 Task: Develop a series of animated typographic GIFs.
Action: Mouse moved to (46, 116)
Screenshot: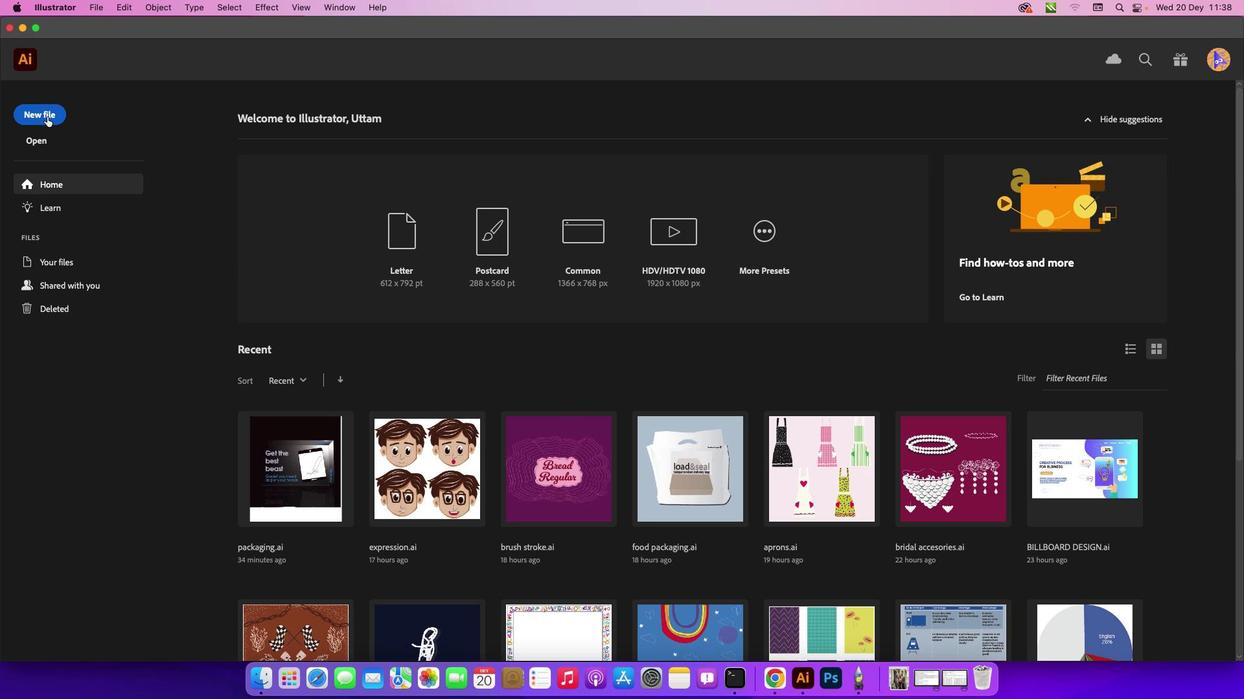 
Action: Mouse pressed left at (46, 116)
Screenshot: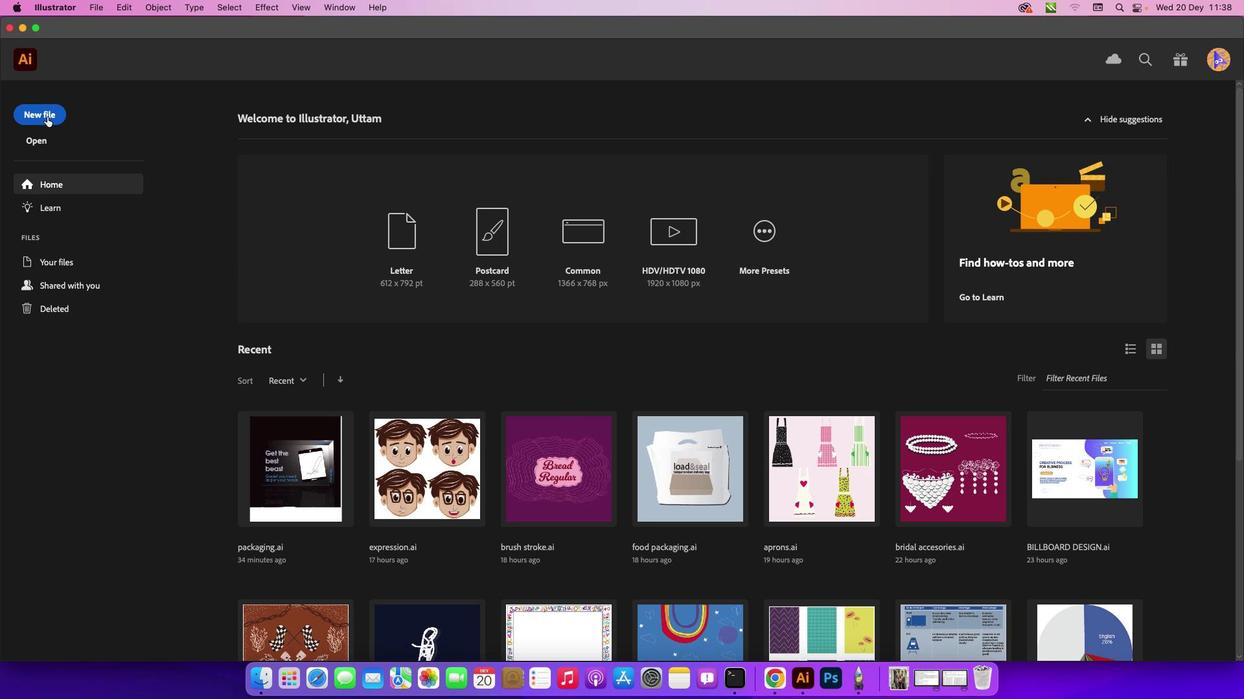
Action: Mouse pressed left at (46, 116)
Screenshot: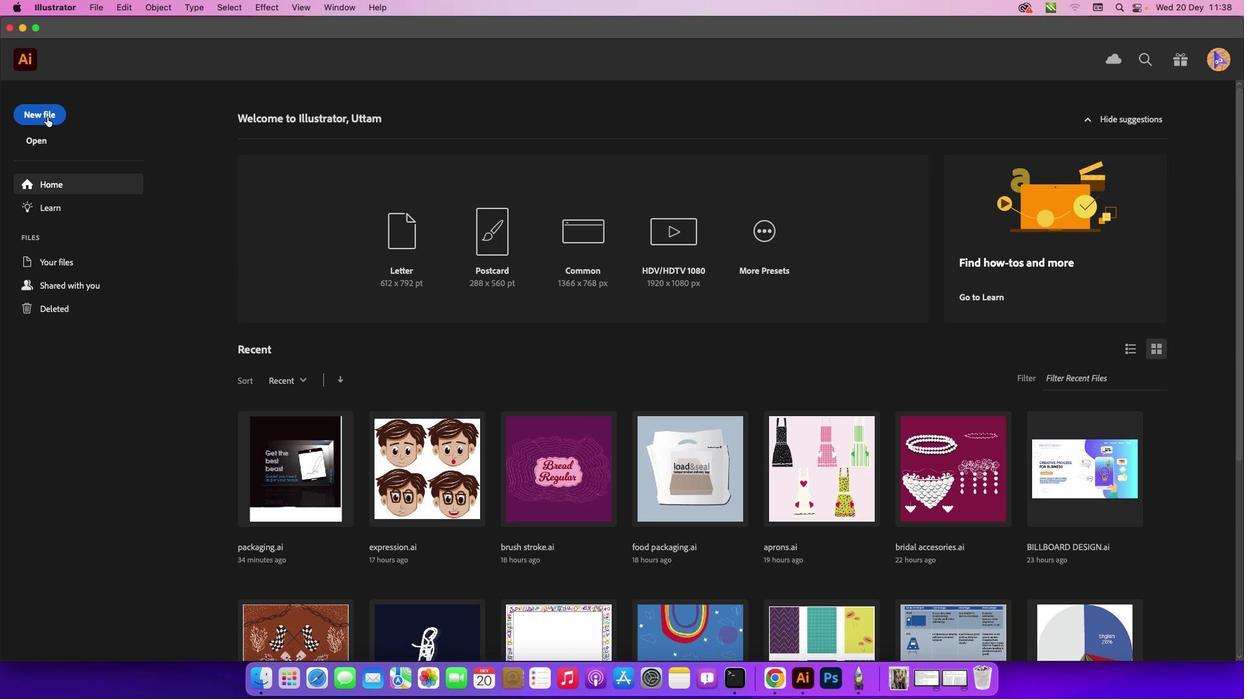 
Action: Mouse moved to (876, 263)
Screenshot: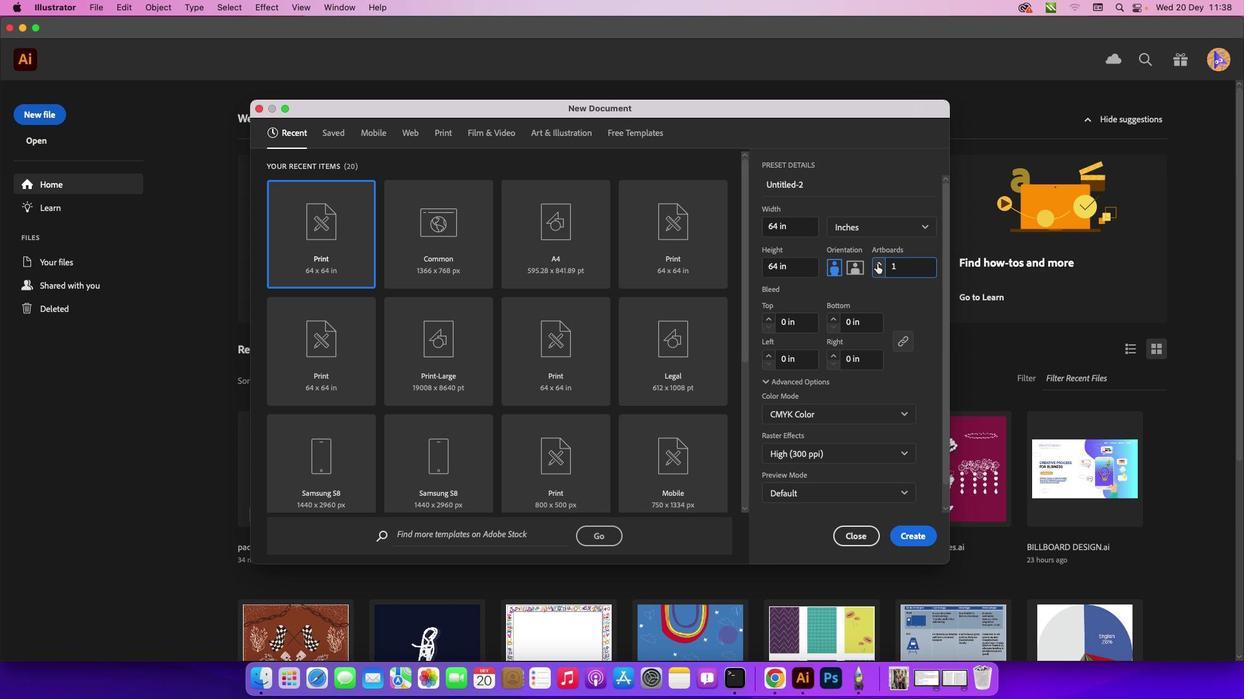 
Action: Mouse pressed left at (876, 263)
Screenshot: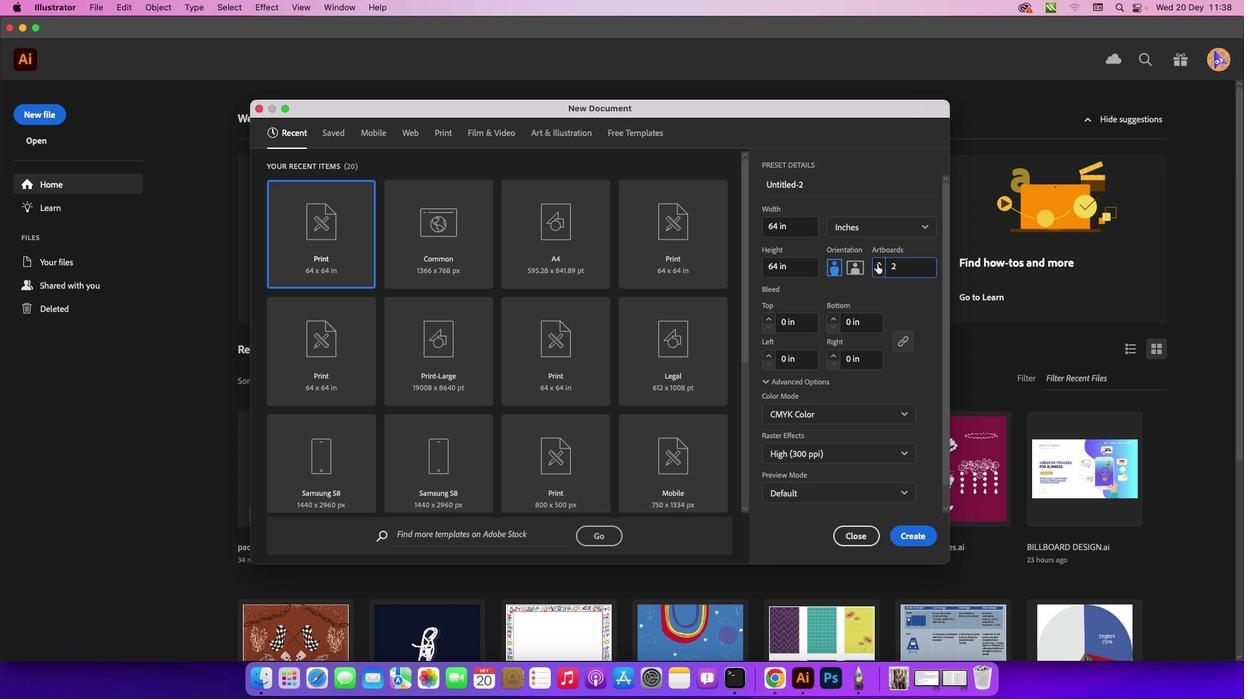 
Action: Mouse pressed left at (876, 263)
Screenshot: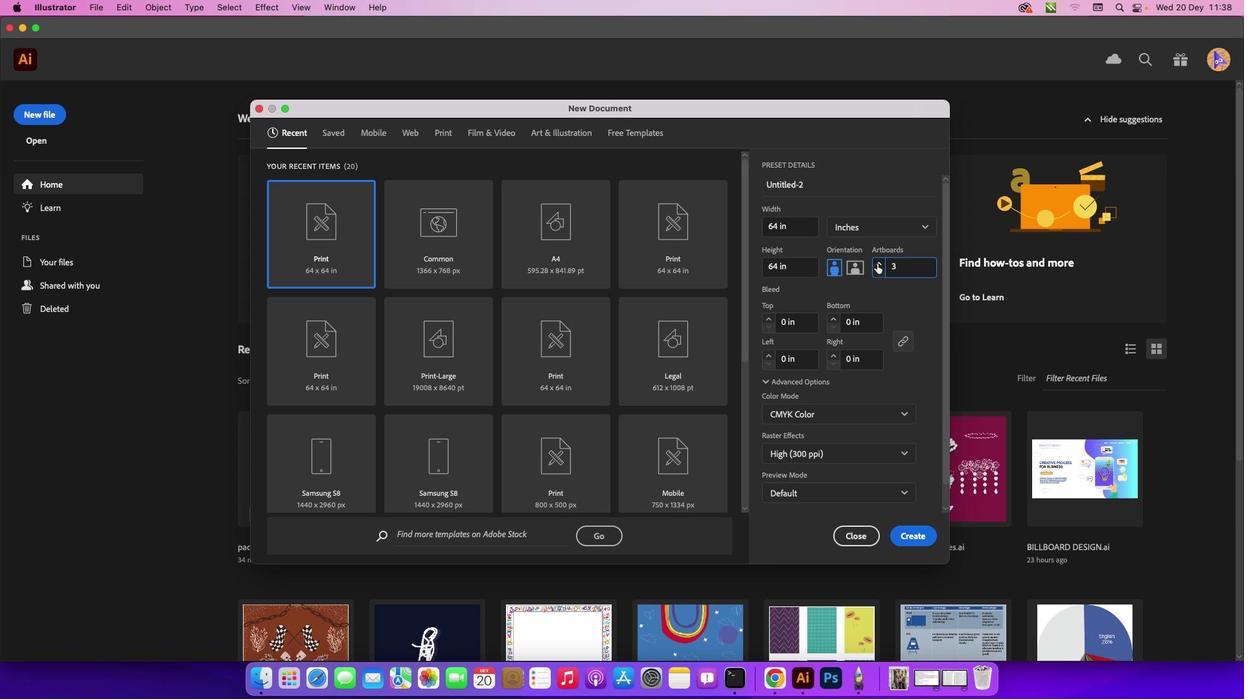 
Action: Mouse pressed left at (876, 263)
Screenshot: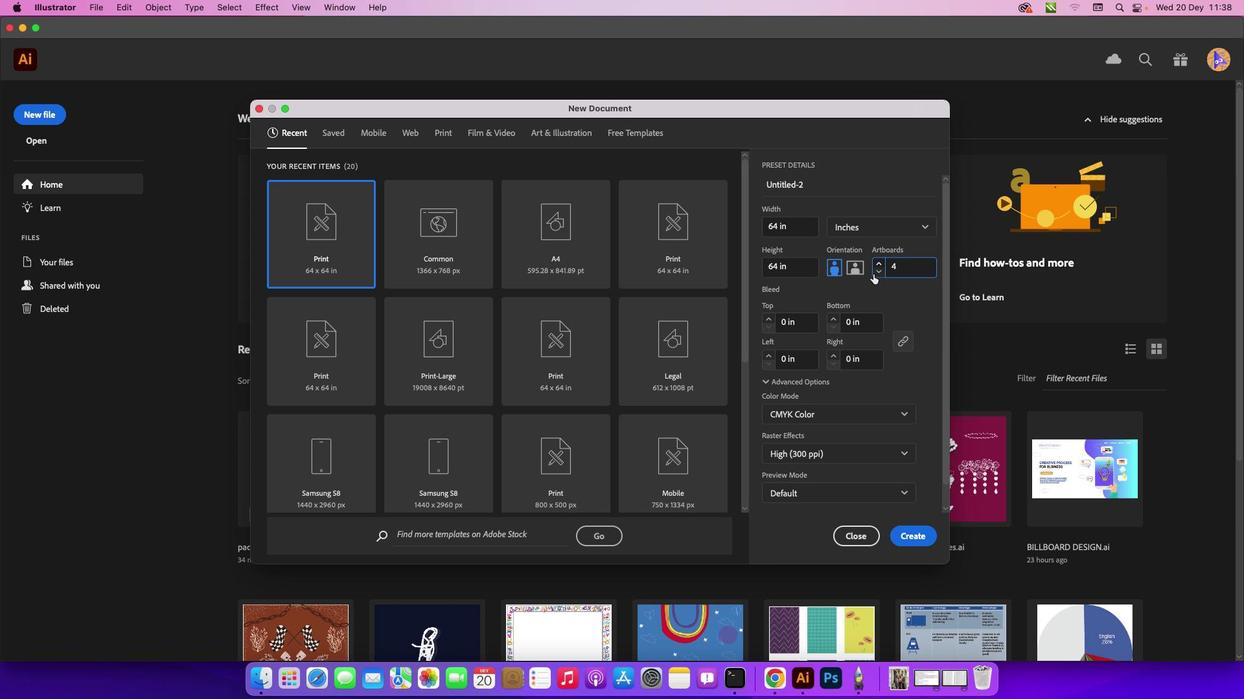 
Action: Mouse moved to (924, 534)
Screenshot: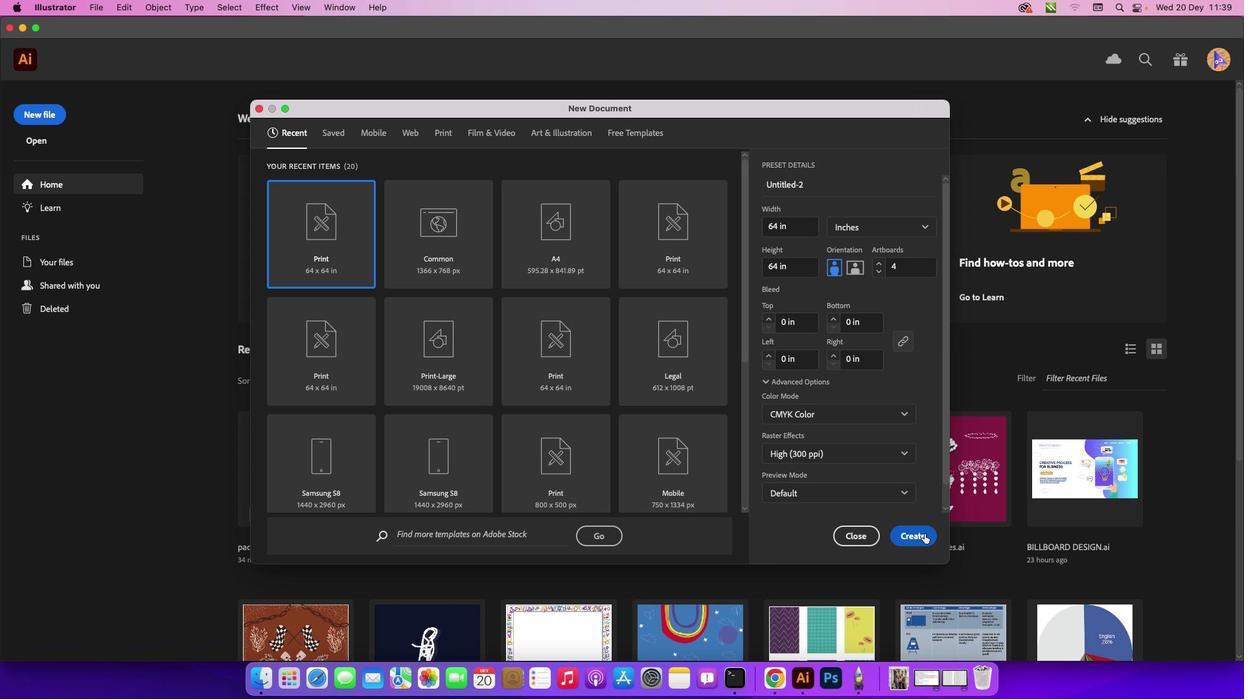 
Action: Mouse pressed left at (924, 534)
Screenshot: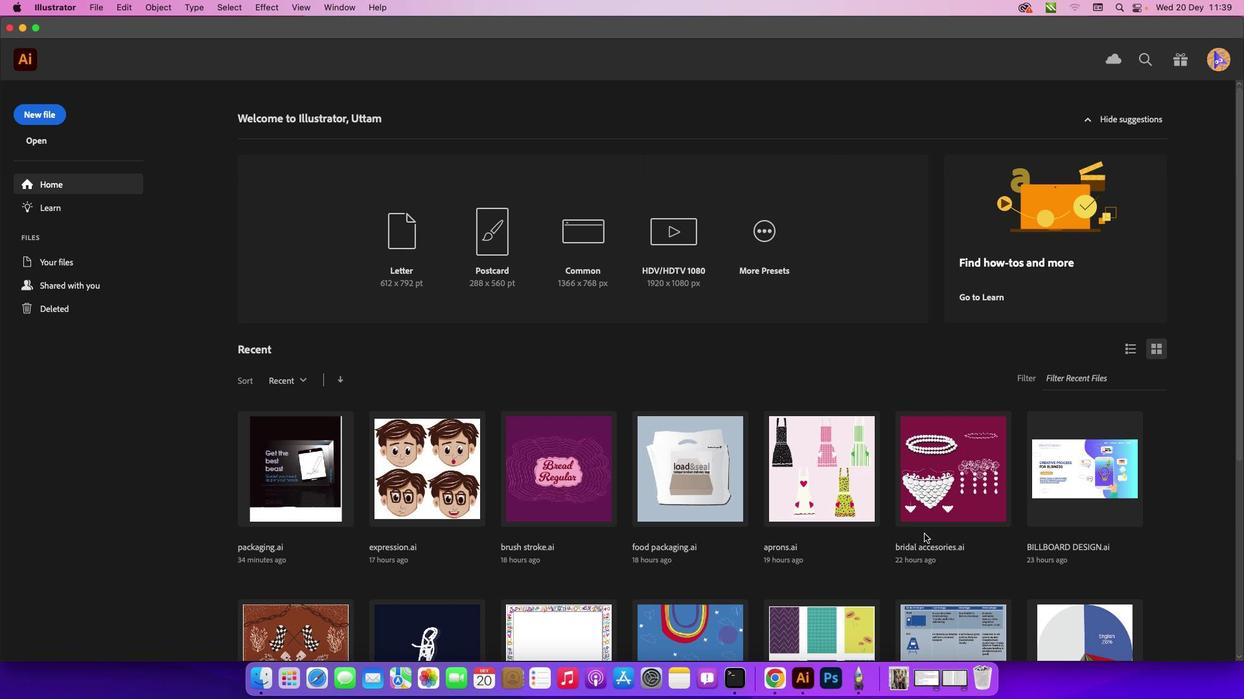 
Action: Mouse moved to (9, 149)
Screenshot: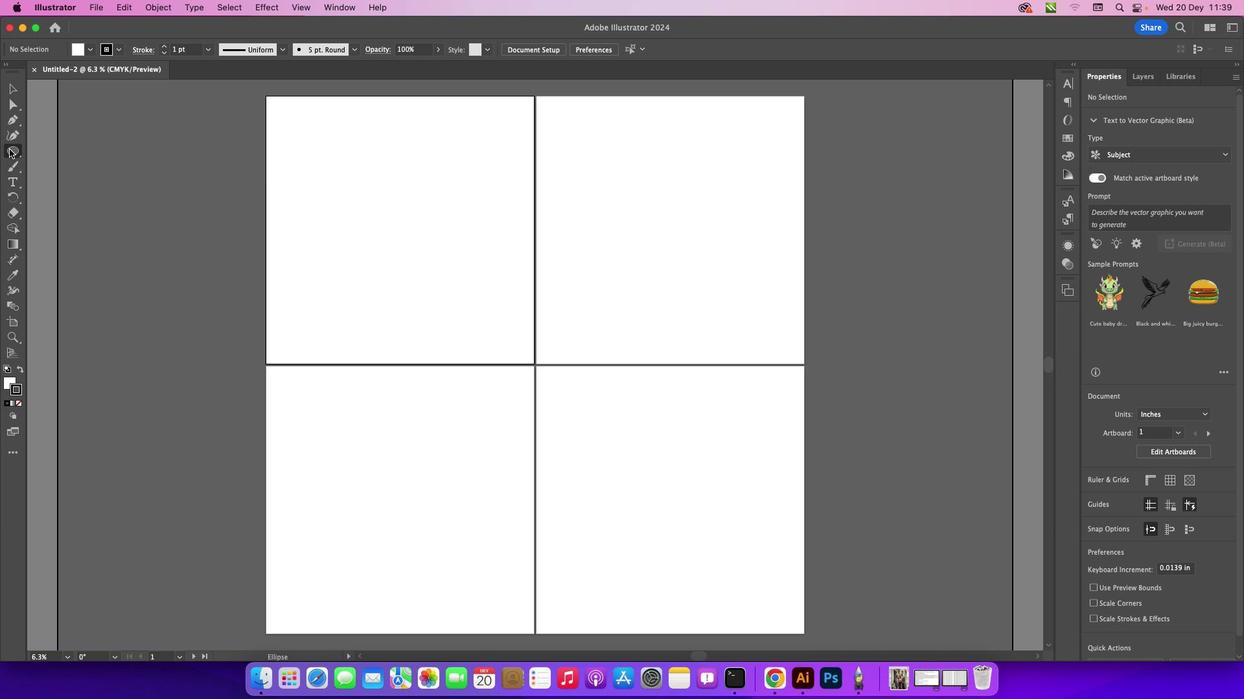 
Action: Mouse pressed left at (9, 149)
Screenshot: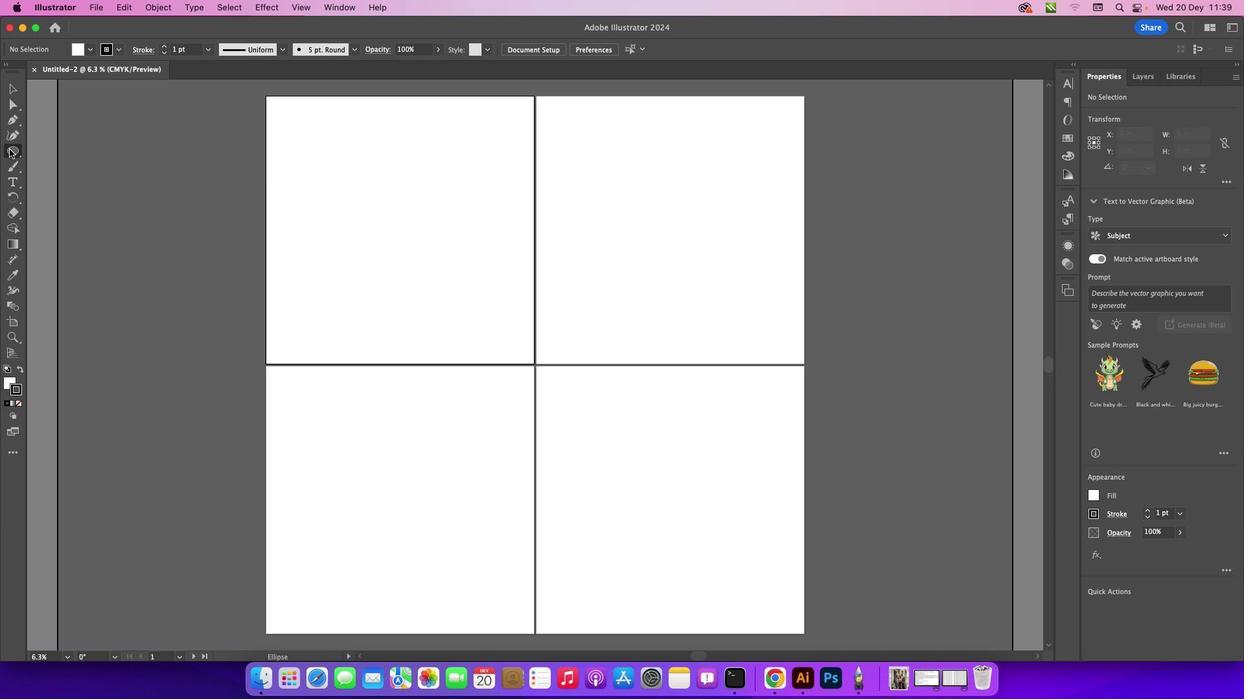 
Action: Mouse moved to (46, 151)
Screenshot: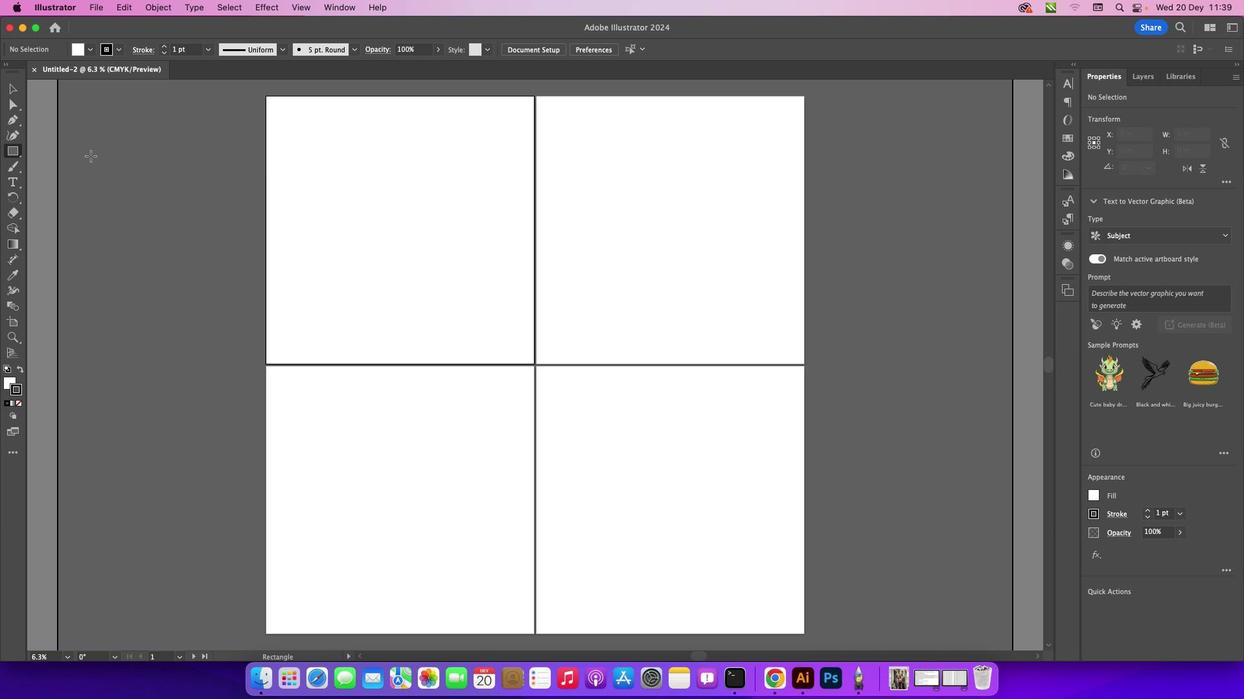 
Action: Mouse pressed left at (46, 151)
Screenshot: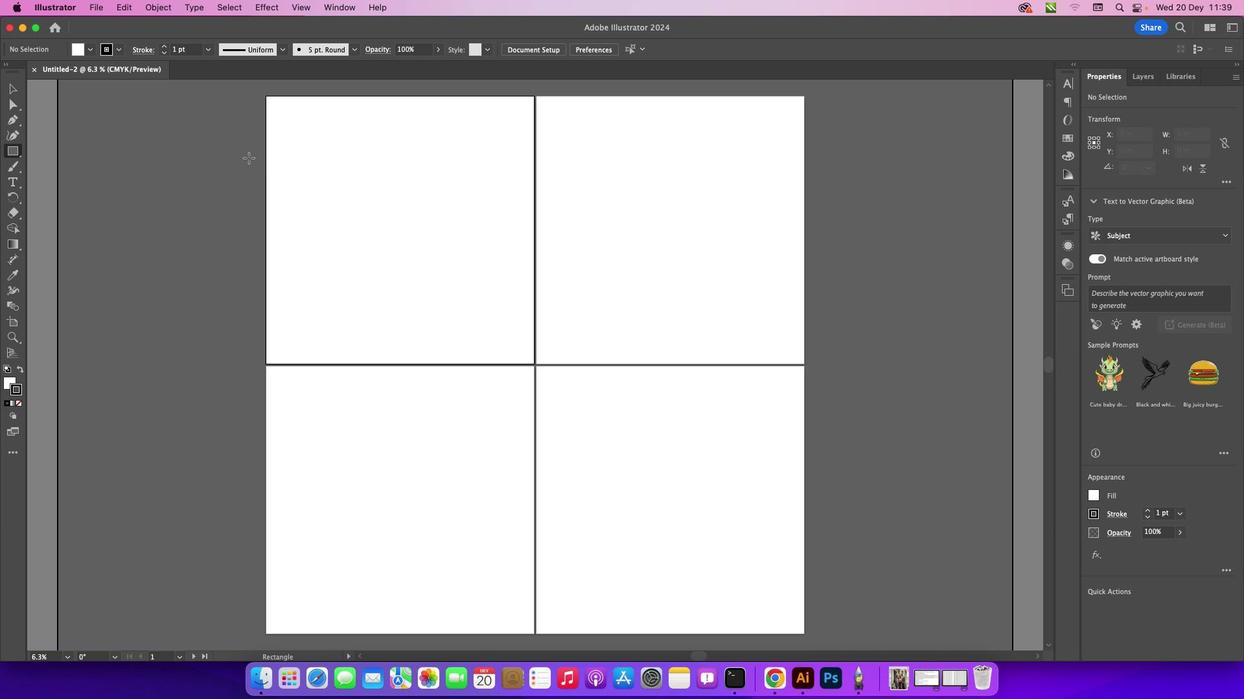 
Action: Mouse moved to (264, 95)
Screenshot: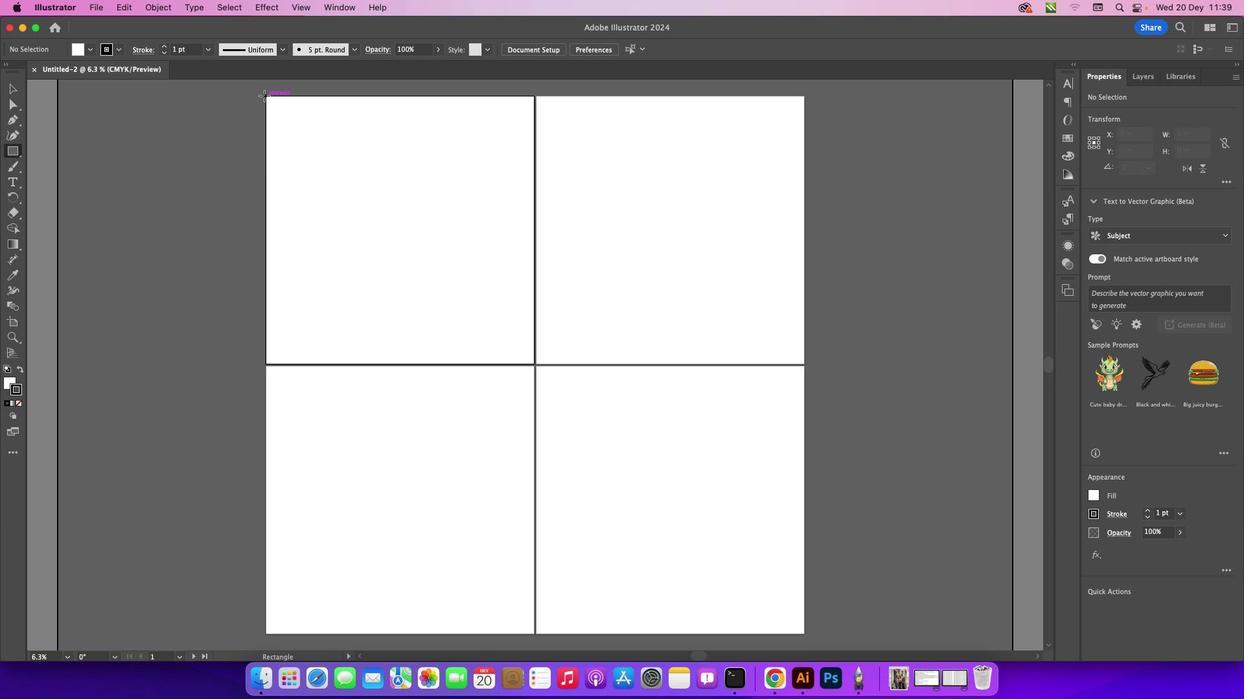 
Action: Mouse pressed left at (264, 95)
Screenshot: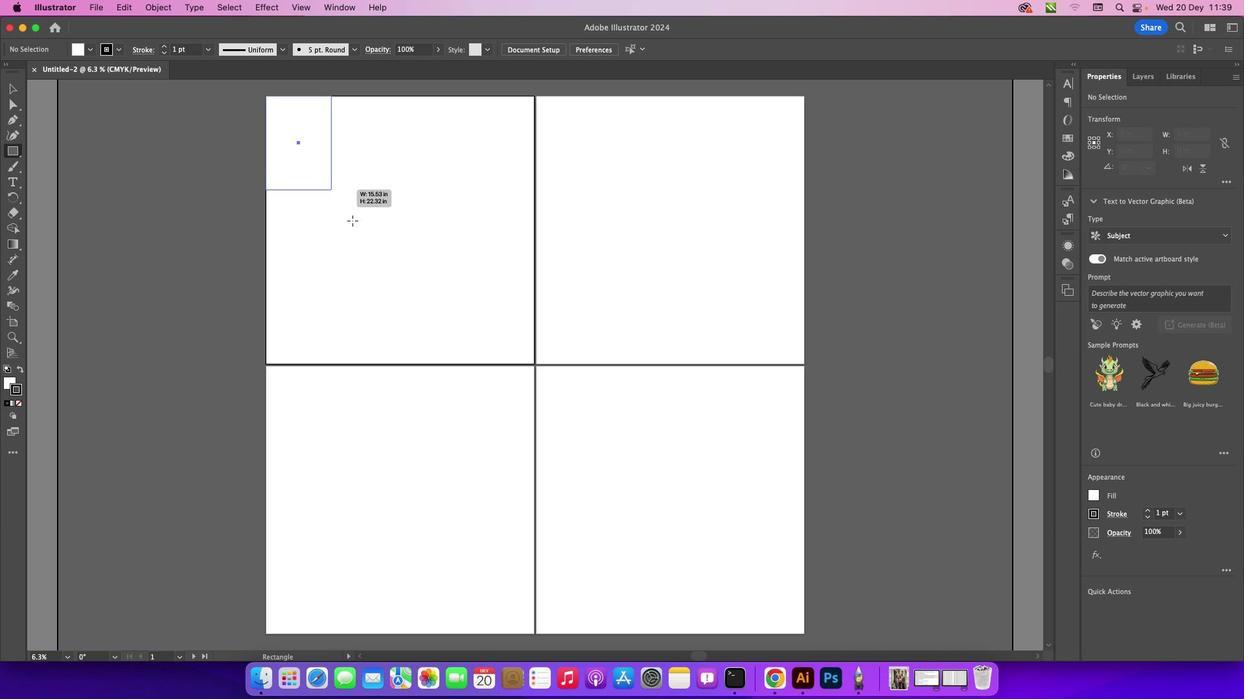 
Action: Mouse moved to (5, 383)
Screenshot: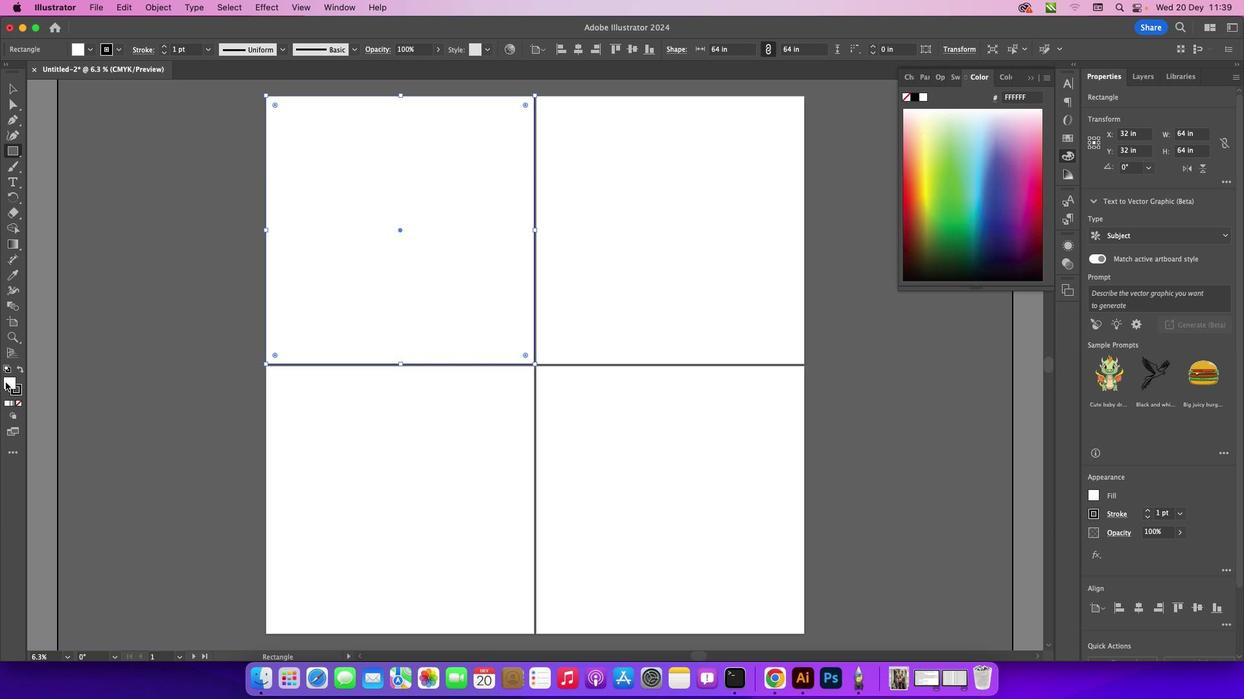 
Action: Mouse pressed left at (5, 383)
Screenshot: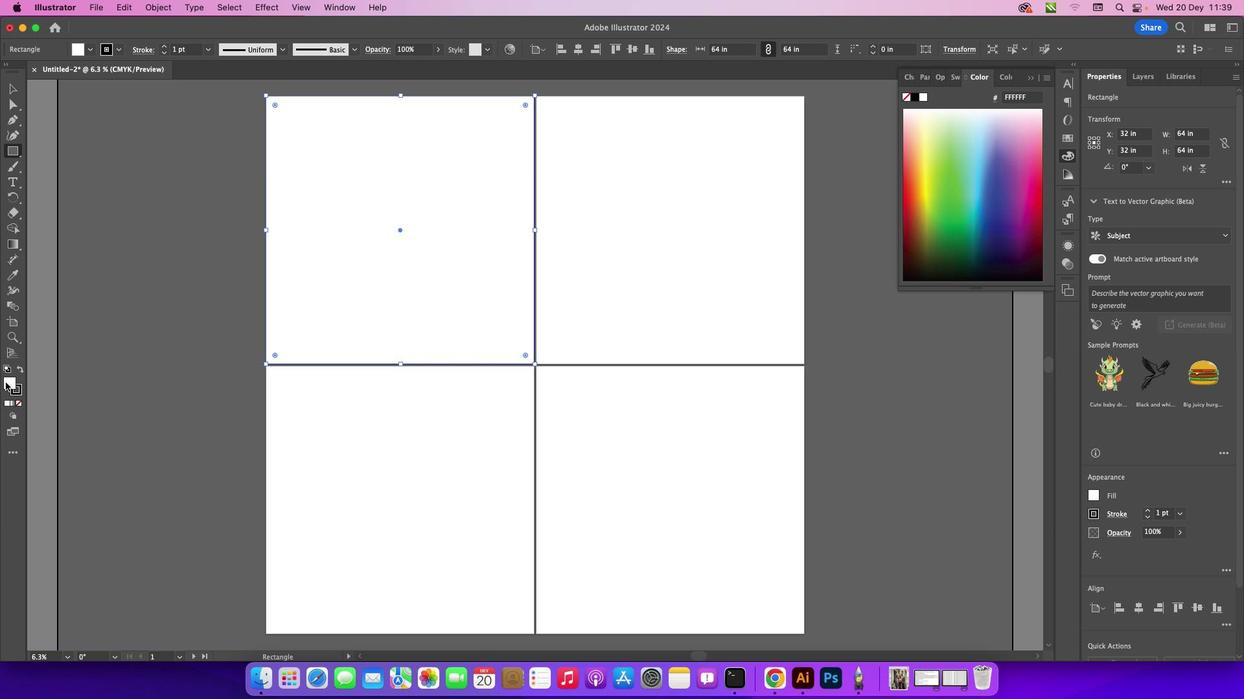 
Action: Mouse moved to (11, 381)
Screenshot: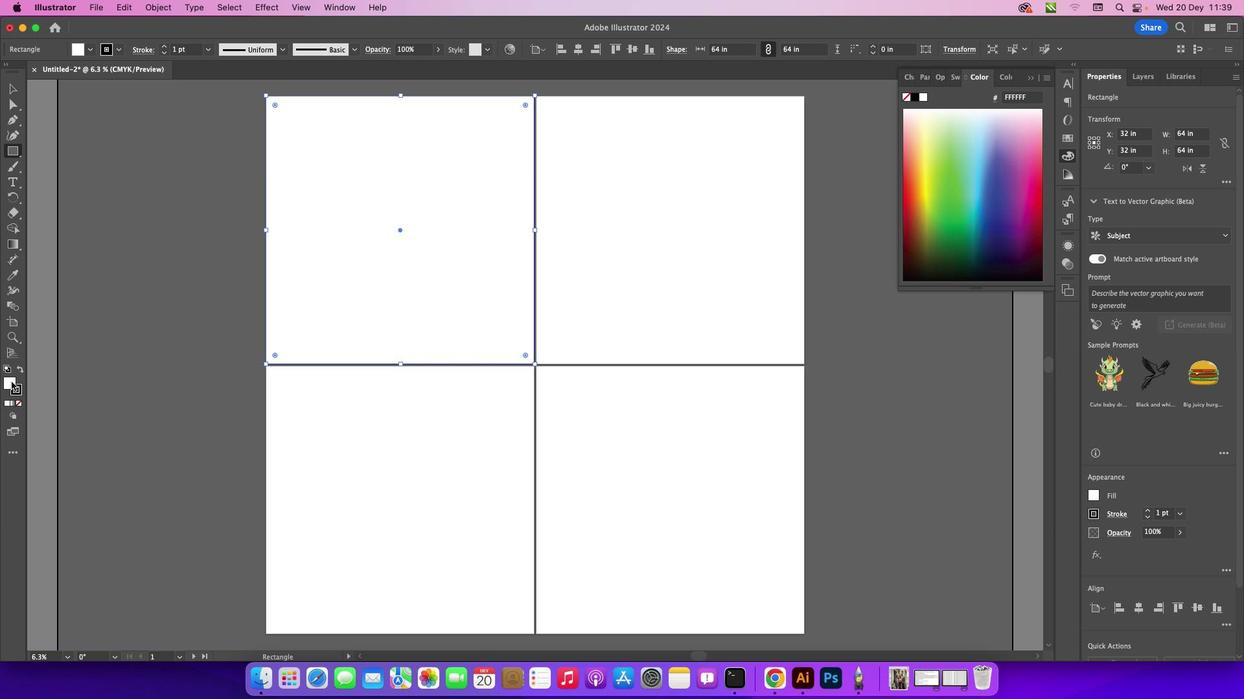 
Action: Mouse pressed left at (11, 381)
Screenshot: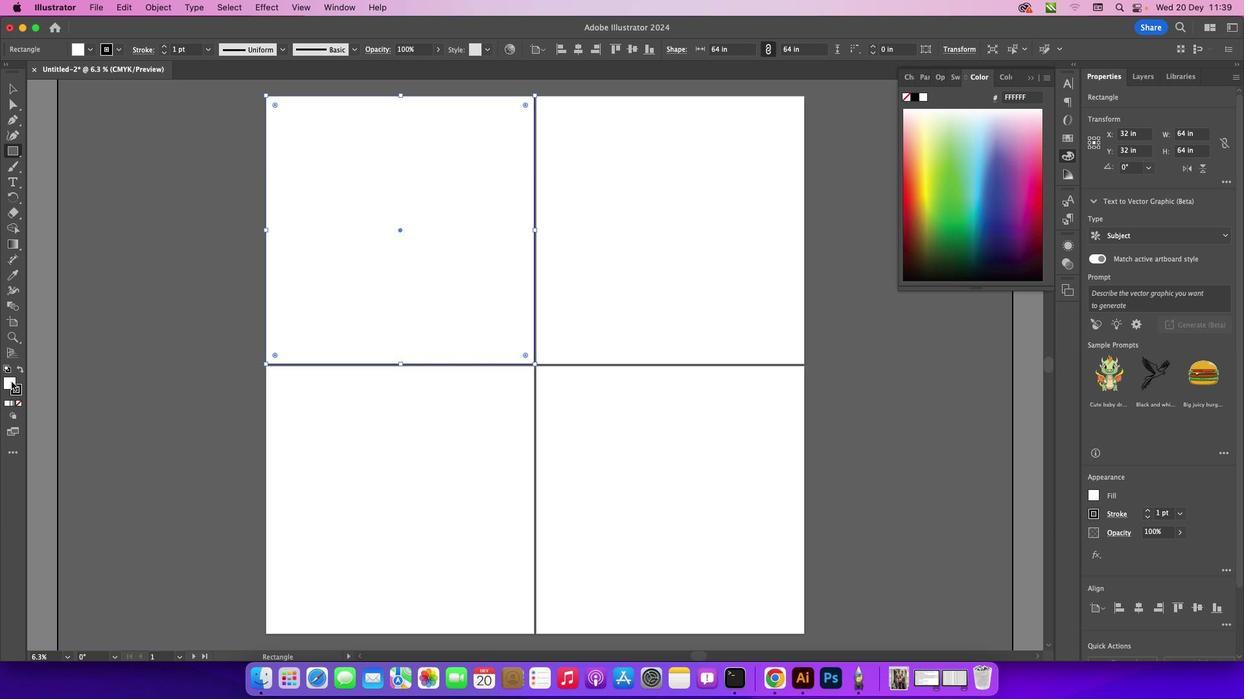 
Action: Mouse pressed left at (11, 381)
Screenshot: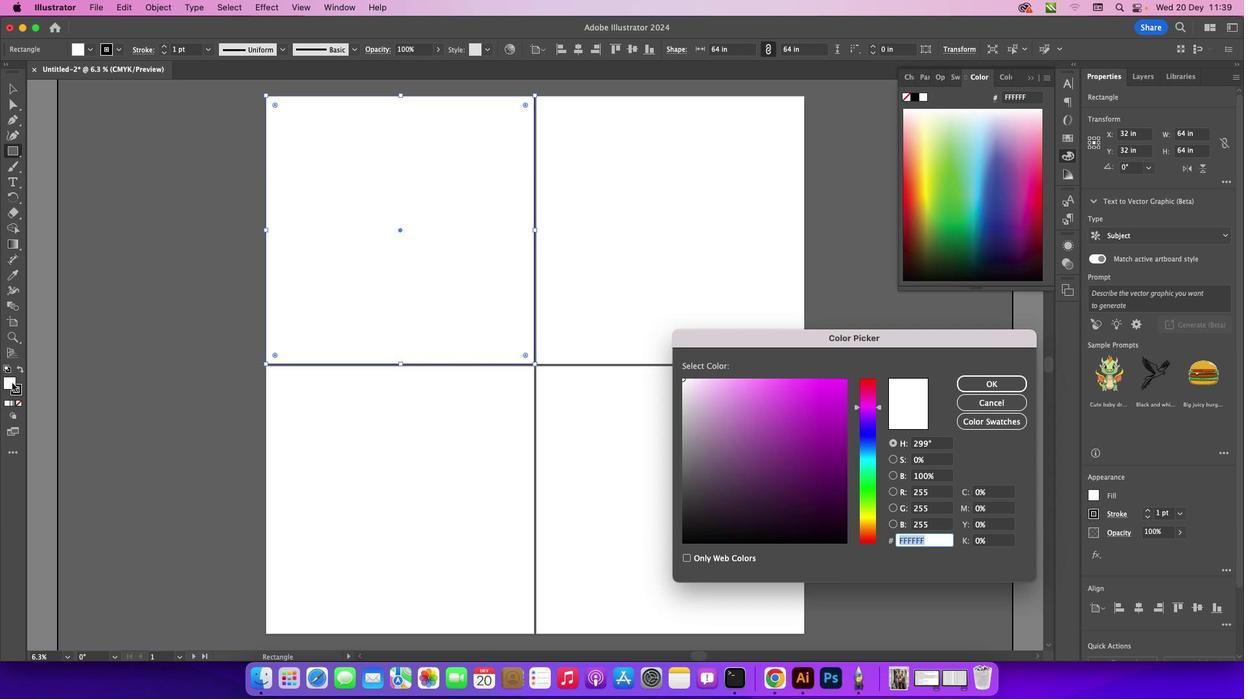 
Action: Mouse moved to (684, 406)
Screenshot: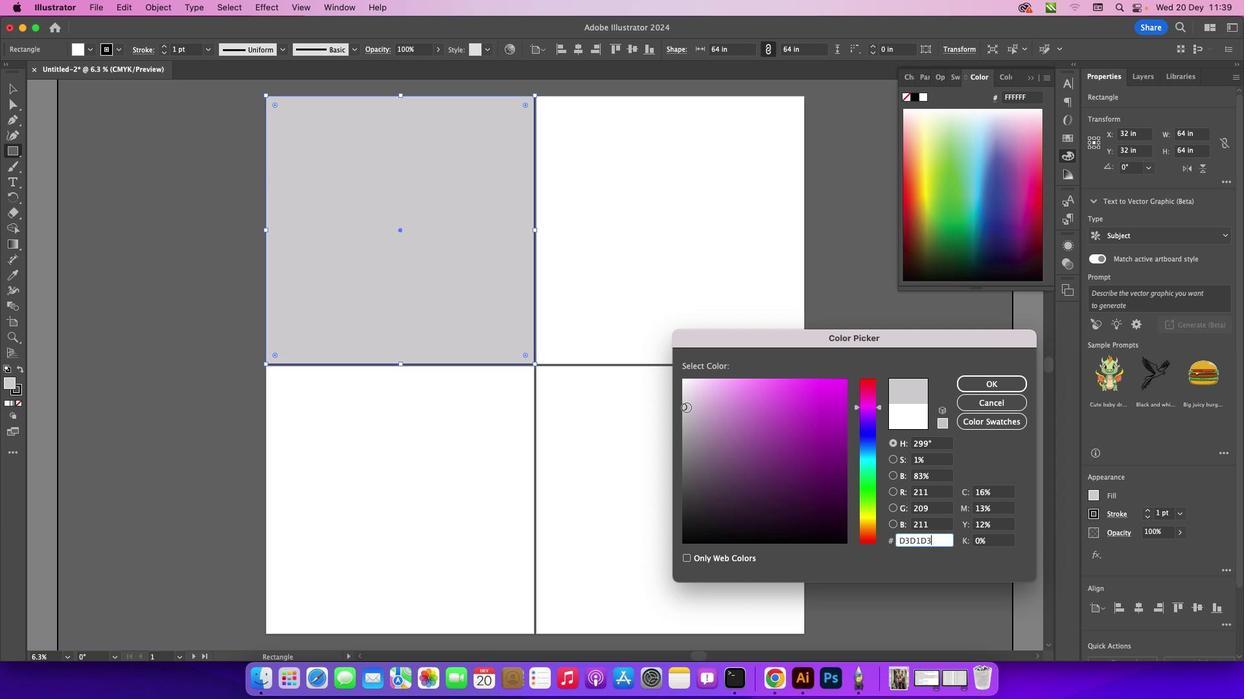 
Action: Mouse pressed left at (684, 406)
Screenshot: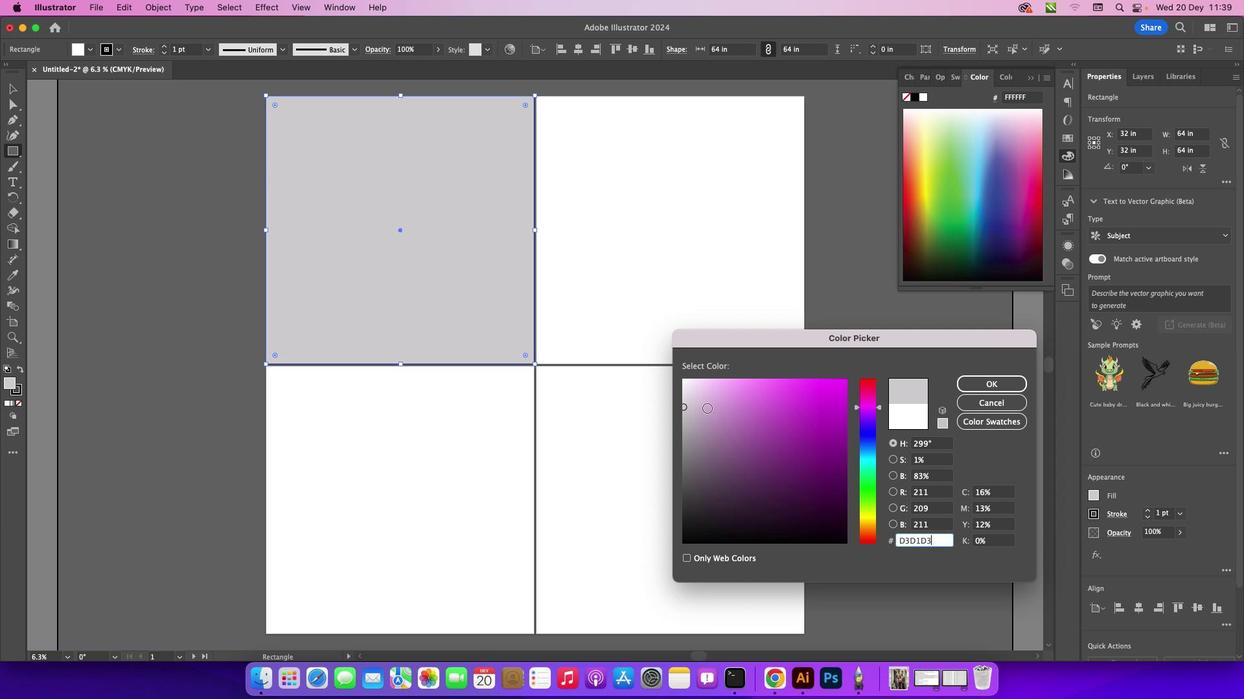 
Action: Mouse moved to (969, 375)
Screenshot: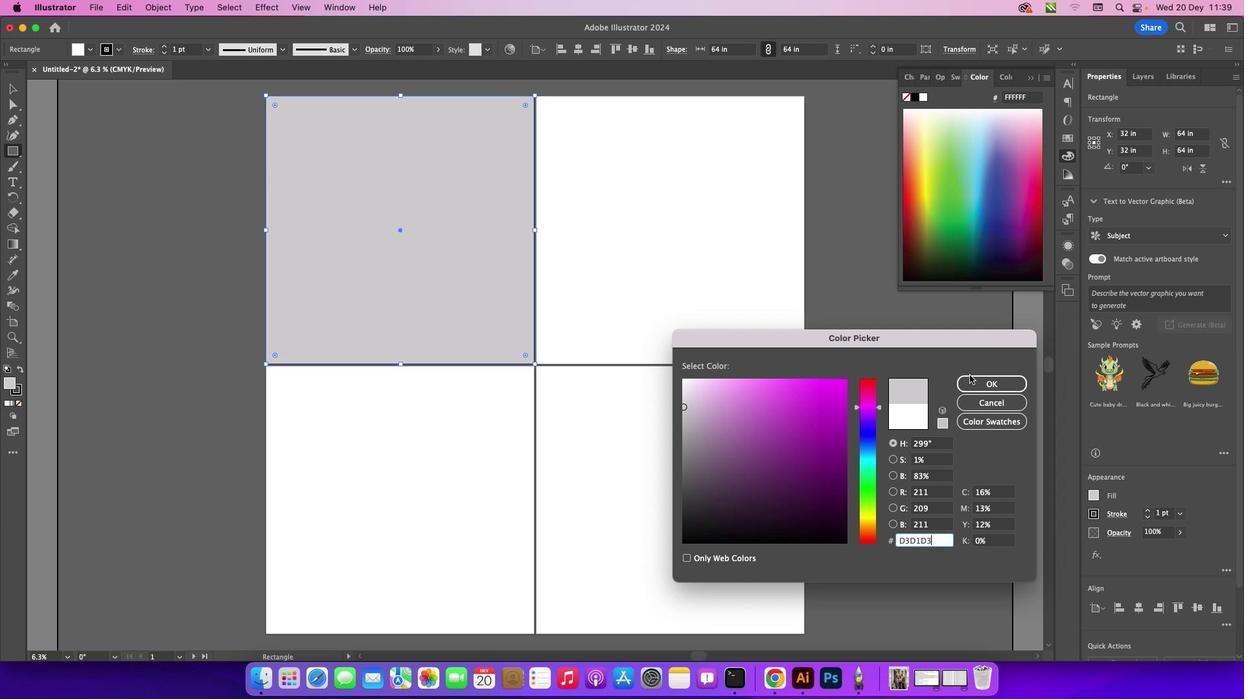 
Action: Mouse pressed left at (969, 375)
Screenshot: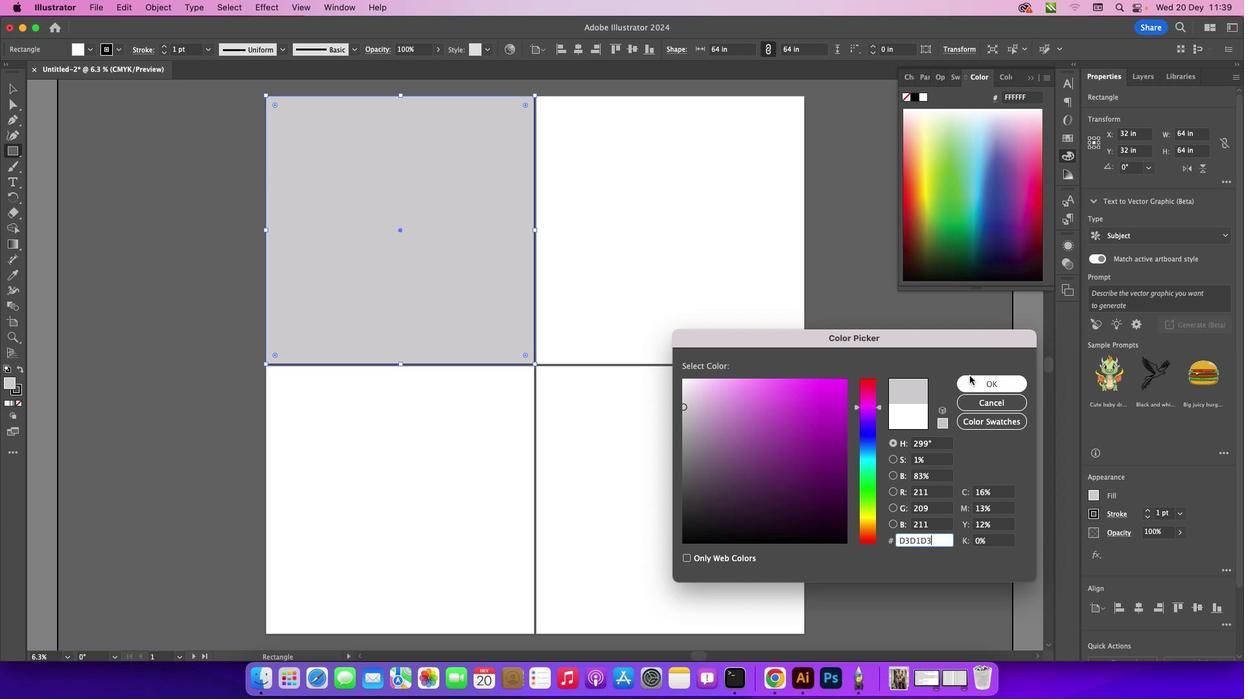 
Action: Mouse moved to (974, 381)
Screenshot: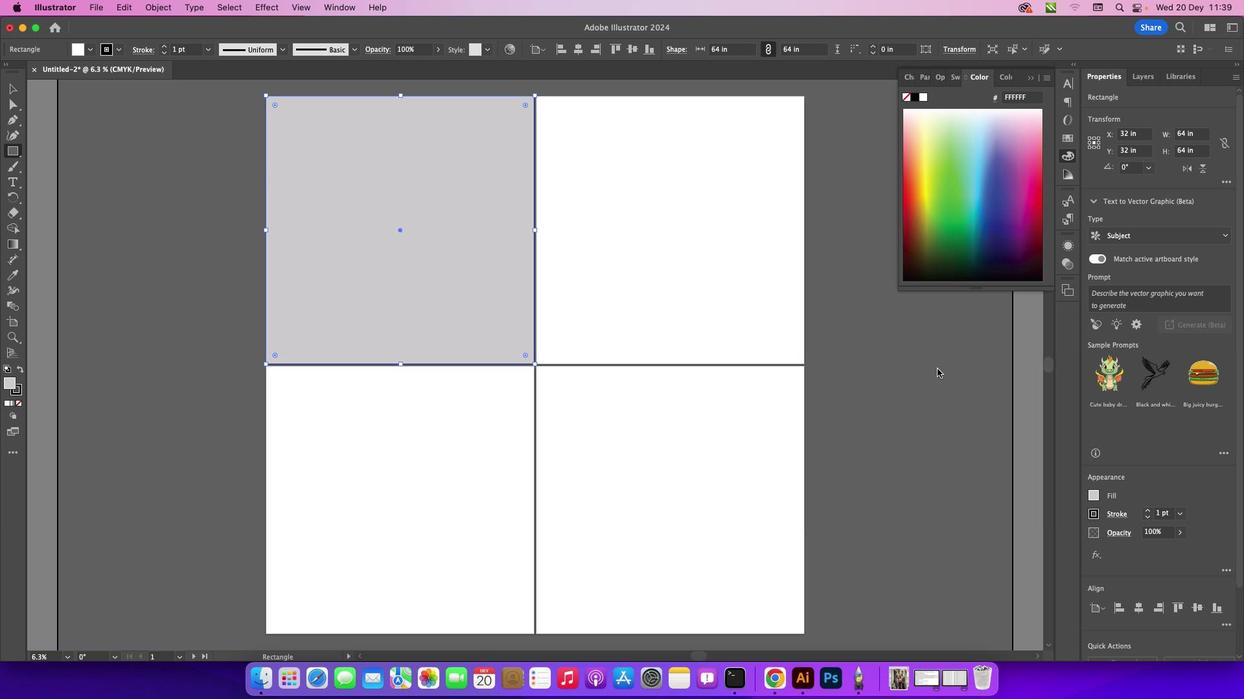 
Action: Mouse pressed left at (974, 381)
Screenshot: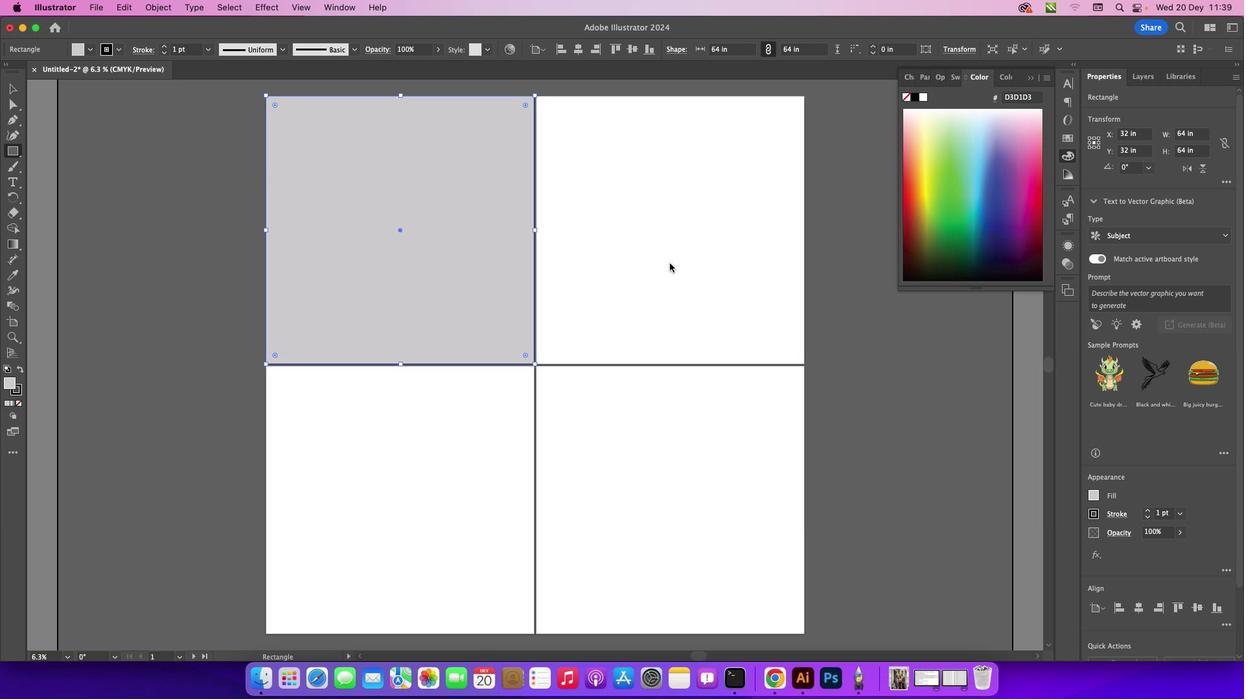 
Action: Mouse moved to (16, 90)
Screenshot: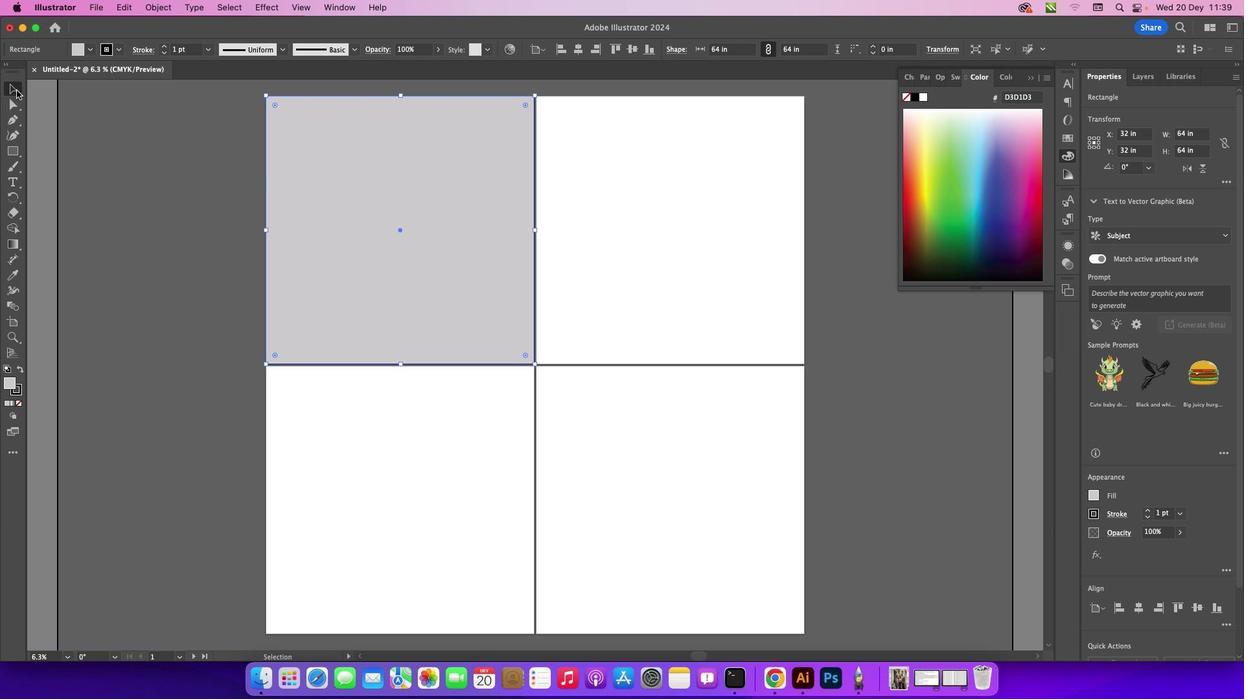 
Action: Mouse pressed left at (16, 90)
Screenshot: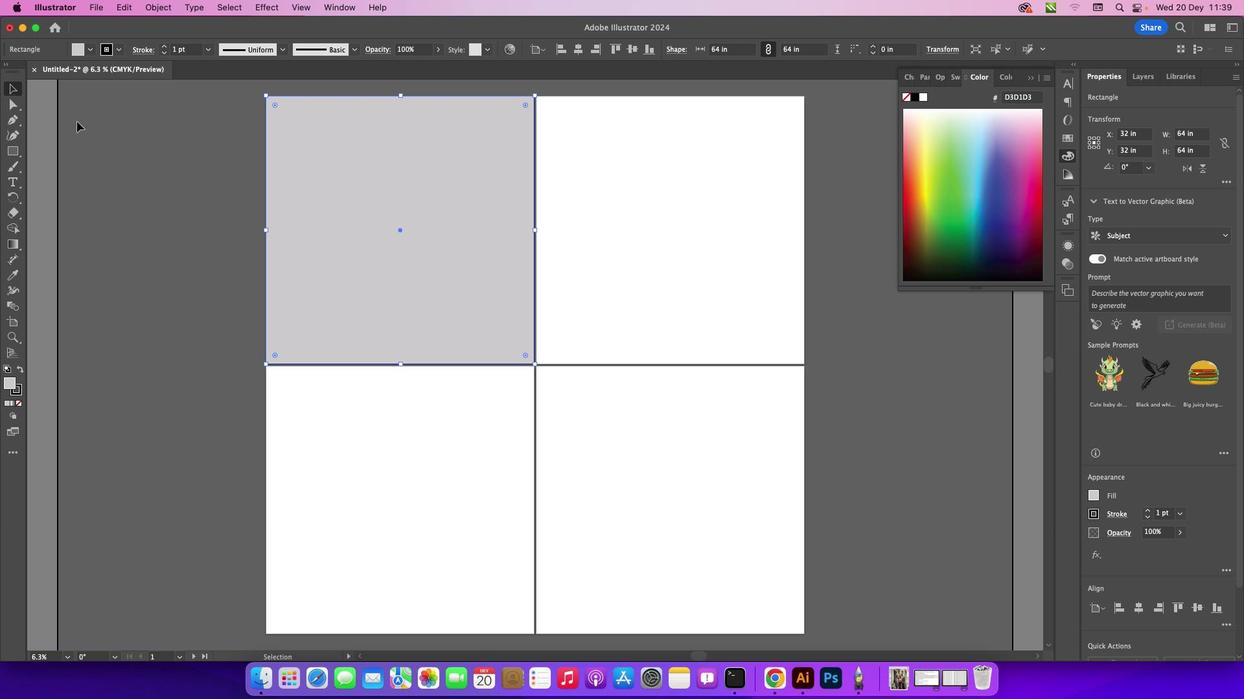 
Action: Mouse moved to (332, 279)
Screenshot: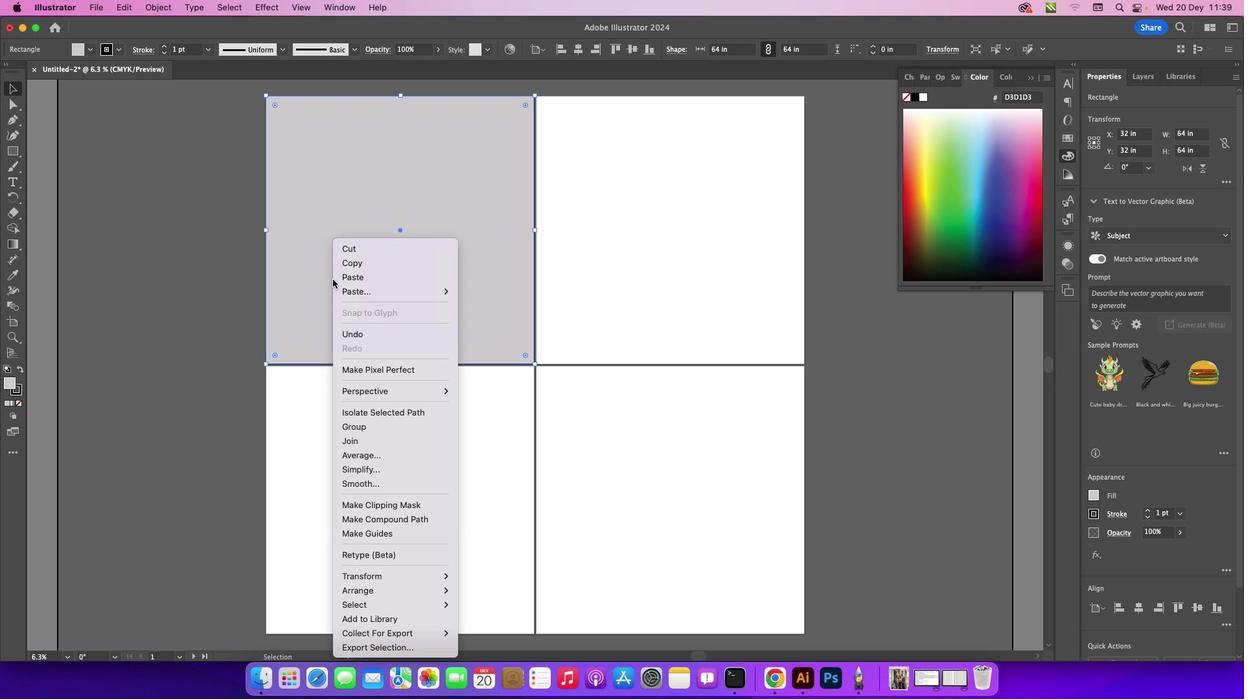 
Action: Mouse pressed right at (332, 279)
Screenshot: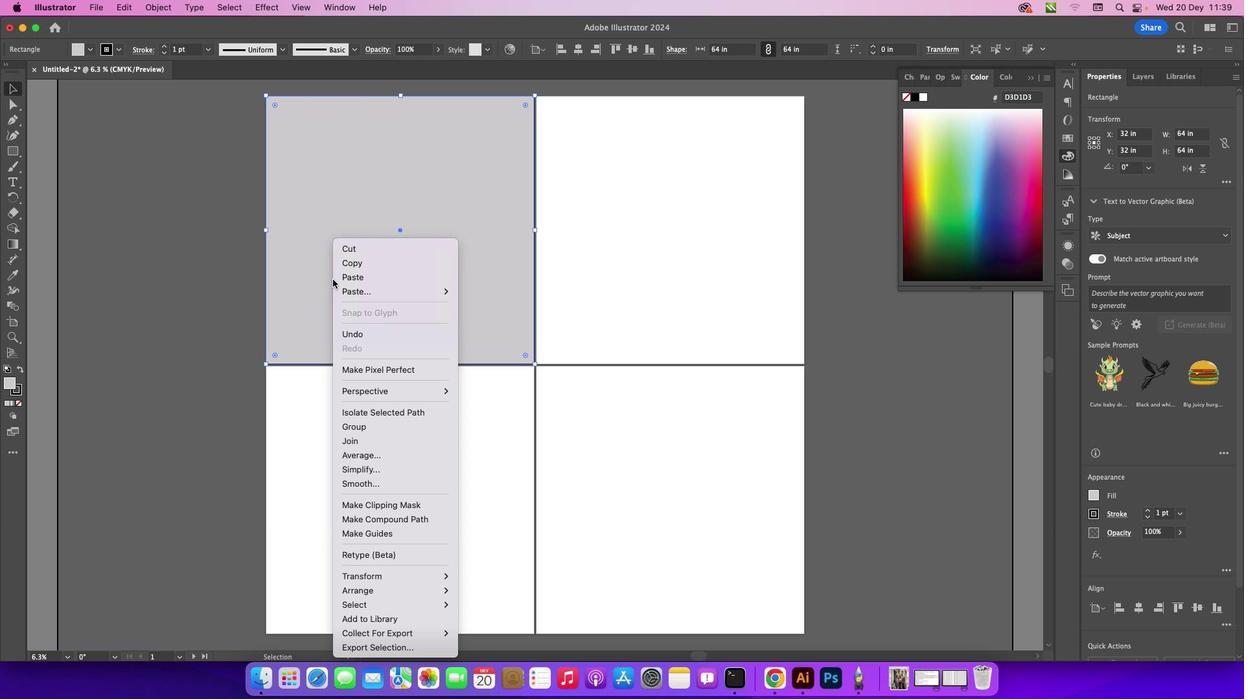 
Action: Mouse moved to (371, 263)
Screenshot: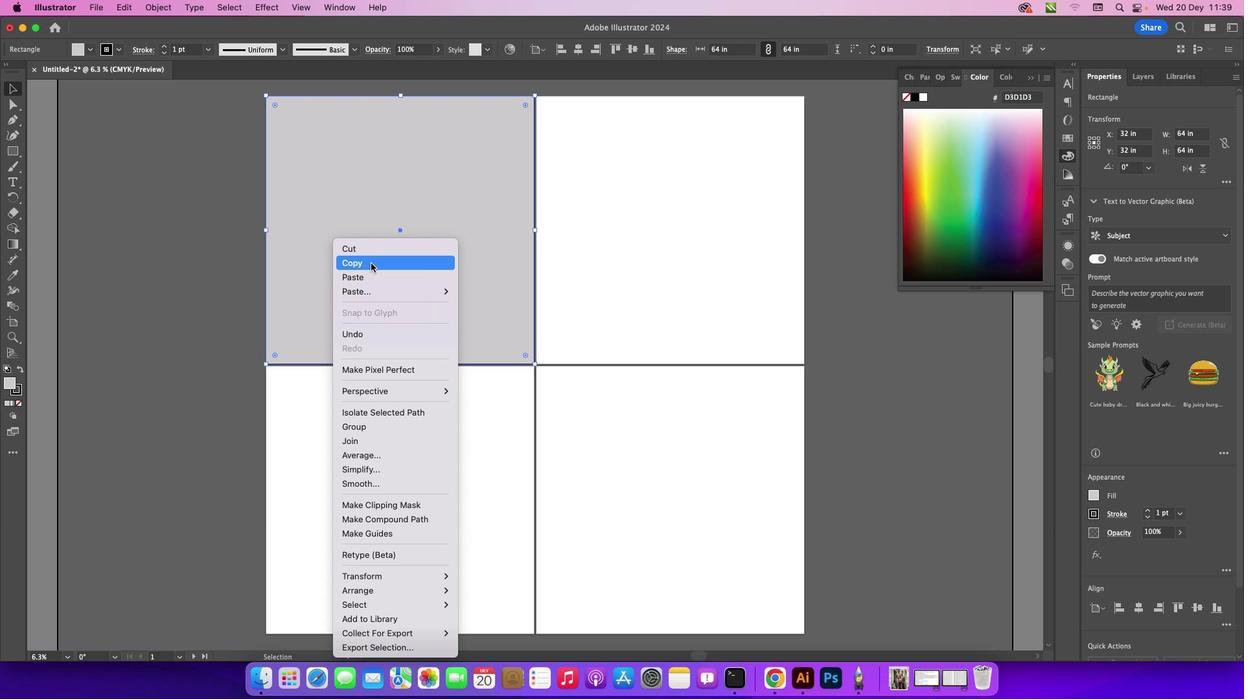 
Action: Mouse pressed left at (371, 263)
Screenshot: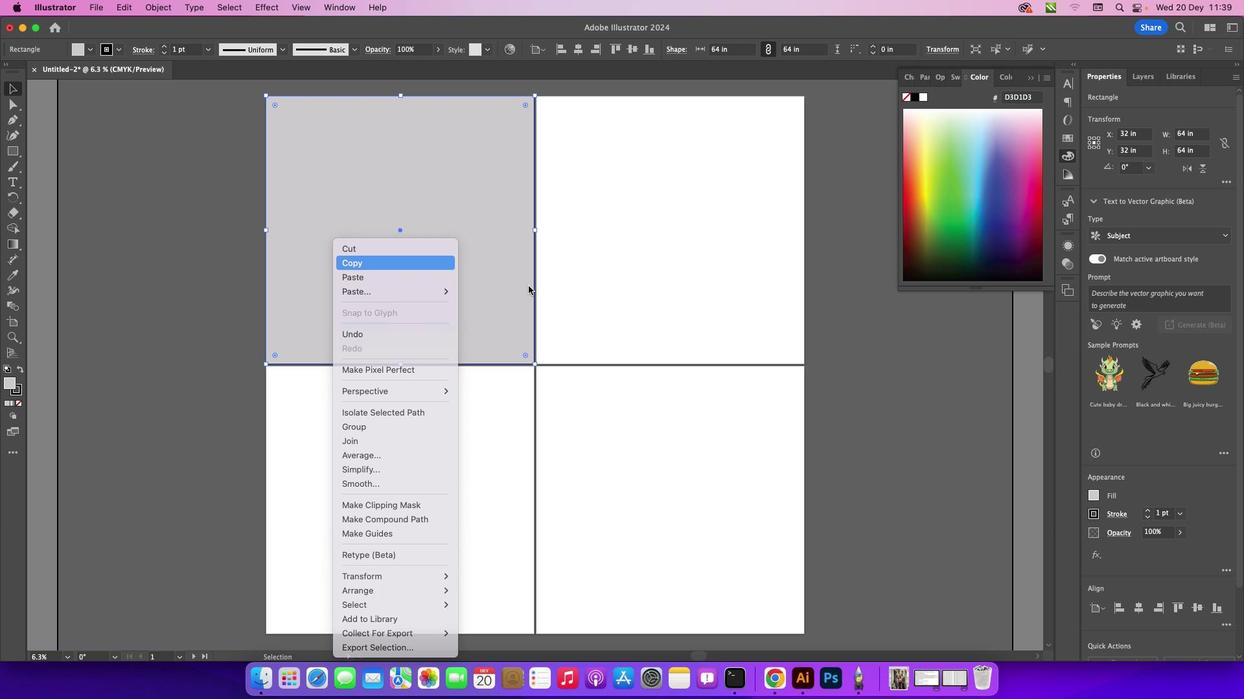 
Action: Mouse moved to (638, 276)
Screenshot: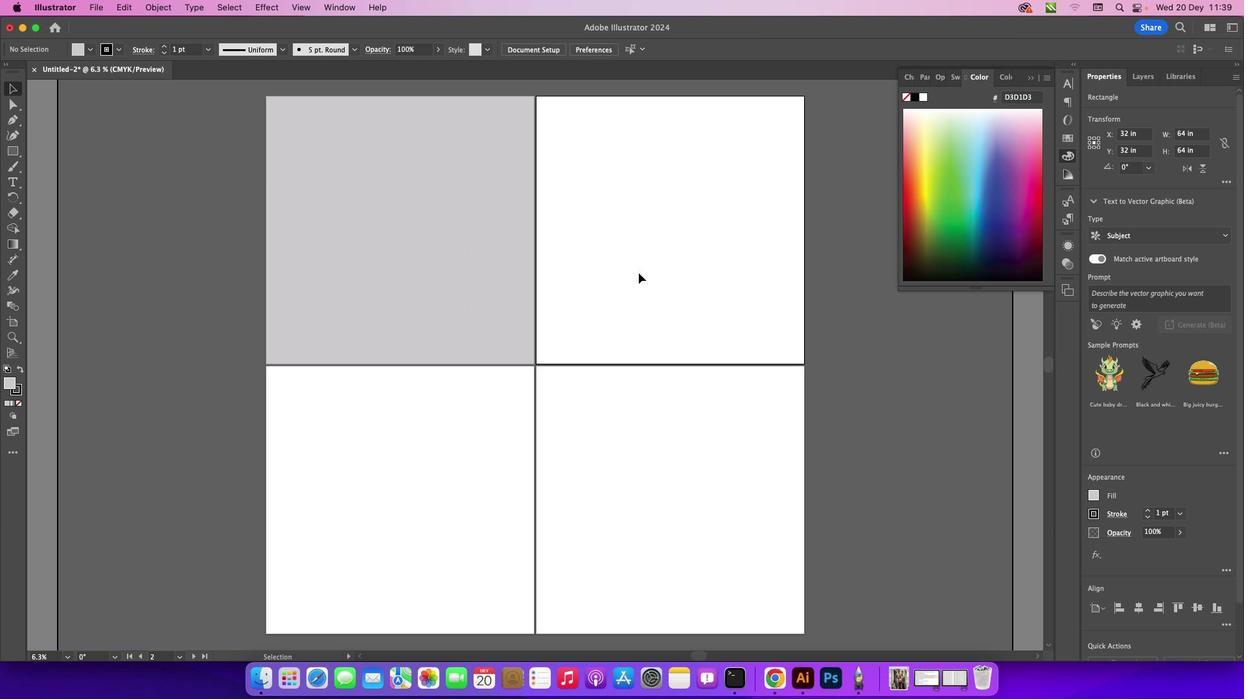 
Action: Mouse pressed left at (638, 276)
Screenshot: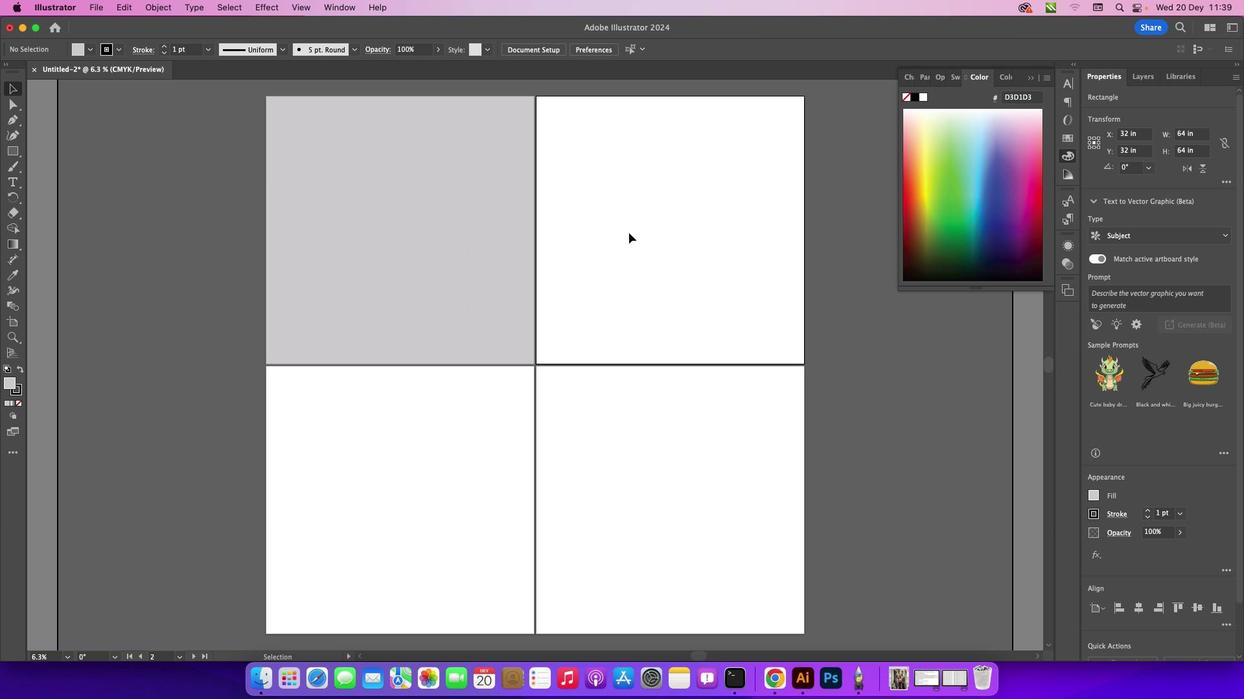 
Action: Mouse moved to (626, 213)
Screenshot: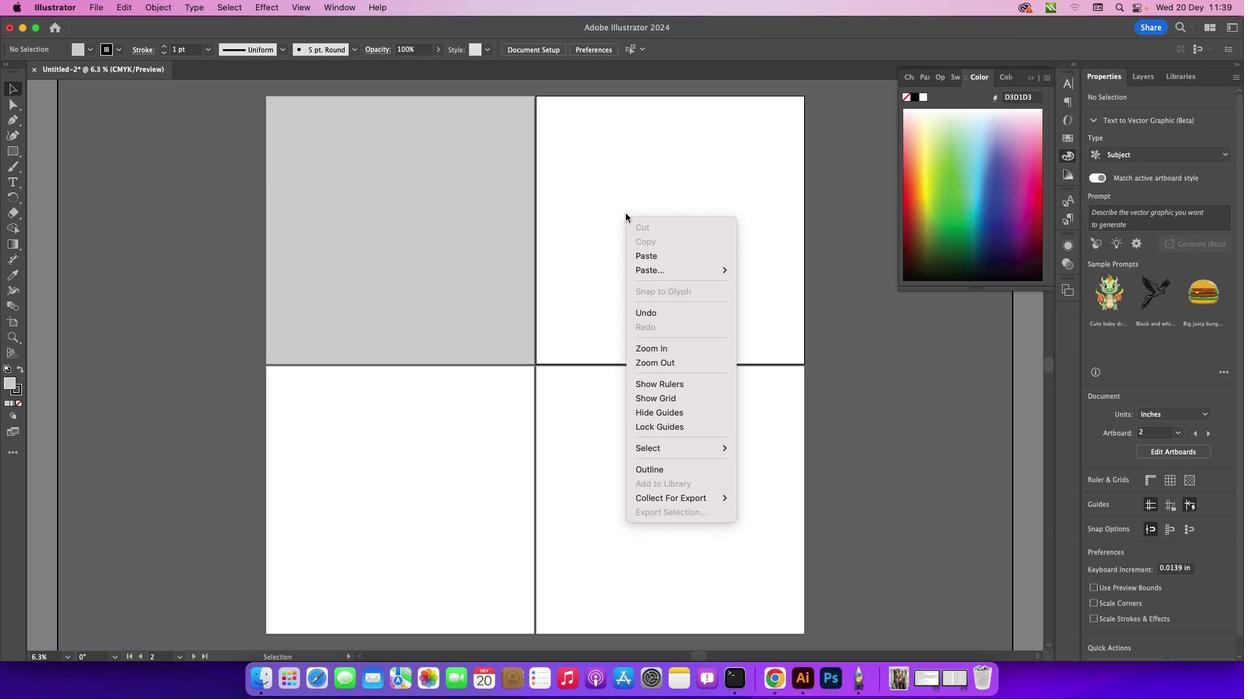 
Action: Mouse pressed right at (626, 213)
Screenshot: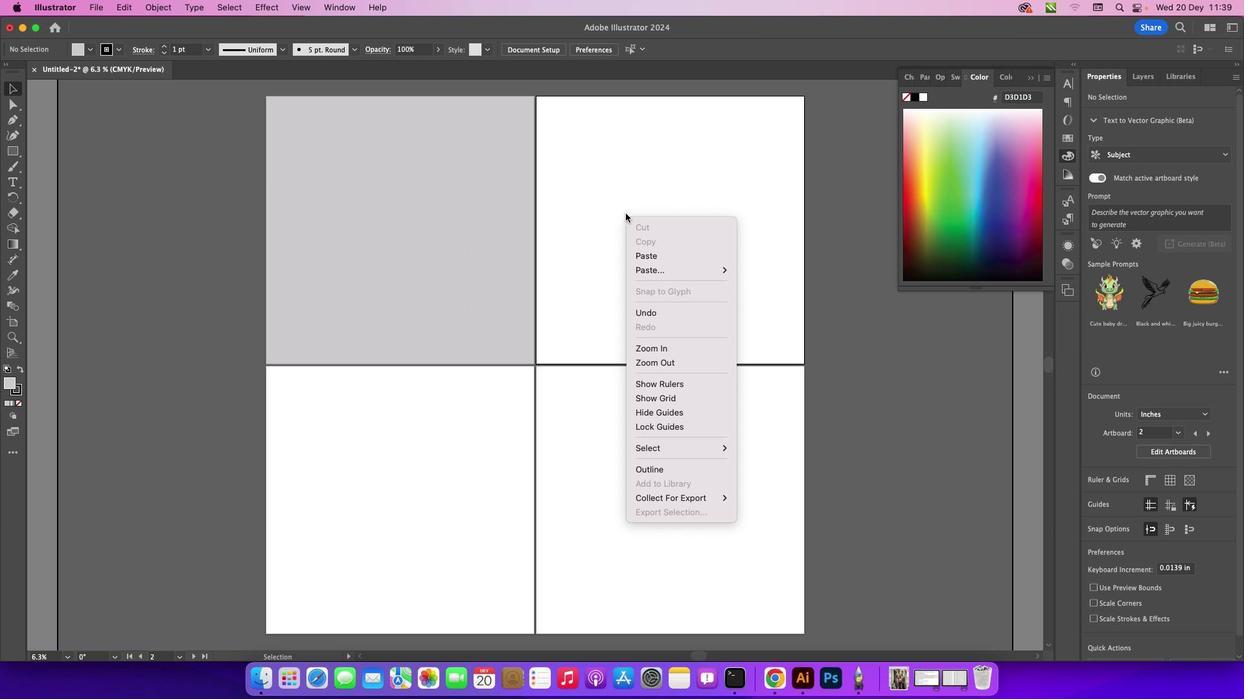 
Action: Mouse moved to (638, 250)
Screenshot: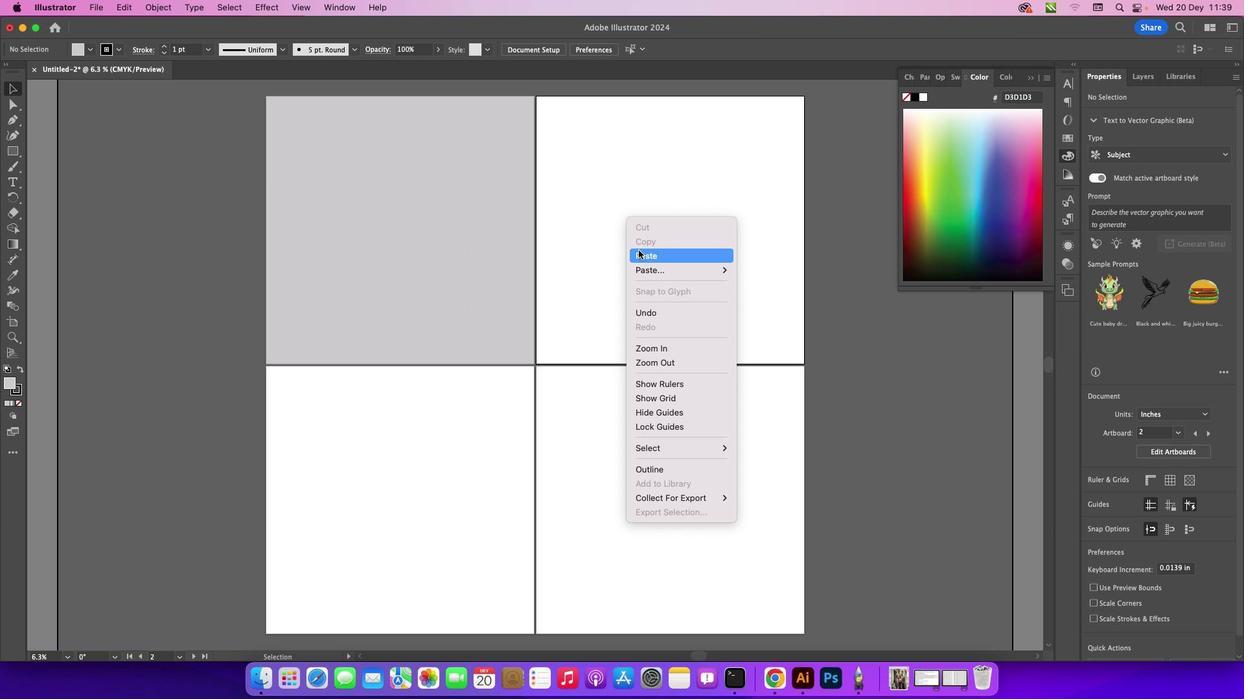 
Action: Mouse pressed left at (638, 250)
Screenshot: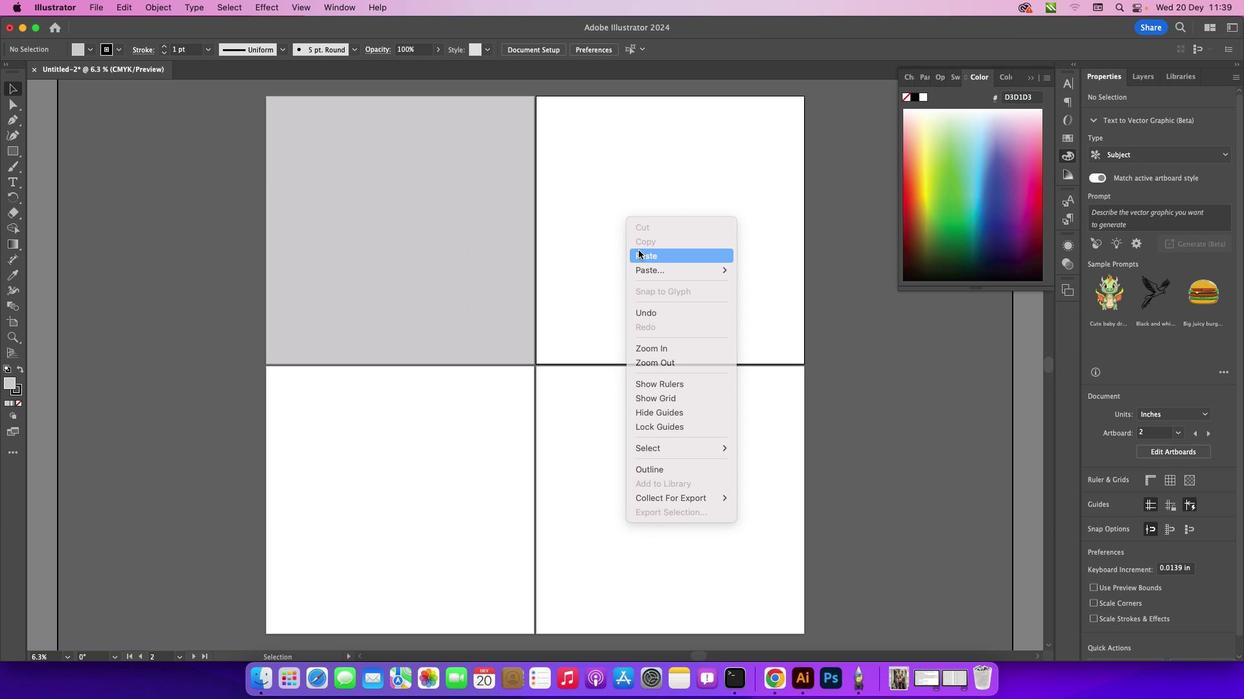 
Action: Mouse moved to (513, 345)
Screenshot: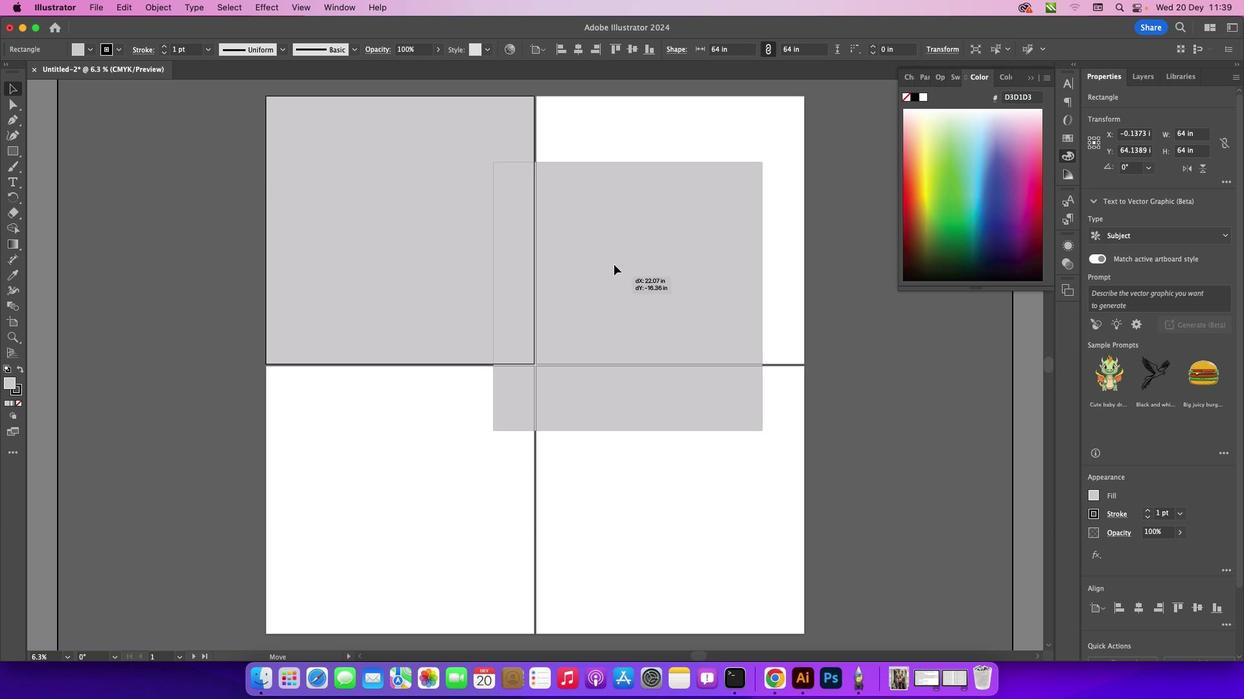 
Action: Mouse pressed left at (513, 345)
Screenshot: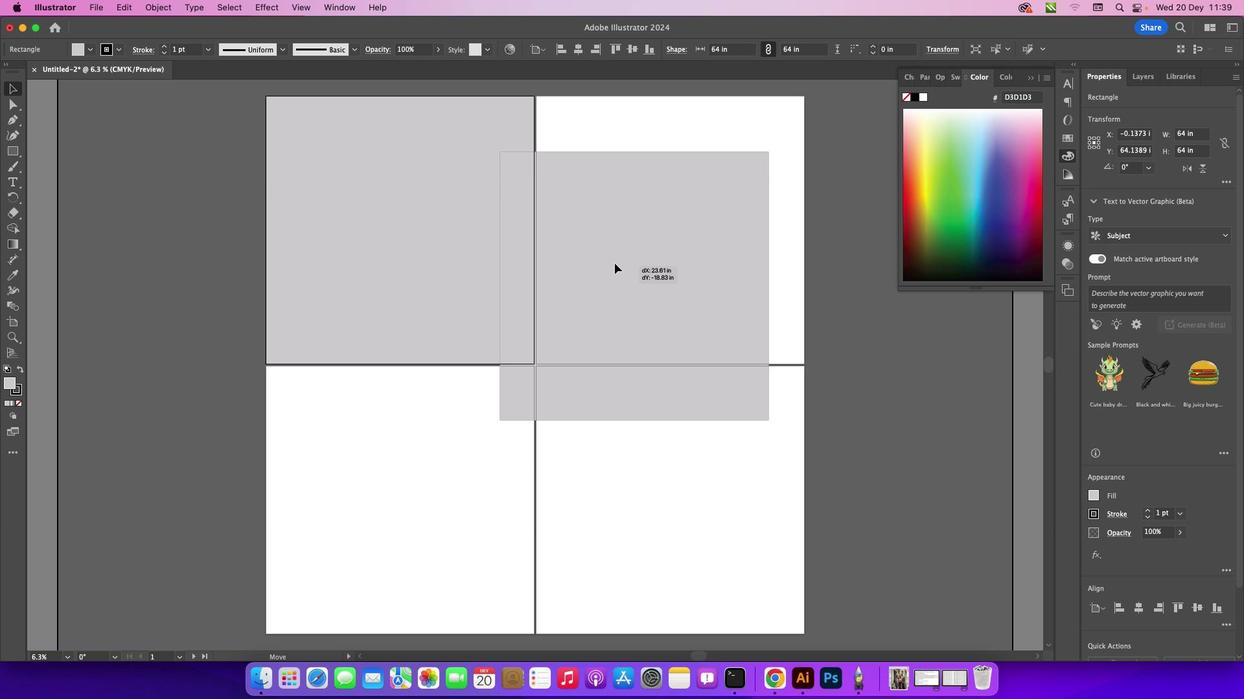 
Action: Mouse moved to (465, 239)
Screenshot: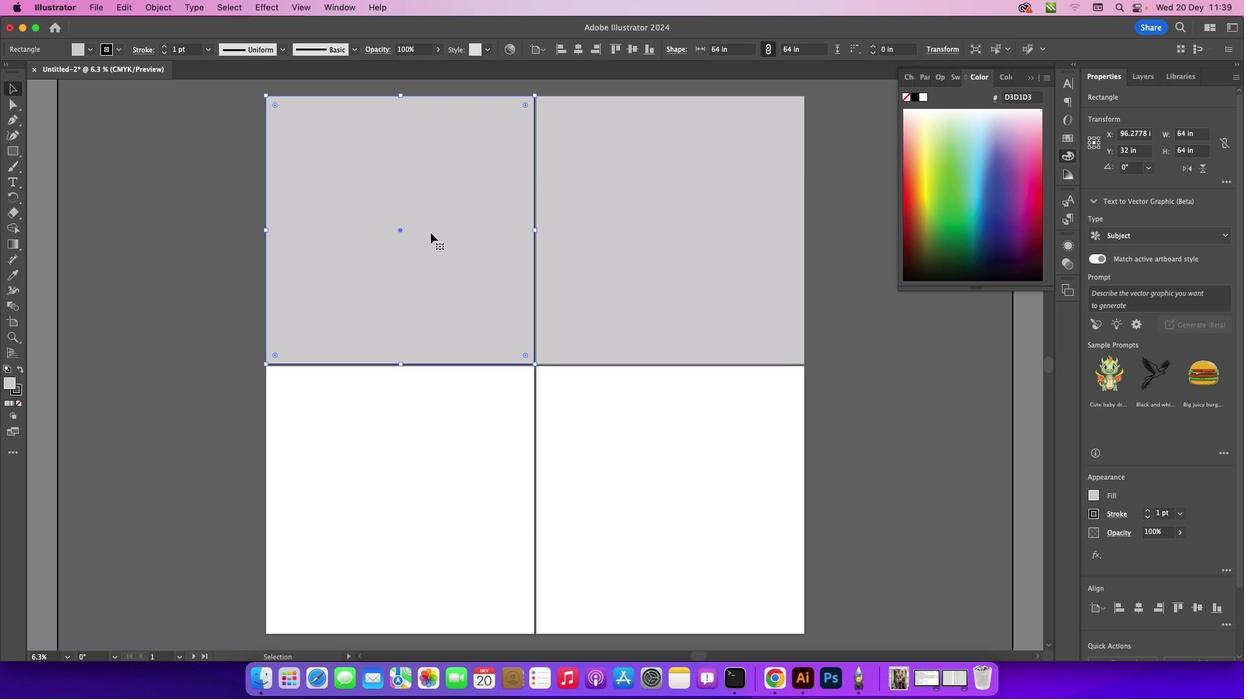 
Action: Mouse pressed left at (465, 239)
Screenshot: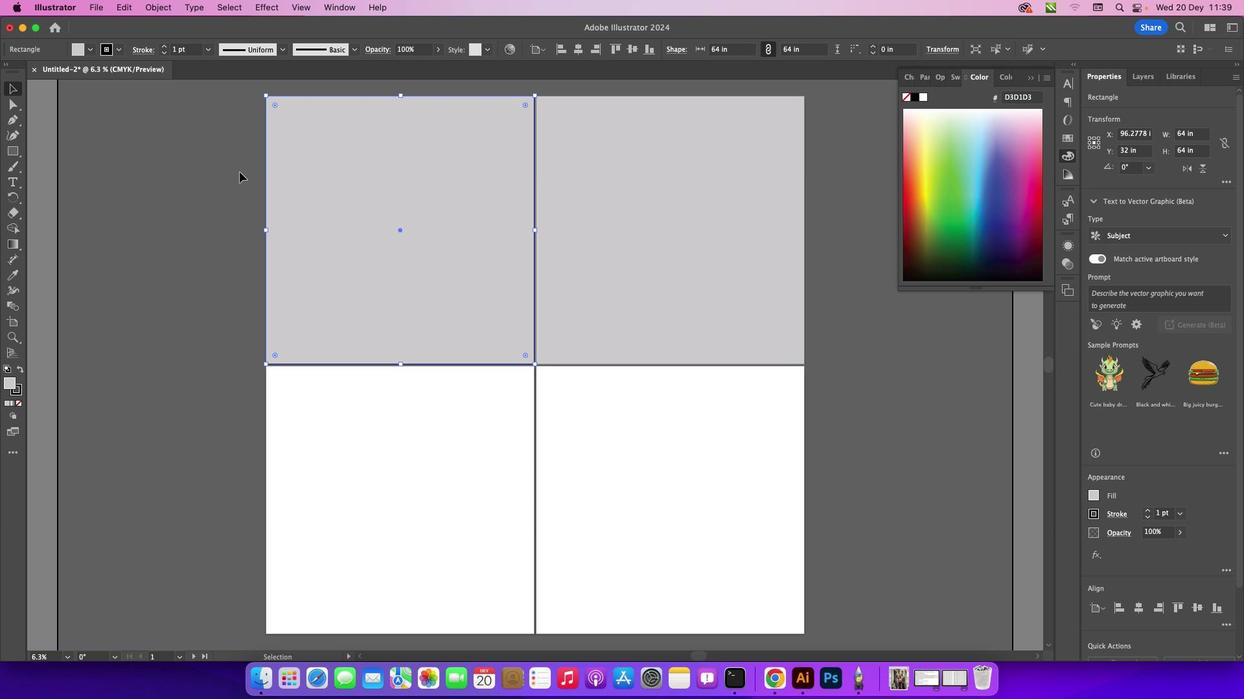 
Action: Mouse moved to (352, 209)
Screenshot: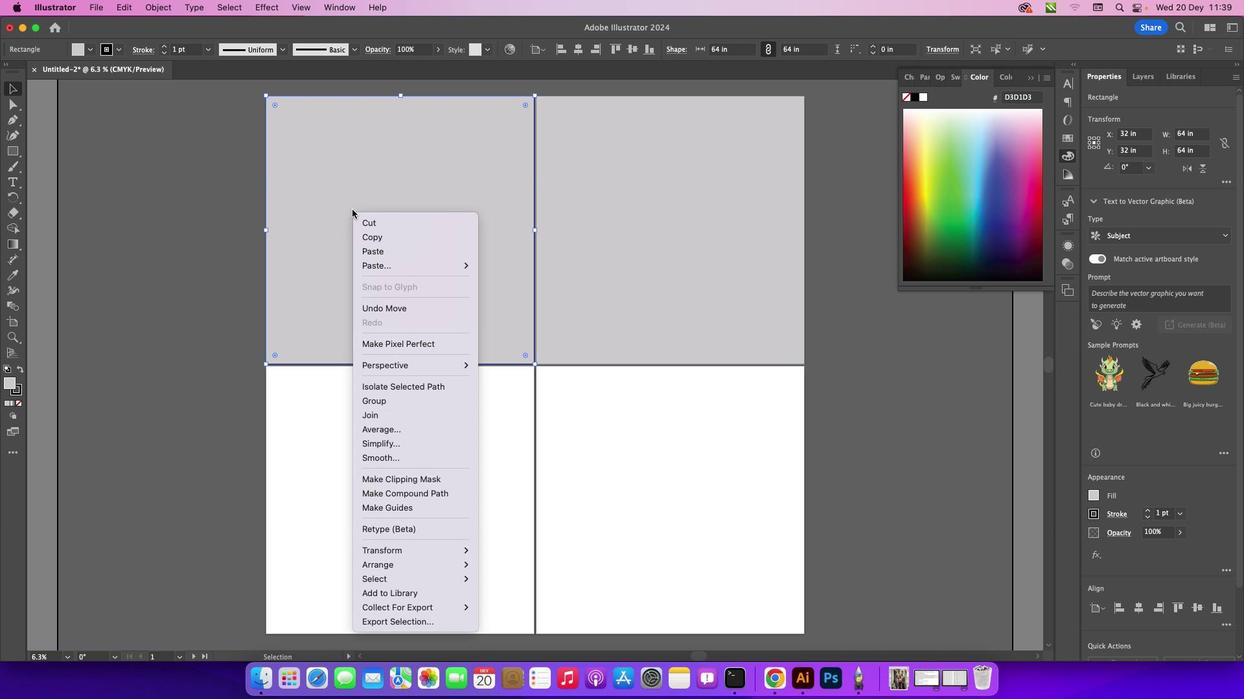 
Action: Mouse pressed right at (352, 209)
Screenshot: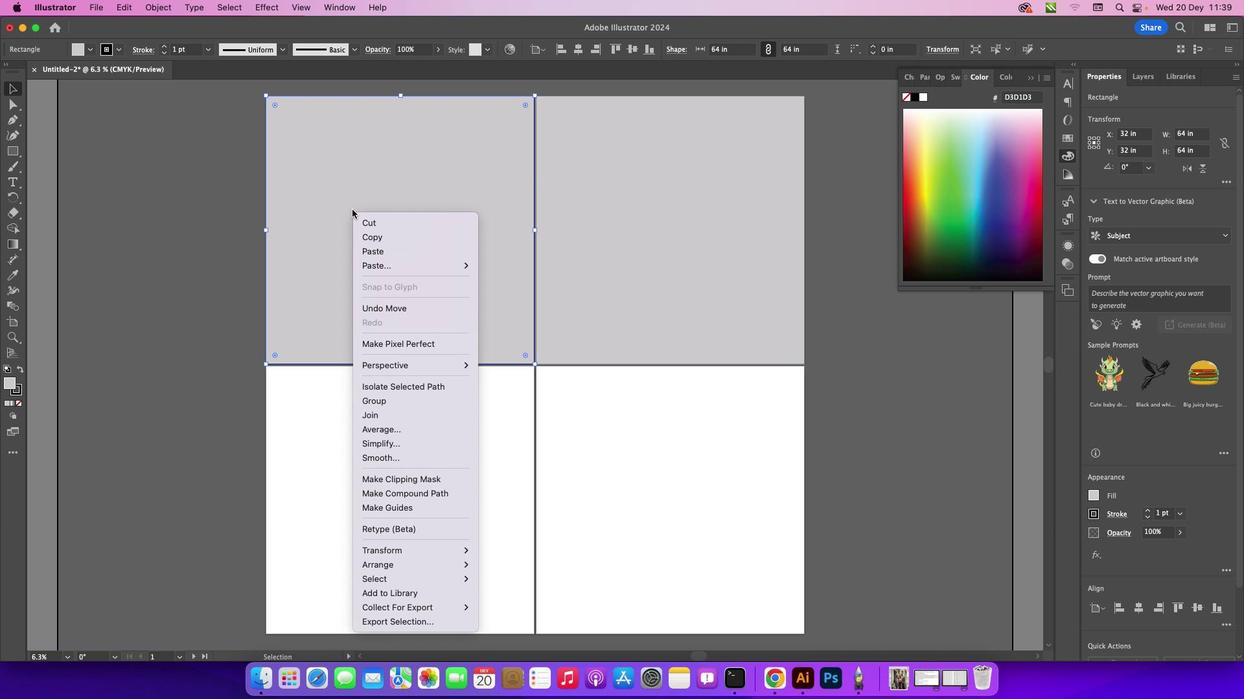 
Action: Mouse moved to (379, 233)
Screenshot: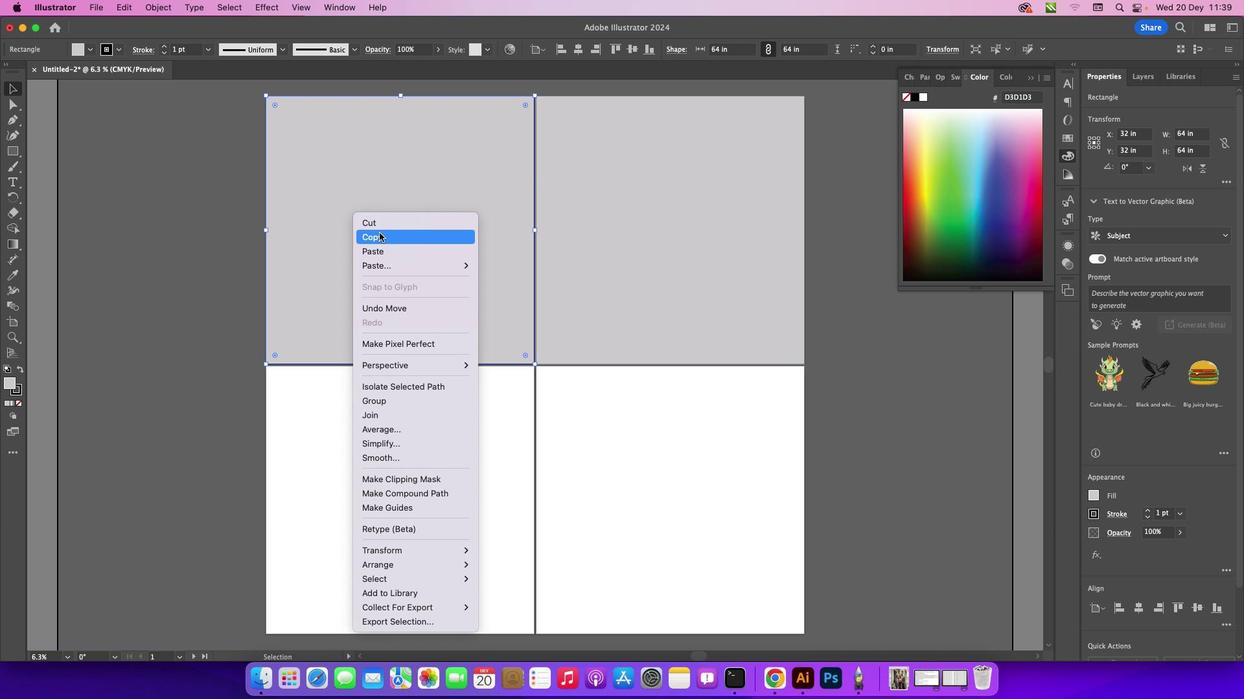 
Action: Mouse pressed left at (379, 233)
Screenshot: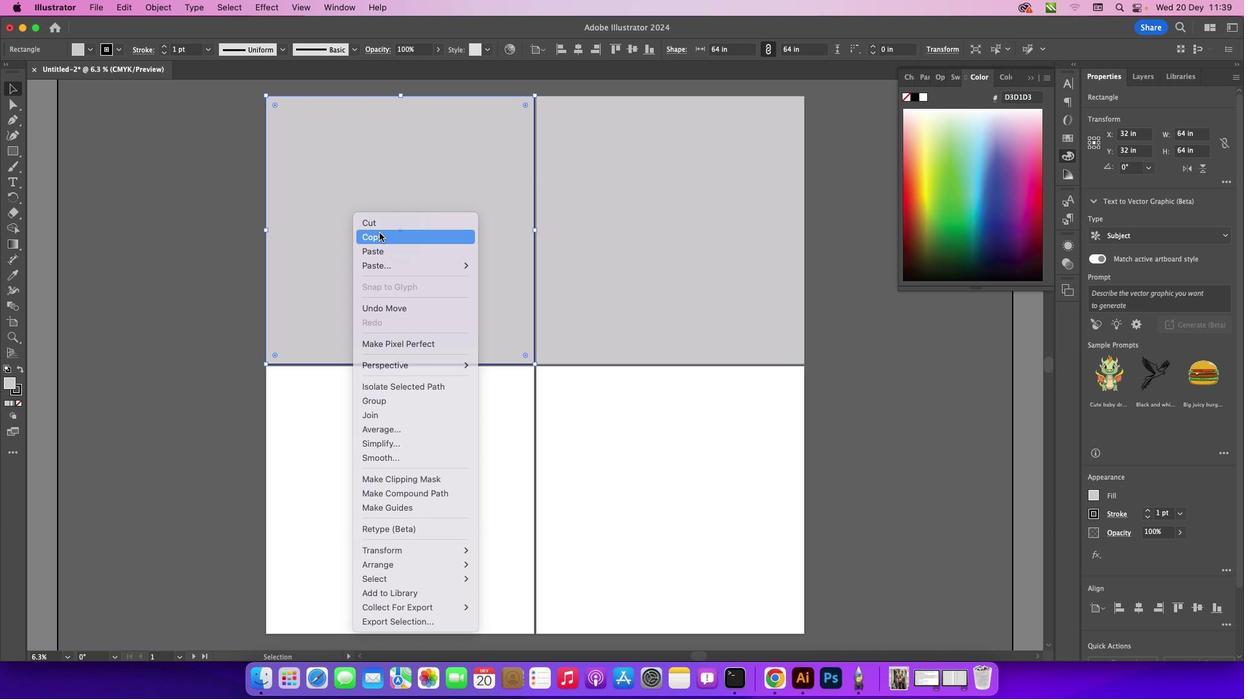 
Action: Mouse moved to (371, 436)
Screenshot: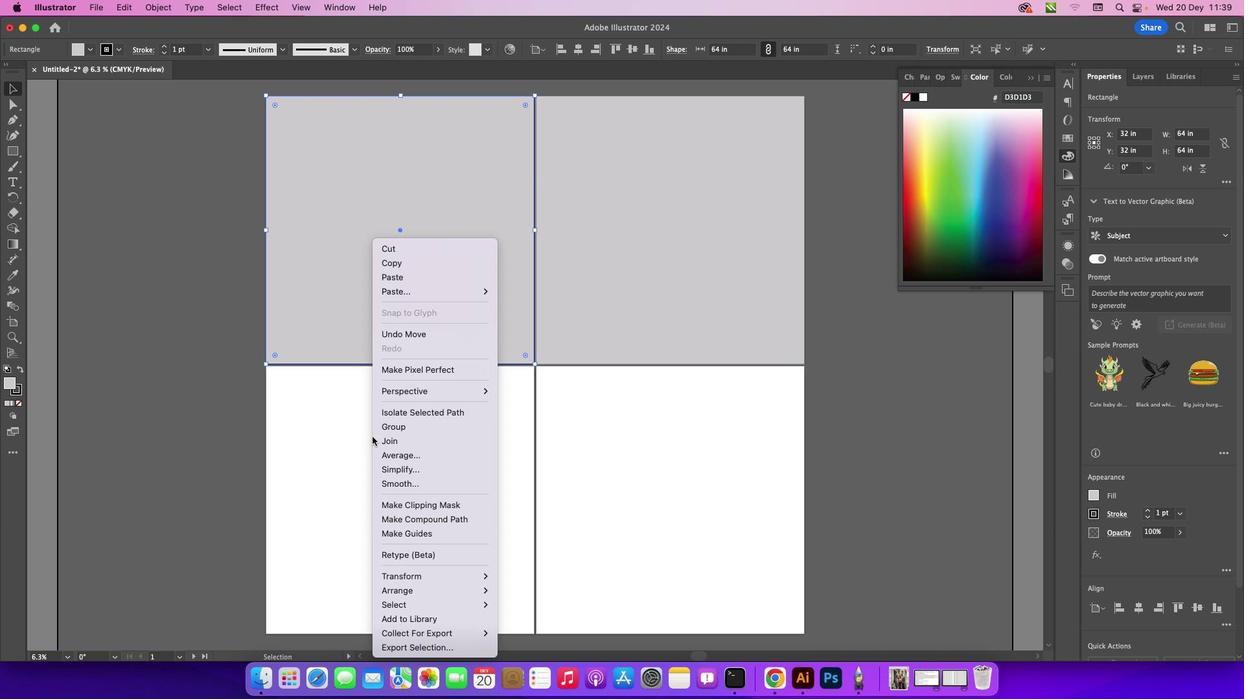 
Action: Mouse pressed right at (371, 436)
Screenshot: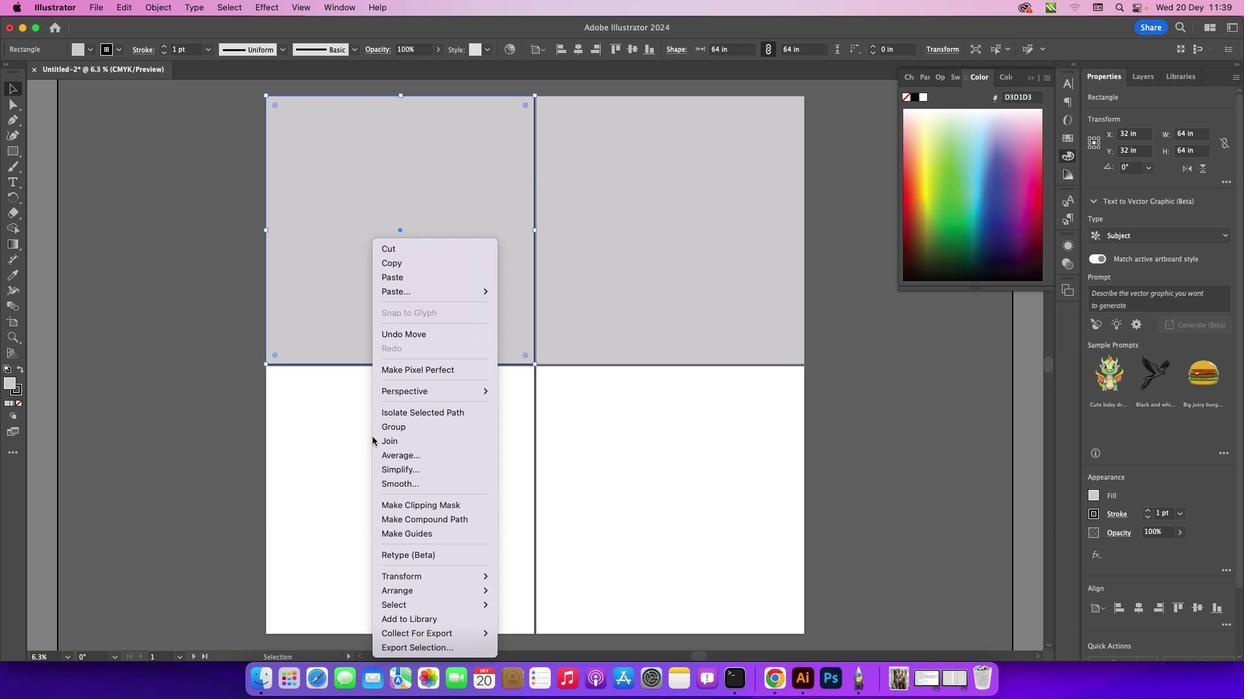 
Action: Mouse moved to (321, 466)
Screenshot: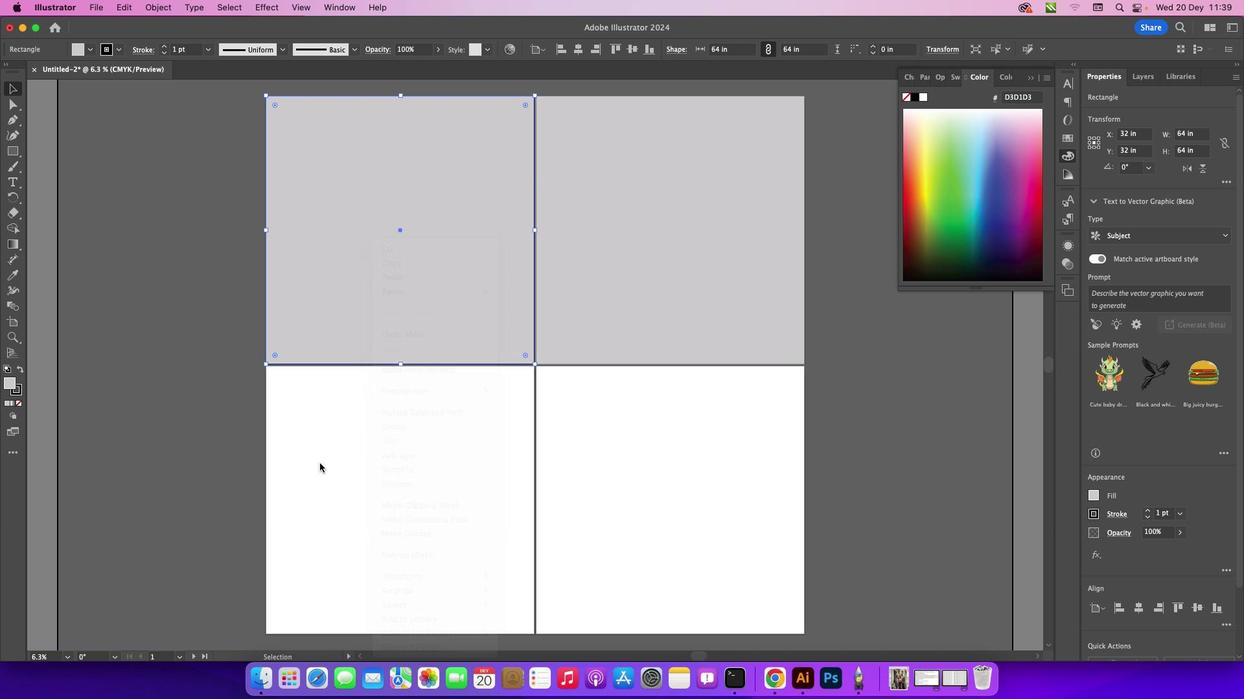
Action: Mouse pressed left at (321, 466)
Screenshot: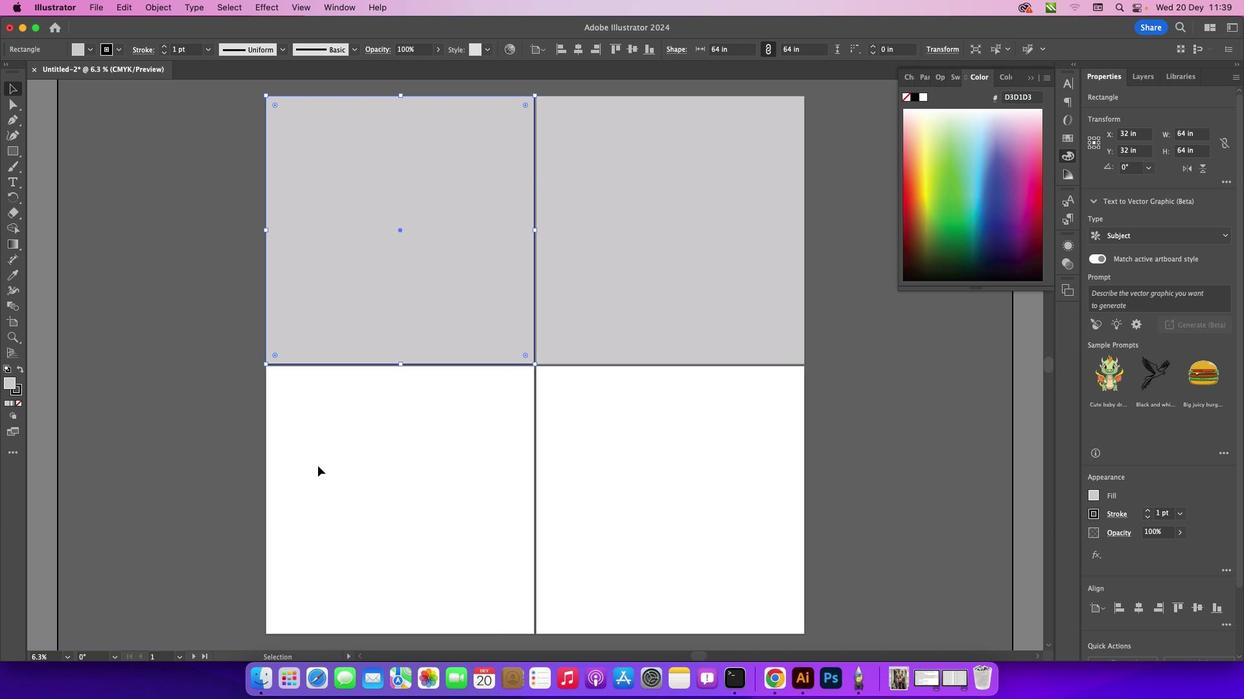 
Action: Mouse moved to (315, 471)
Screenshot: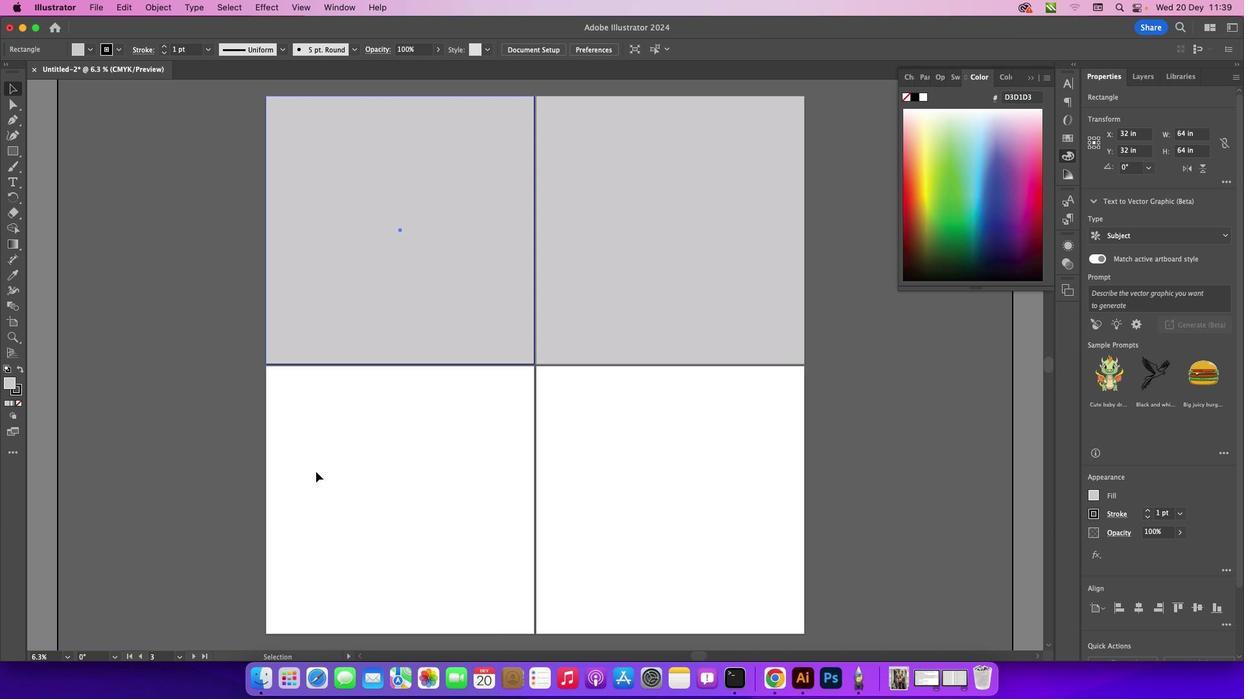 
Action: Mouse pressed left at (315, 471)
Screenshot: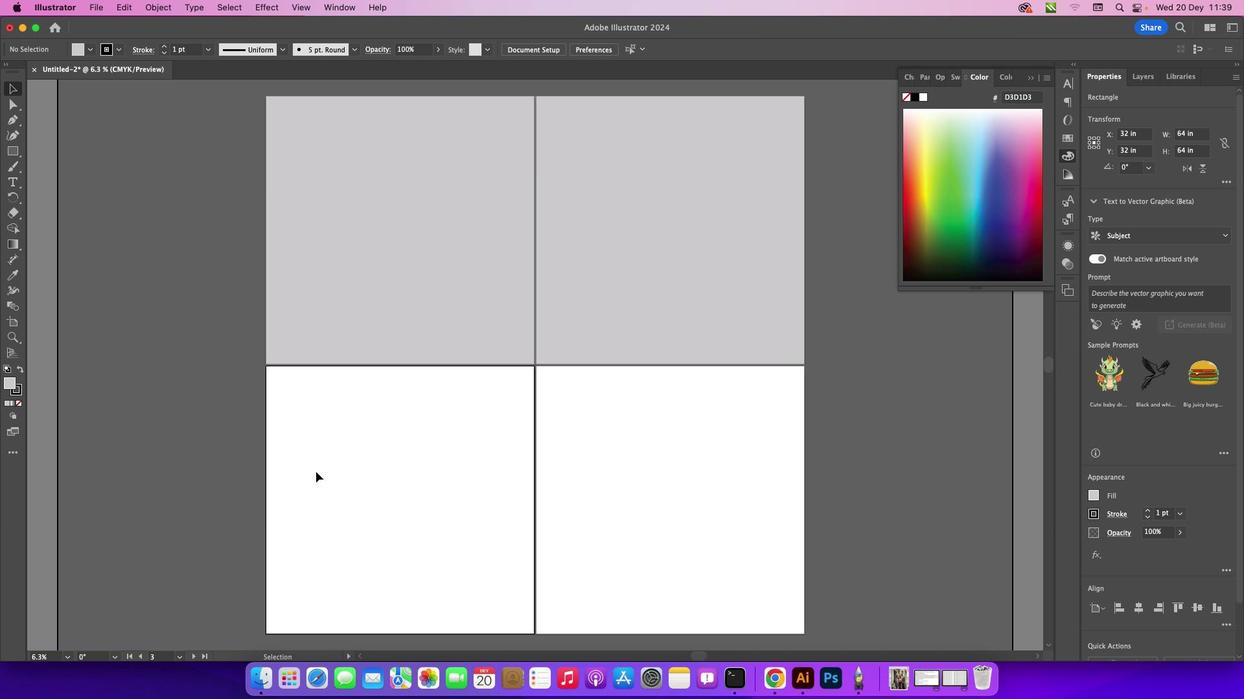 
Action: Mouse pressed right at (315, 471)
Screenshot: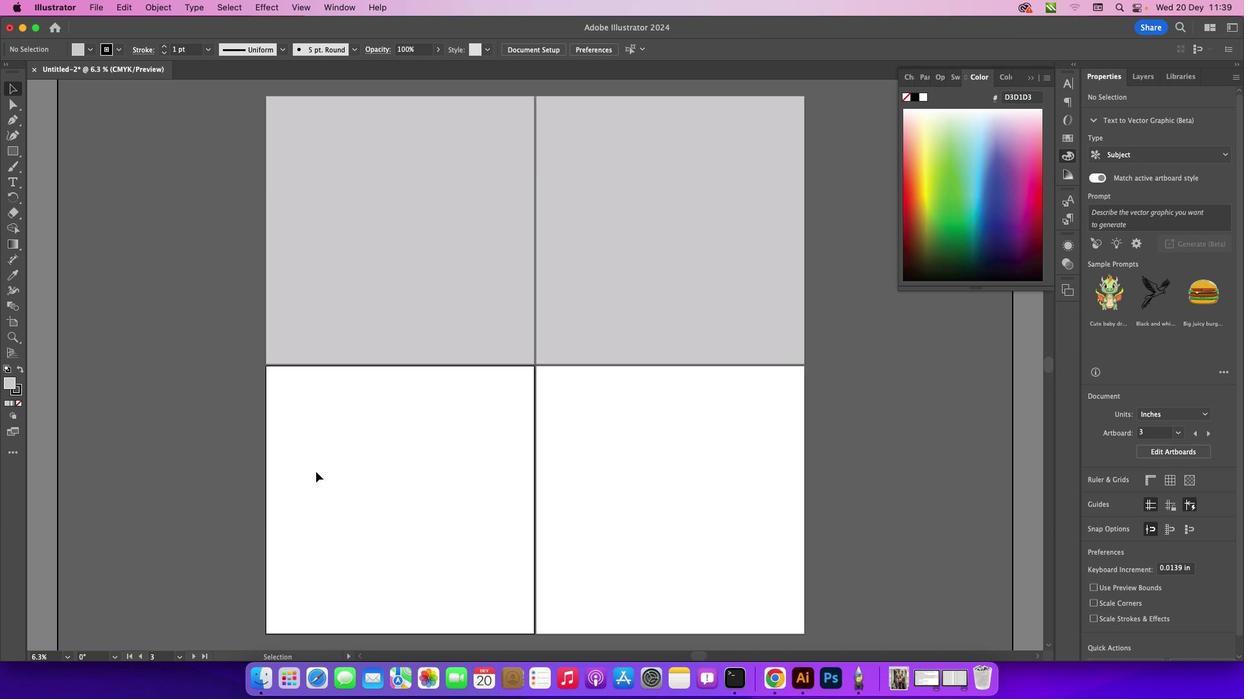 
Action: Mouse pressed right at (315, 471)
Screenshot: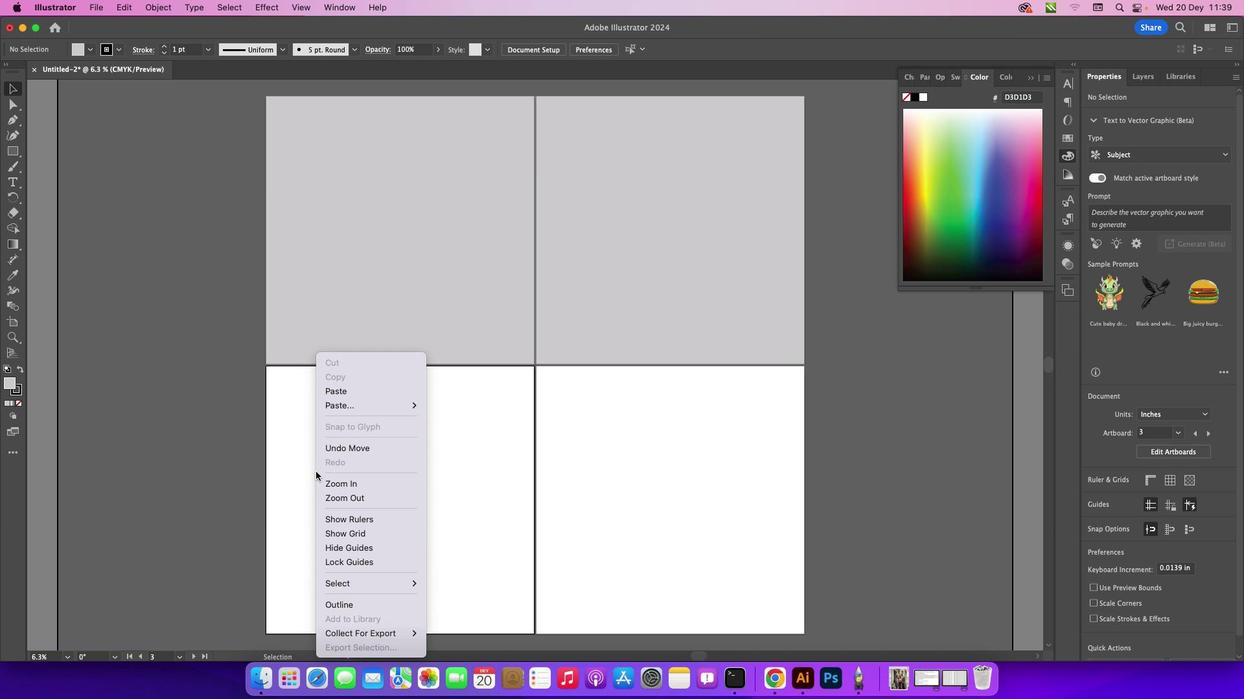 
Action: Mouse moved to (343, 390)
Screenshot: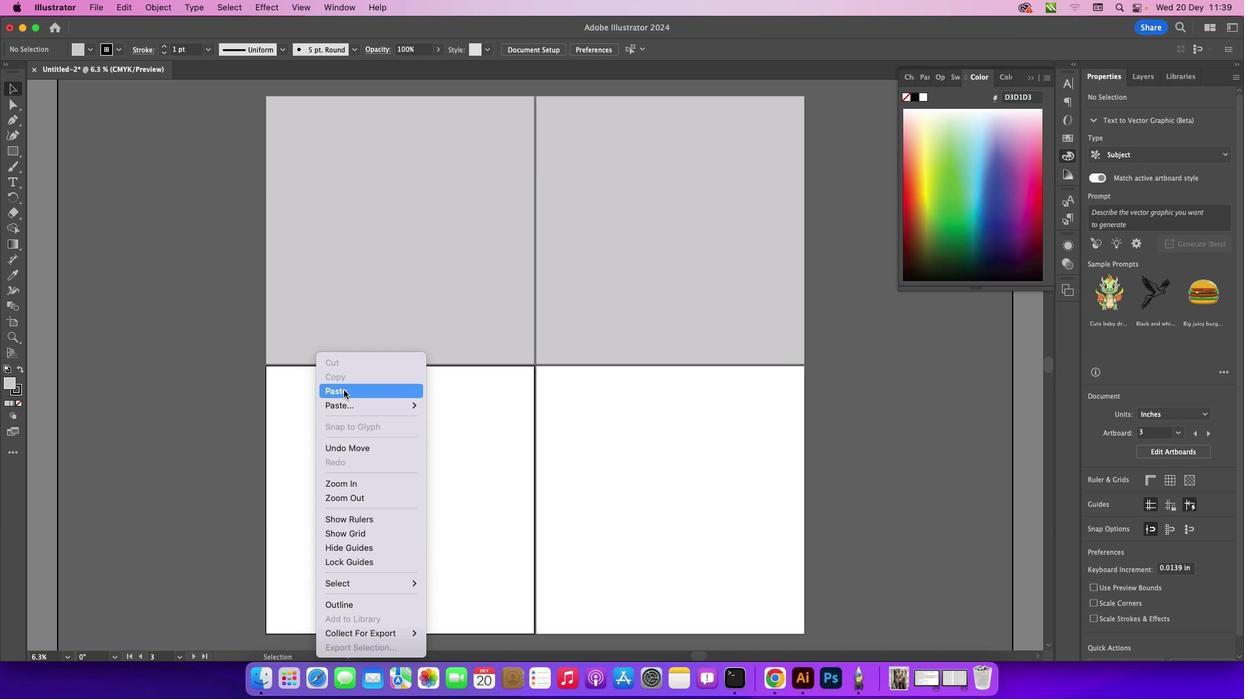 
Action: Mouse pressed left at (343, 390)
Screenshot: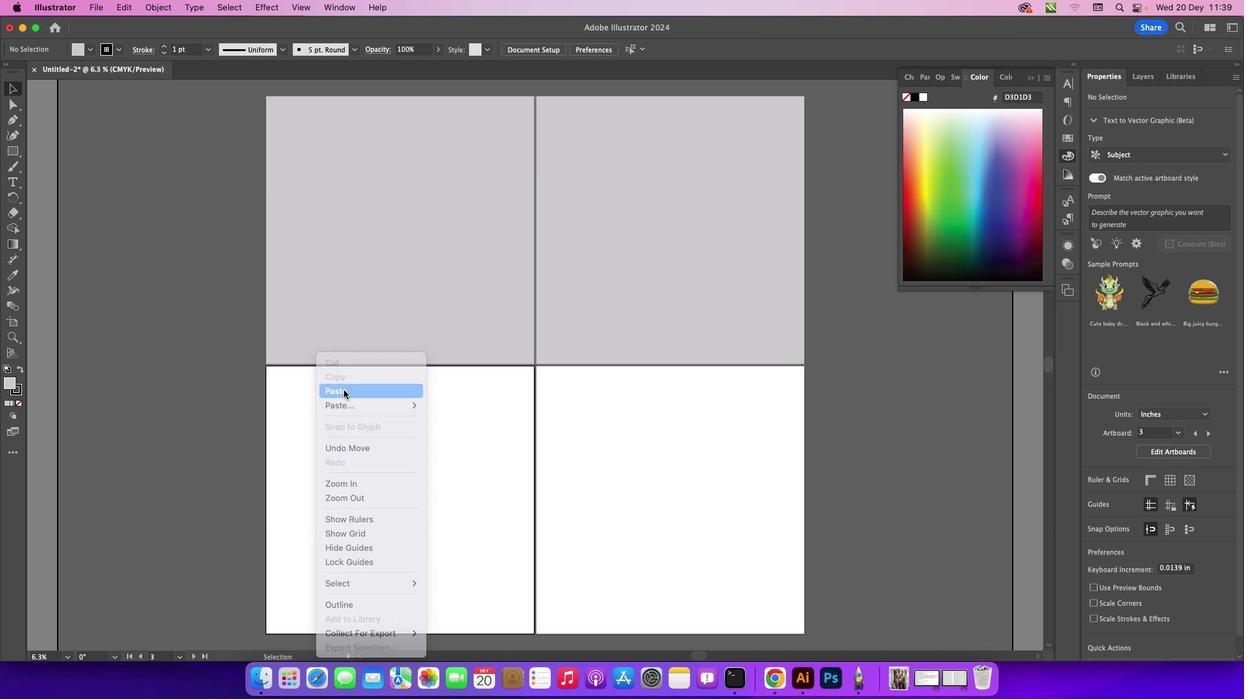 
Action: Mouse moved to (513, 416)
Screenshot: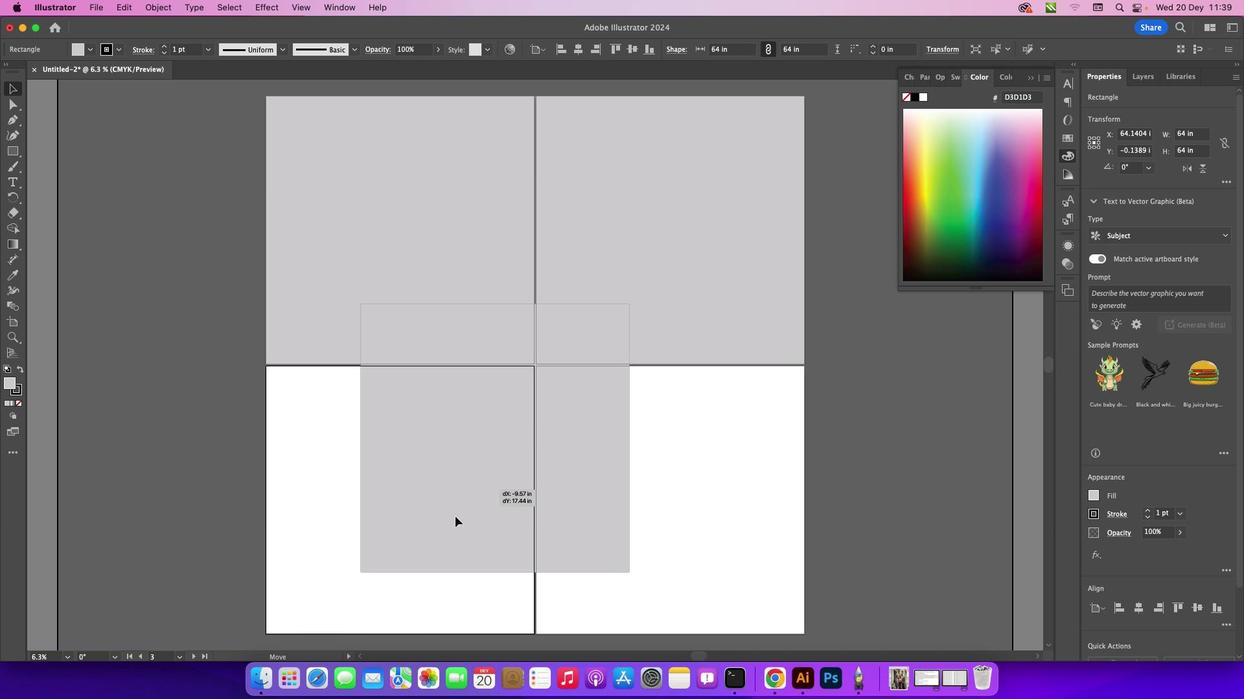 
Action: Mouse pressed left at (513, 416)
Screenshot: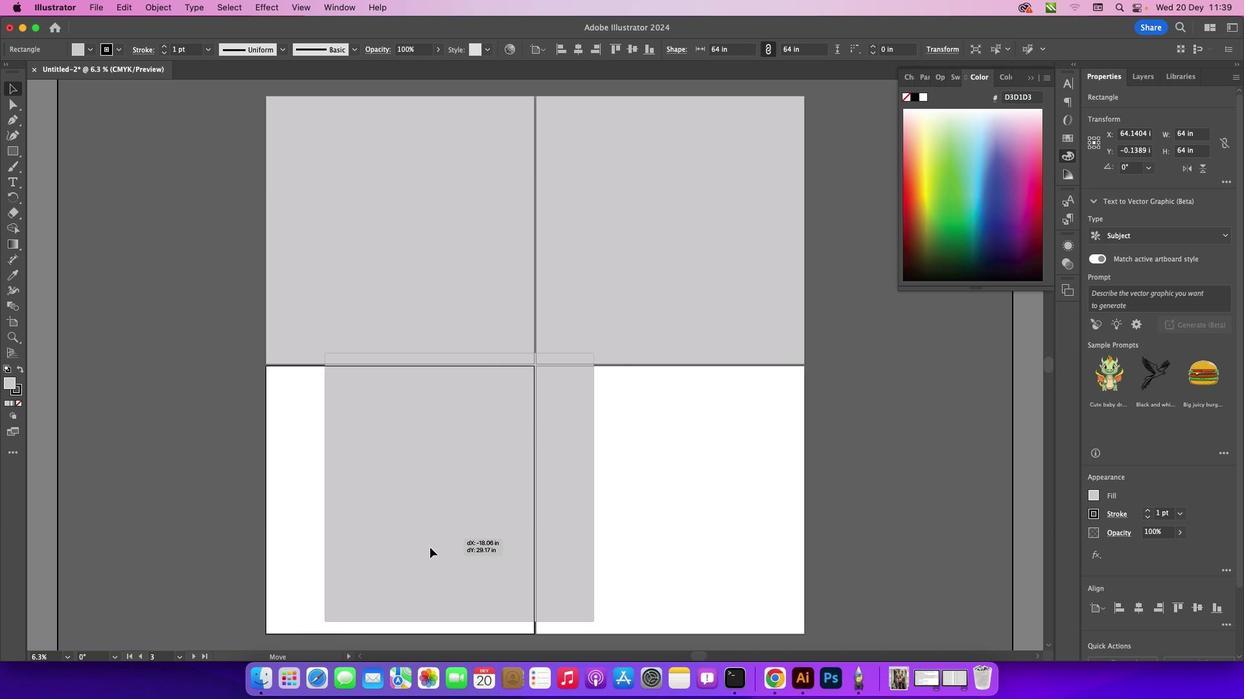 
Action: Mouse moved to (384, 508)
Screenshot: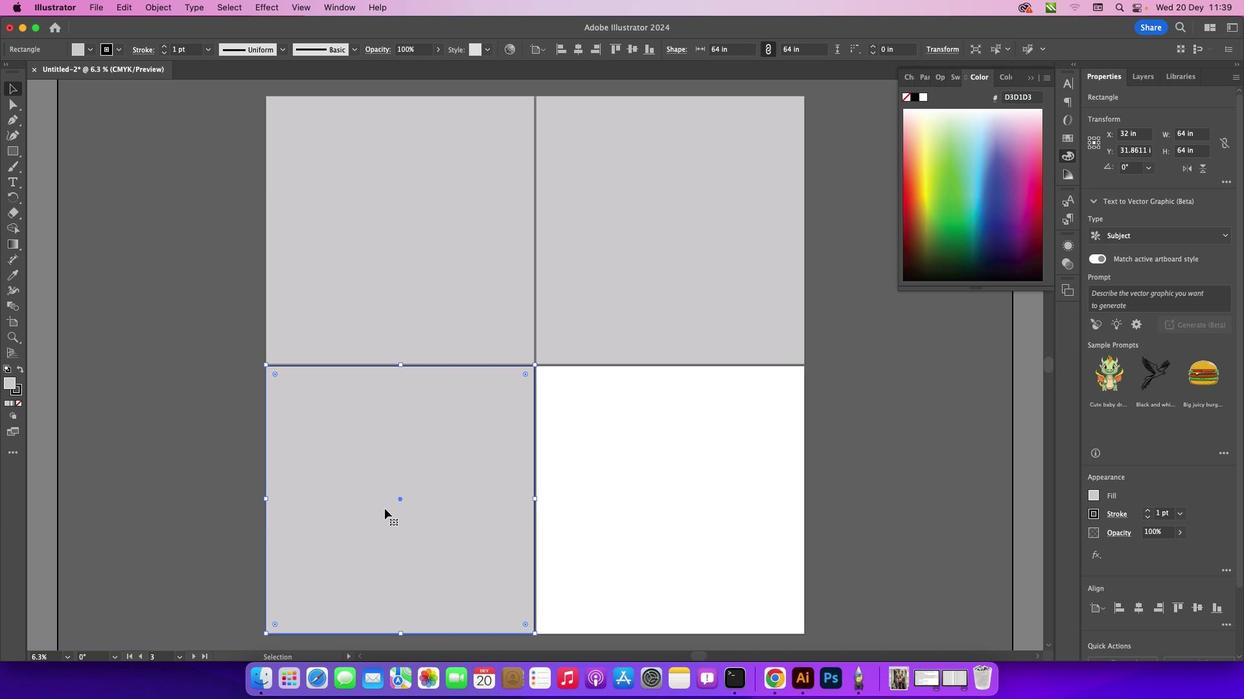 
Action: Key pressed Key.alt
Screenshot: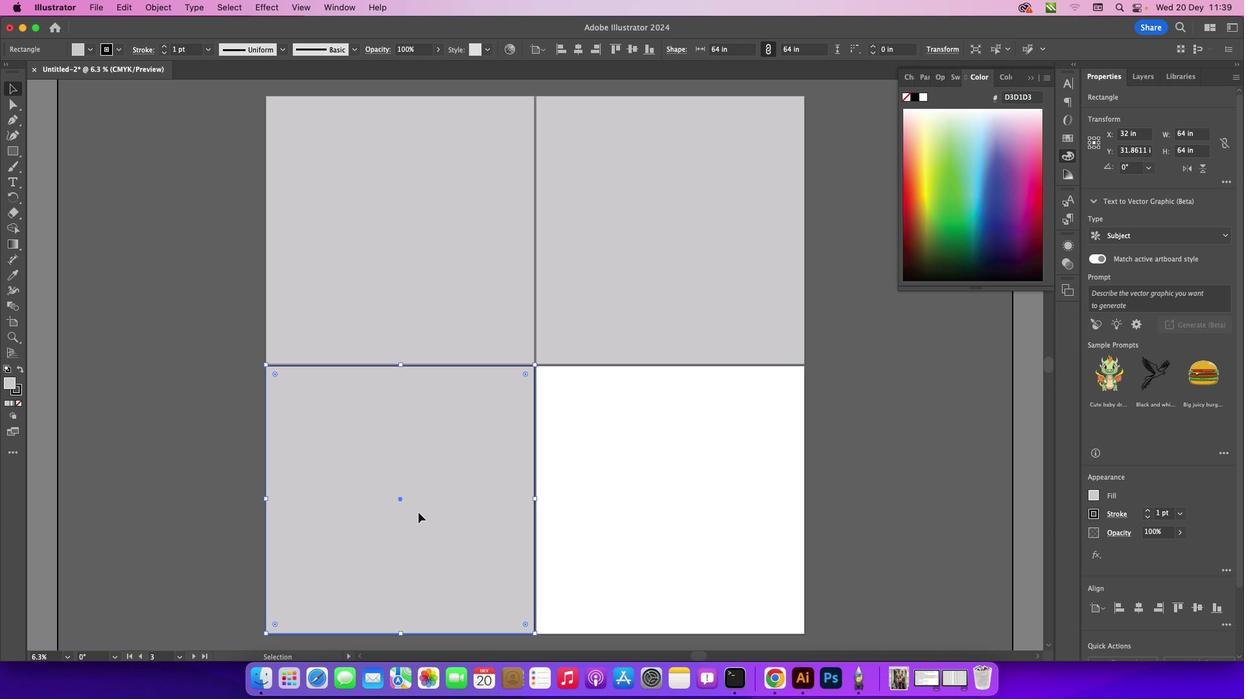 
Action: Mouse pressed left at (384, 508)
Screenshot: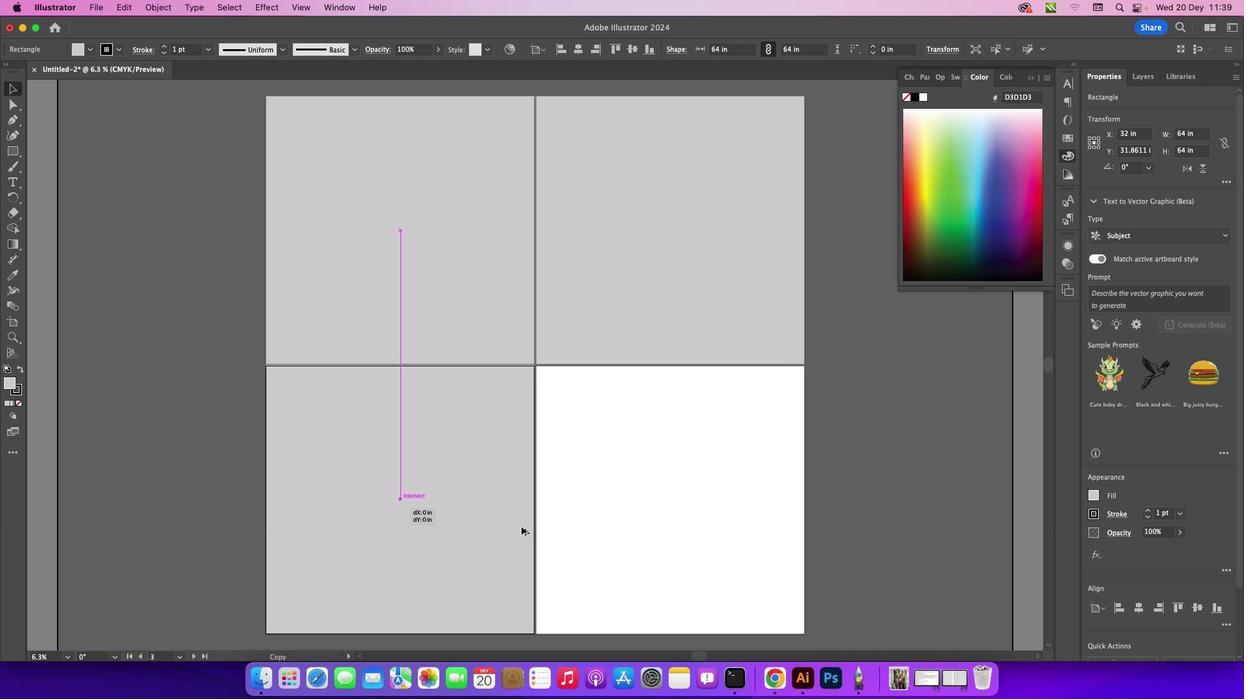
Action: Mouse moved to (850, 478)
Screenshot: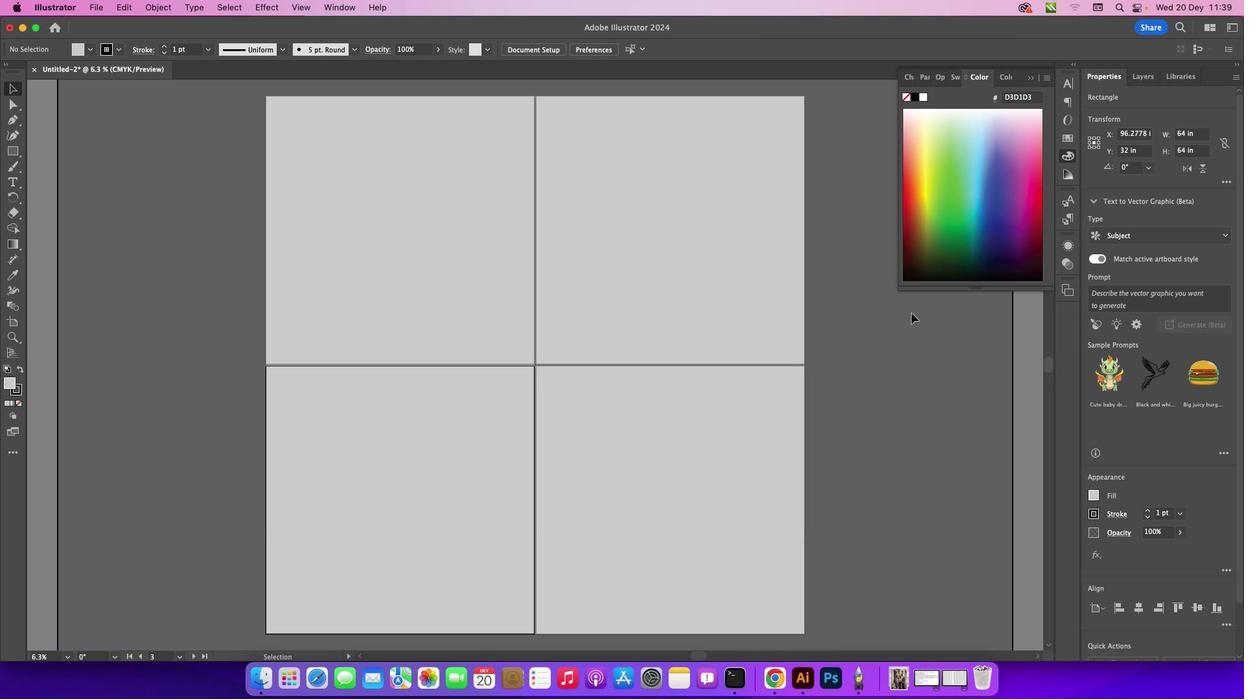 
Action: Mouse pressed left at (850, 478)
Screenshot: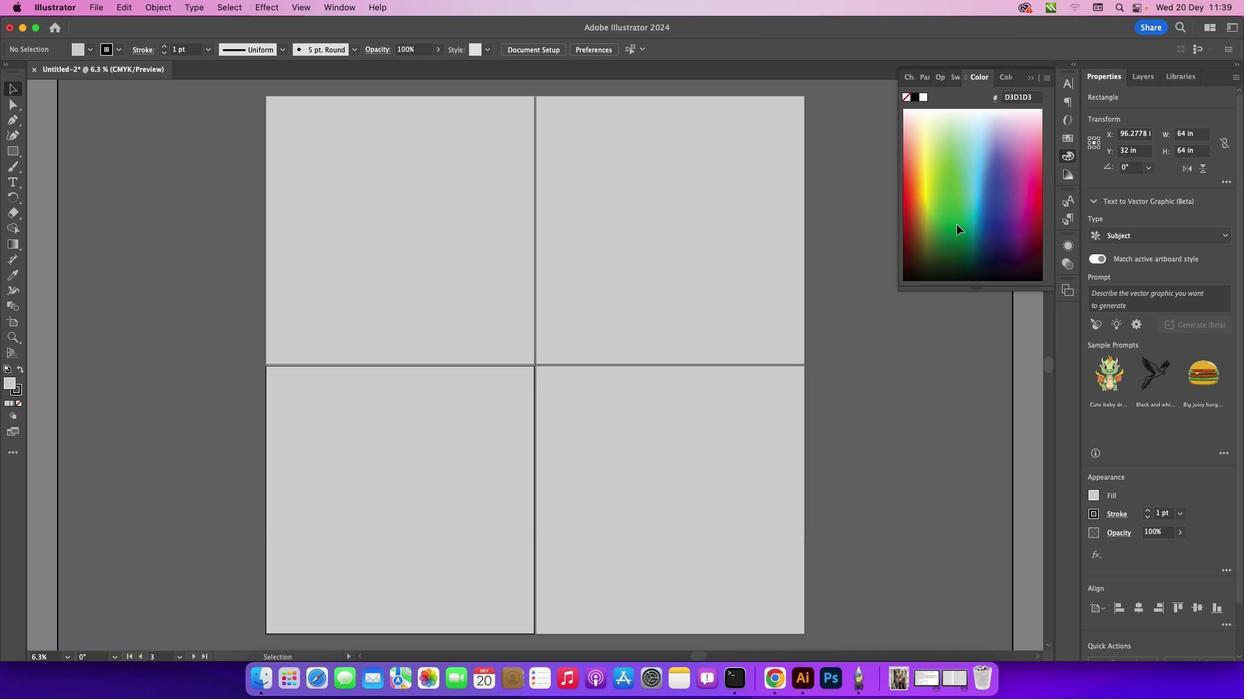 
Action: Mouse moved to (1031, 75)
Screenshot: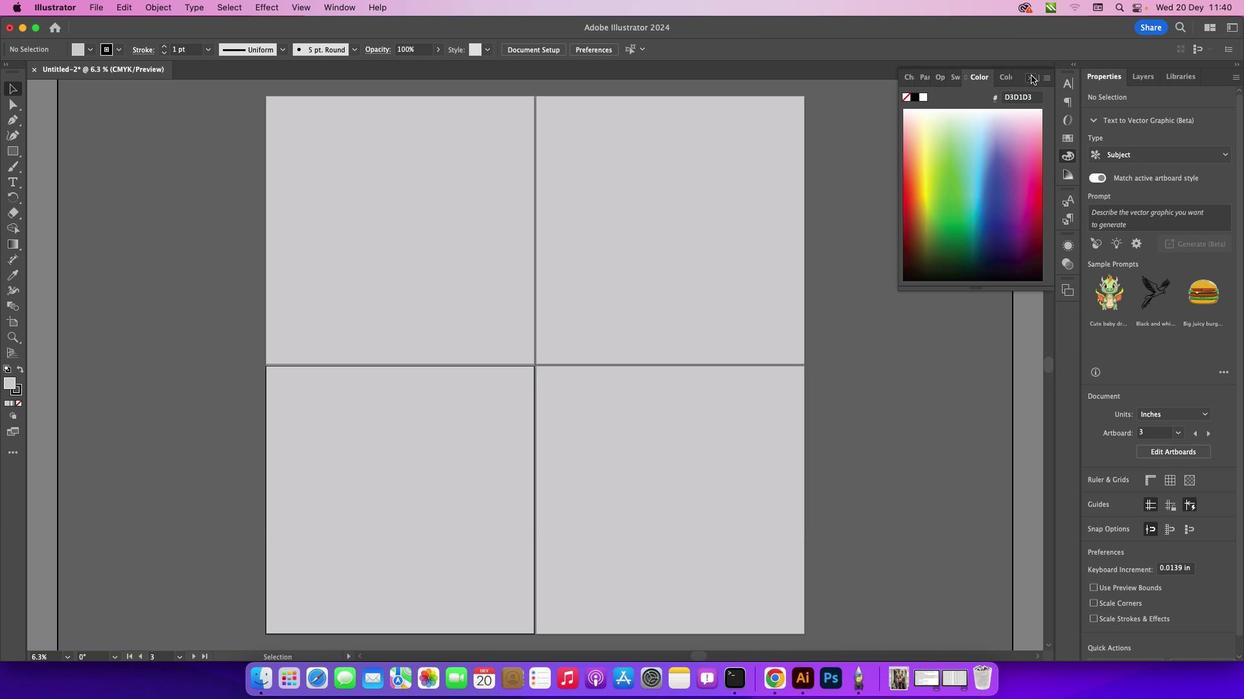 
Action: Mouse pressed left at (1031, 75)
Screenshot: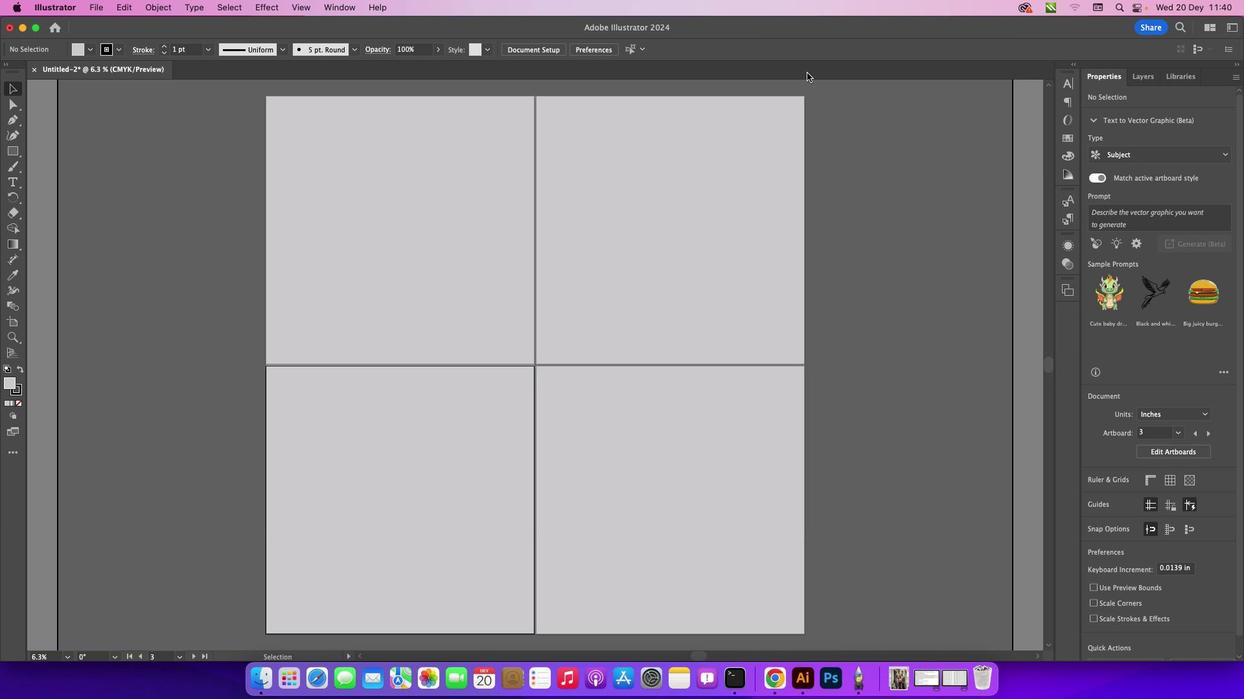 
Action: Mouse moved to (16, 184)
Screenshot: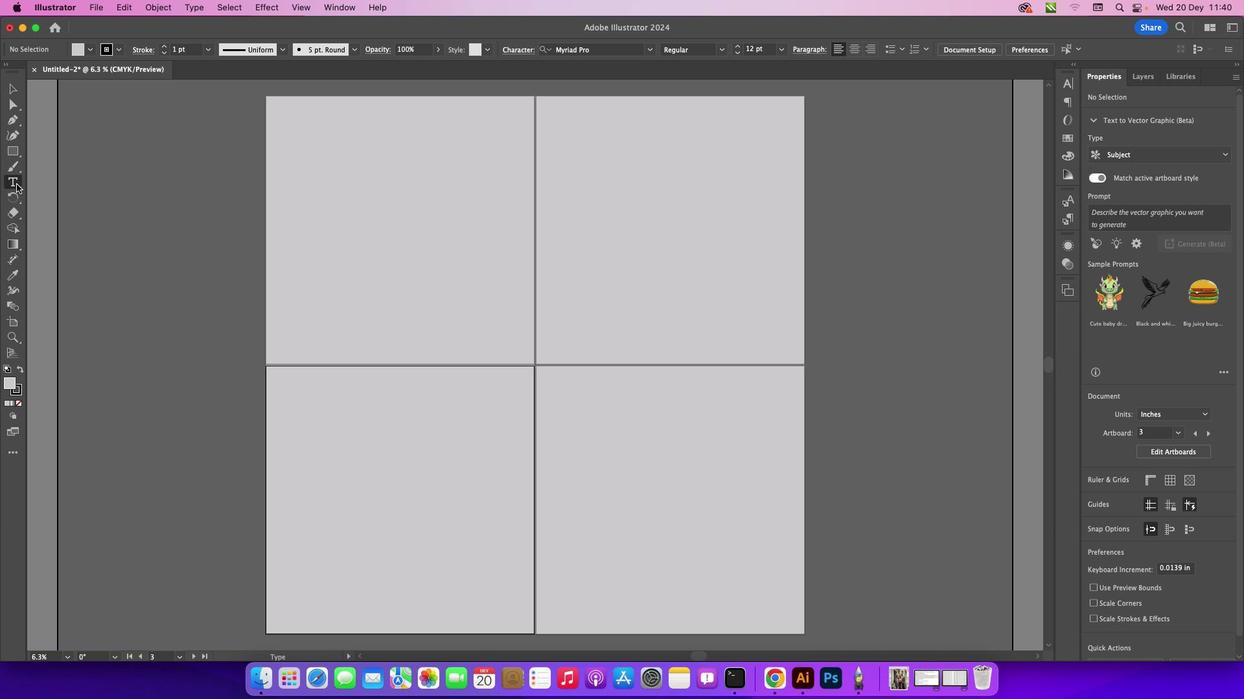 
Action: Mouse pressed left at (16, 184)
Screenshot: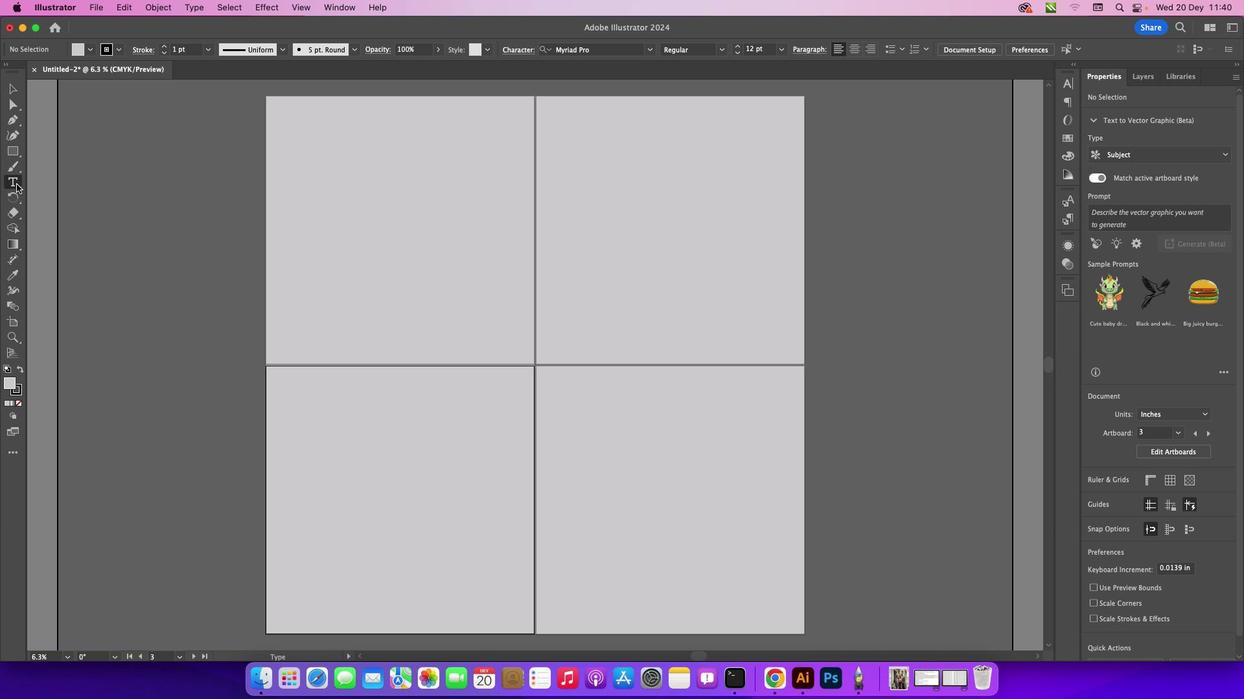 
Action: Mouse moved to (376, 242)
Screenshot: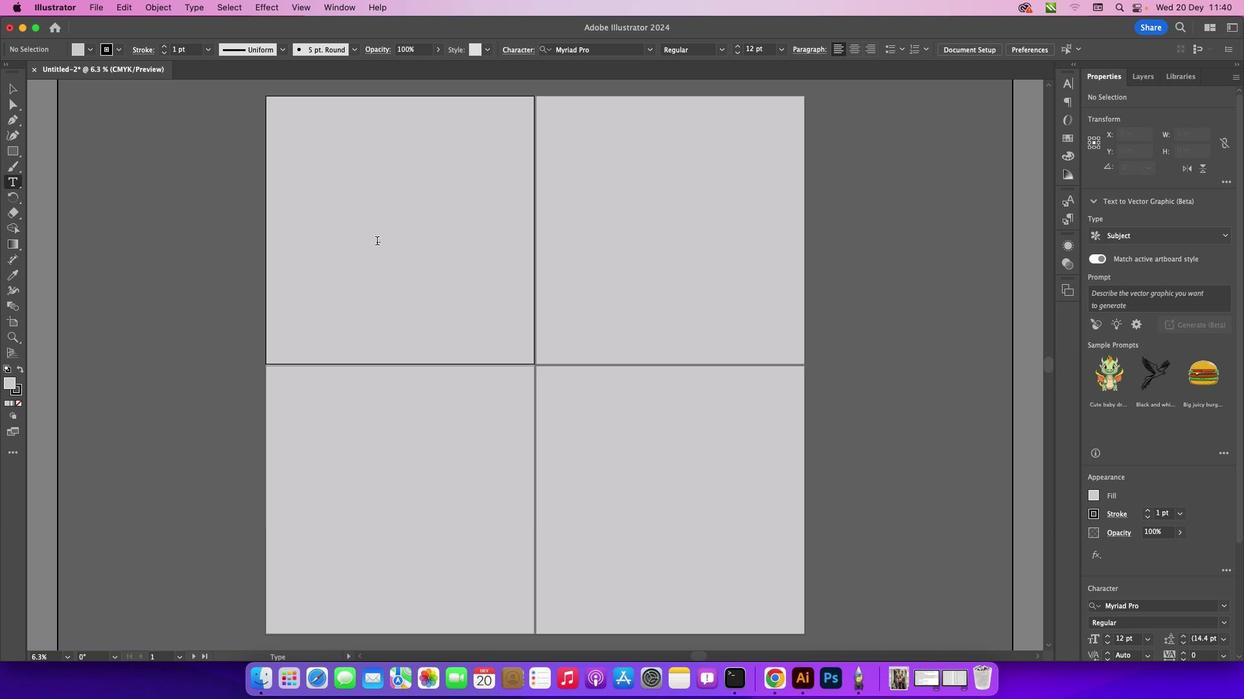 
Action: Mouse pressed left at (376, 242)
Screenshot: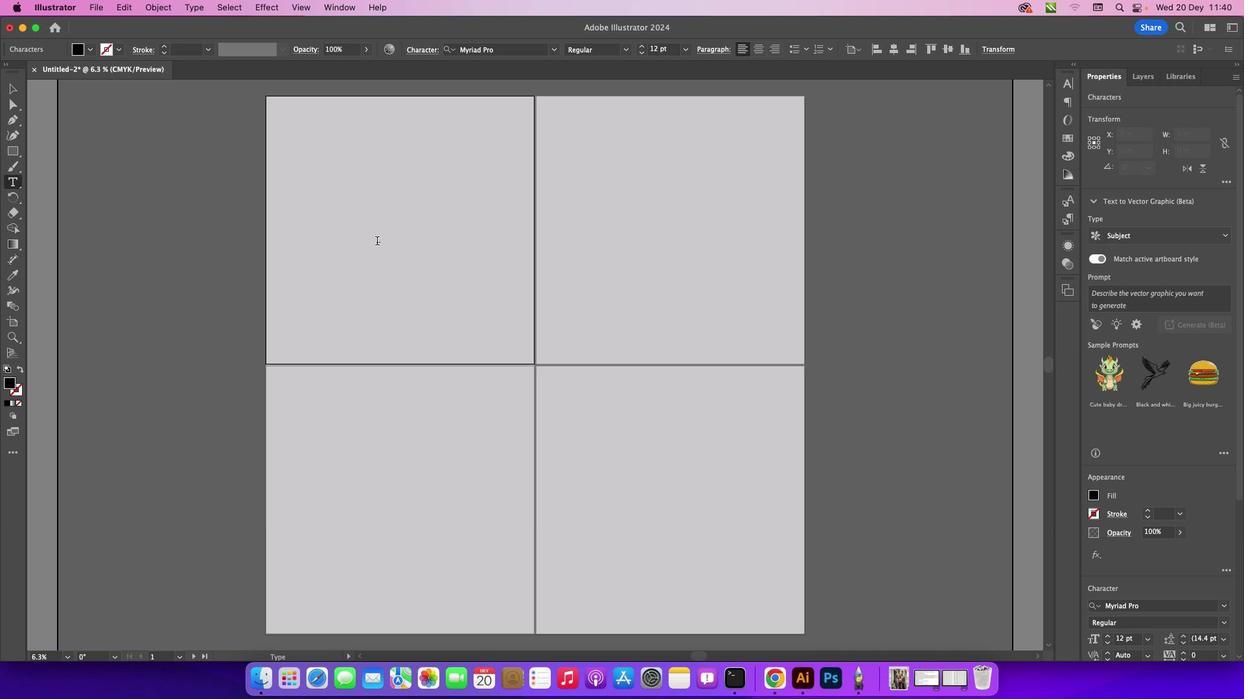 
Action: Mouse moved to (320, 223)
Screenshot: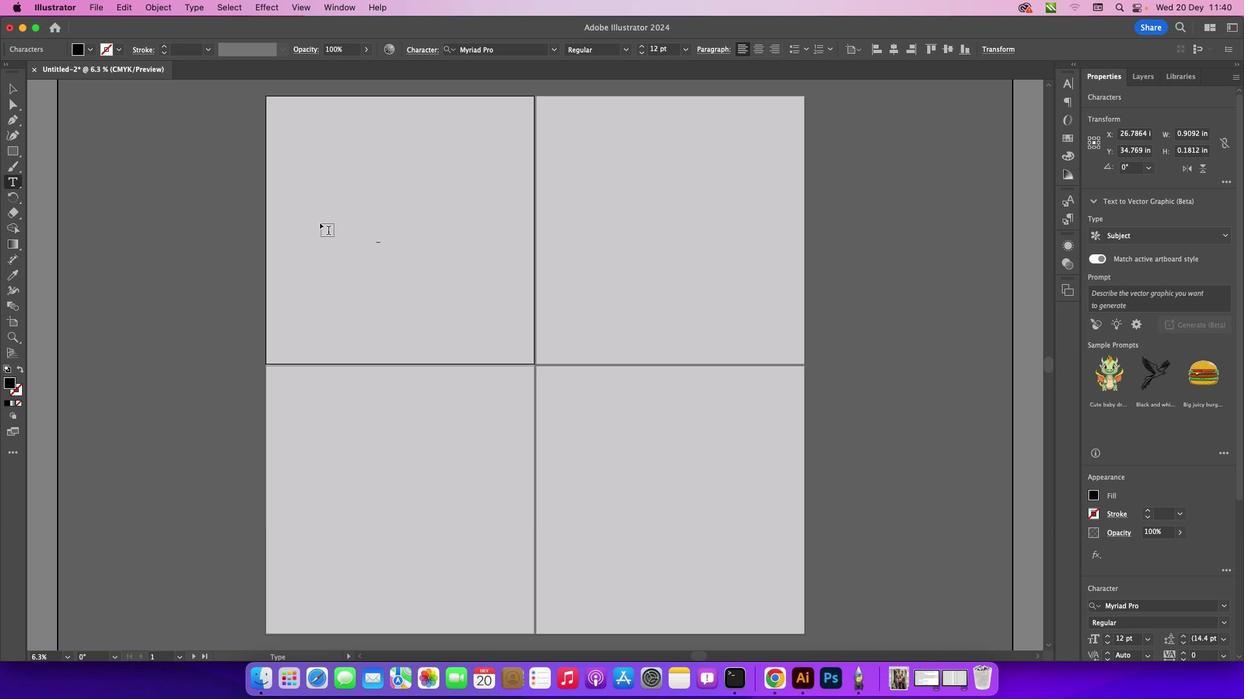 
Action: Key pressed Key.backspaceKey.caps_lockKey.caps_lock'E'Key.caps_lock'a''s''y'
Screenshot: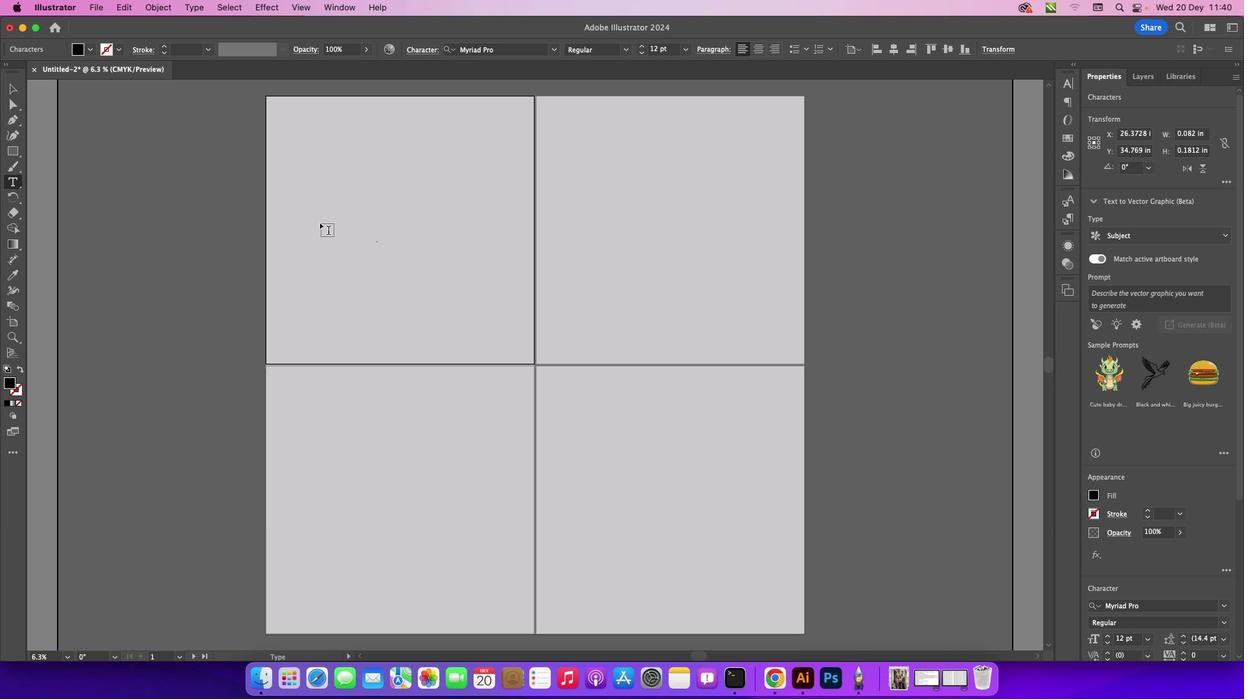 
Action: Mouse moved to (4, 86)
Screenshot: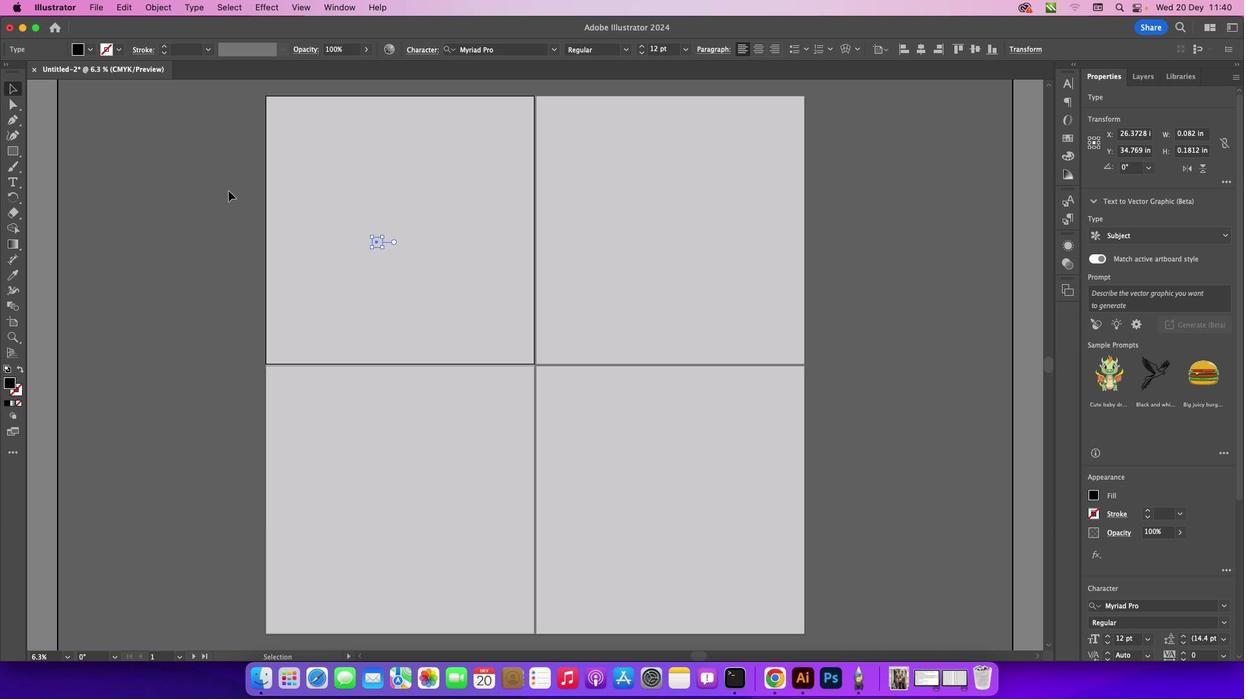 
Action: Mouse pressed left at (4, 86)
Screenshot: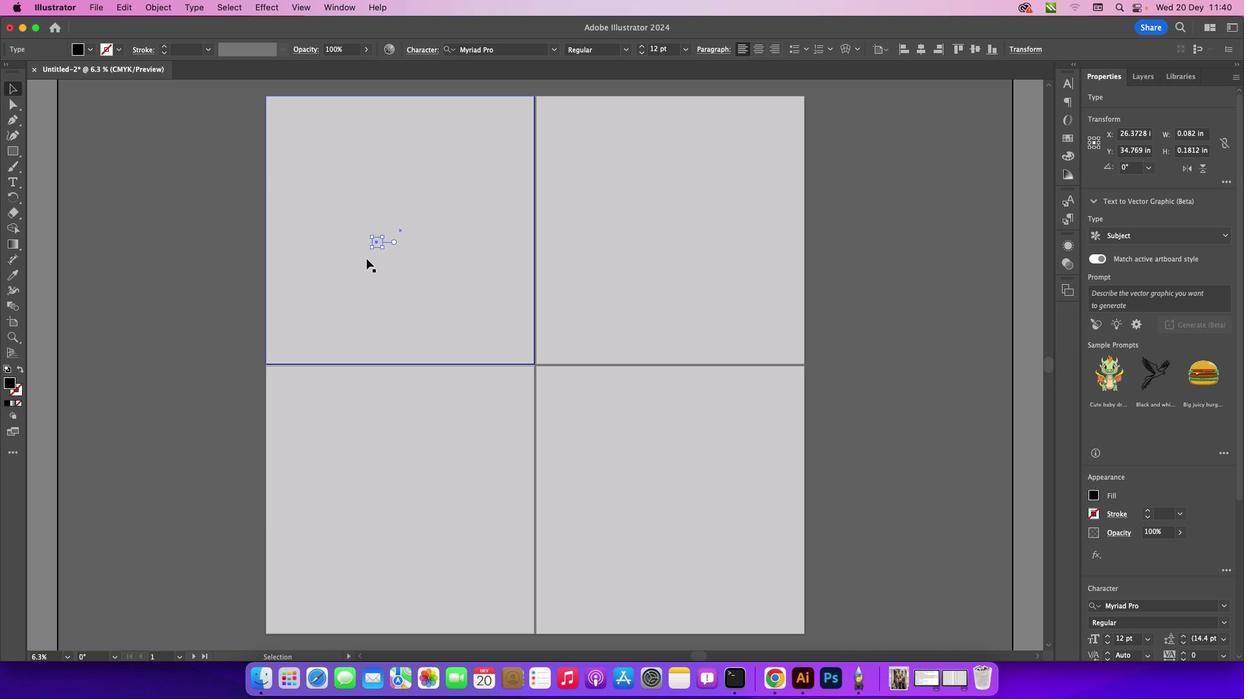 
Action: Mouse moved to (1068, 79)
Screenshot: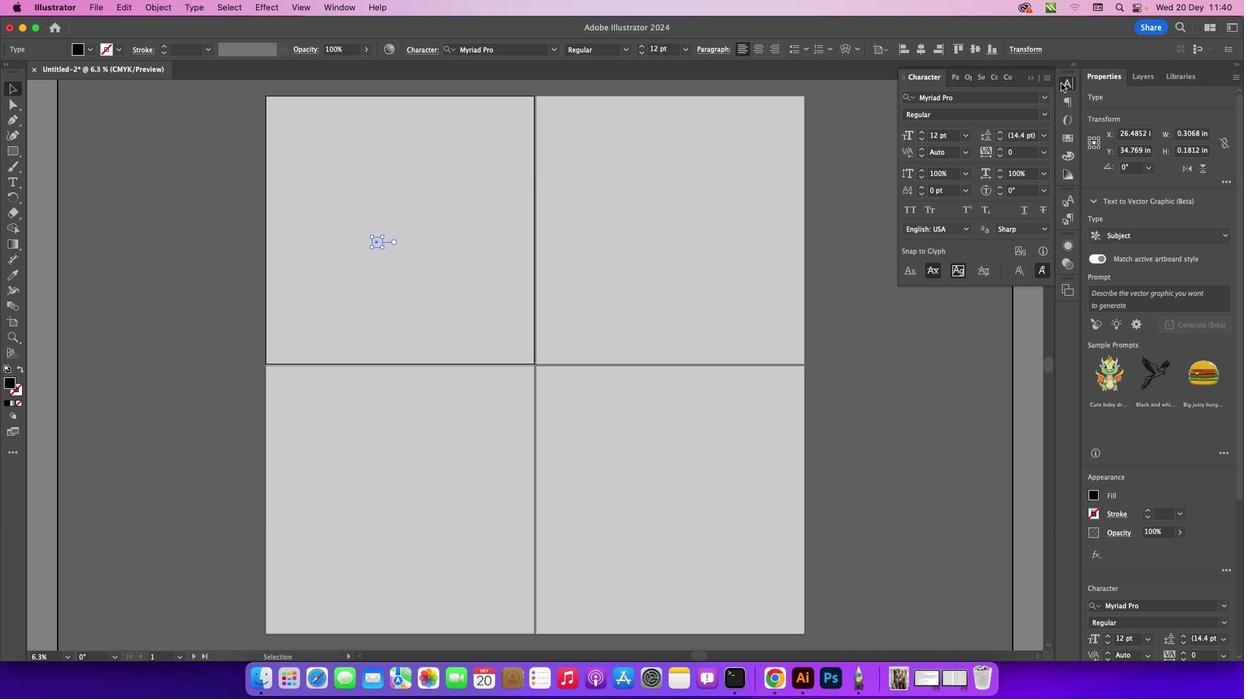 
Action: Mouse pressed left at (1068, 79)
Screenshot: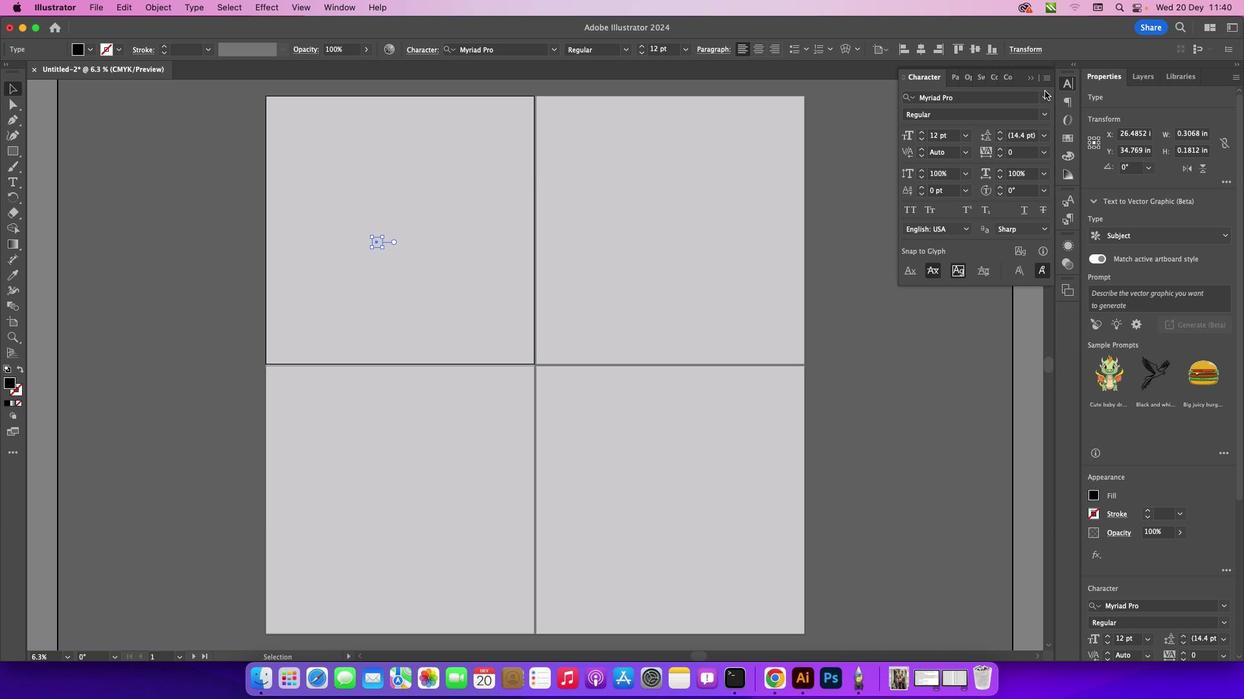 
Action: Mouse moved to (922, 132)
Screenshot: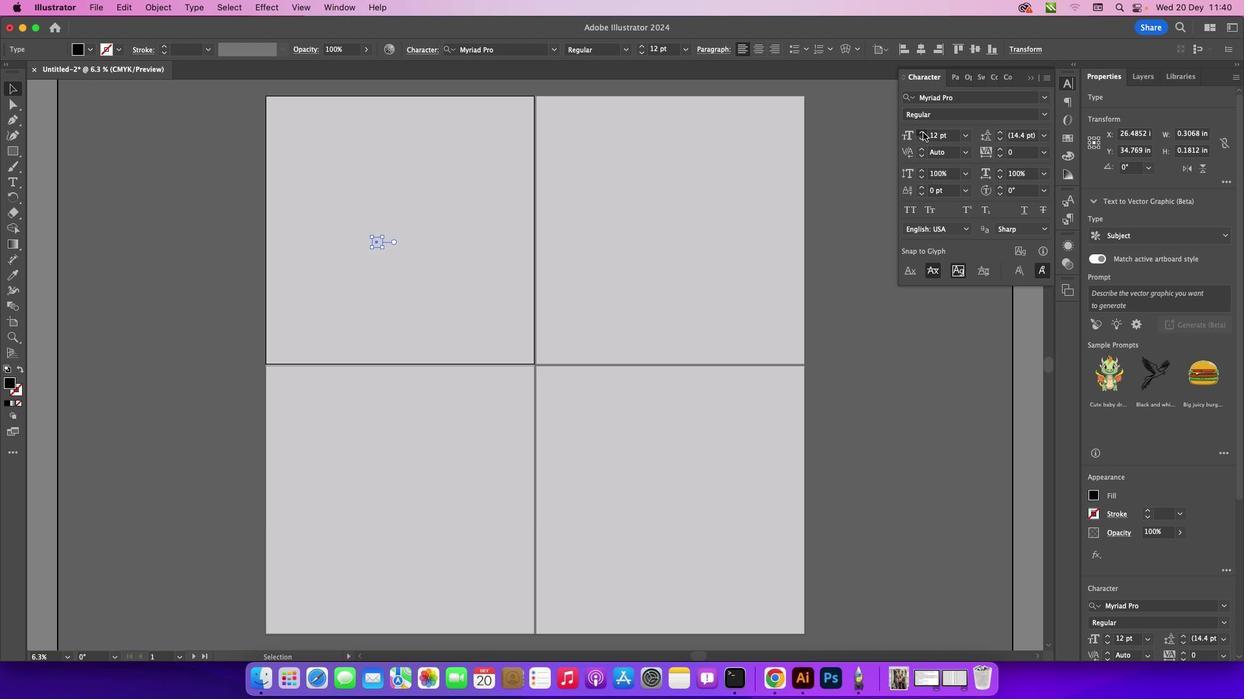 
Action: Mouse pressed left at (922, 132)
Screenshot: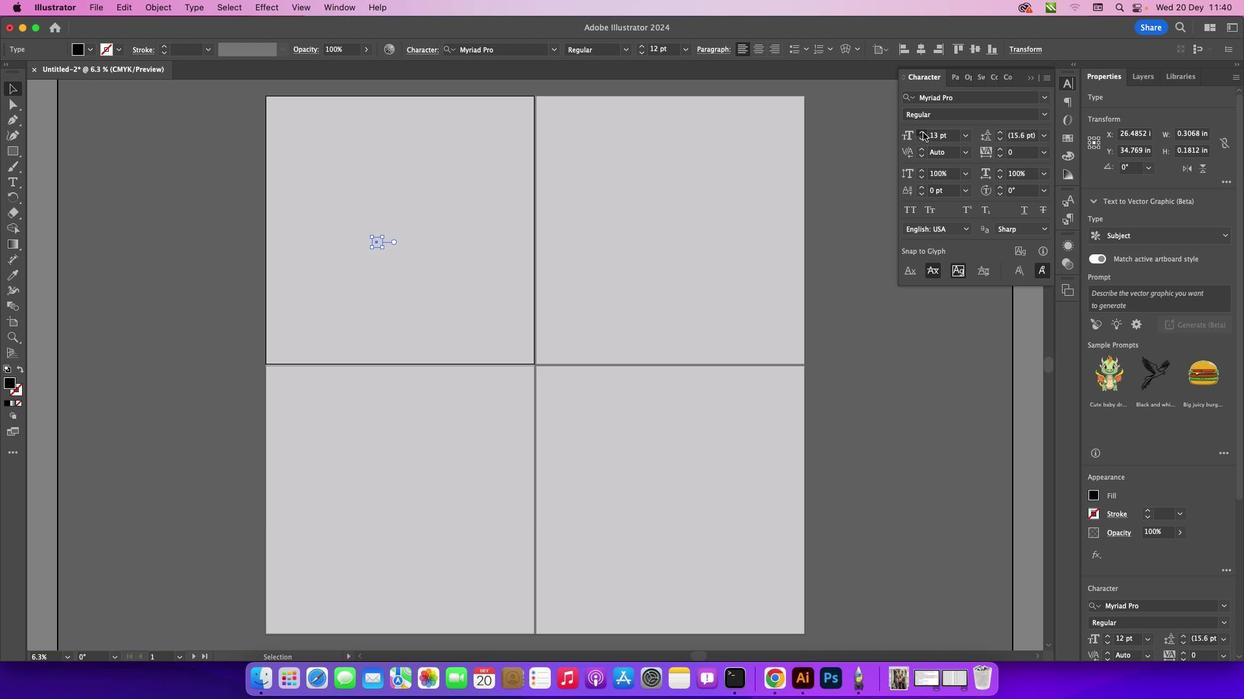 
Action: Mouse pressed left at (922, 132)
Screenshot: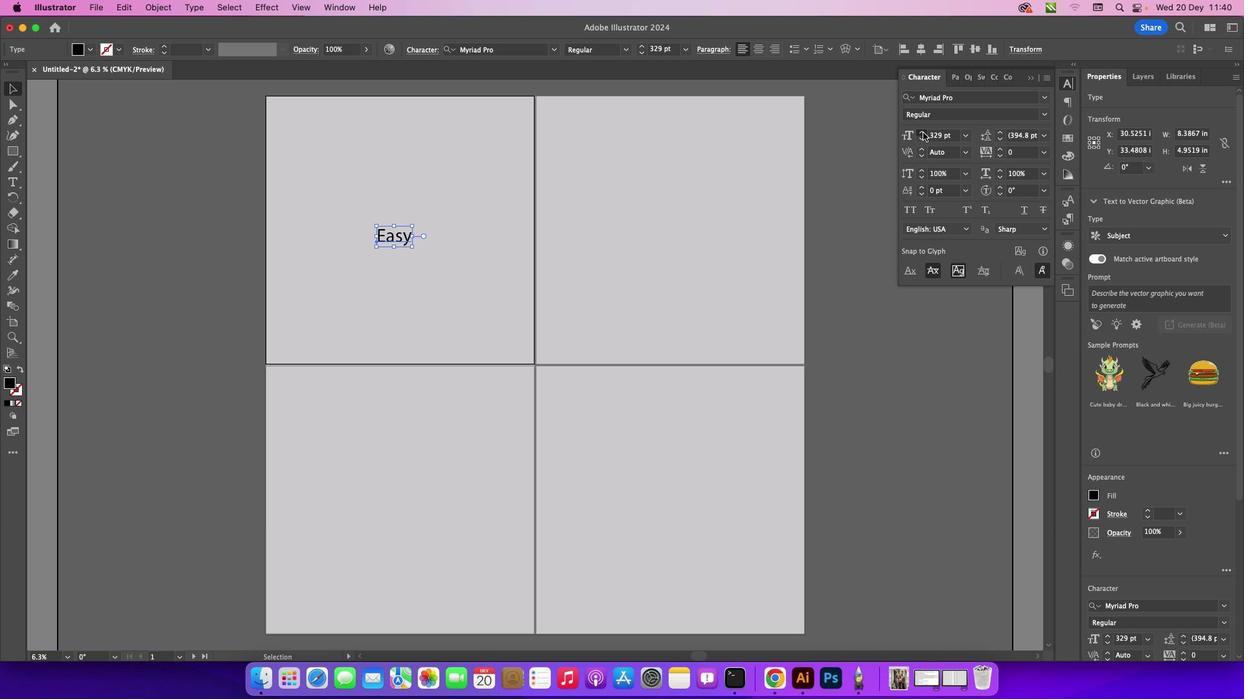 
Action: Mouse pressed left at (922, 132)
Screenshot: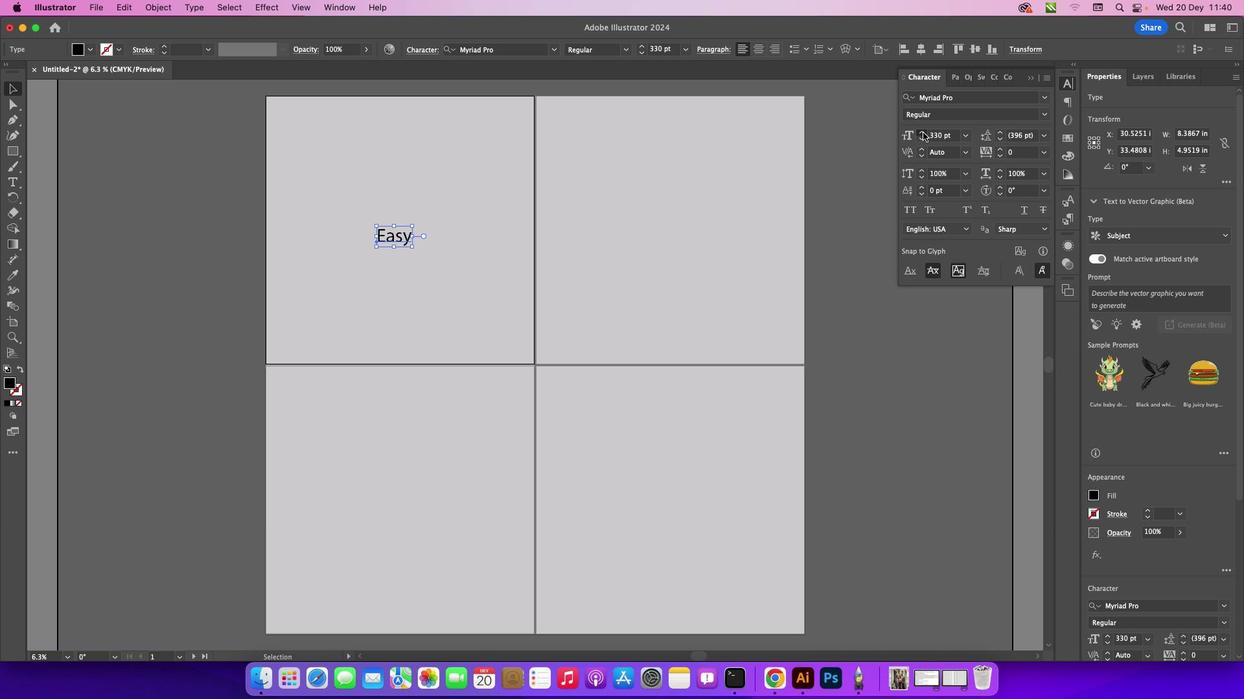 
Action: Mouse pressed left at (922, 132)
Screenshot: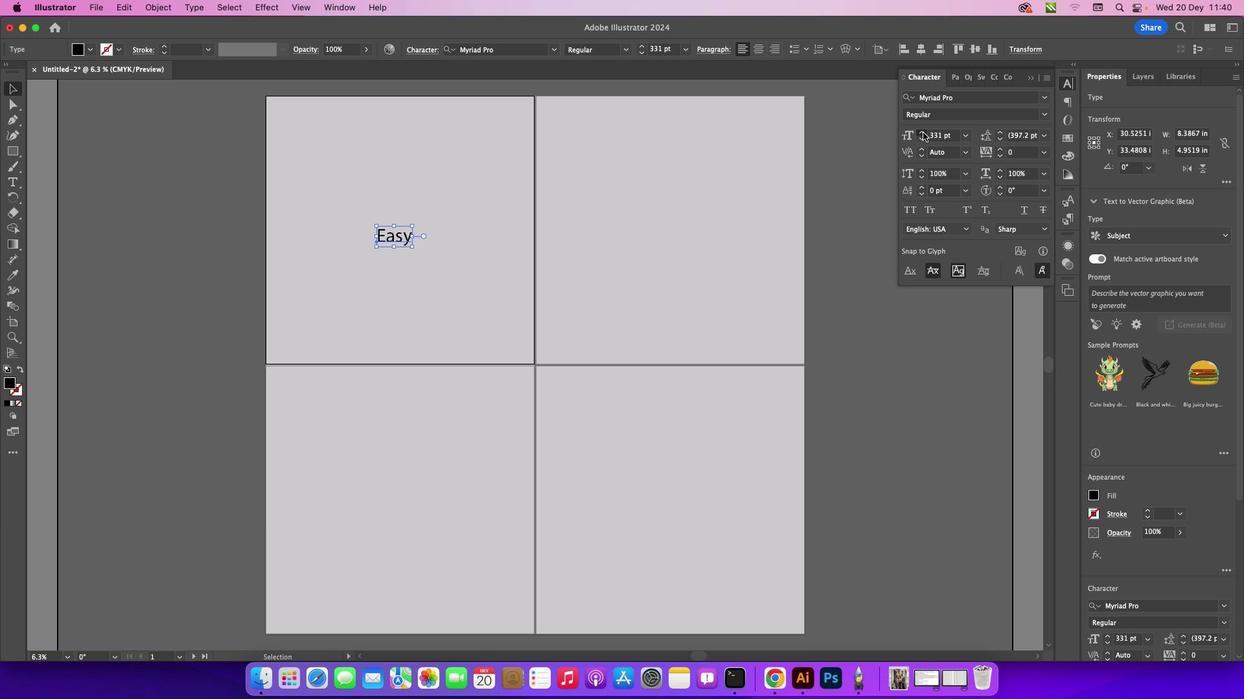 
Action: Mouse pressed left at (922, 132)
Screenshot: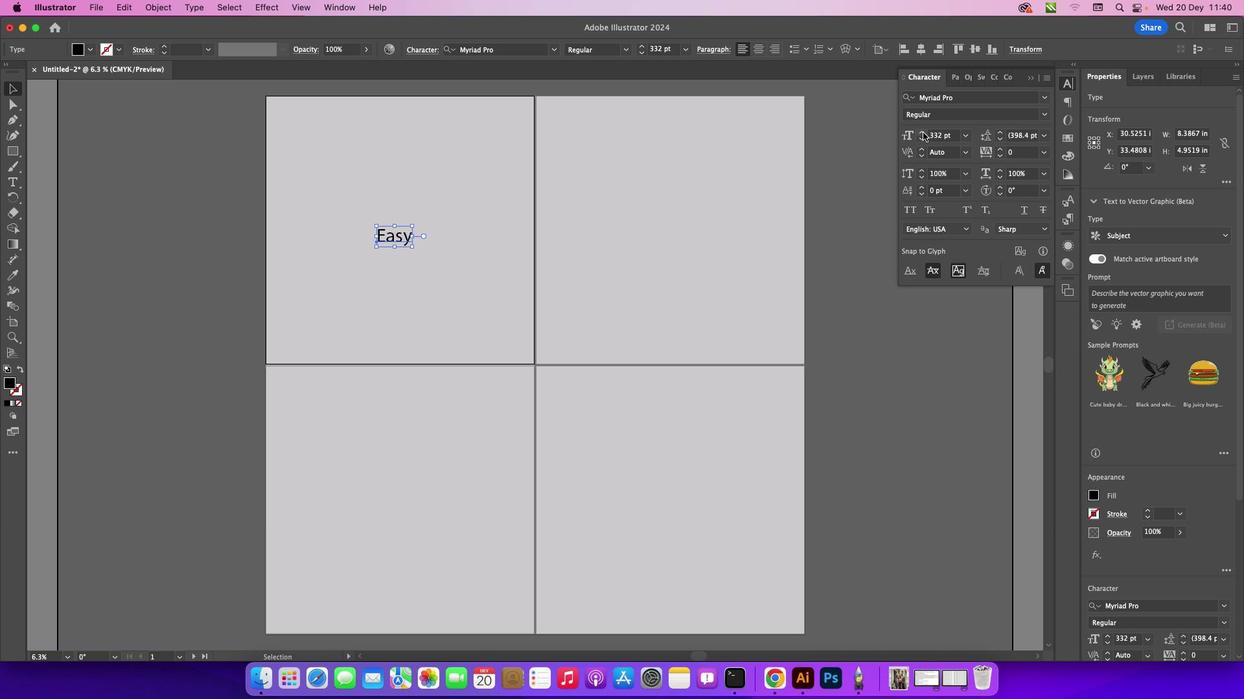 
Action: Mouse pressed left at (922, 132)
Screenshot: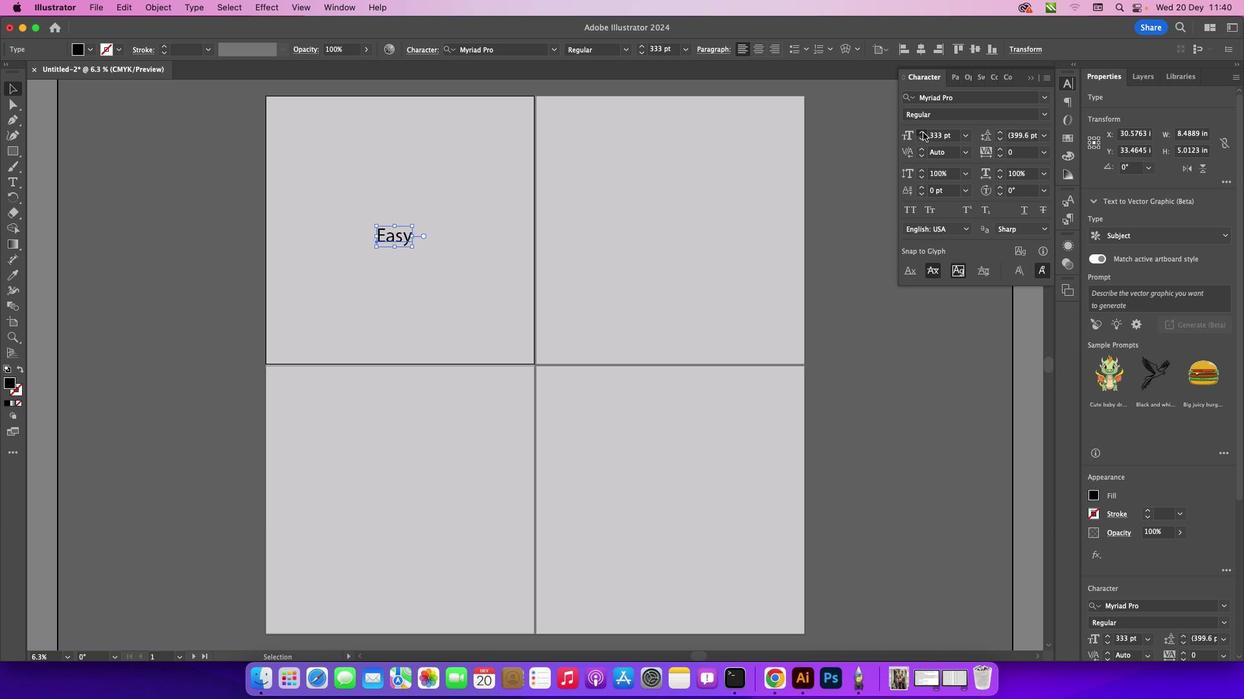 
Action: Mouse pressed left at (922, 132)
Screenshot: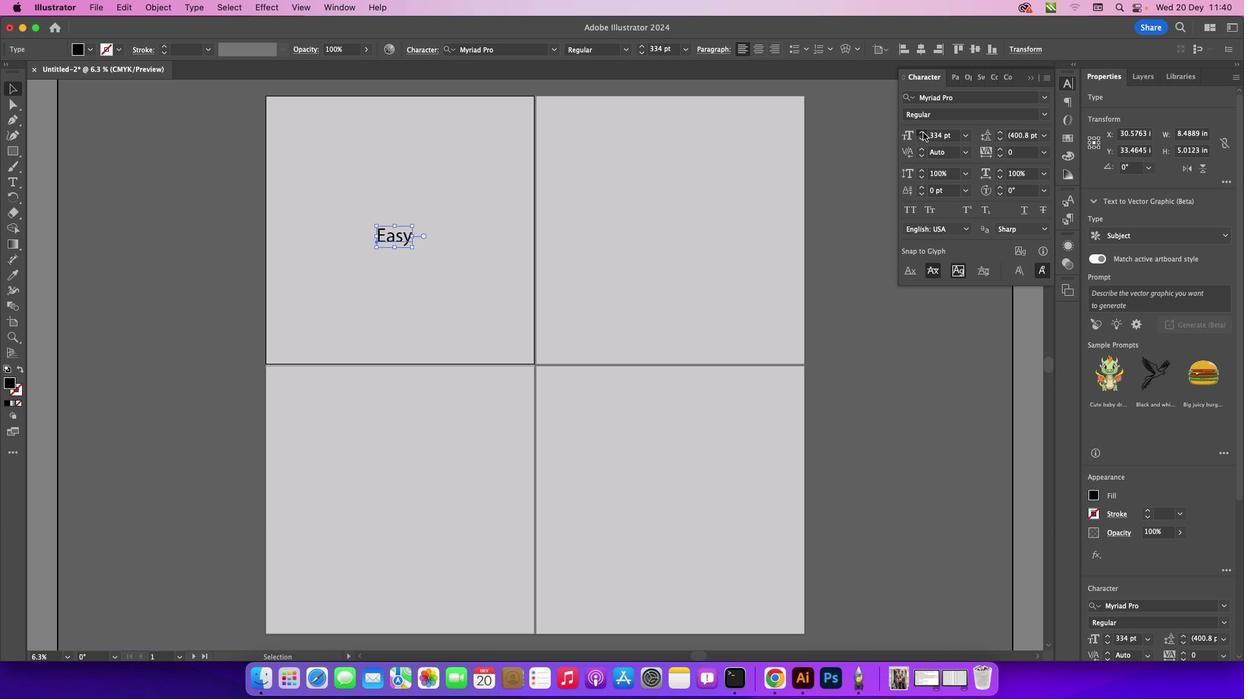 
Action: Mouse pressed left at (922, 132)
Screenshot: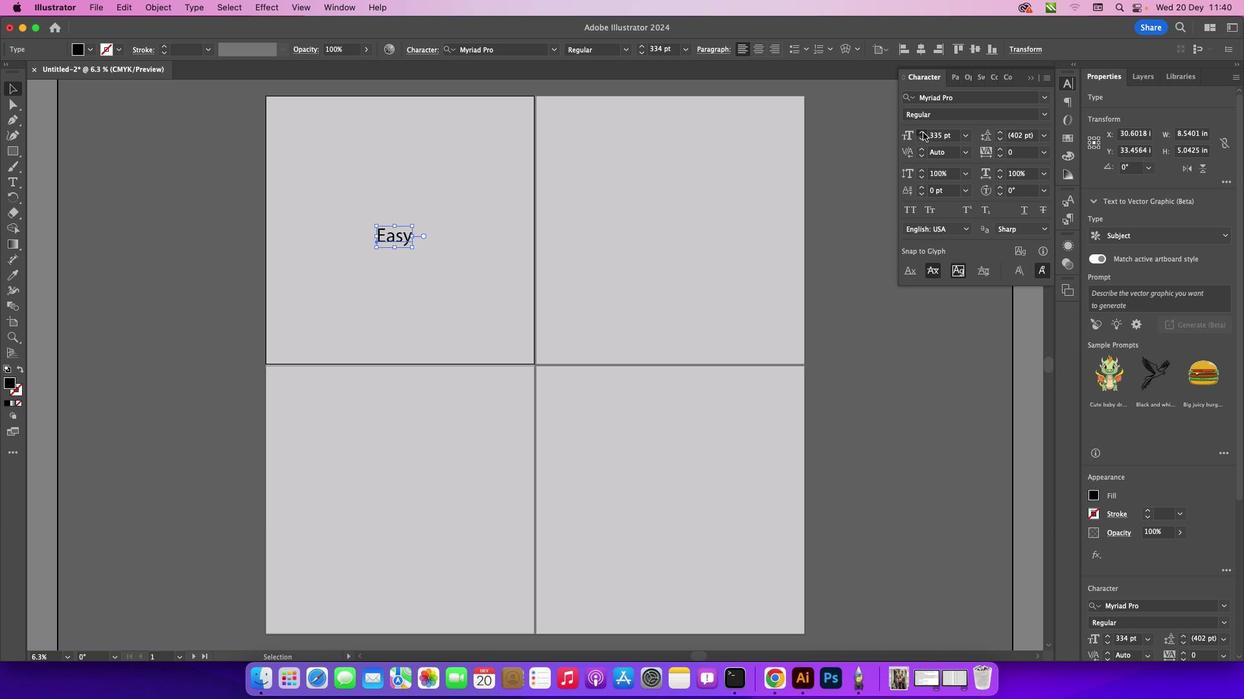
Action: Mouse pressed left at (922, 132)
Screenshot: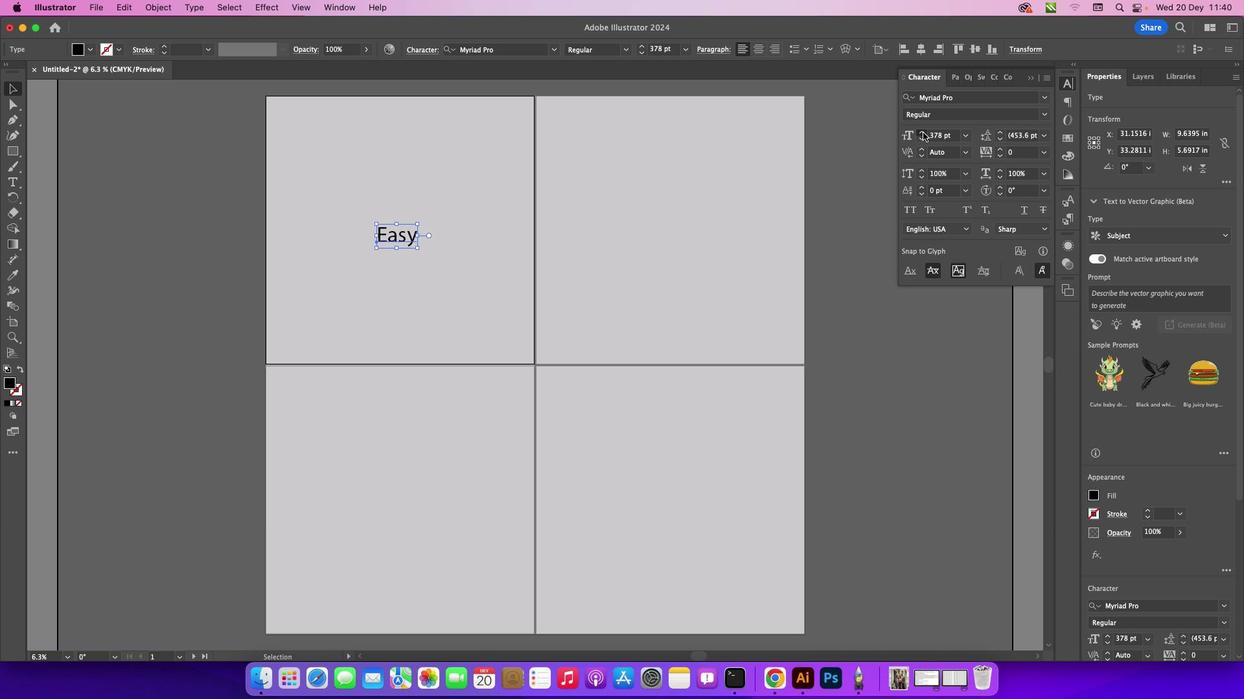 
Action: Mouse pressed left at (922, 132)
Screenshot: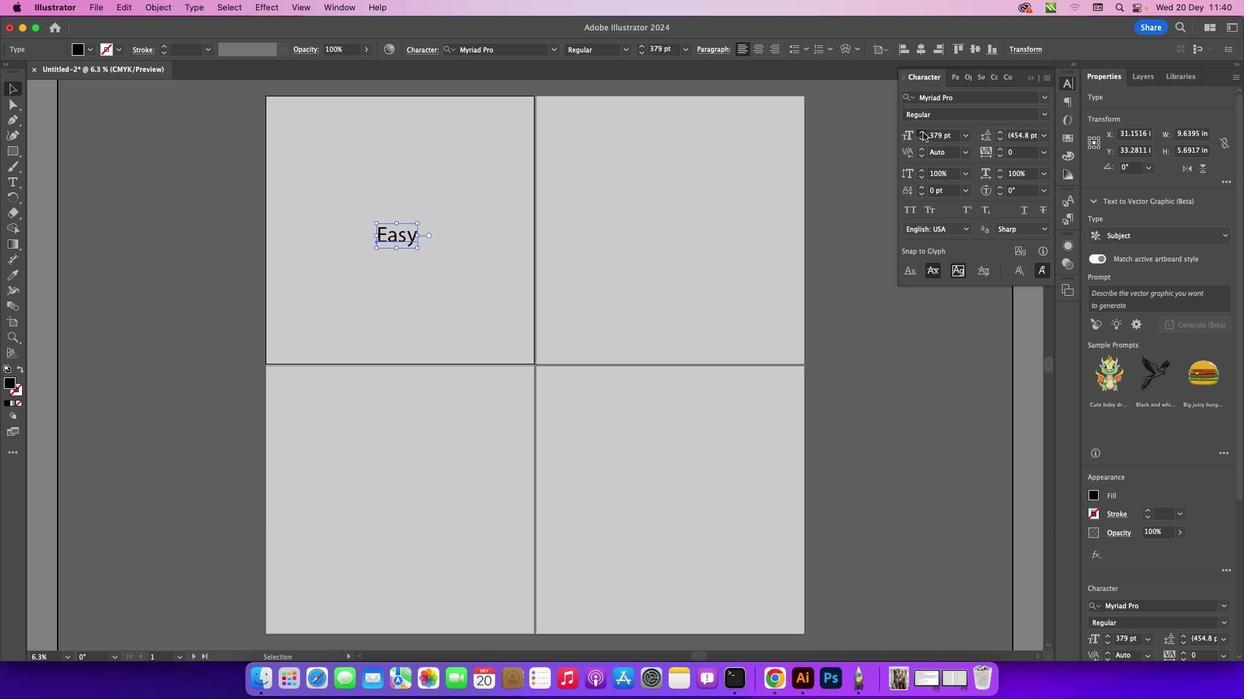 
Action: Mouse pressed left at (922, 132)
Screenshot: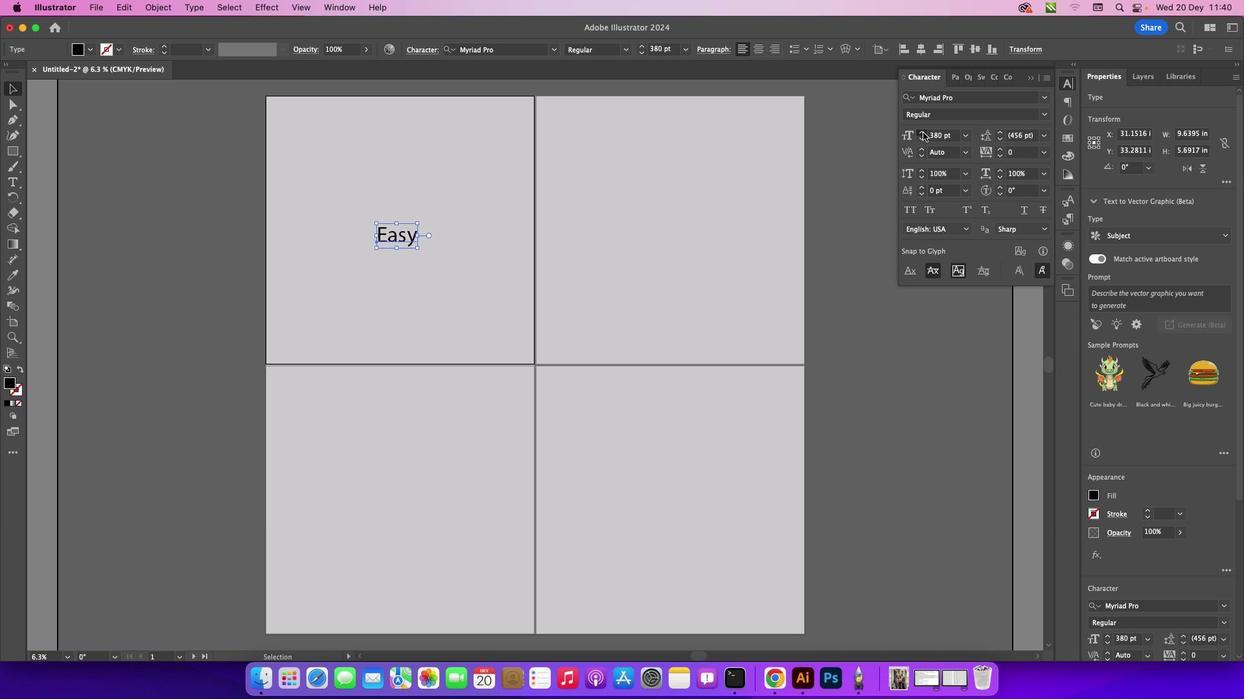 
Action: Mouse pressed left at (922, 132)
Screenshot: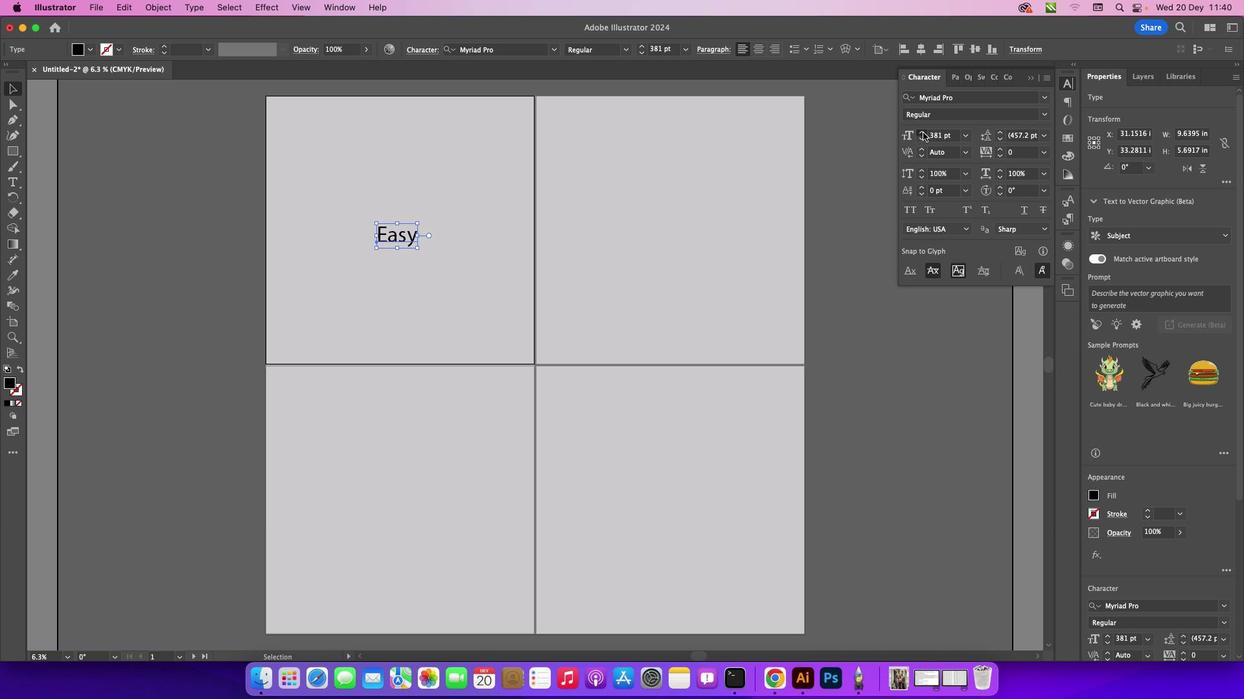 
Action: Mouse pressed left at (922, 132)
Screenshot: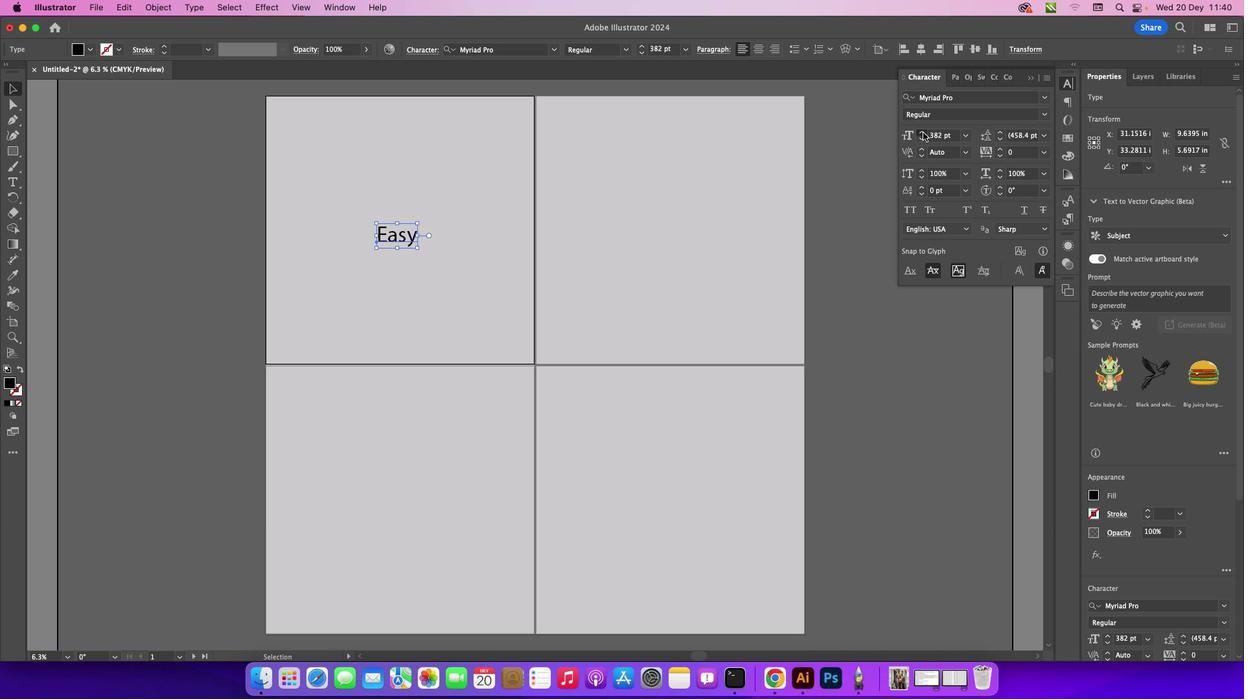 
Action: Mouse pressed left at (922, 132)
Screenshot: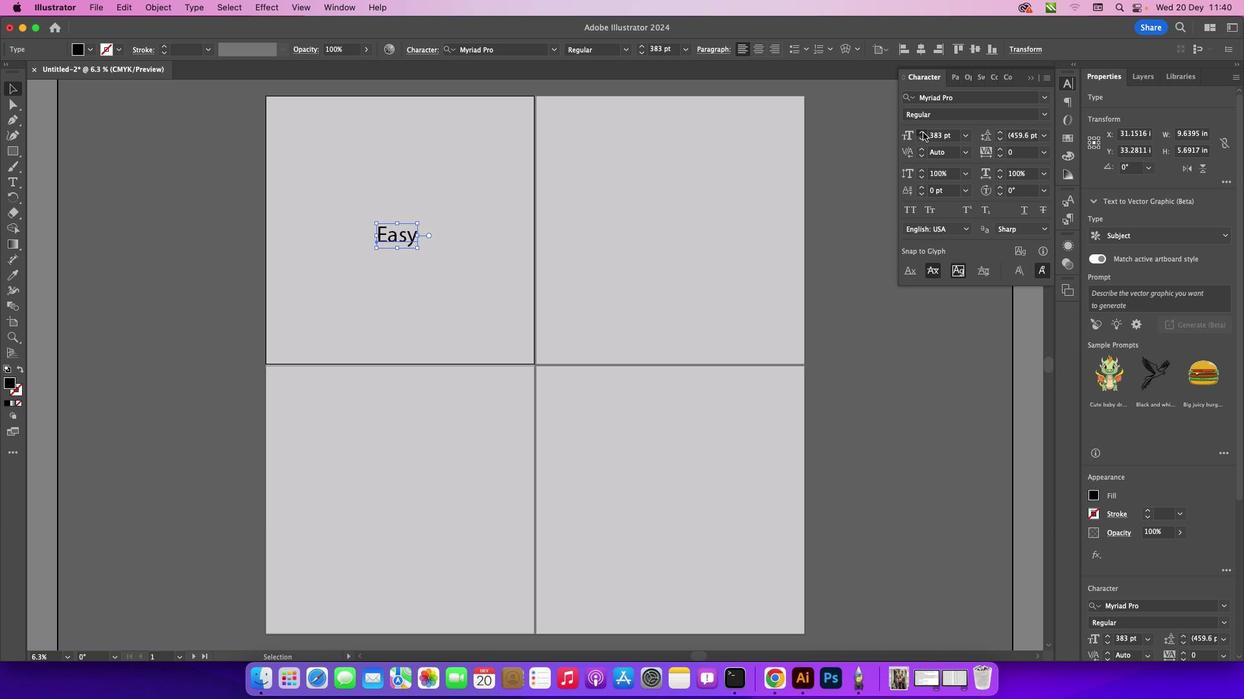 
Action: Mouse pressed left at (922, 132)
Screenshot: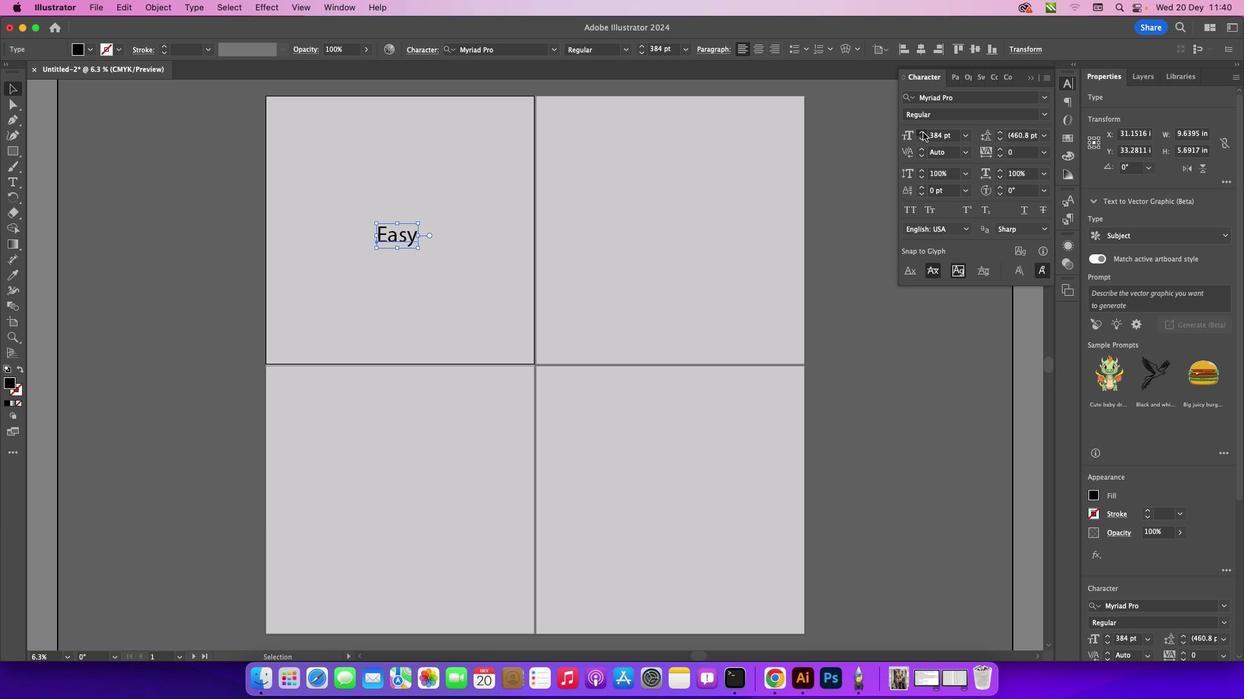 
Action: Mouse pressed left at (922, 132)
Screenshot: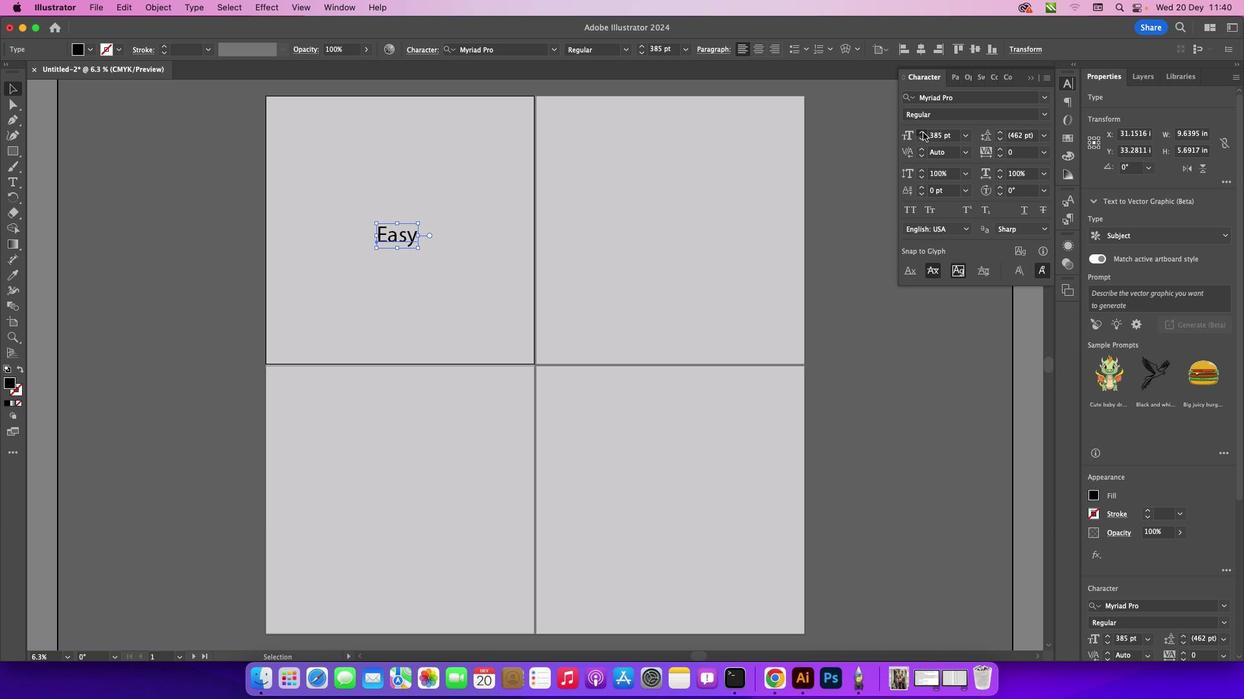 
Action: Mouse pressed left at (922, 132)
Screenshot: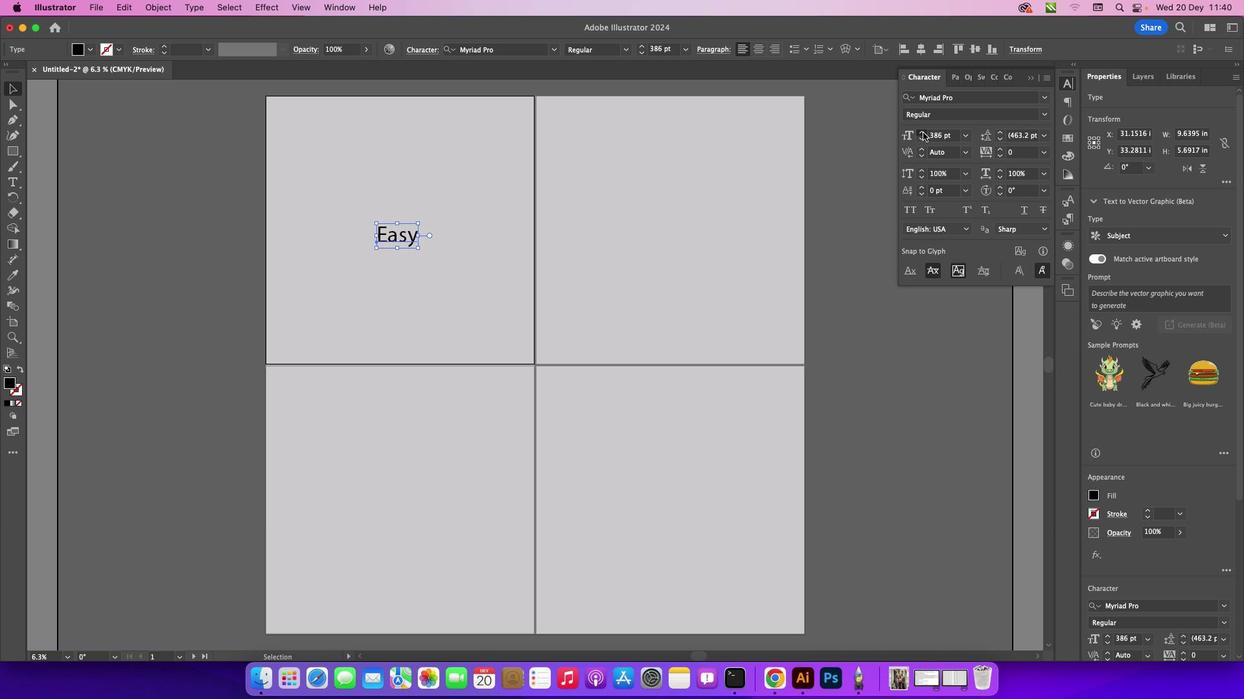 
Action: Mouse pressed left at (922, 132)
Screenshot: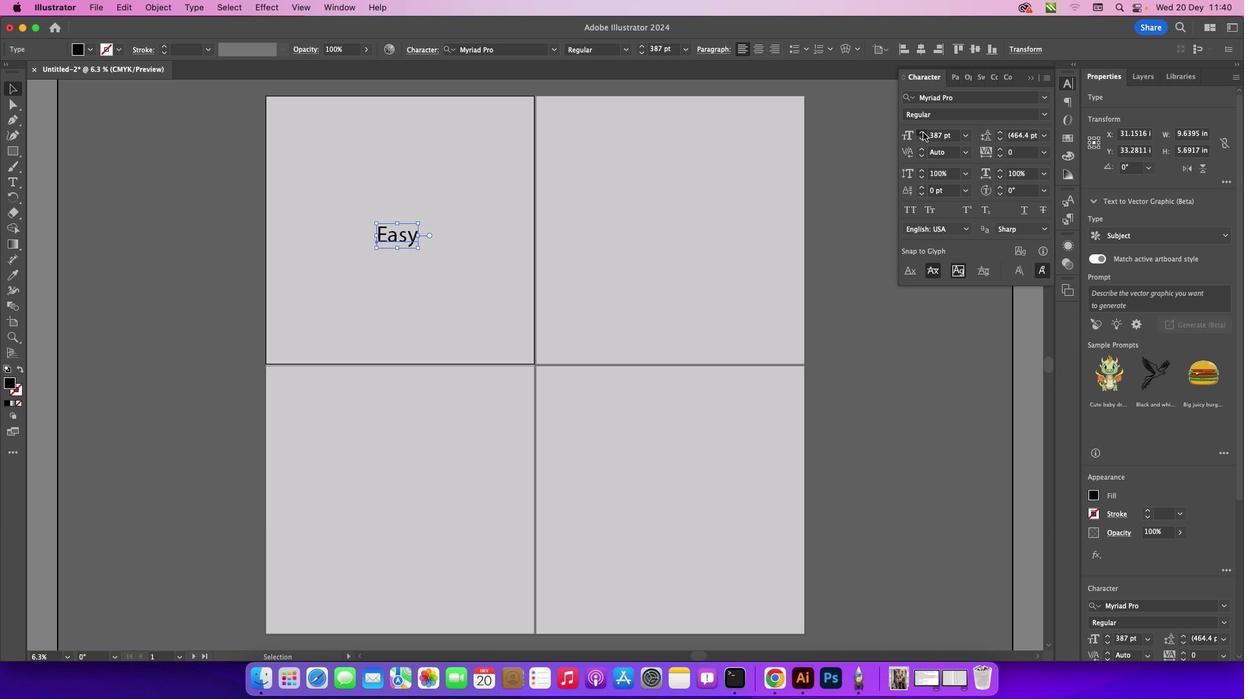 
Action: Mouse pressed left at (922, 132)
Screenshot: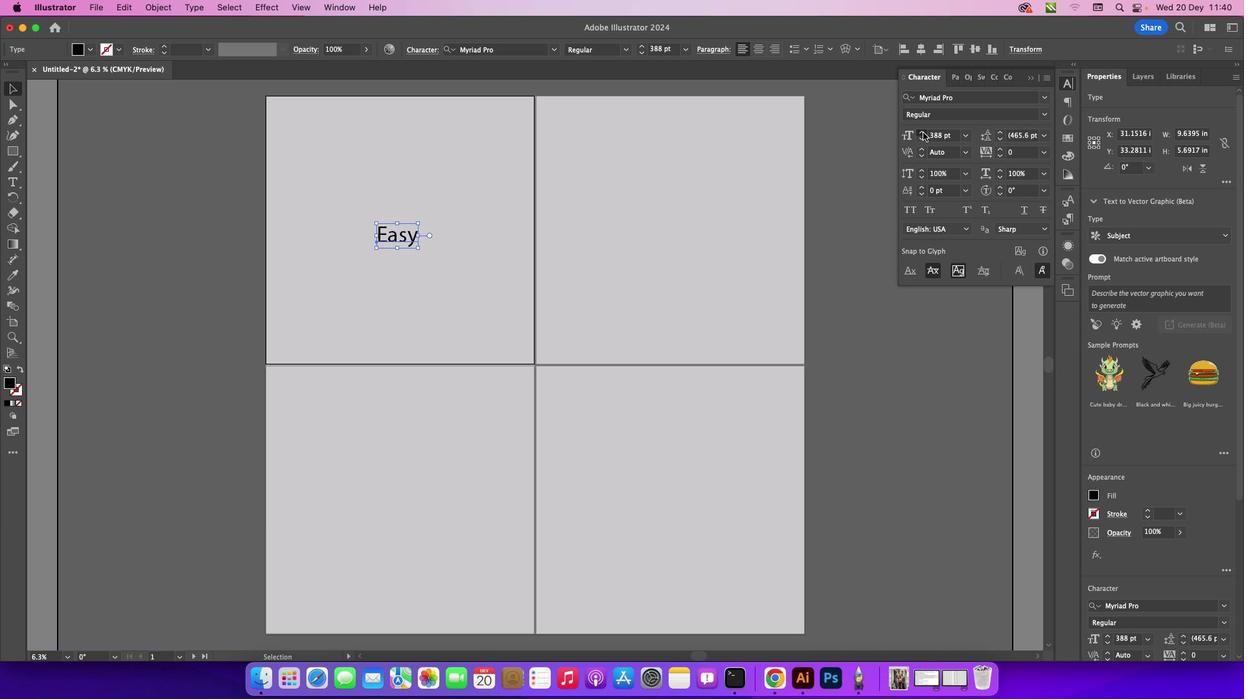 
Action: Mouse pressed left at (922, 132)
Screenshot: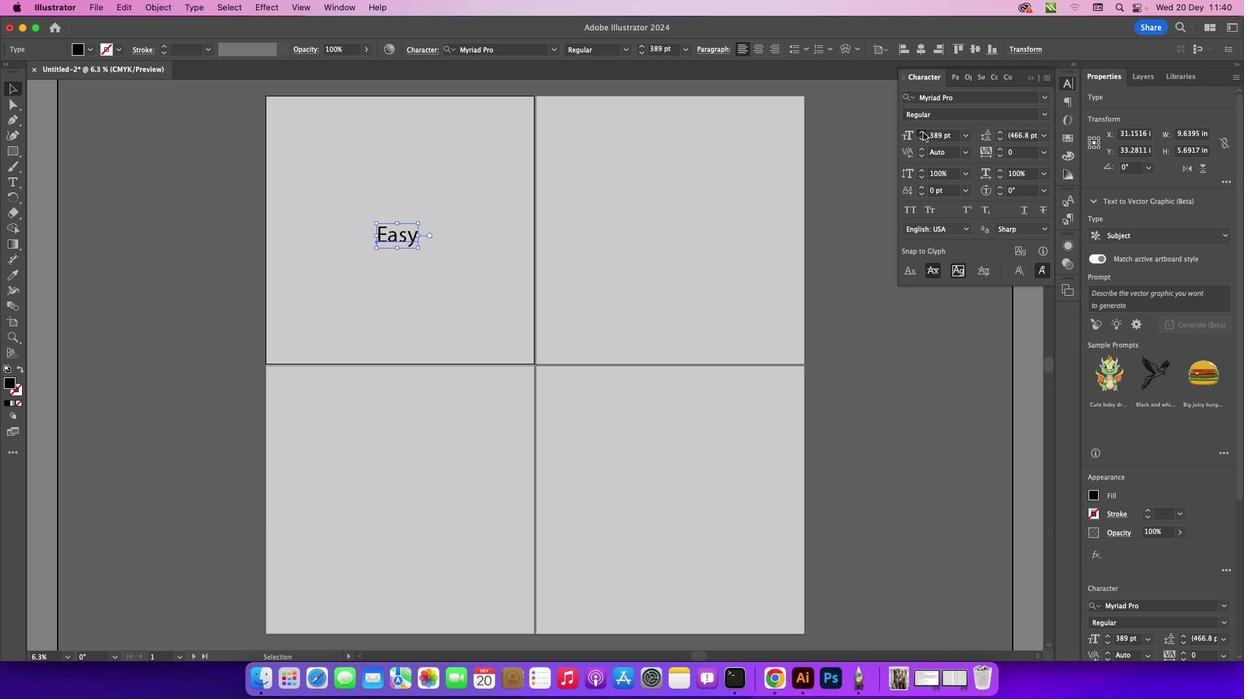 
Action: Mouse pressed left at (922, 132)
Screenshot: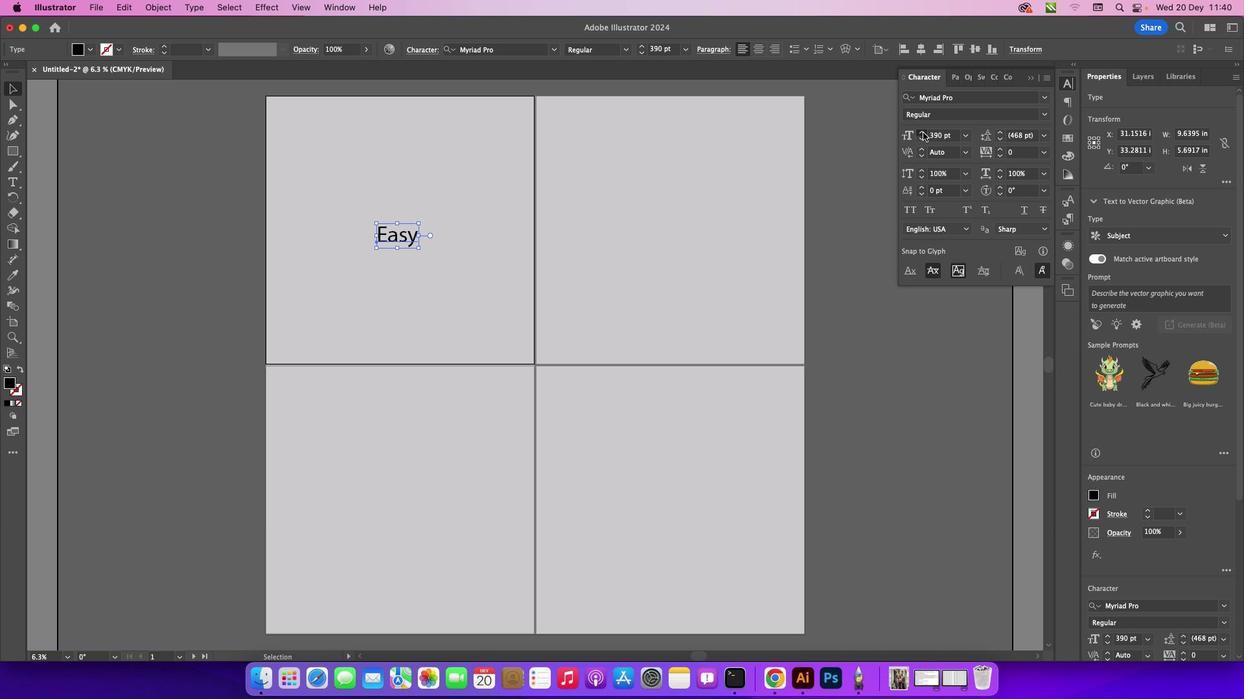 
Action: Mouse pressed left at (922, 132)
Screenshot: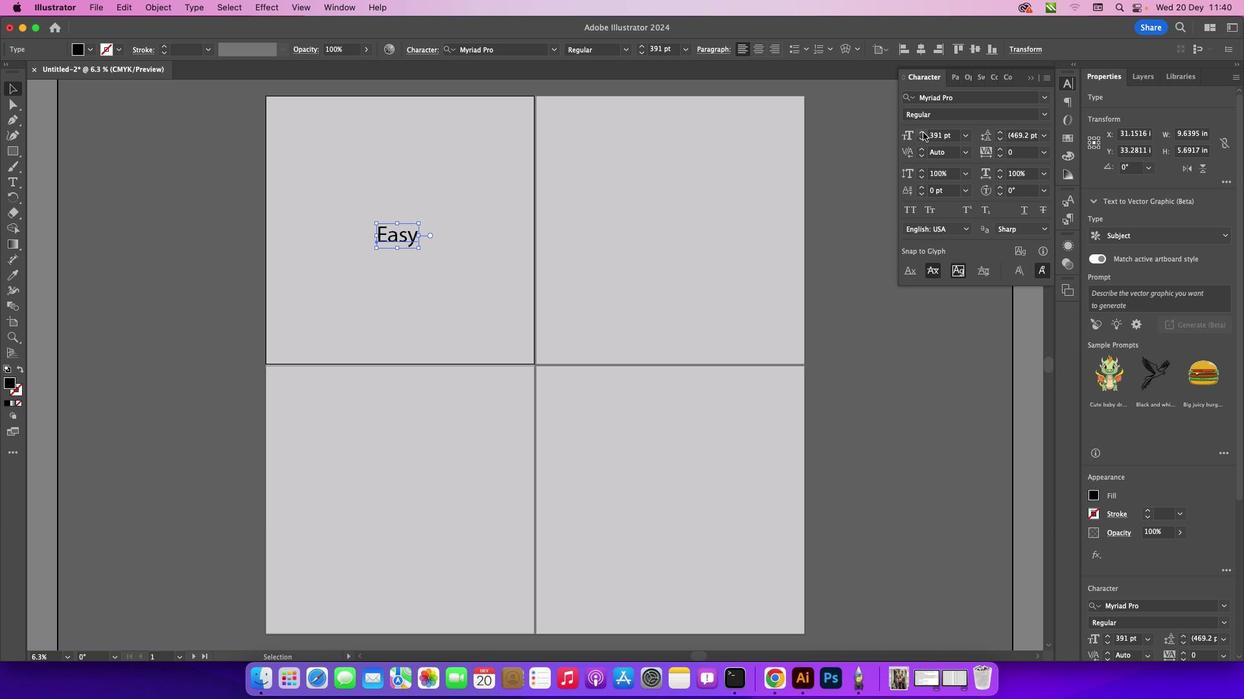 
Action: Mouse pressed left at (922, 132)
Screenshot: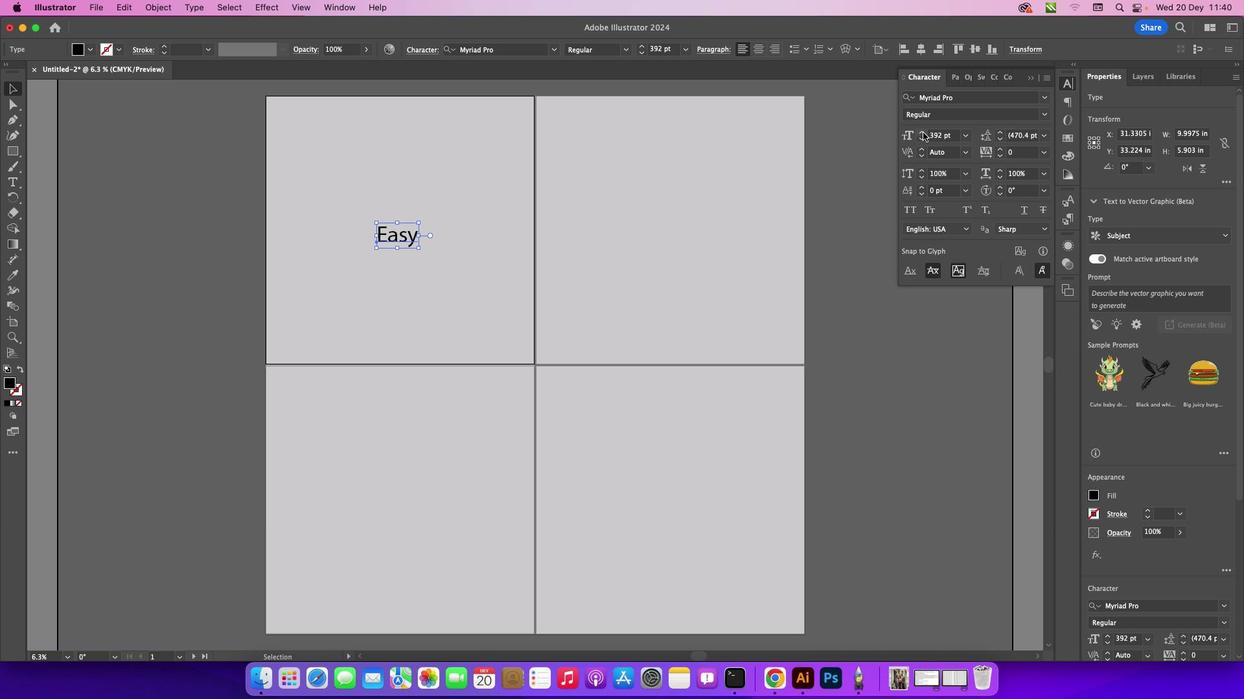 
Action: Mouse moved to (922, 132)
Screenshot: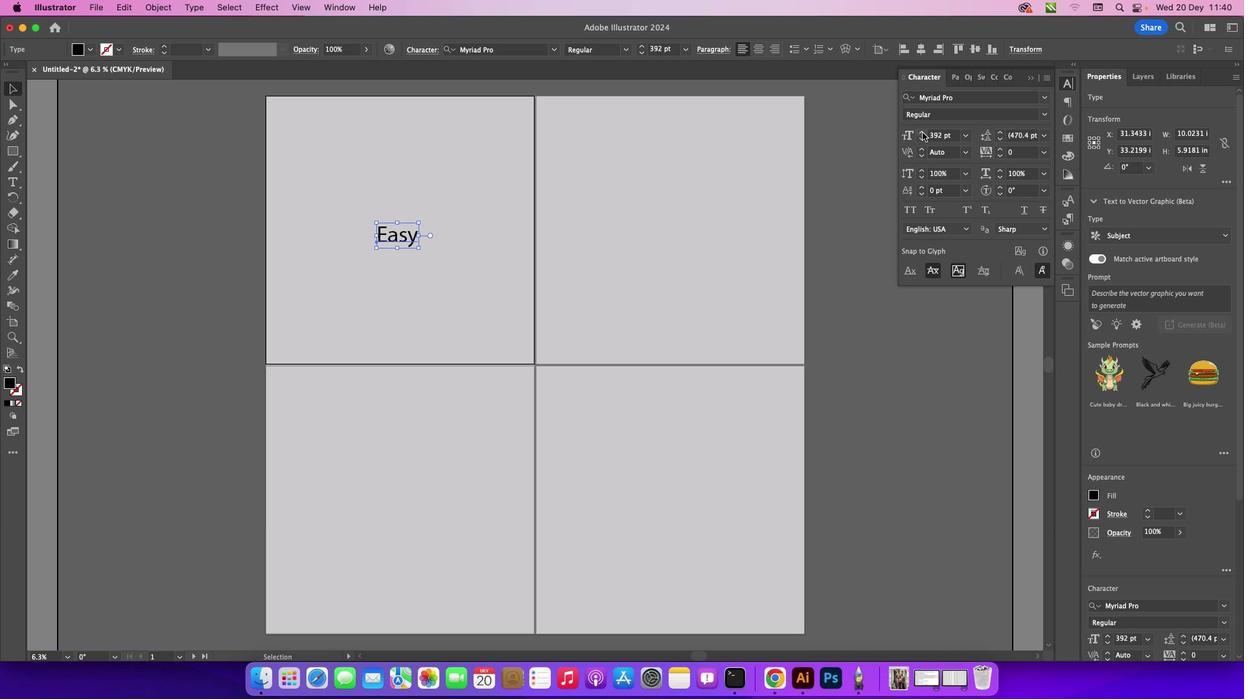 
Action: Mouse pressed left at (922, 132)
Screenshot: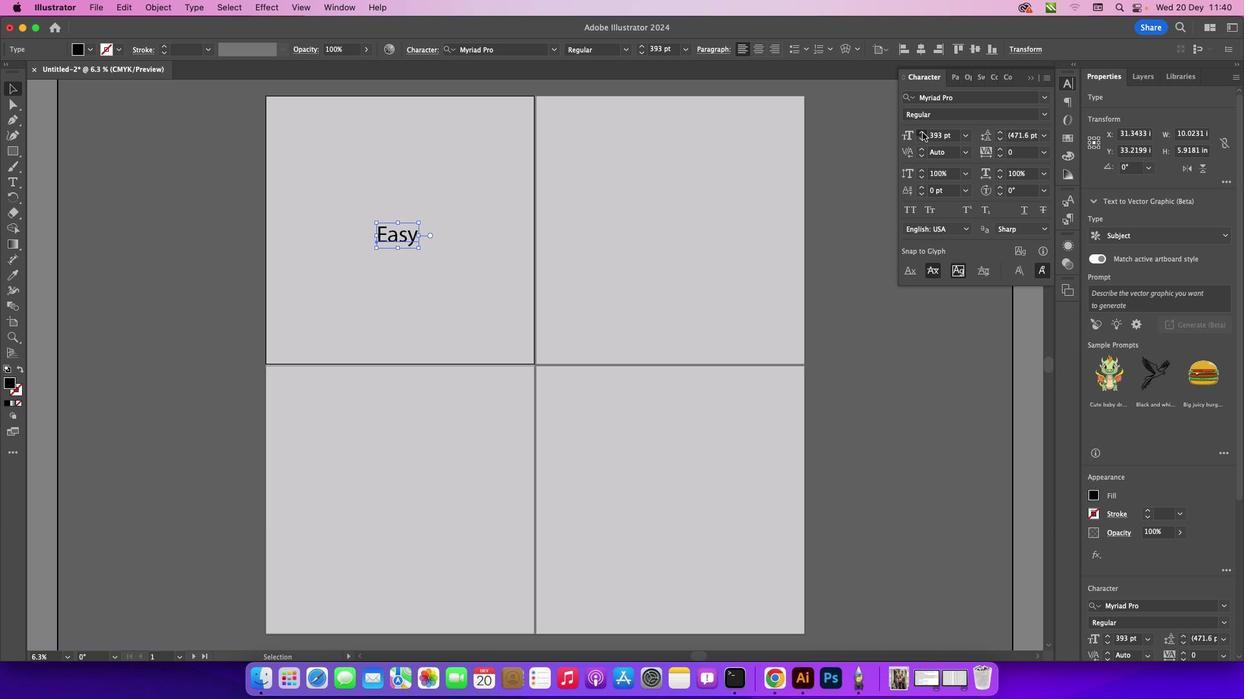 
Action: Mouse pressed left at (922, 132)
Screenshot: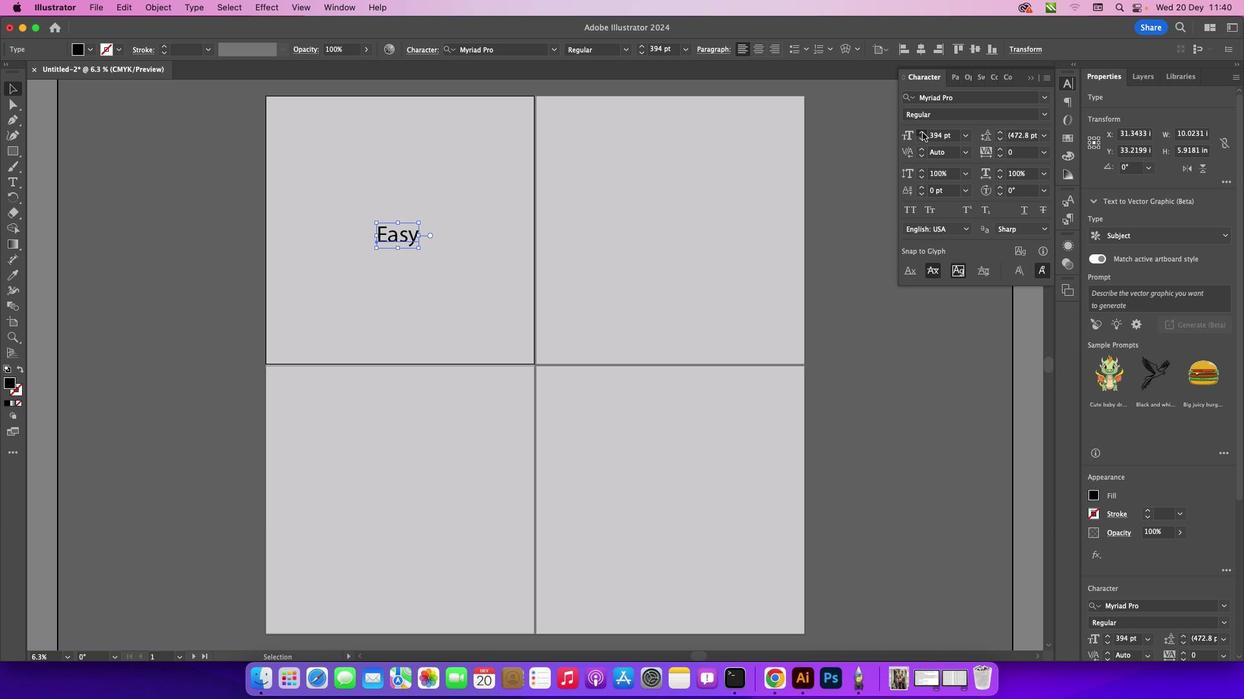
Action: Mouse pressed left at (922, 132)
Screenshot: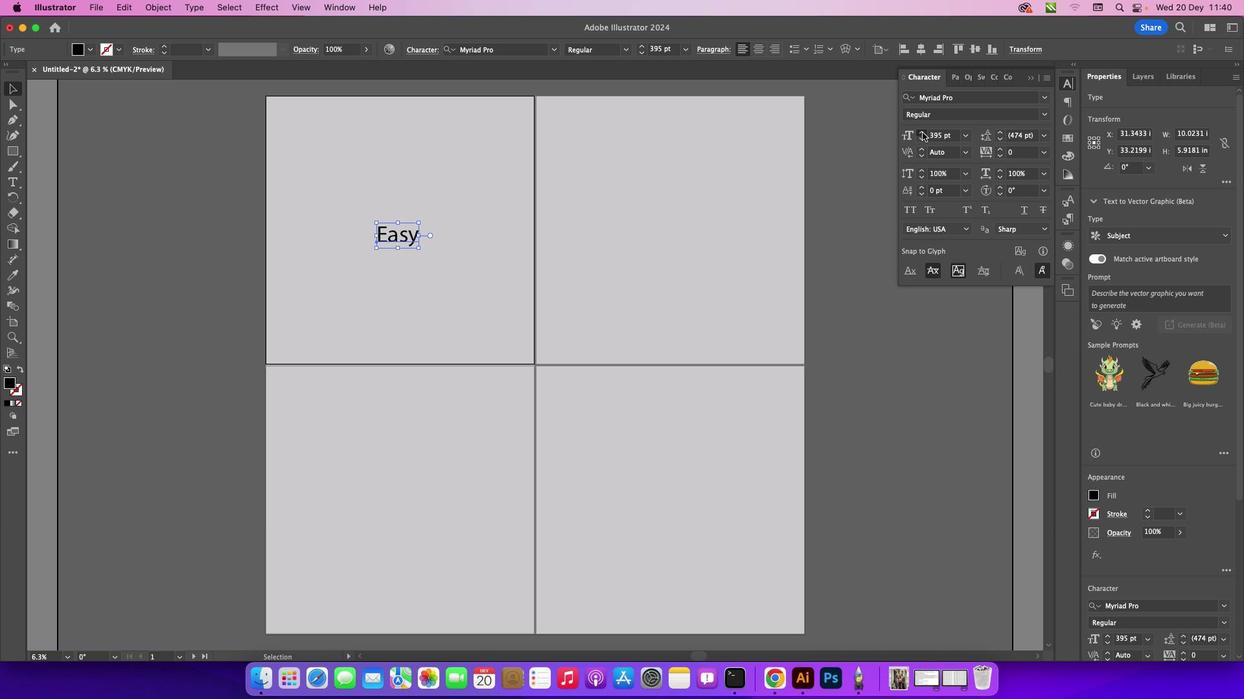 
Action: Mouse pressed left at (922, 132)
Screenshot: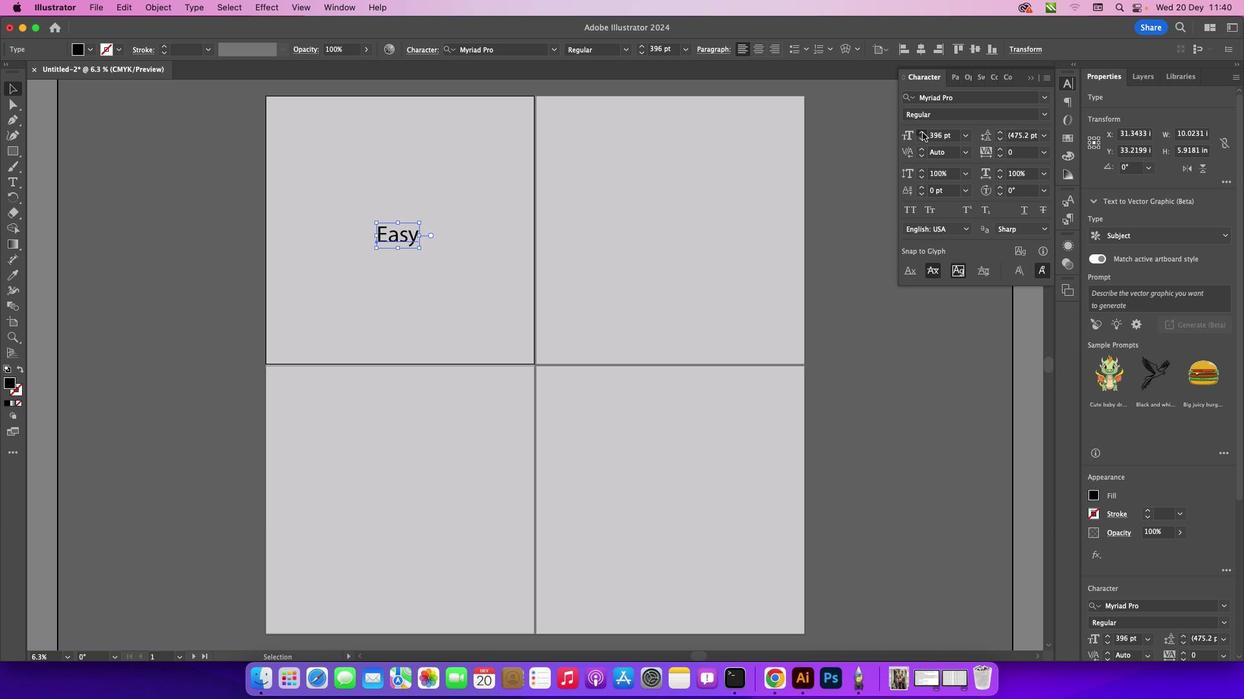 
Action: Mouse pressed left at (922, 132)
Screenshot: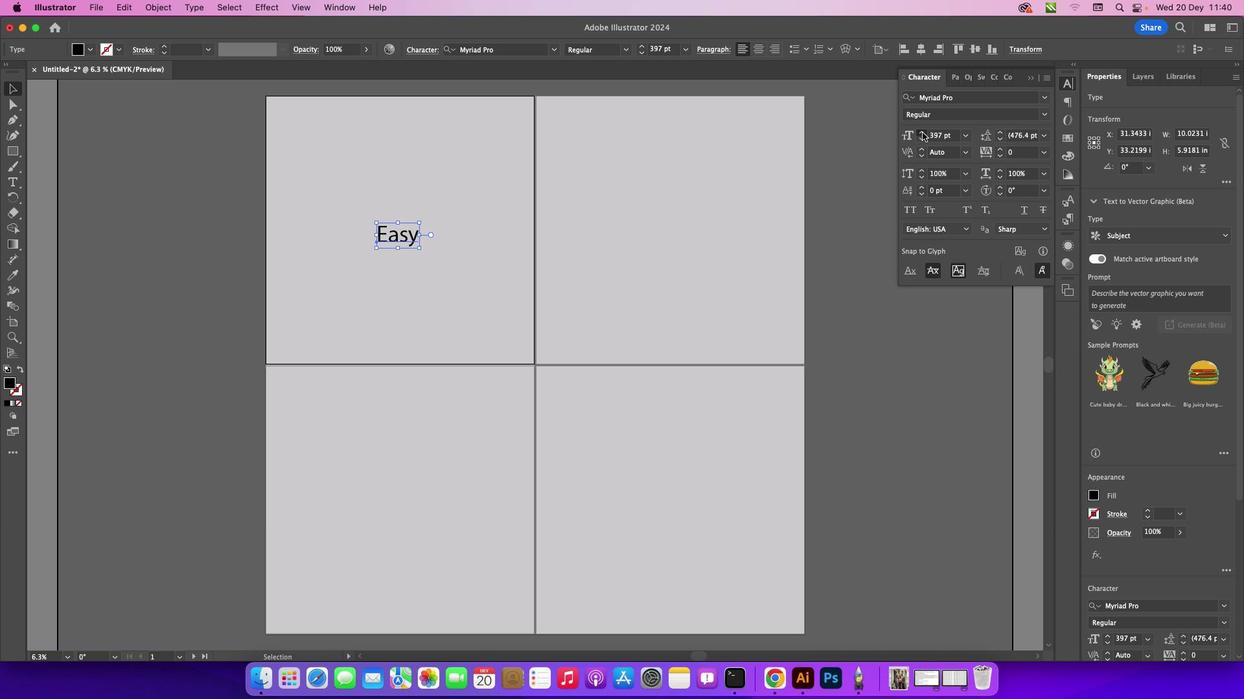 
Action: Mouse pressed left at (922, 132)
Screenshot: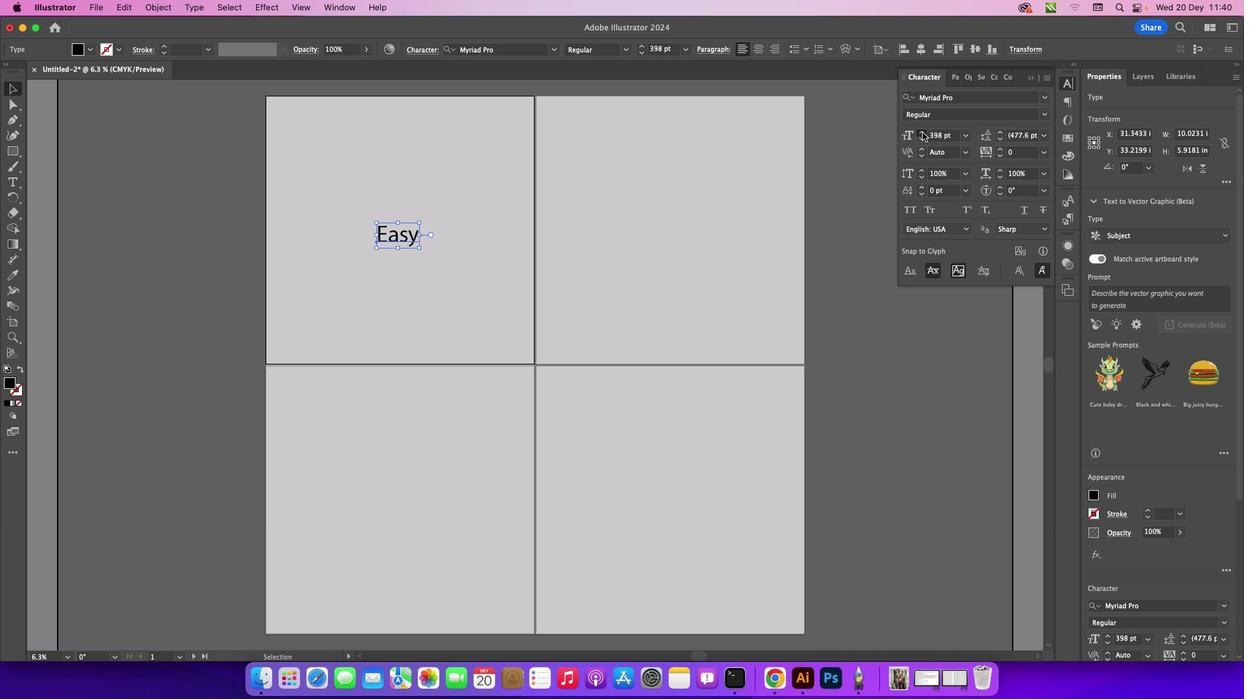 
Action: Mouse pressed left at (922, 132)
Screenshot: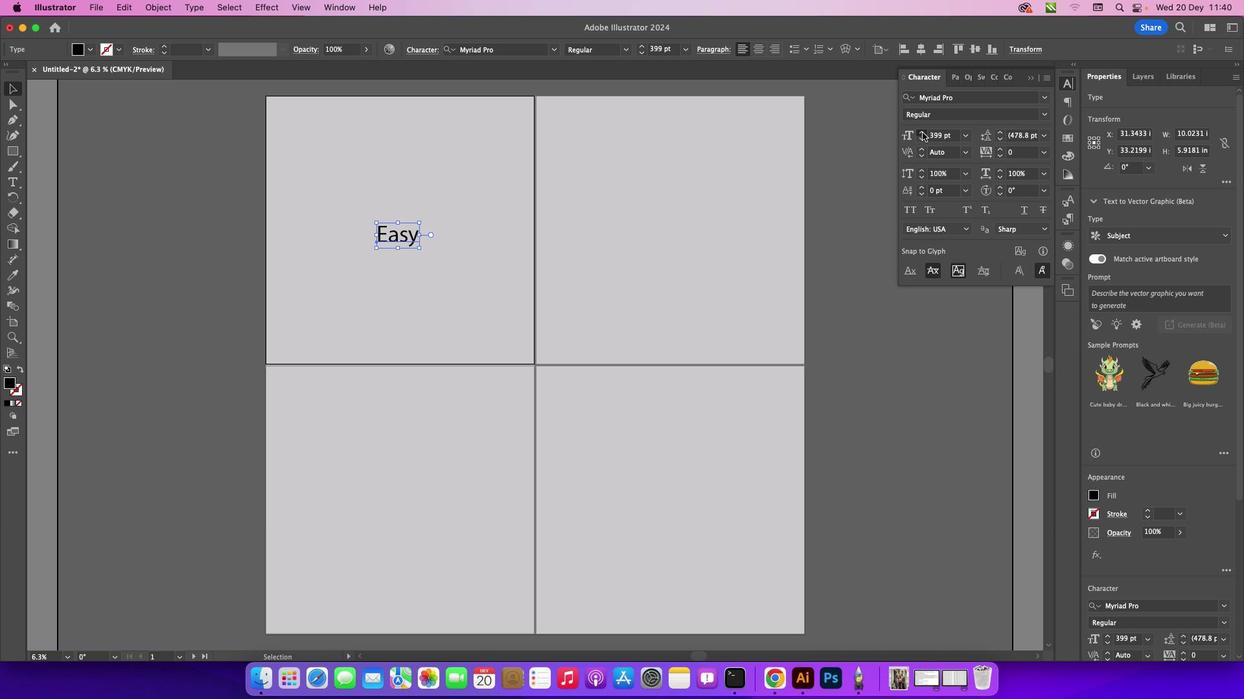 
Action: Mouse pressed left at (922, 132)
Screenshot: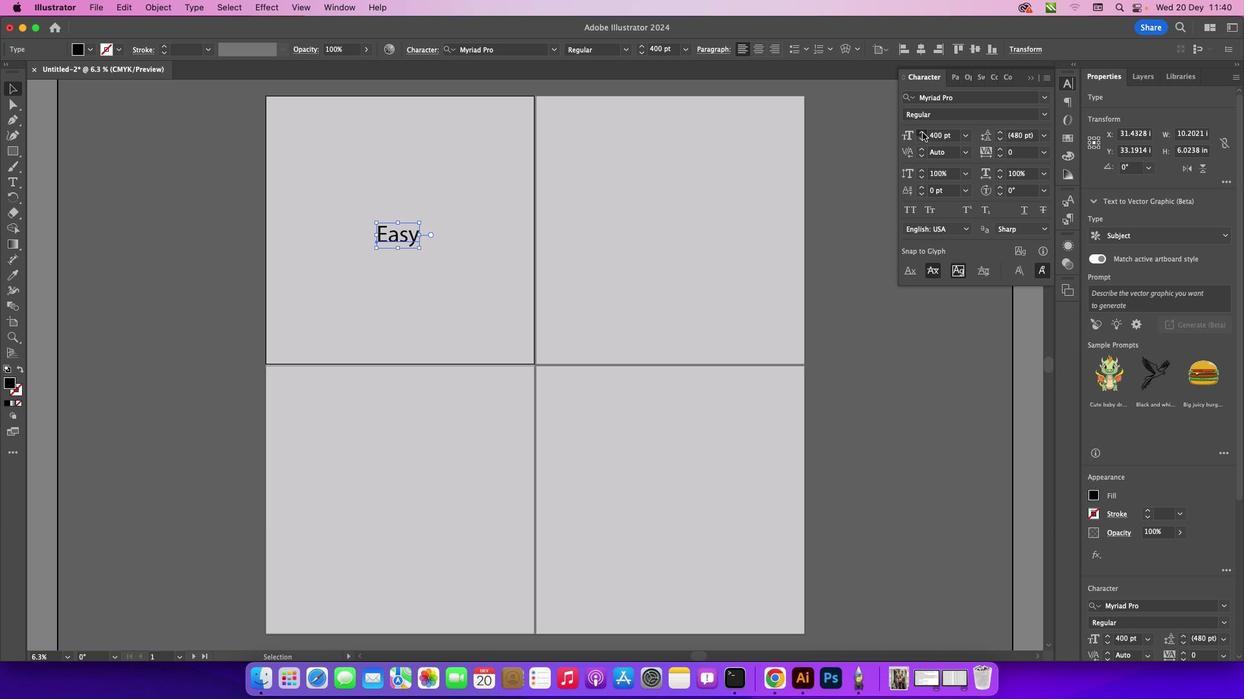 
Action: Mouse pressed left at (922, 132)
Screenshot: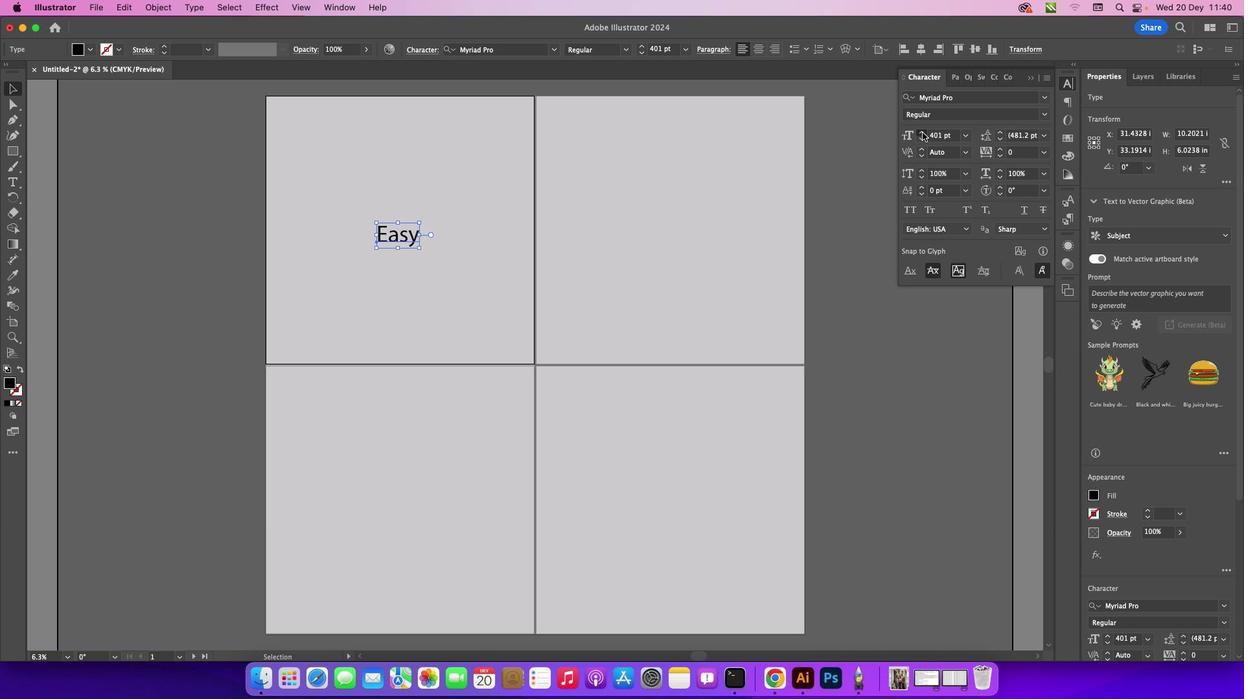 
Action: Mouse pressed left at (922, 132)
Screenshot: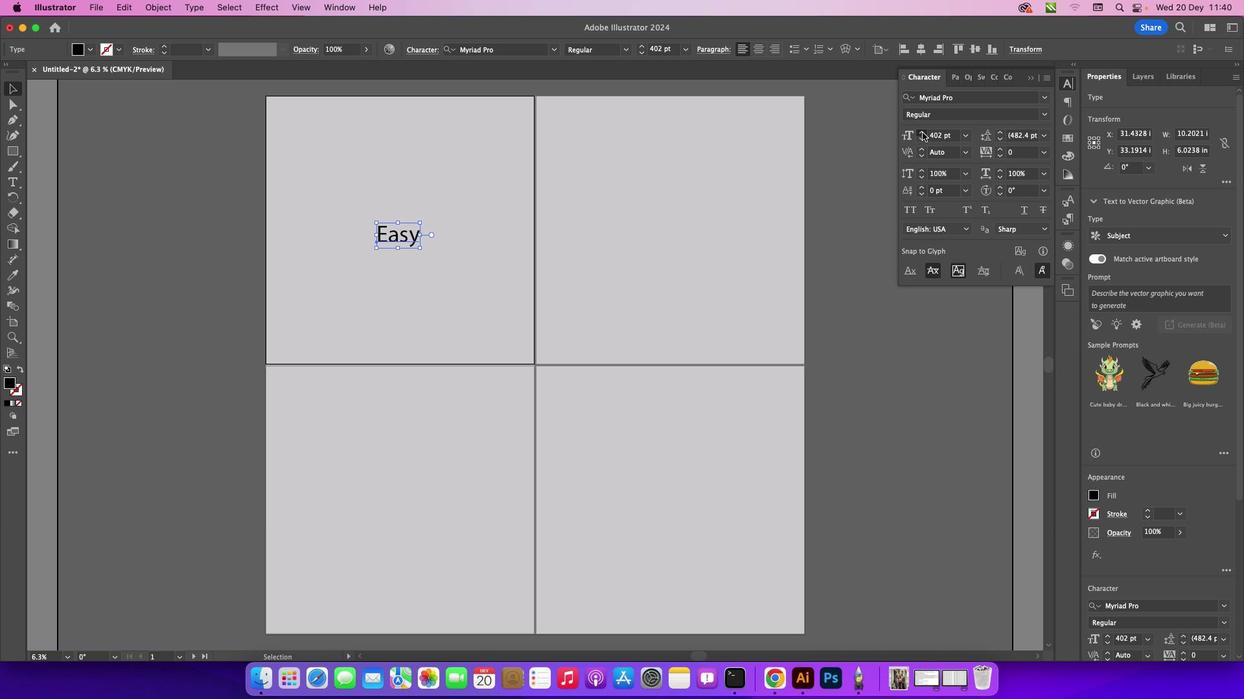 
Action: Mouse pressed left at (922, 132)
Screenshot: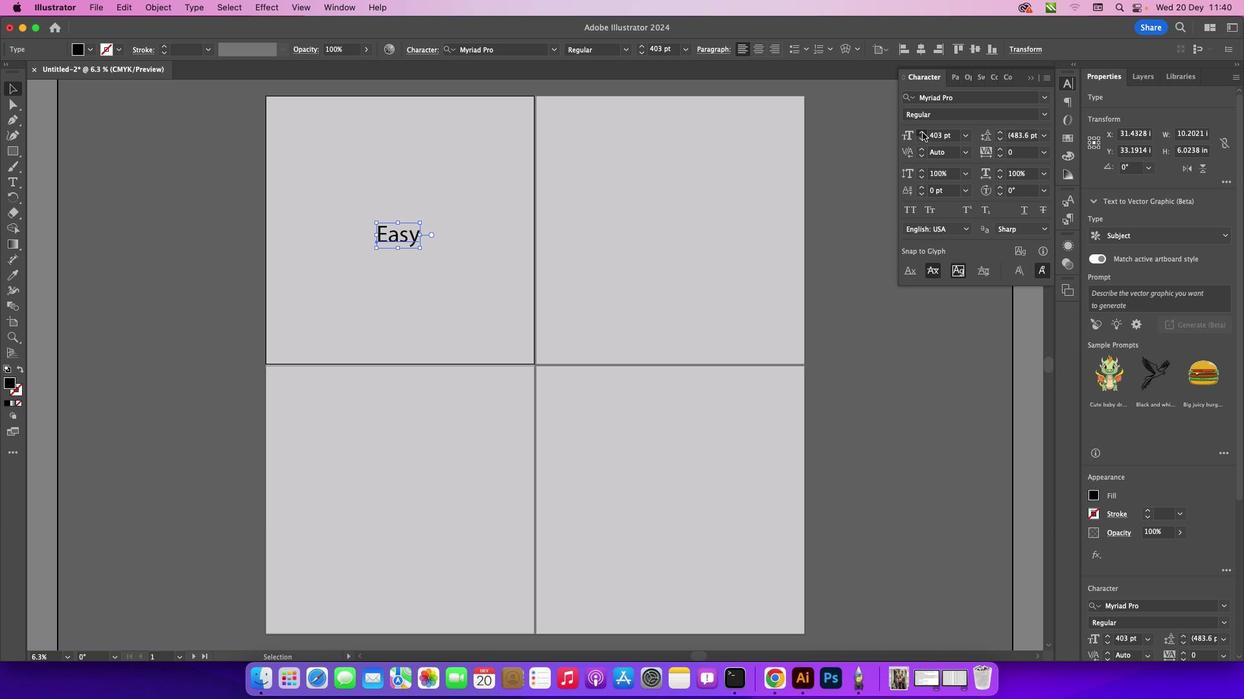 
Action: Mouse pressed left at (922, 132)
Screenshot: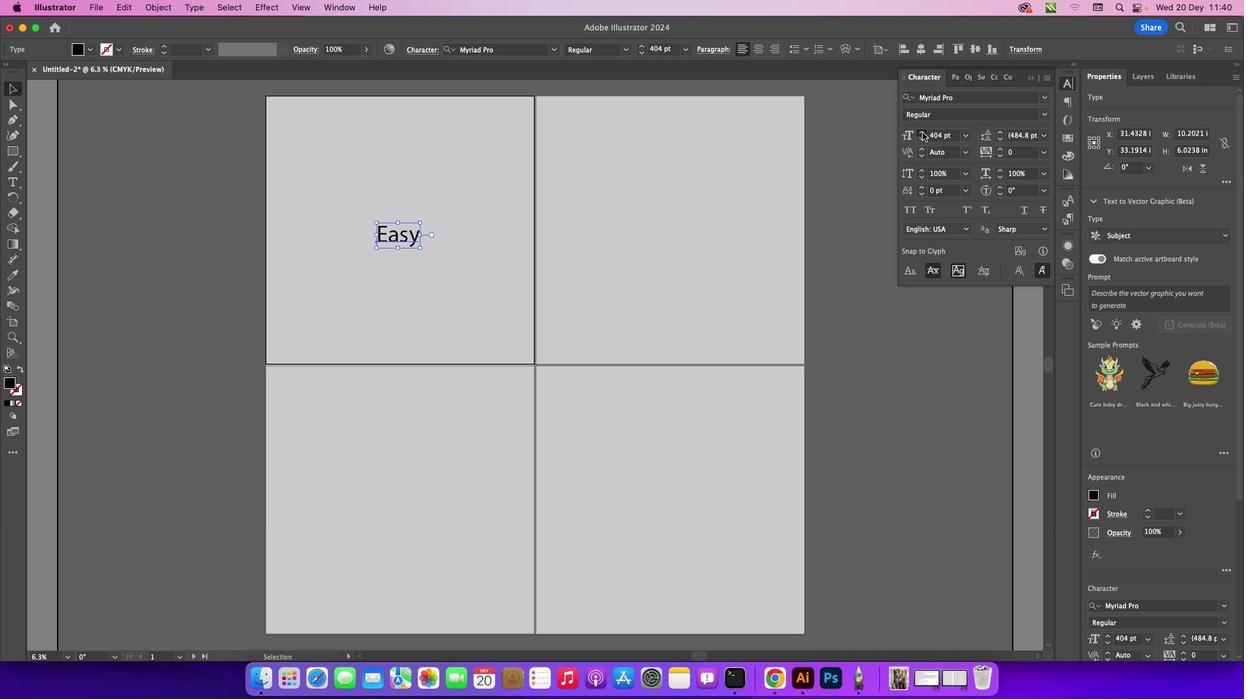
Action: Mouse pressed left at (922, 132)
Screenshot: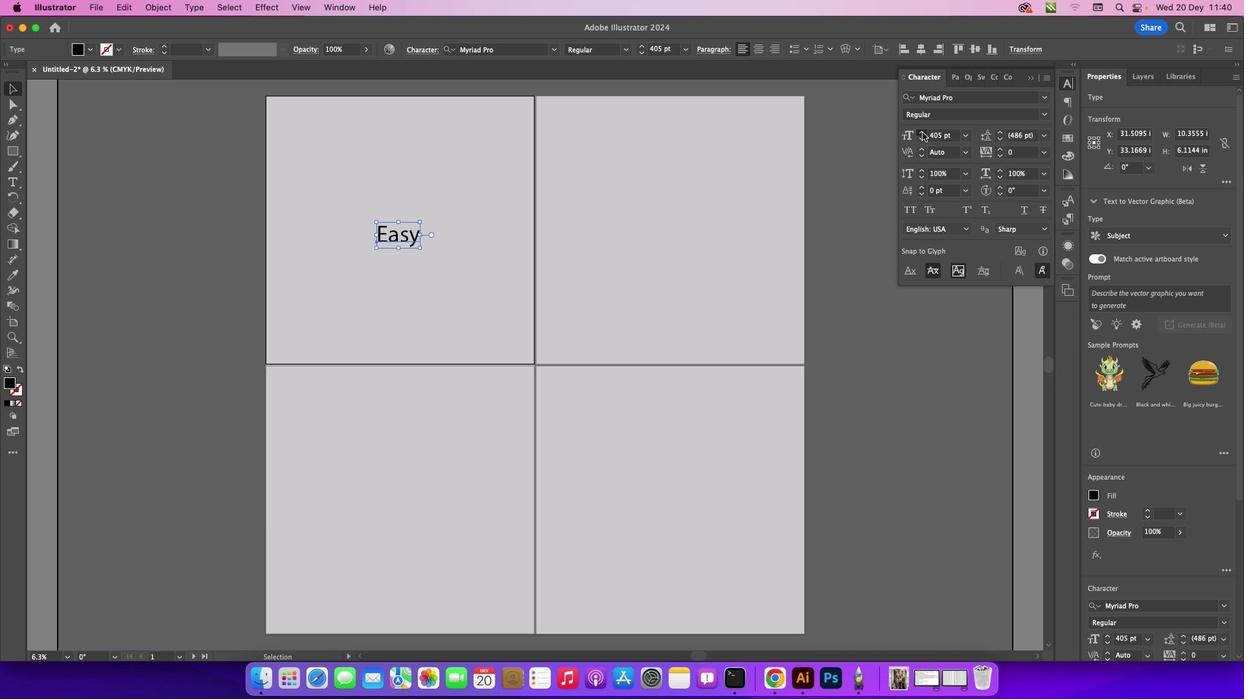 
Action: Mouse pressed left at (922, 132)
Screenshot: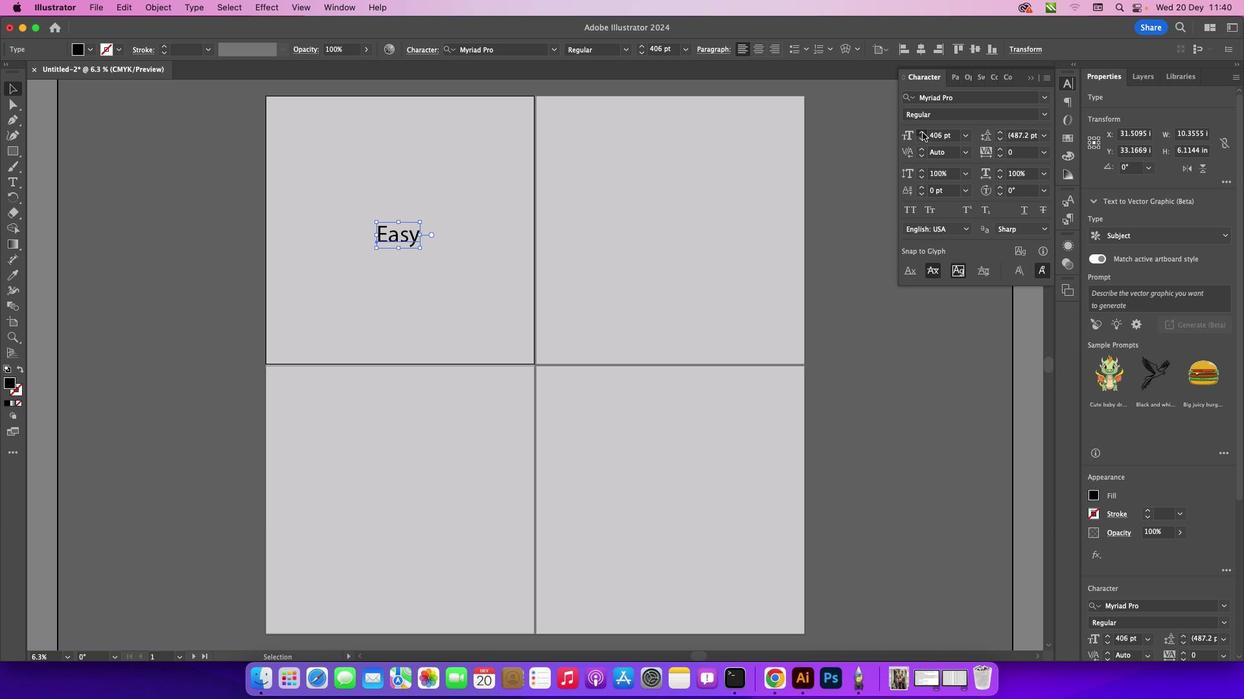 
Action: Mouse pressed left at (922, 132)
Screenshot: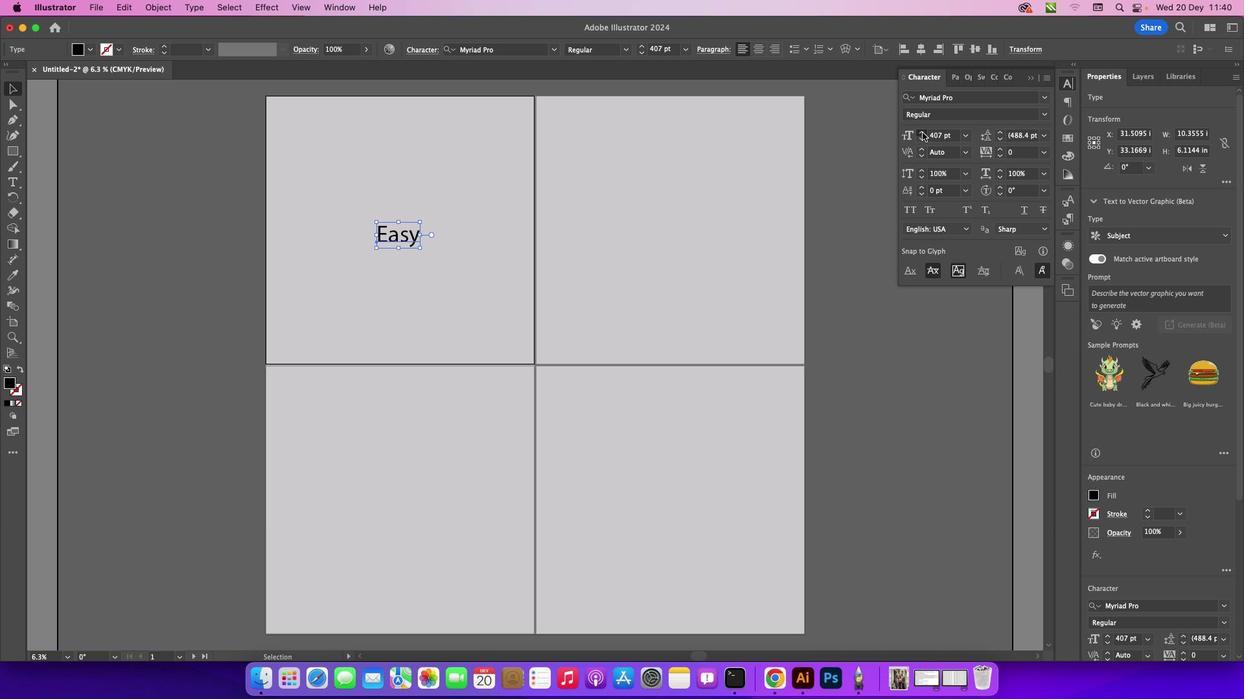 
Action: Mouse pressed left at (922, 132)
Screenshot: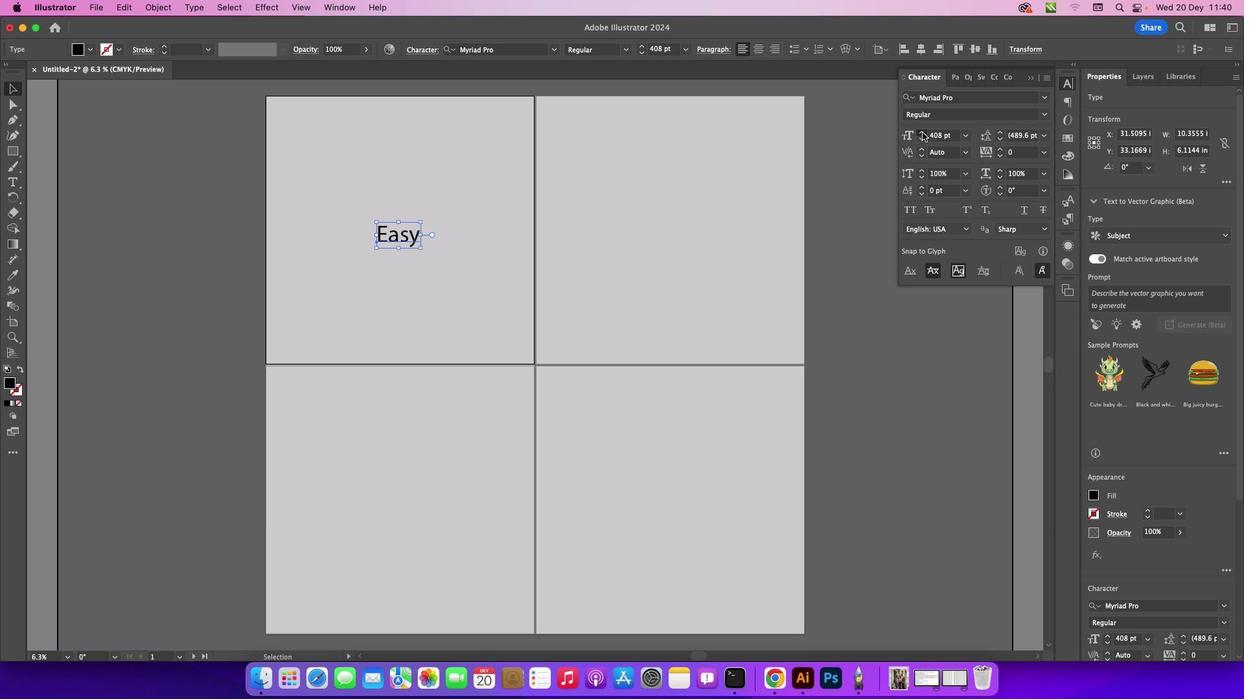 
Action: Mouse pressed left at (922, 132)
Screenshot: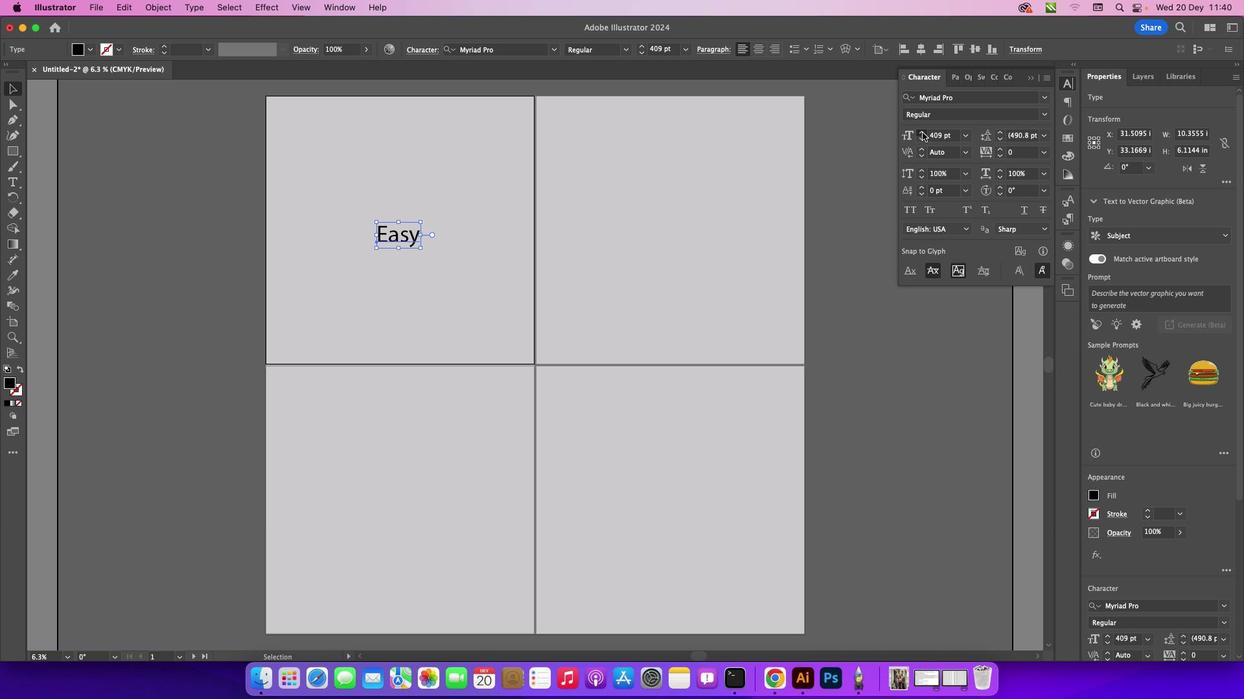 
Action: Mouse pressed left at (922, 132)
Screenshot: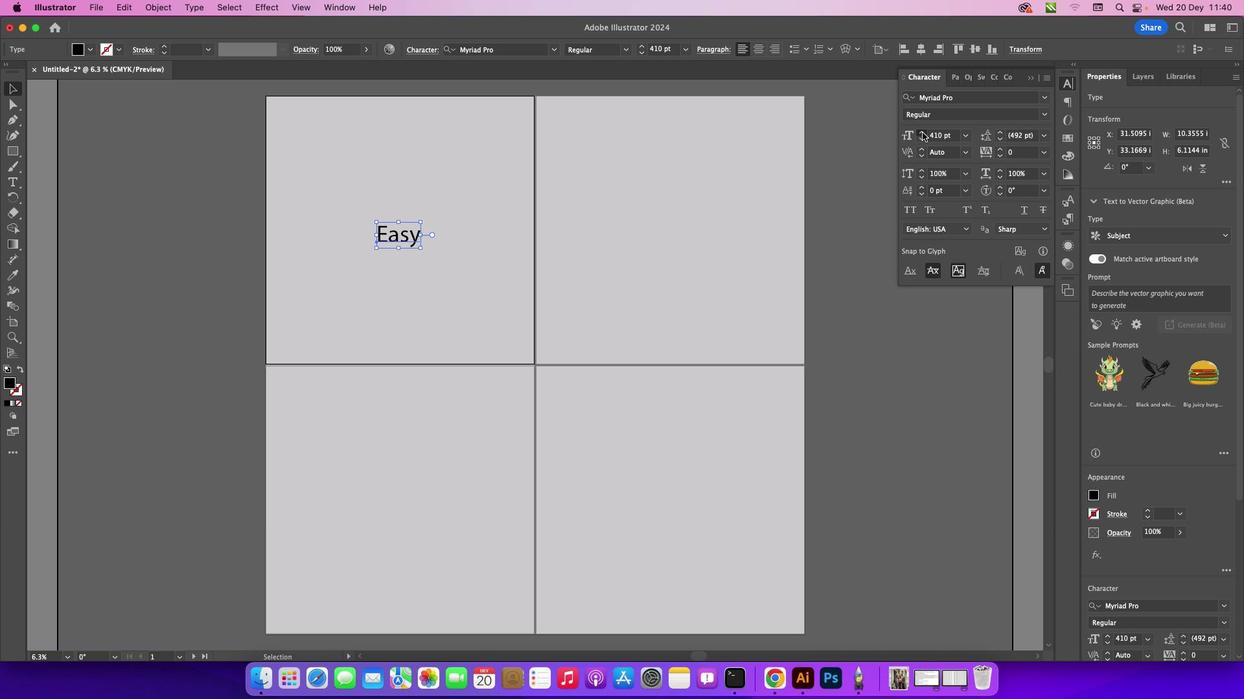
Action: Mouse pressed left at (922, 132)
Screenshot: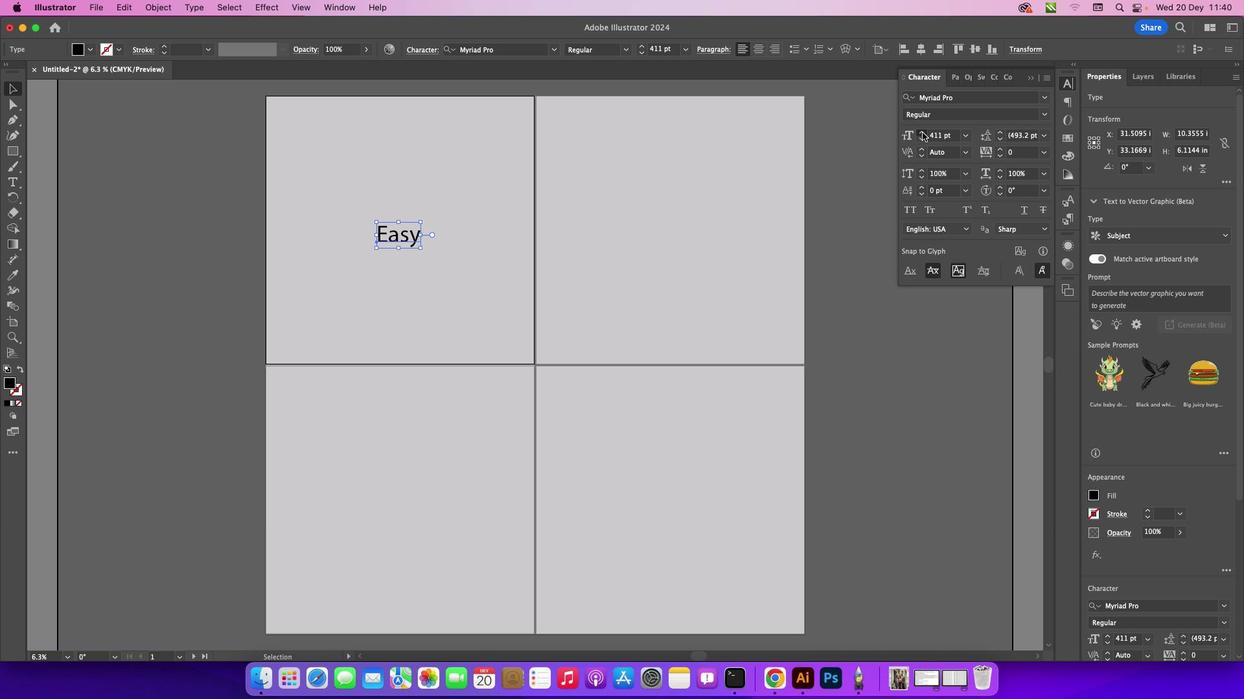 
Action: Mouse pressed left at (922, 132)
Screenshot: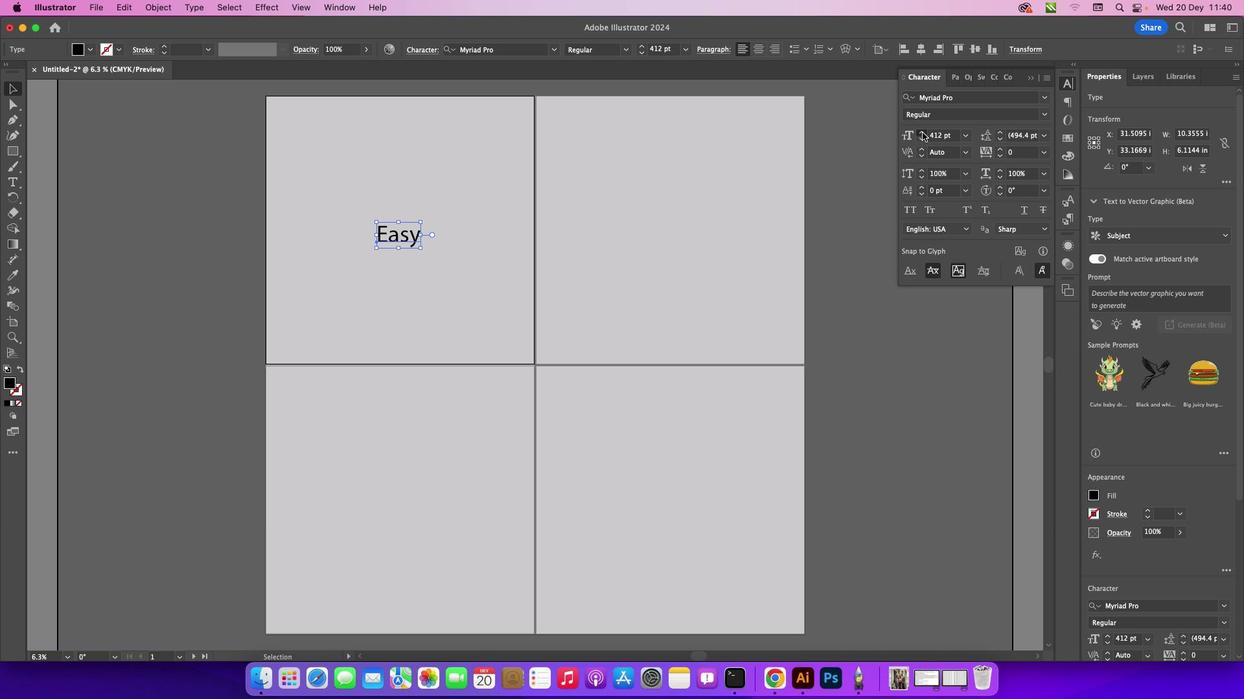 
Action: Mouse pressed left at (922, 132)
Screenshot: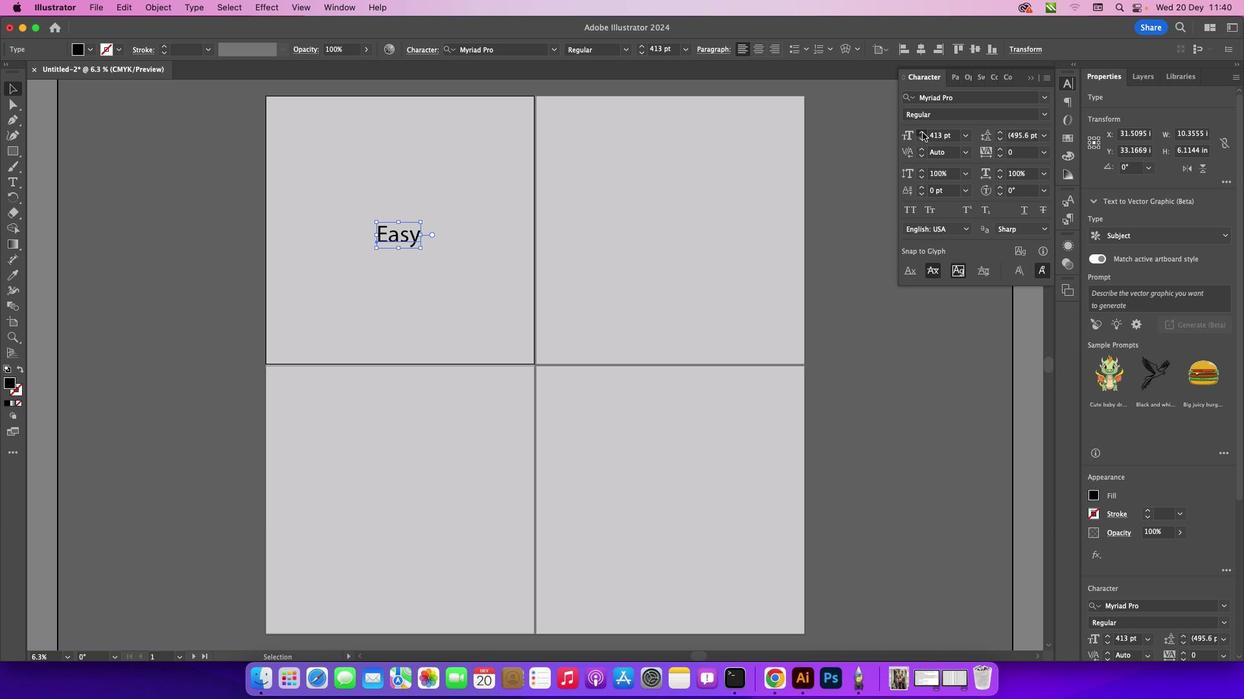 
Action: Mouse pressed left at (922, 132)
Screenshot: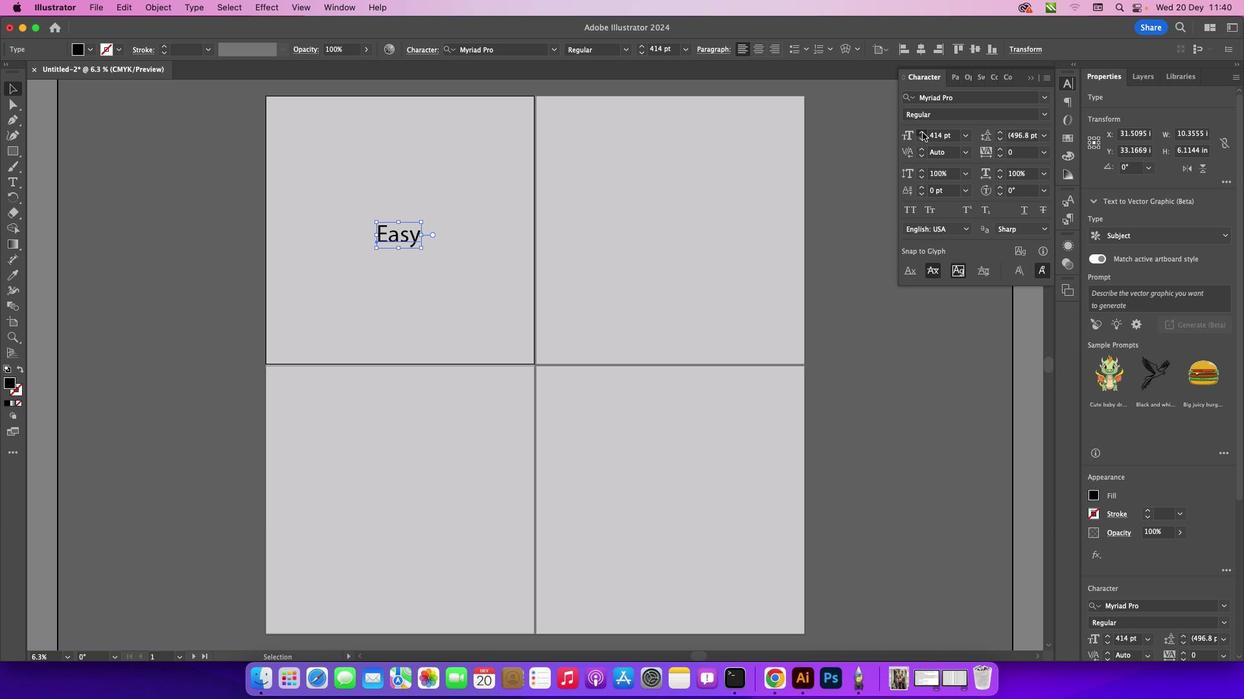 
Action: Mouse pressed left at (922, 132)
Screenshot: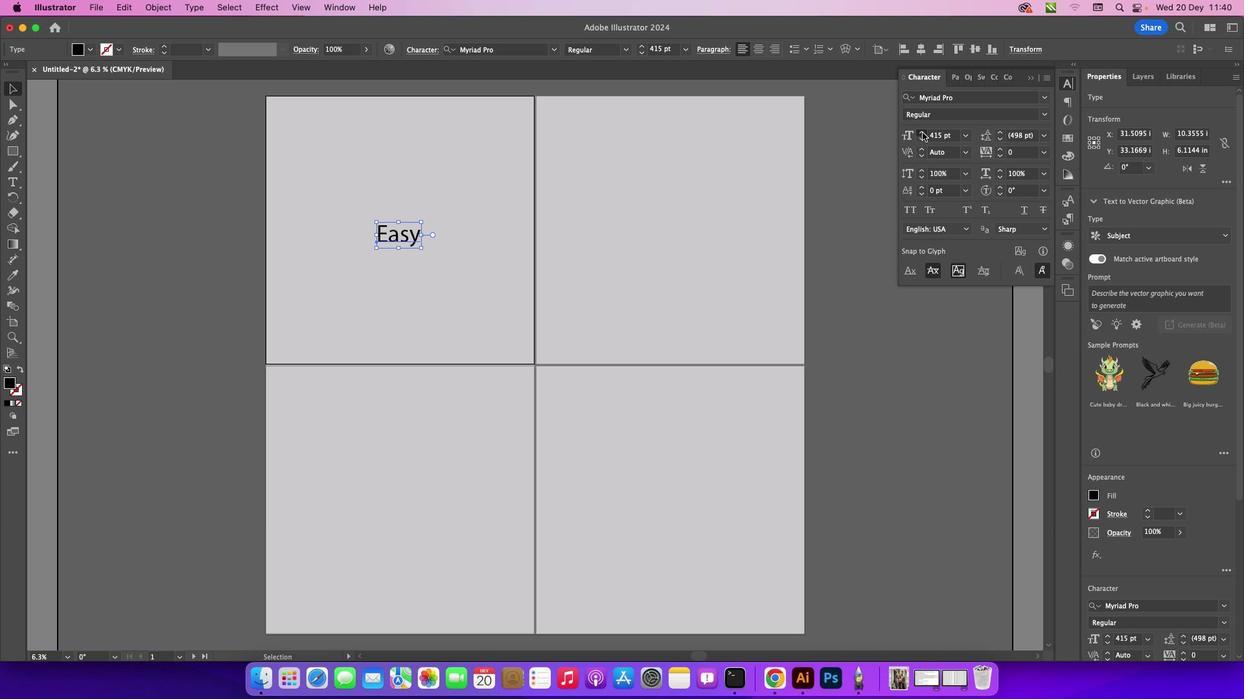 
Action: Mouse pressed left at (922, 132)
Screenshot: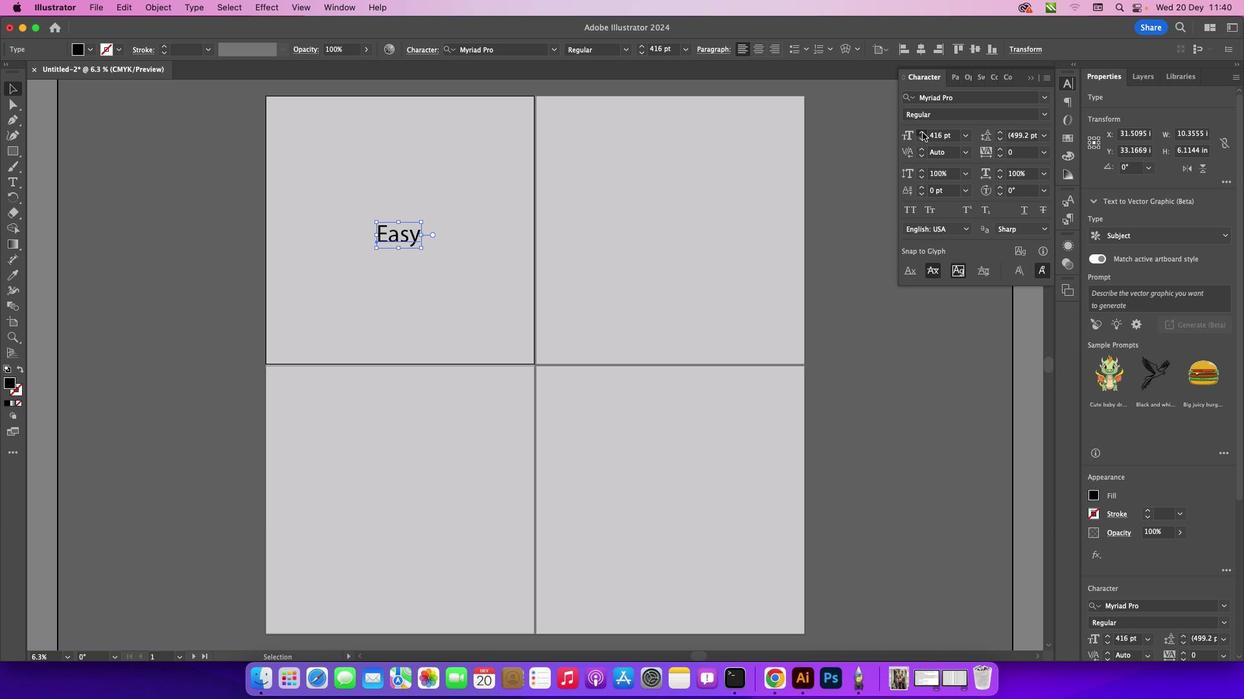 
Action: Mouse pressed left at (922, 132)
Screenshot: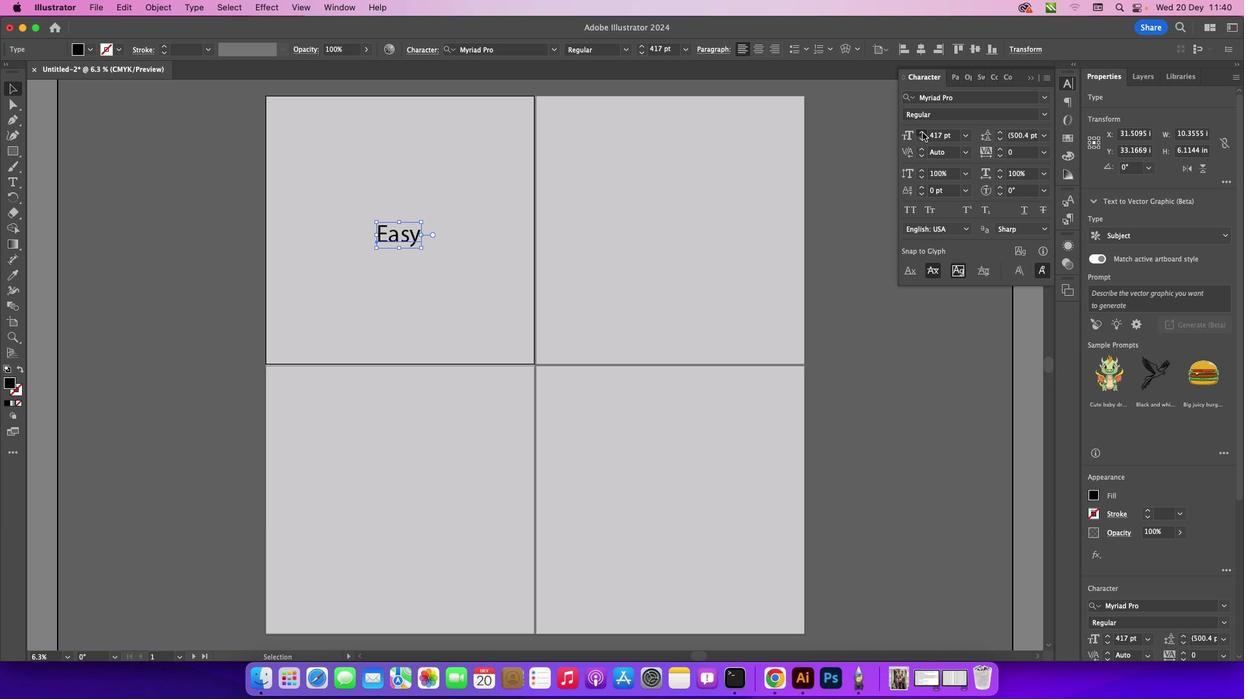 
Action: Mouse pressed left at (922, 132)
Screenshot: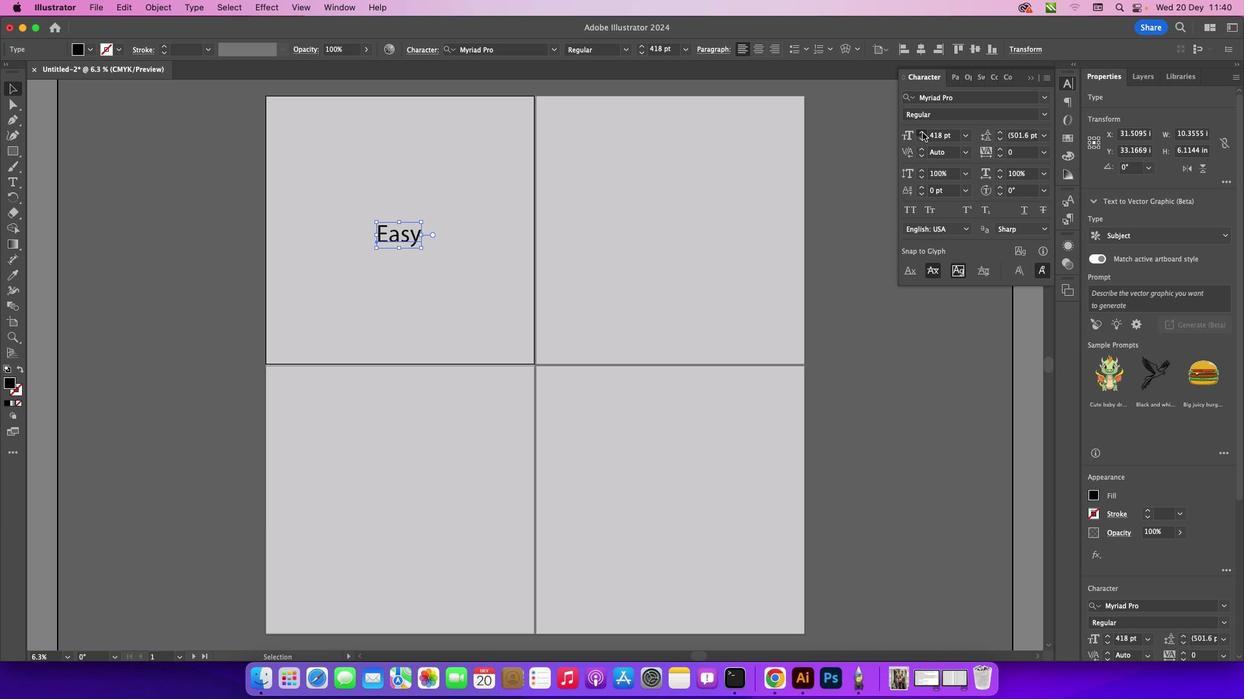 
Action: Mouse pressed left at (922, 132)
Screenshot: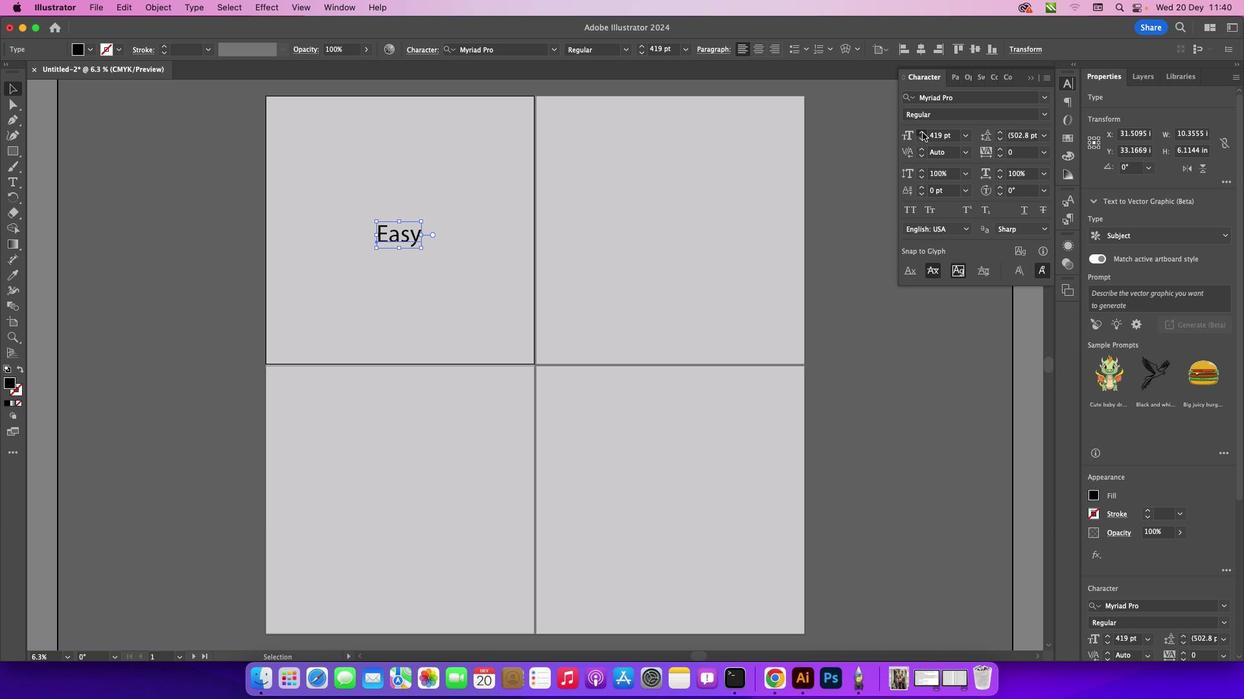 
Action: Mouse pressed left at (922, 132)
Screenshot: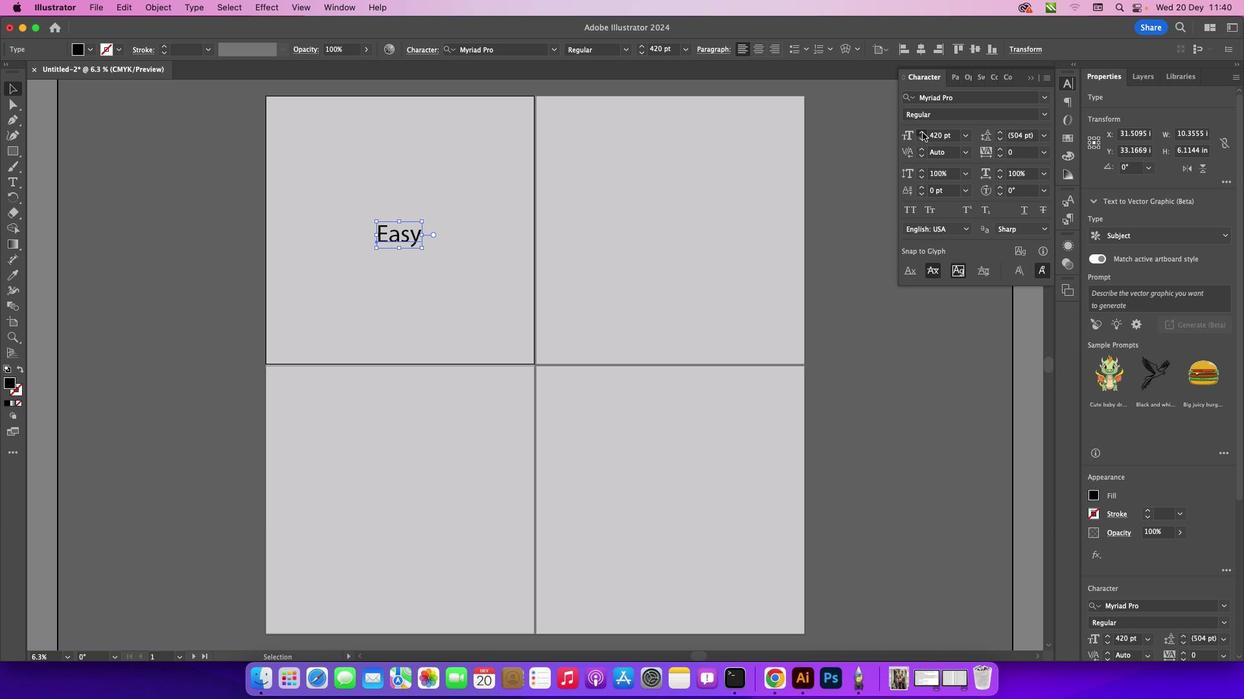 
Action: Mouse pressed left at (922, 132)
Screenshot: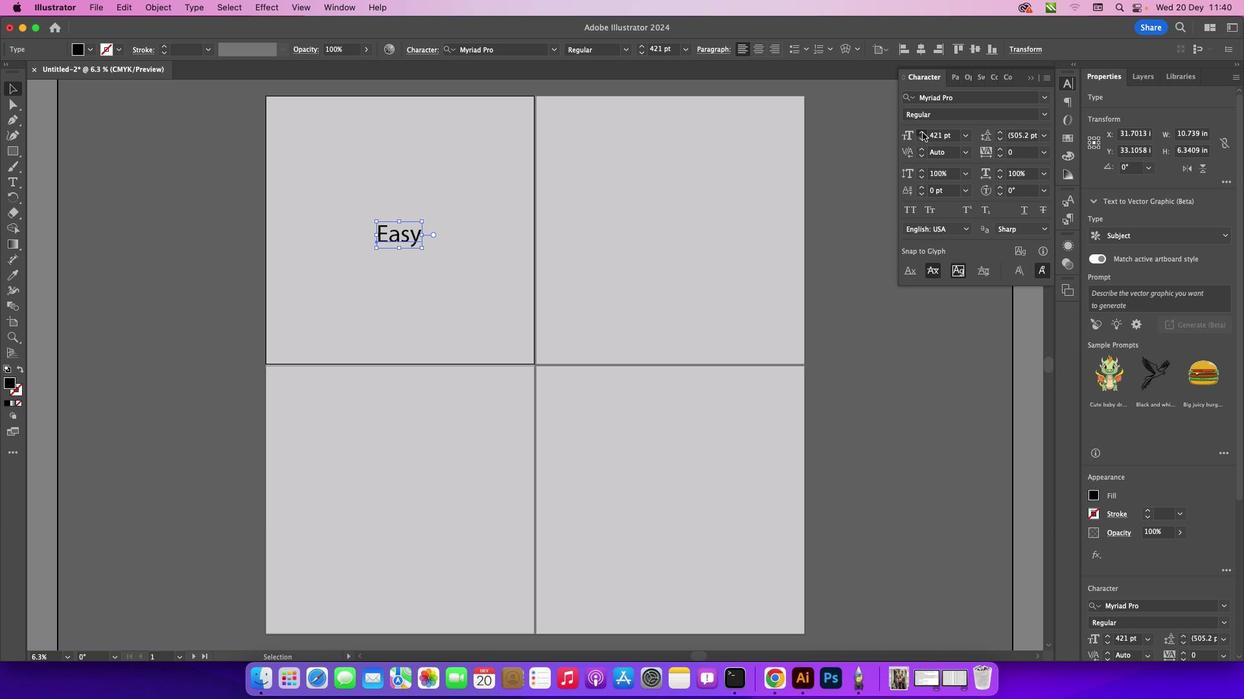 
Action: Mouse pressed left at (922, 132)
Screenshot: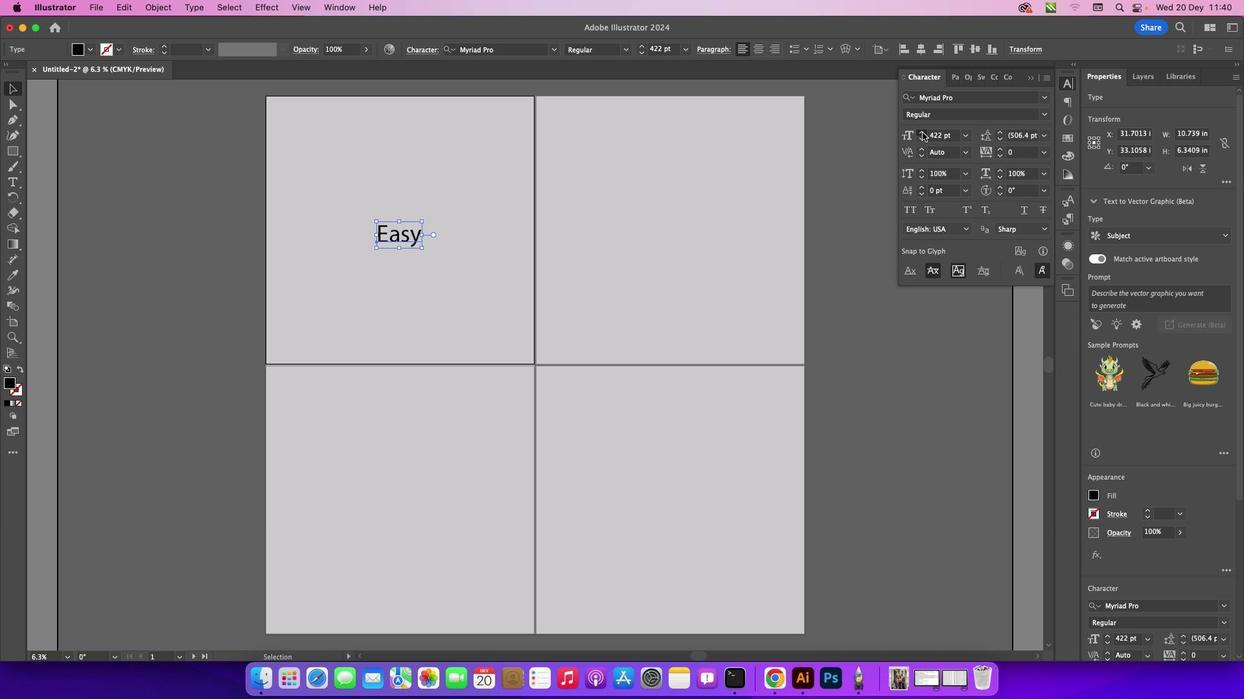 
Action: Mouse pressed left at (922, 132)
Screenshot: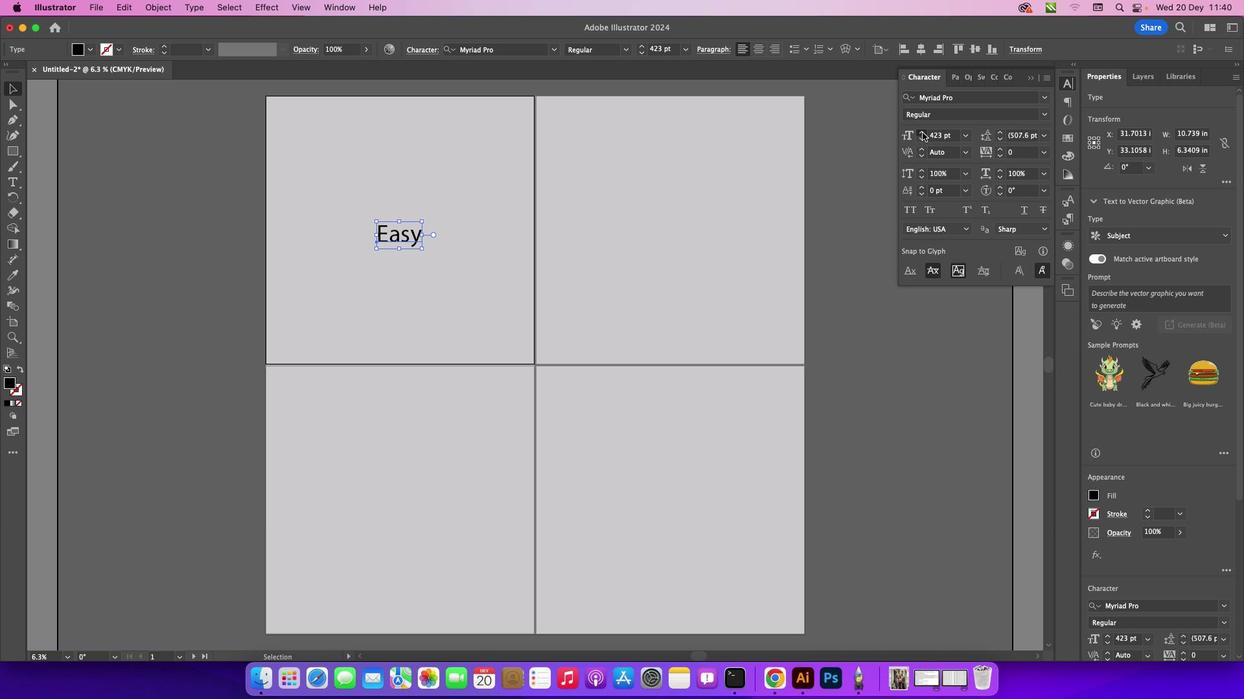 
Action: Mouse pressed left at (922, 132)
Screenshot: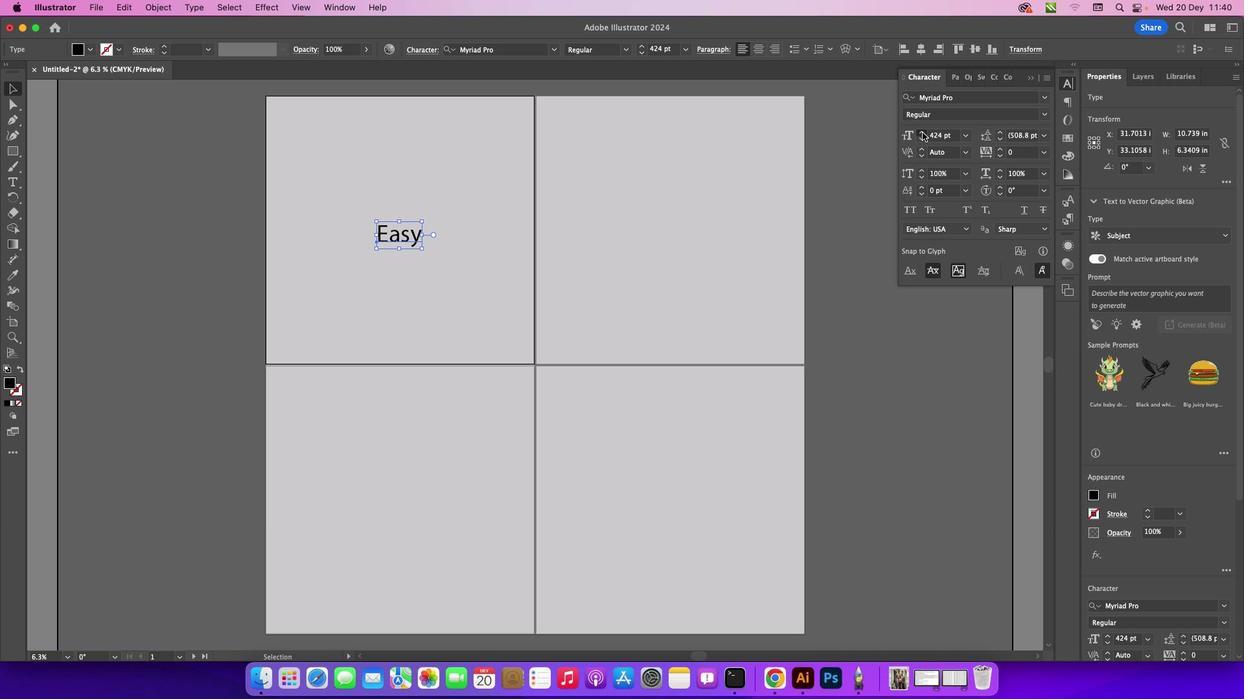 
Action: Mouse pressed left at (922, 132)
Screenshot: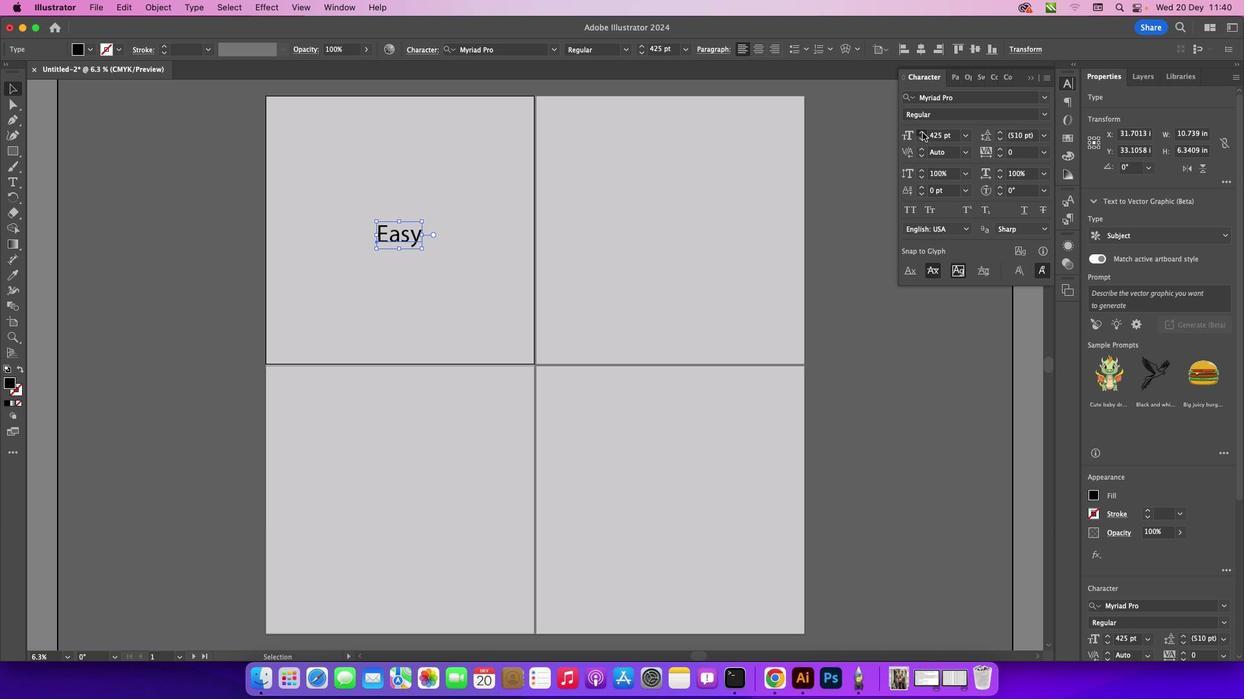
Action: Mouse pressed left at (922, 132)
Screenshot: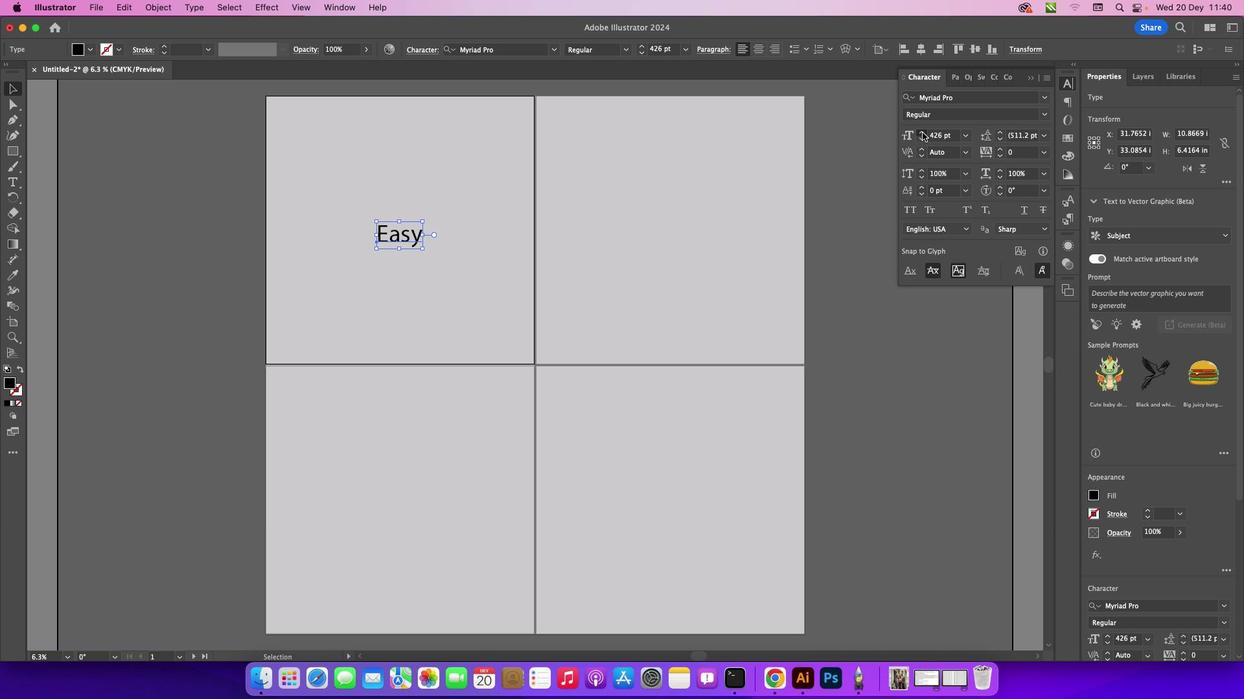
Action: Mouse pressed left at (922, 132)
Screenshot: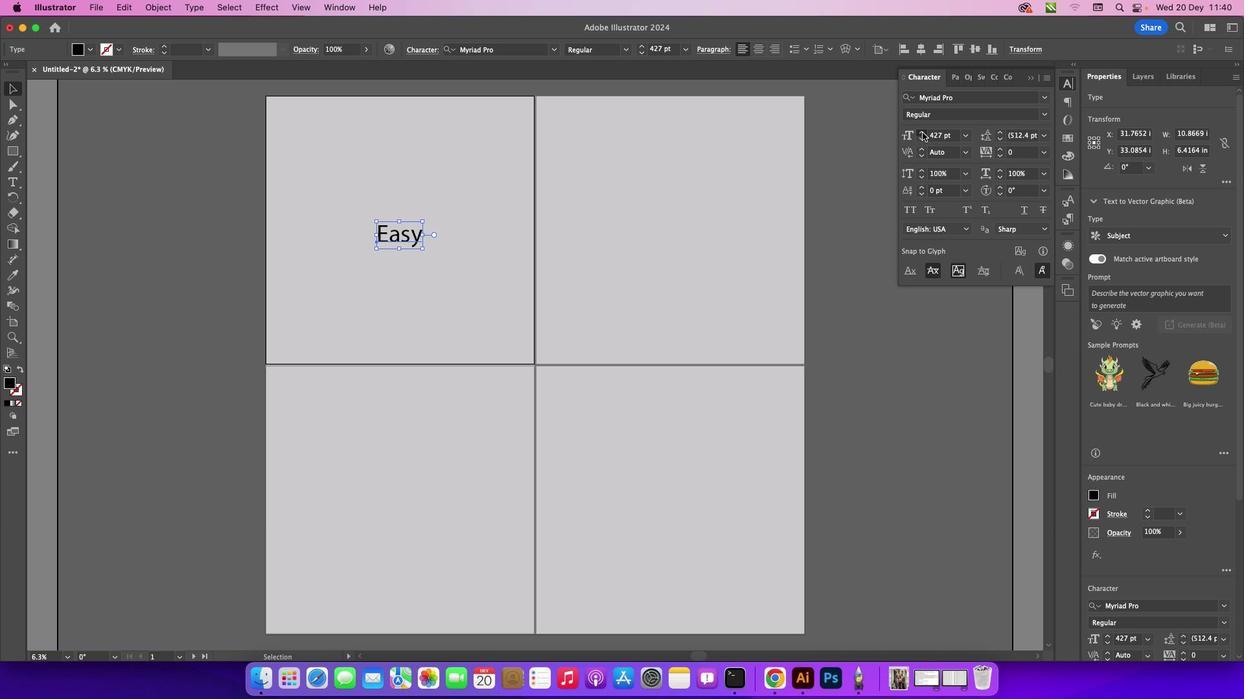 
Action: Mouse pressed left at (922, 132)
Screenshot: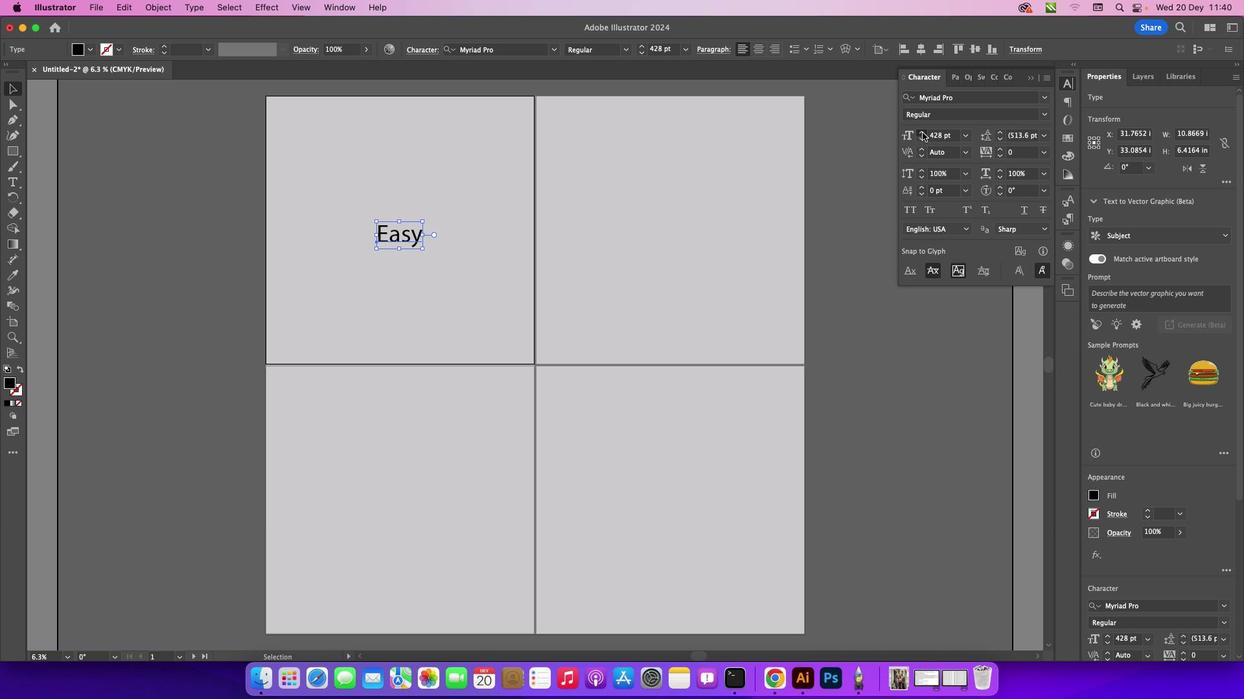 
Action: Mouse pressed left at (922, 132)
Screenshot: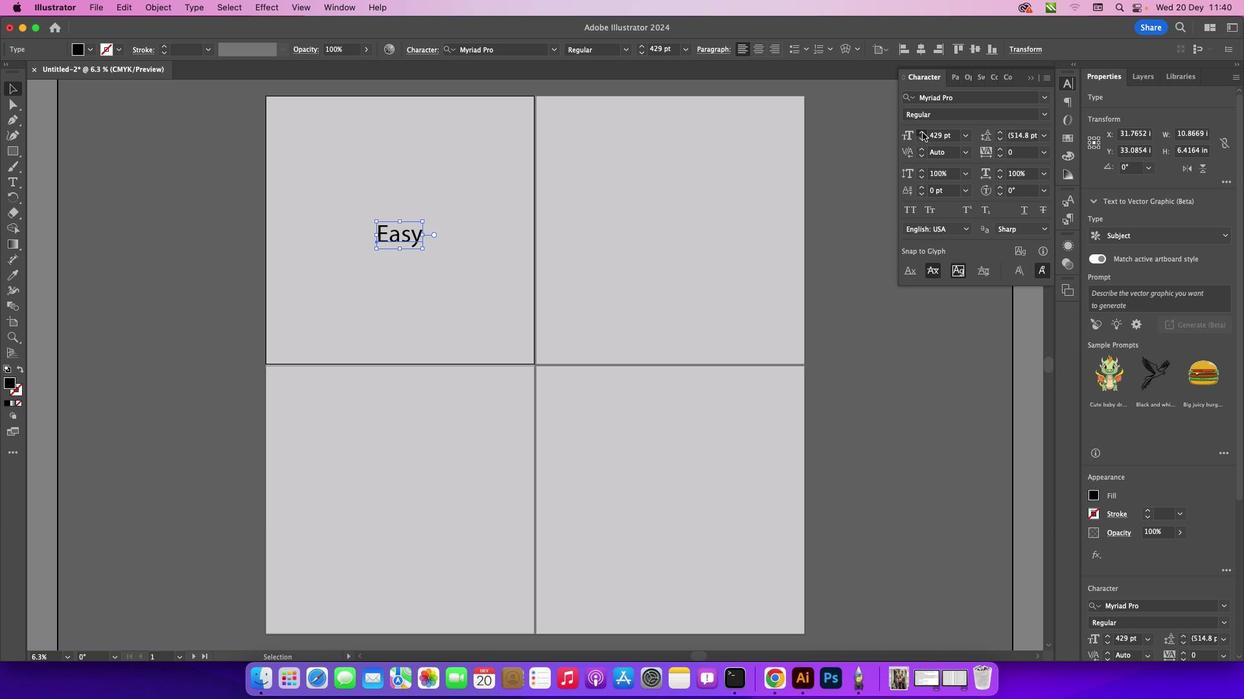 
Action: Mouse pressed left at (922, 132)
Screenshot: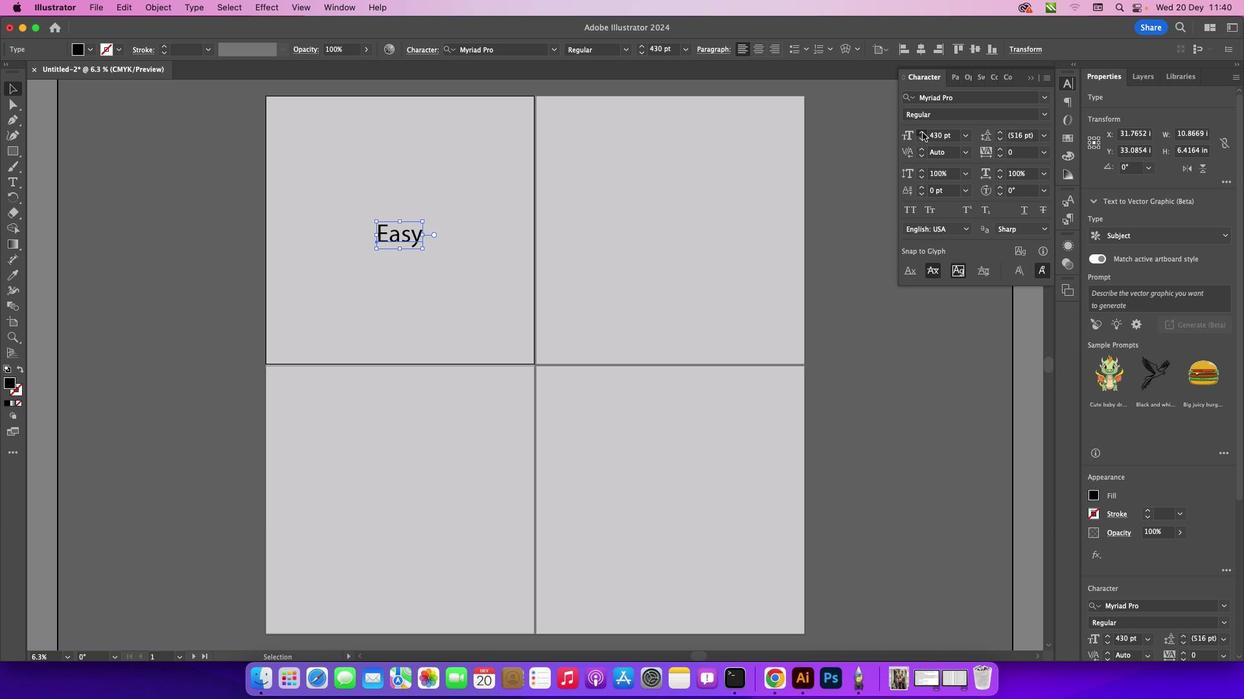 
Action: Mouse pressed left at (922, 132)
Screenshot: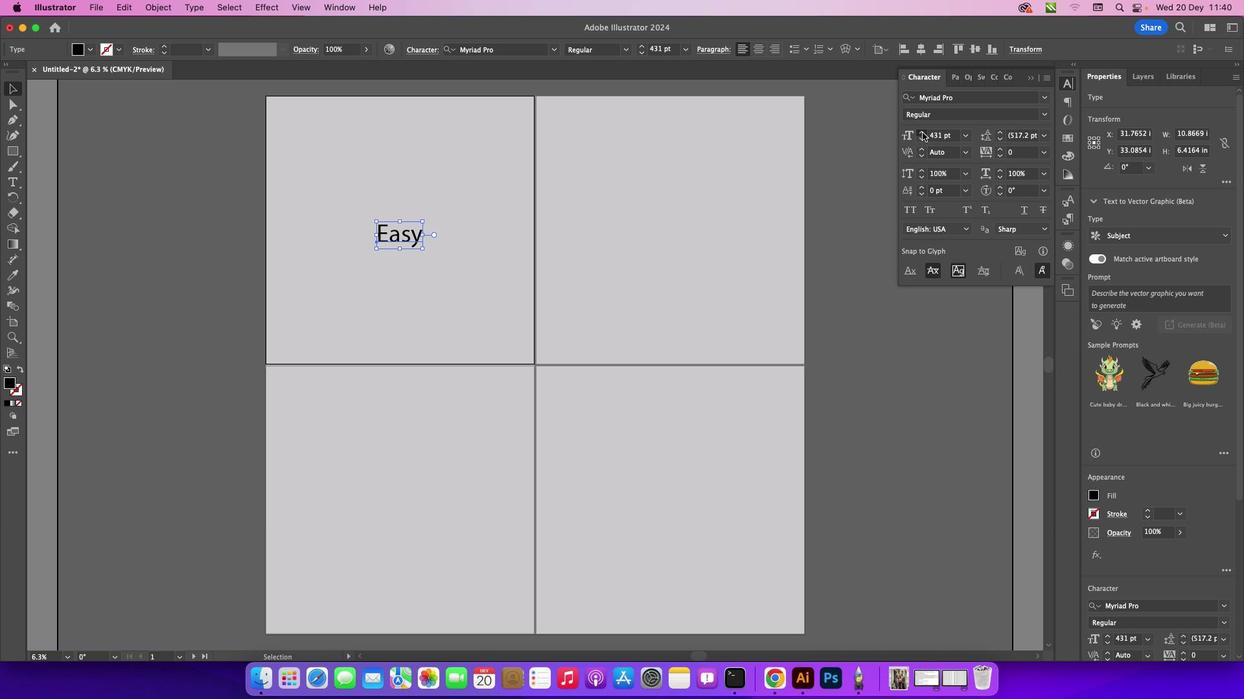 
Action: Mouse pressed left at (922, 132)
Screenshot: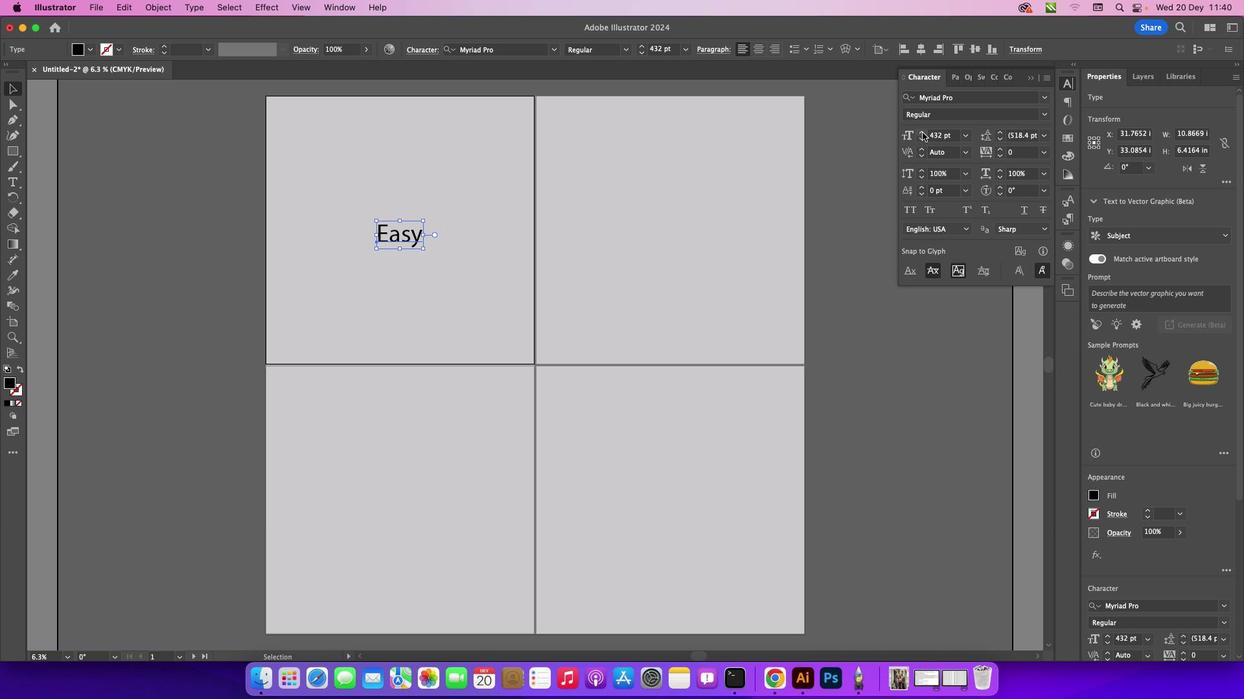
Action: Mouse pressed left at (922, 132)
Screenshot: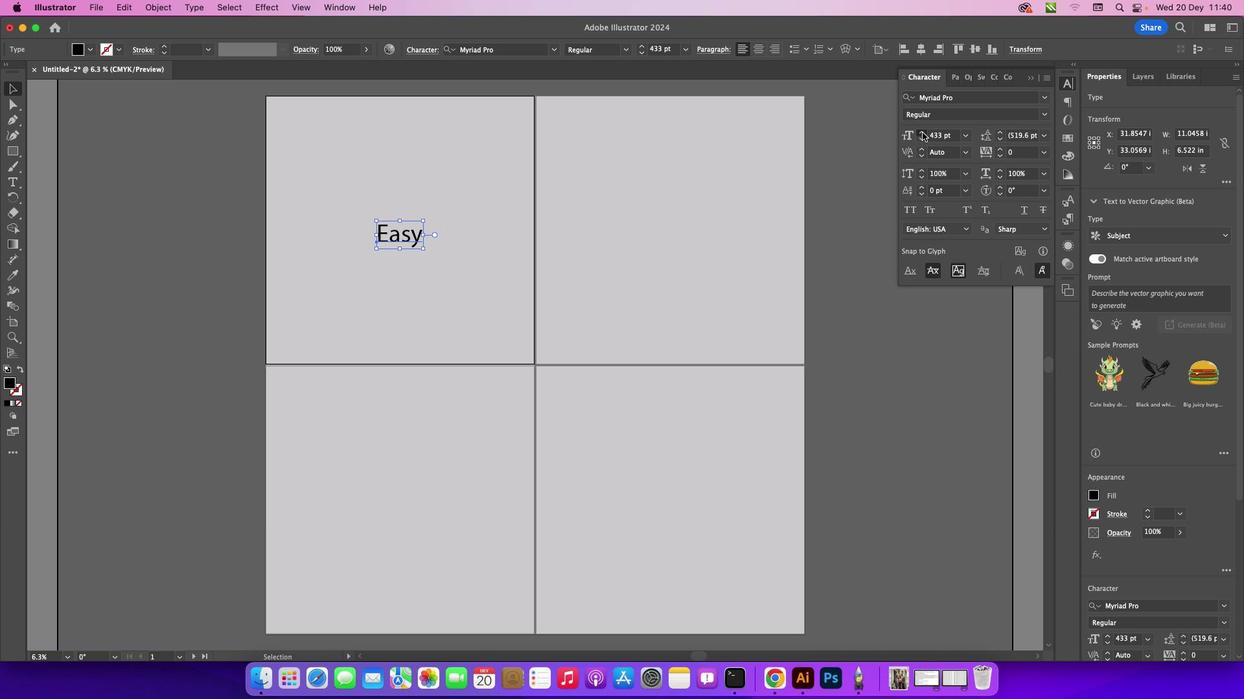 
Action: Mouse pressed left at (922, 132)
Screenshot: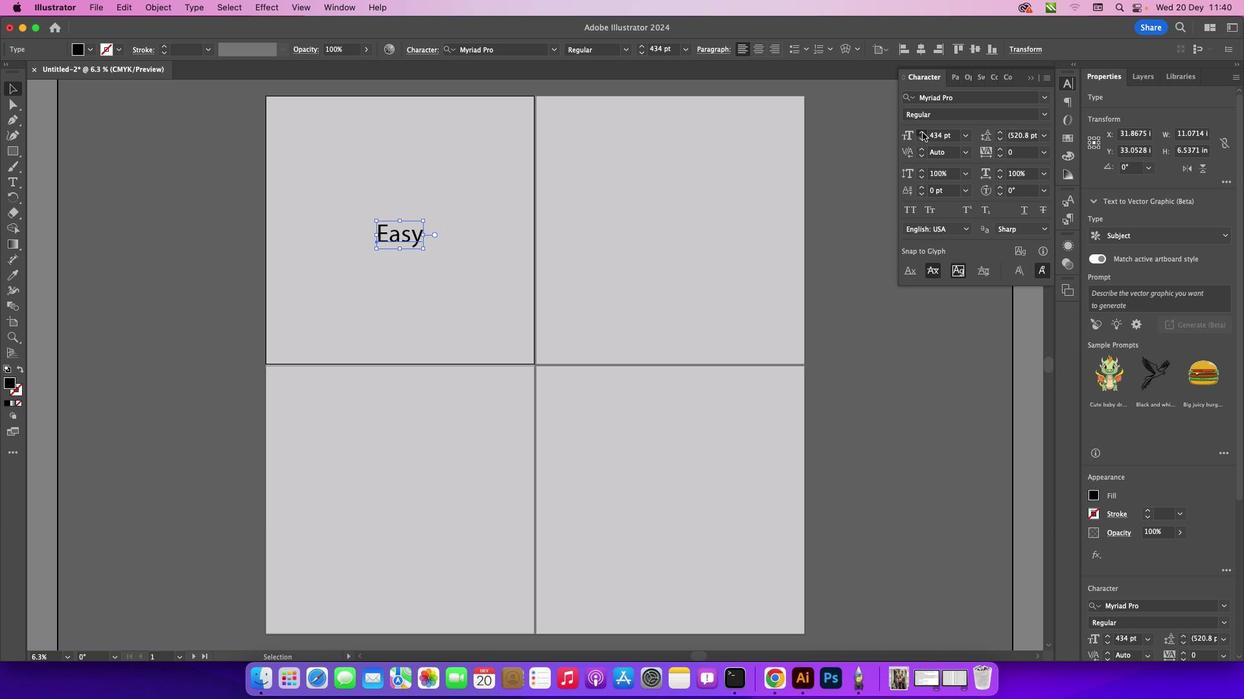 
Action: Mouse pressed left at (922, 132)
Screenshot: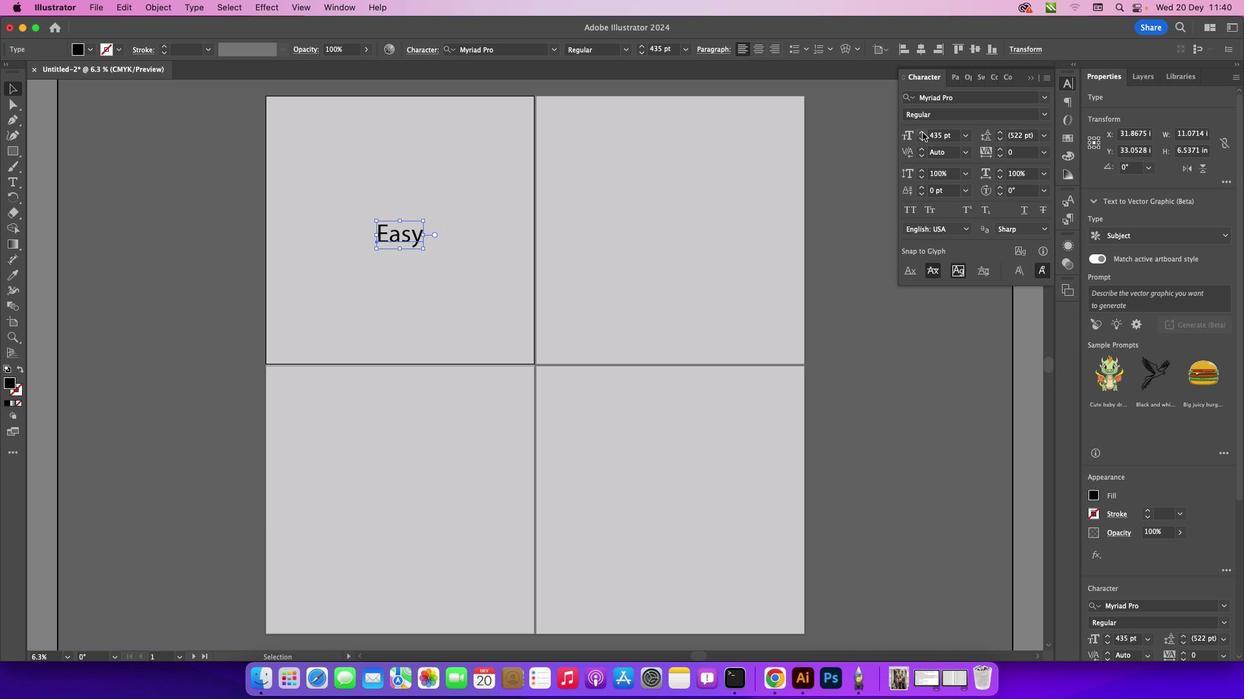 
Action: Mouse pressed left at (922, 132)
Screenshot: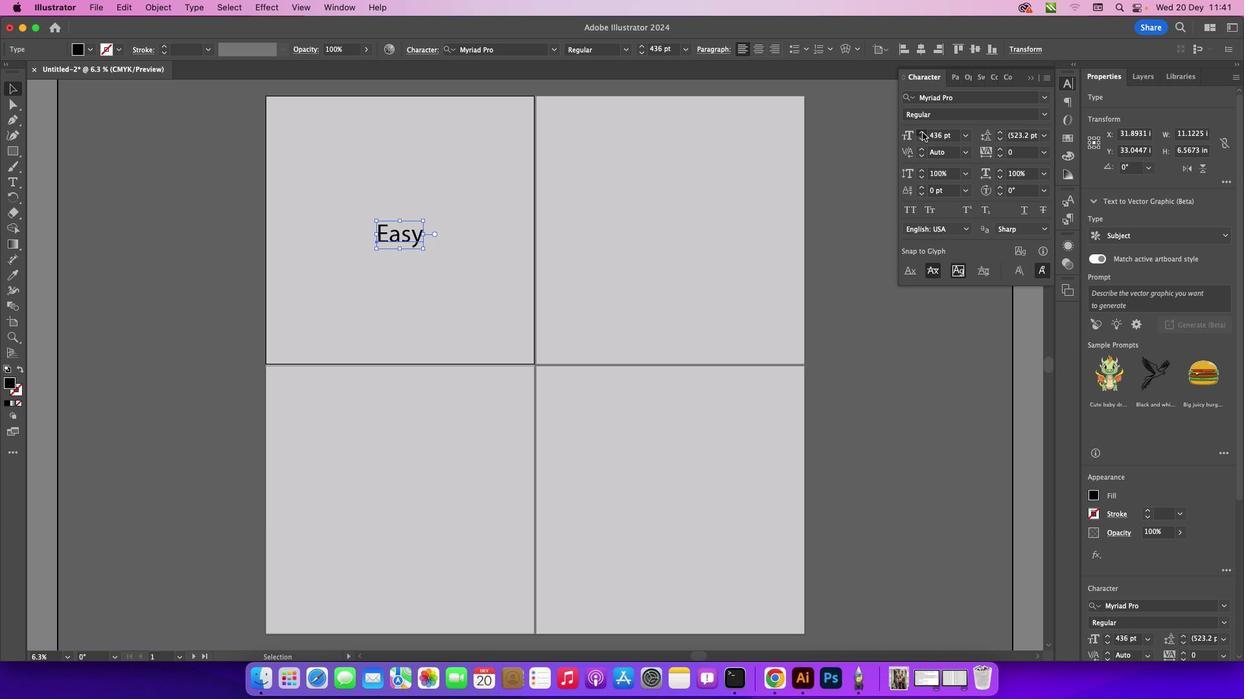 
Action: Mouse pressed left at (922, 132)
Screenshot: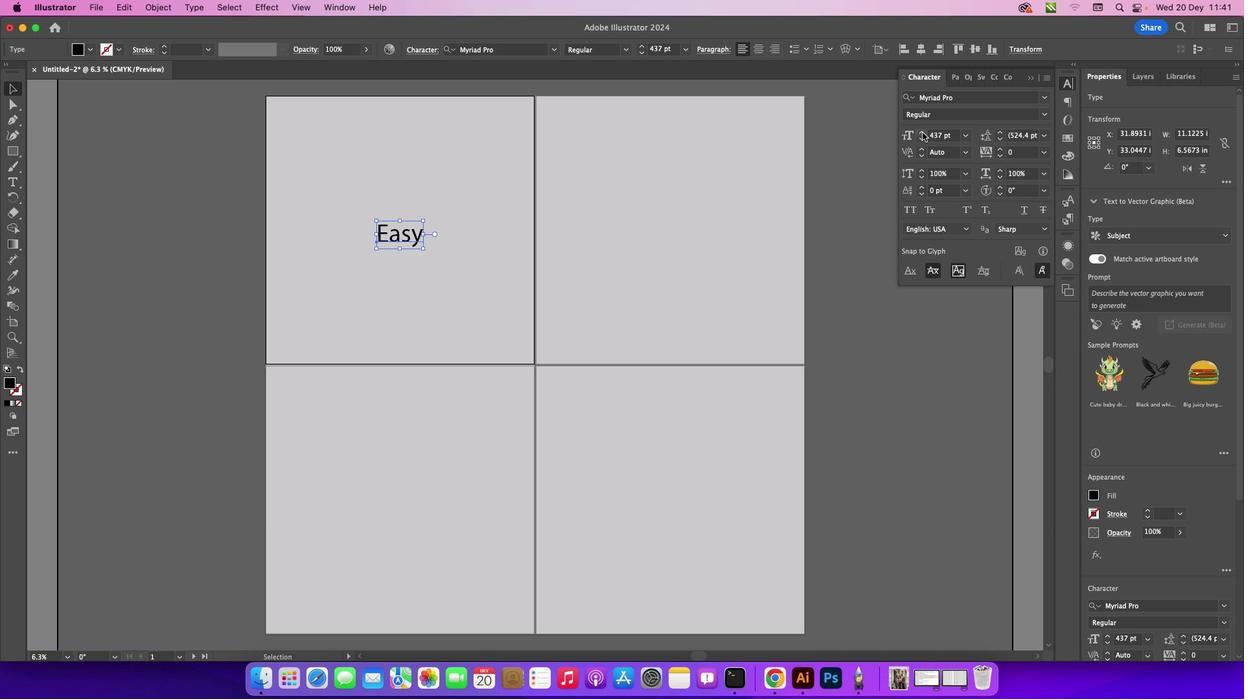 
Action: Mouse pressed left at (922, 132)
Screenshot: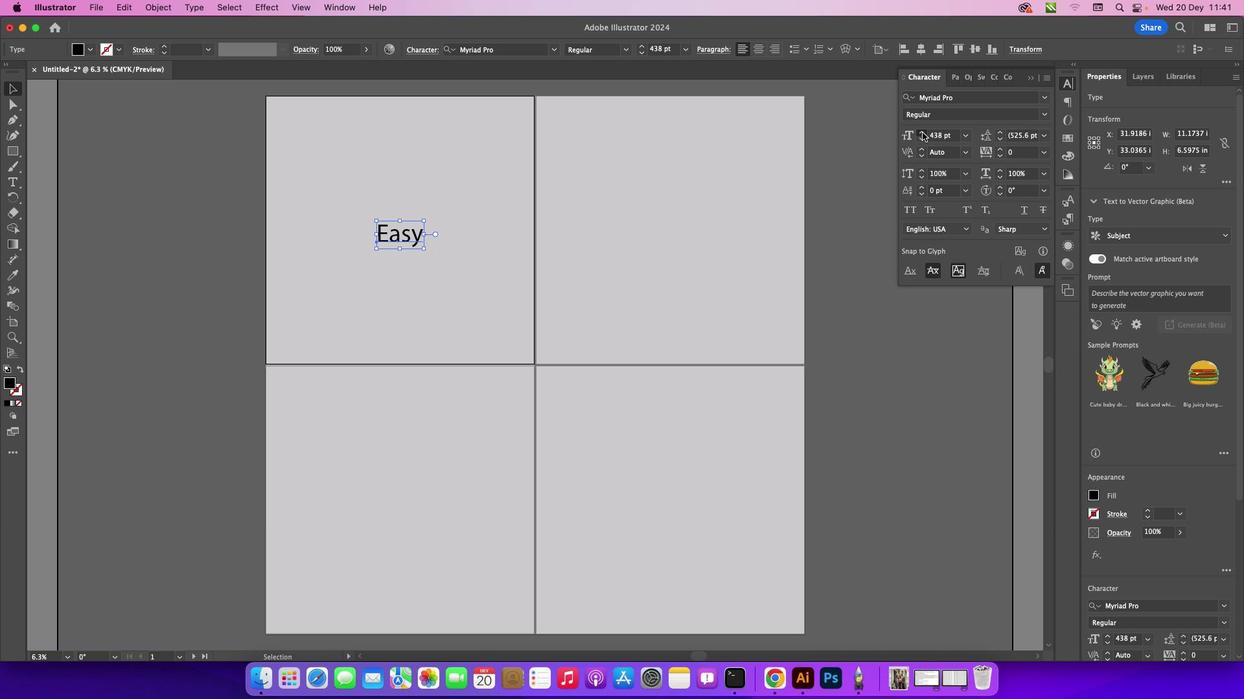 
Action: Mouse pressed left at (922, 132)
Screenshot: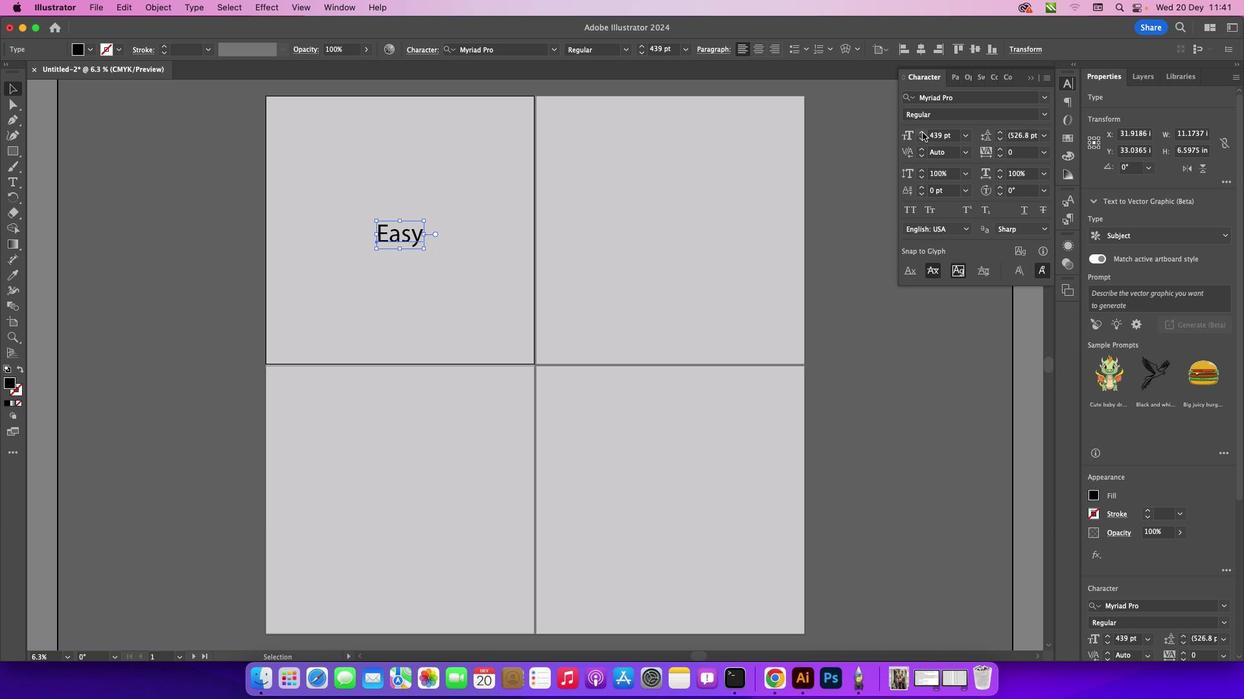 
Action: Mouse pressed left at (922, 132)
Screenshot: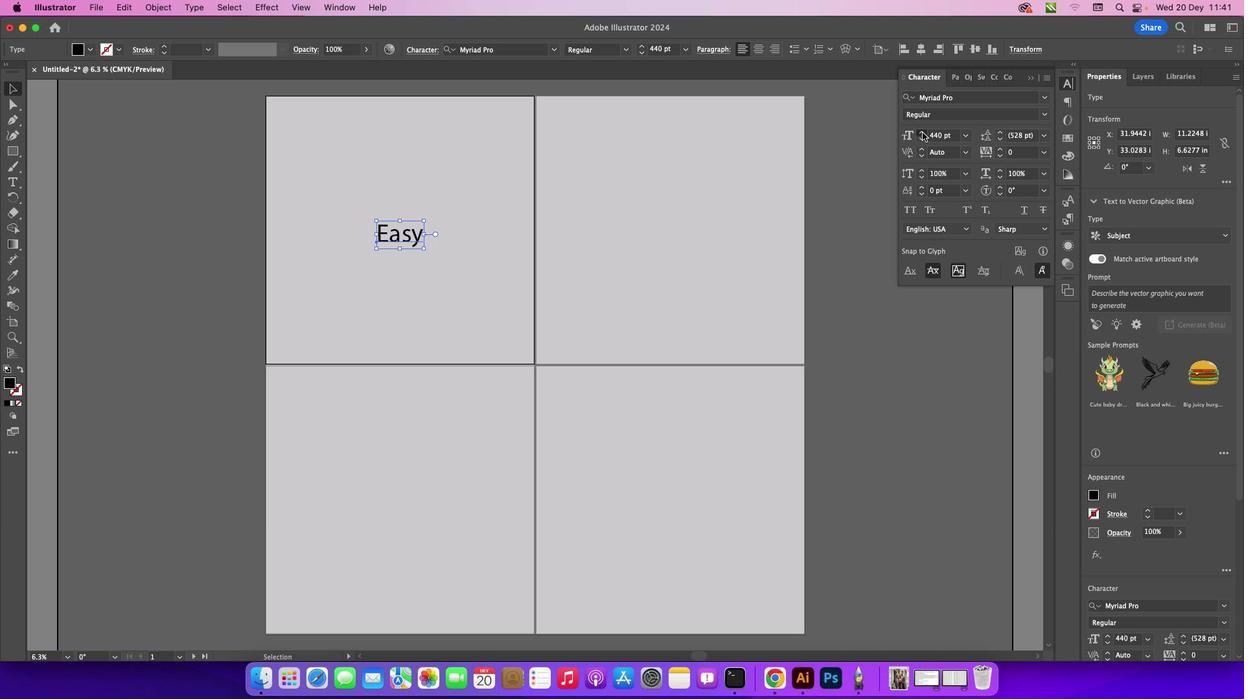 
Action: Mouse pressed left at (922, 132)
Screenshot: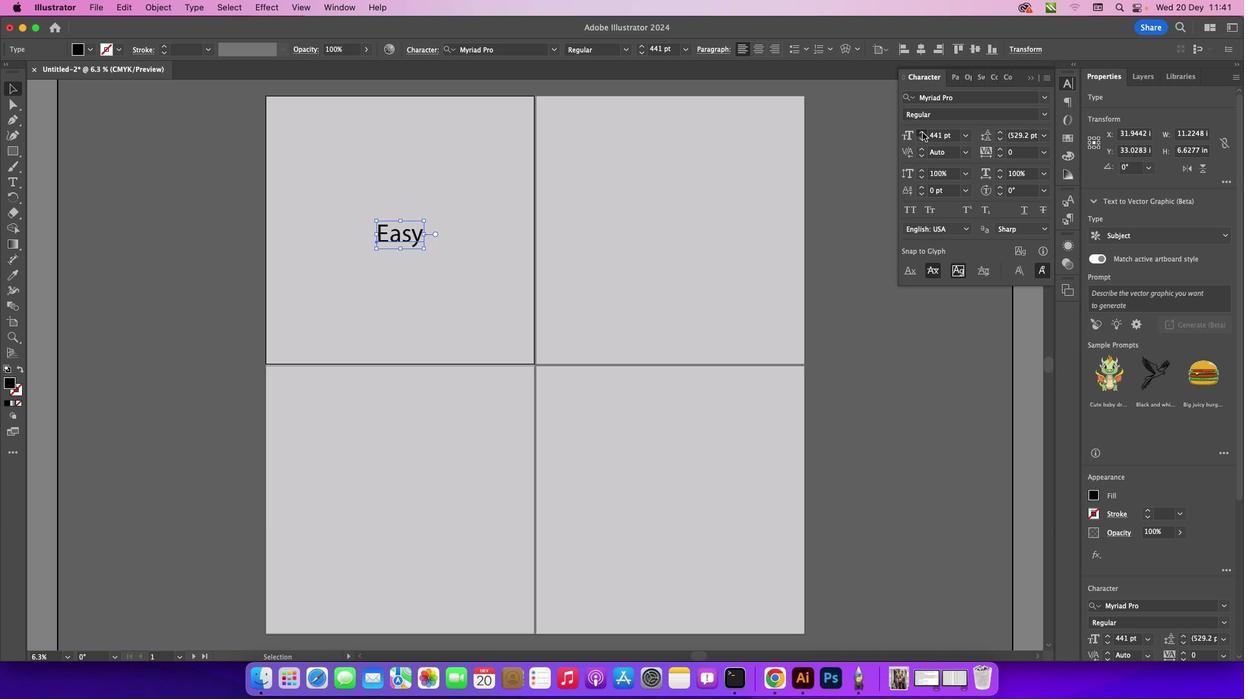 
Action: Mouse pressed left at (922, 132)
Screenshot: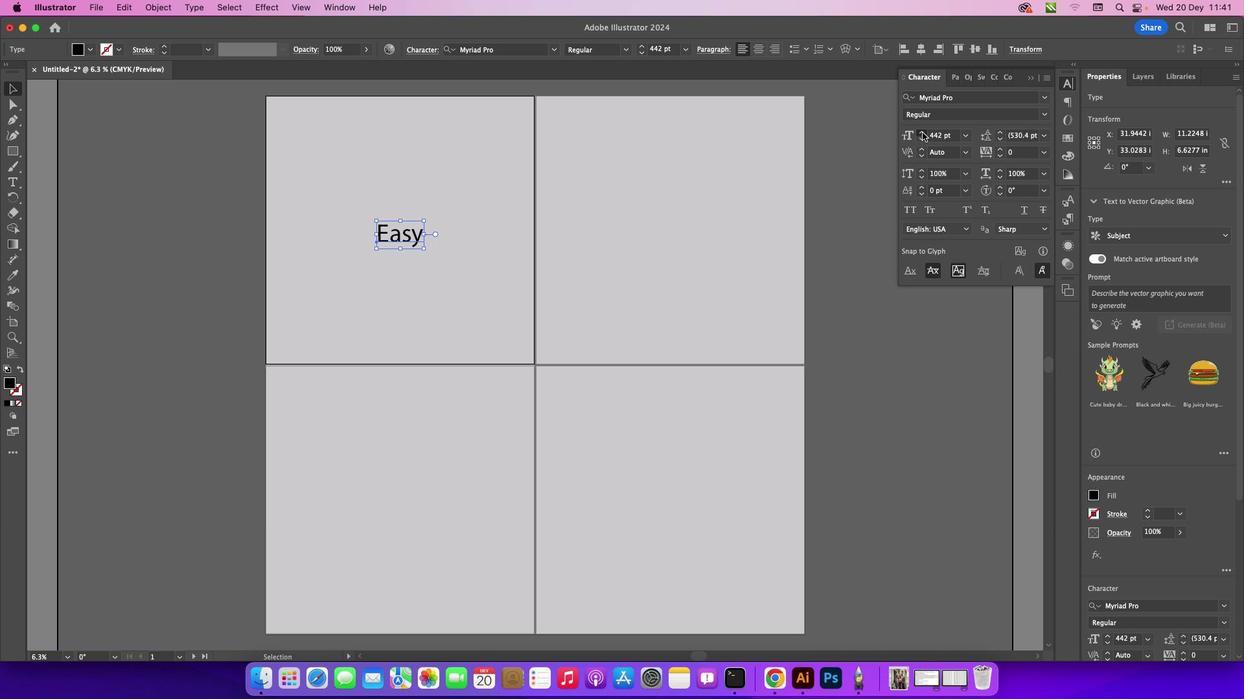 
Action: Mouse pressed left at (922, 132)
Screenshot: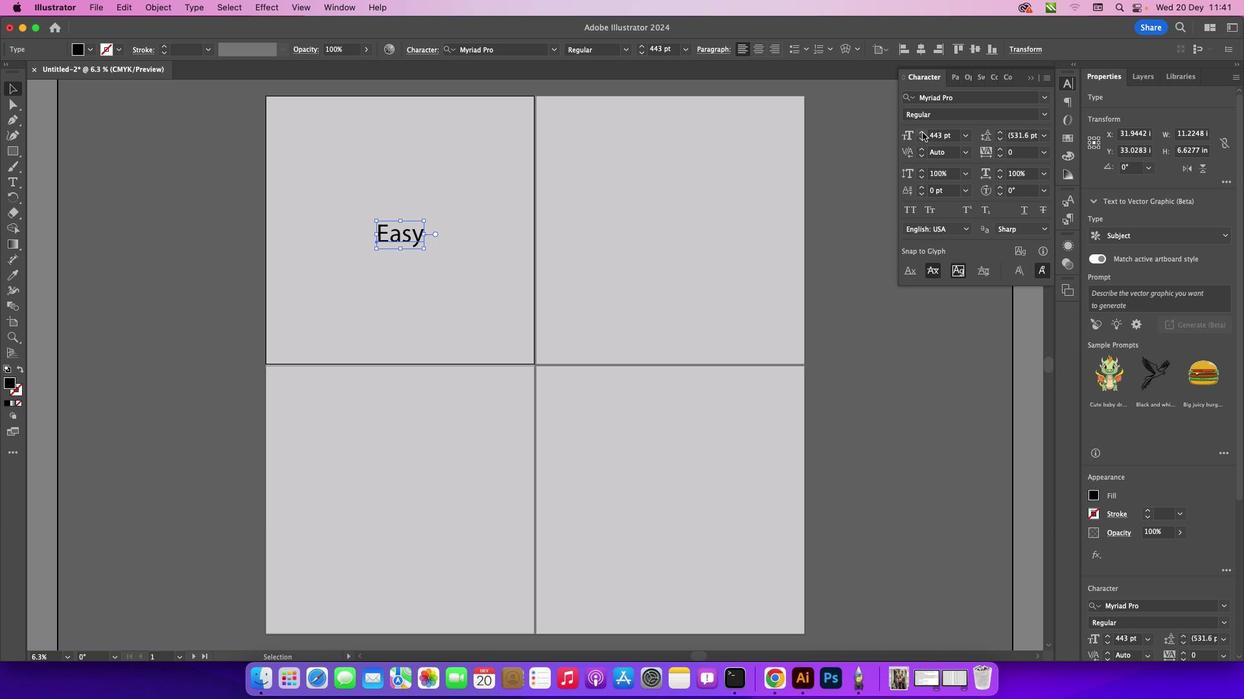 
Action: Mouse pressed left at (922, 132)
Screenshot: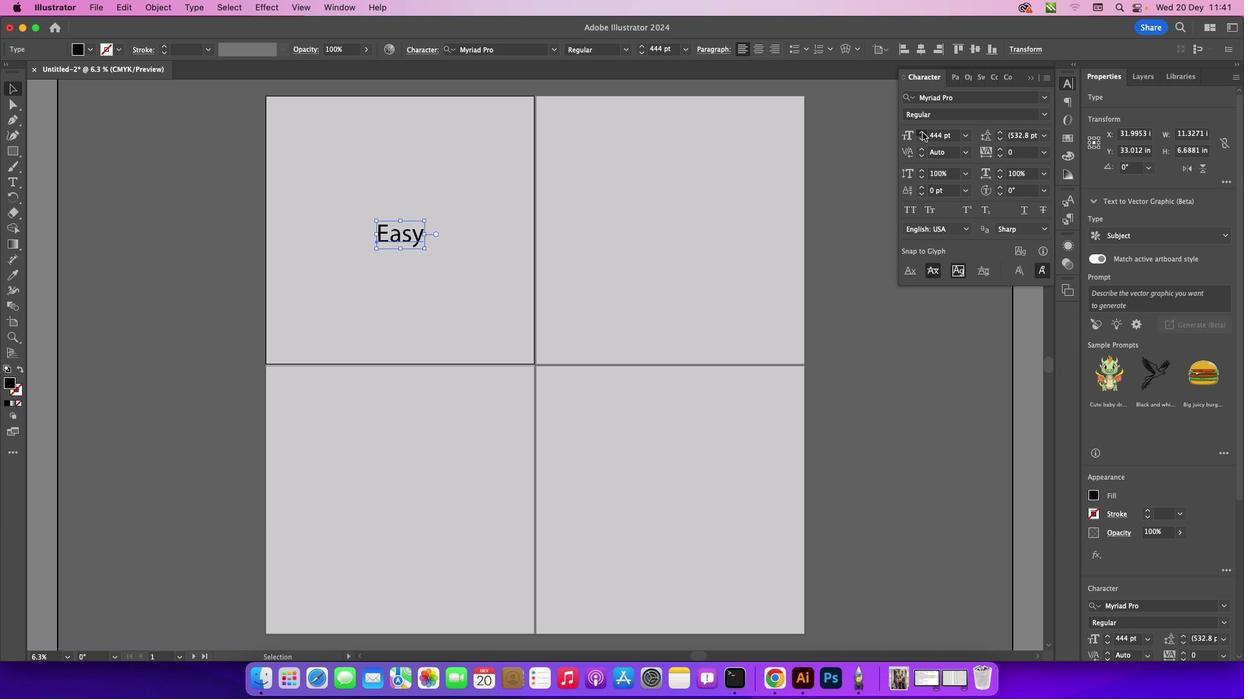 
Action: Mouse pressed left at (922, 132)
Screenshot: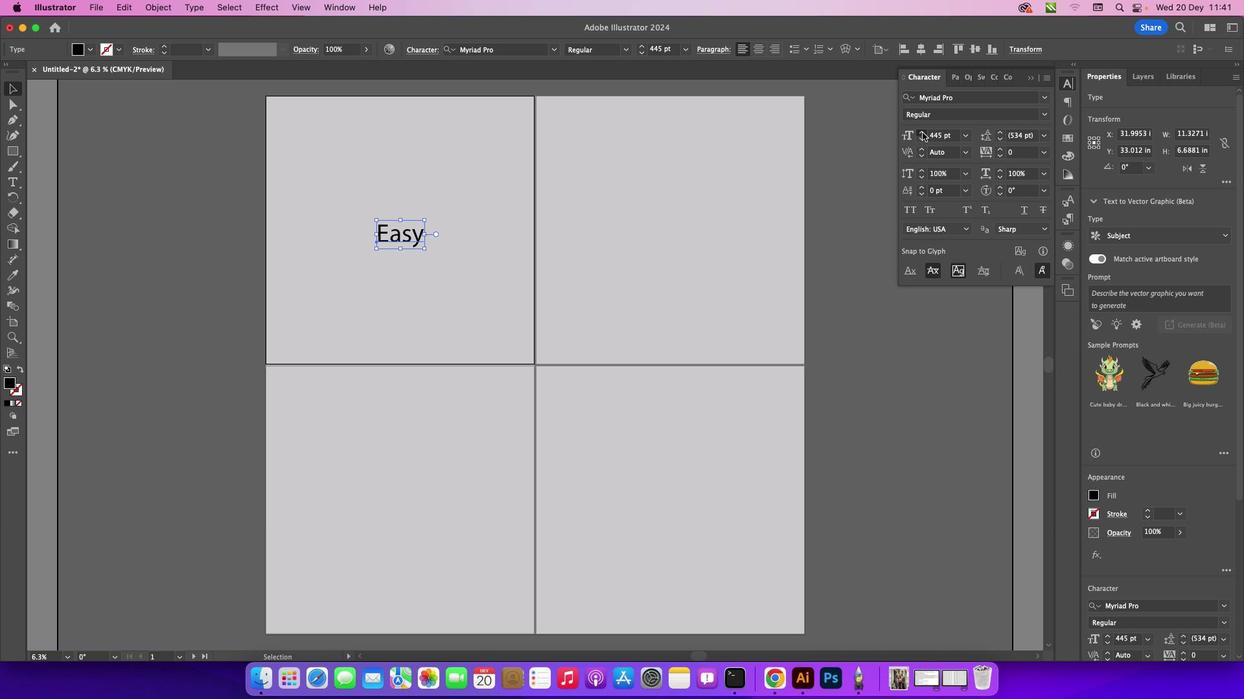 
Action: Mouse pressed left at (922, 132)
Screenshot: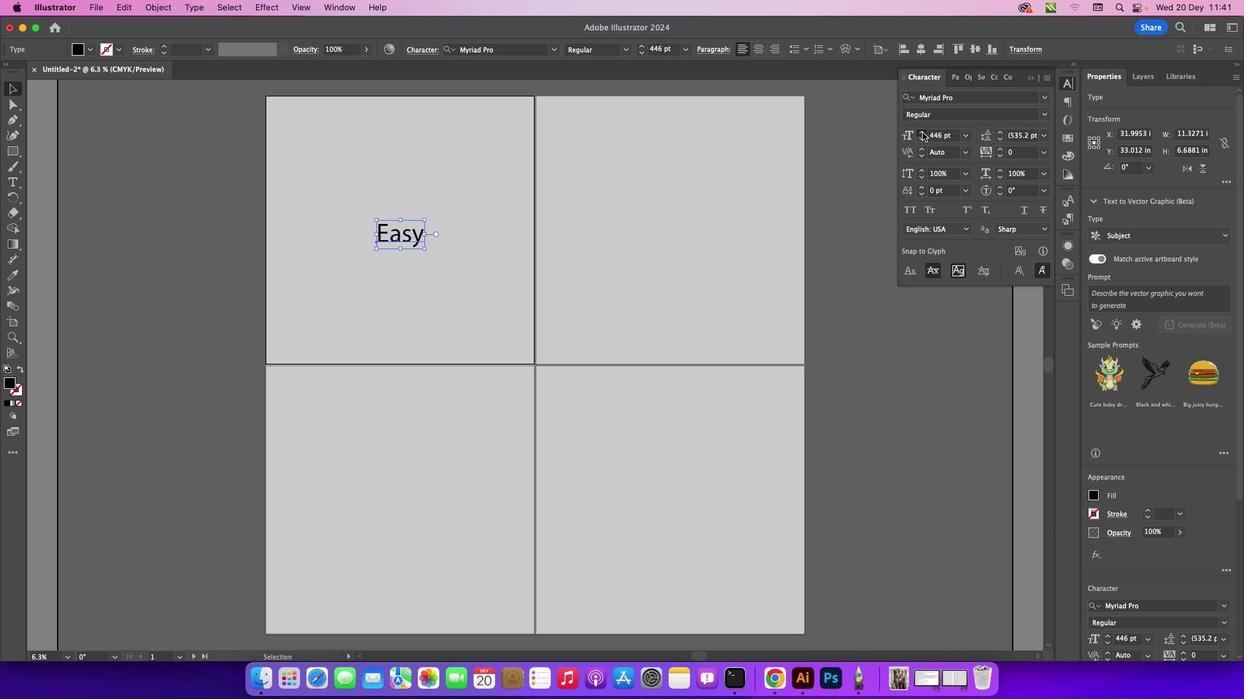 
Action: Mouse pressed left at (922, 132)
Screenshot: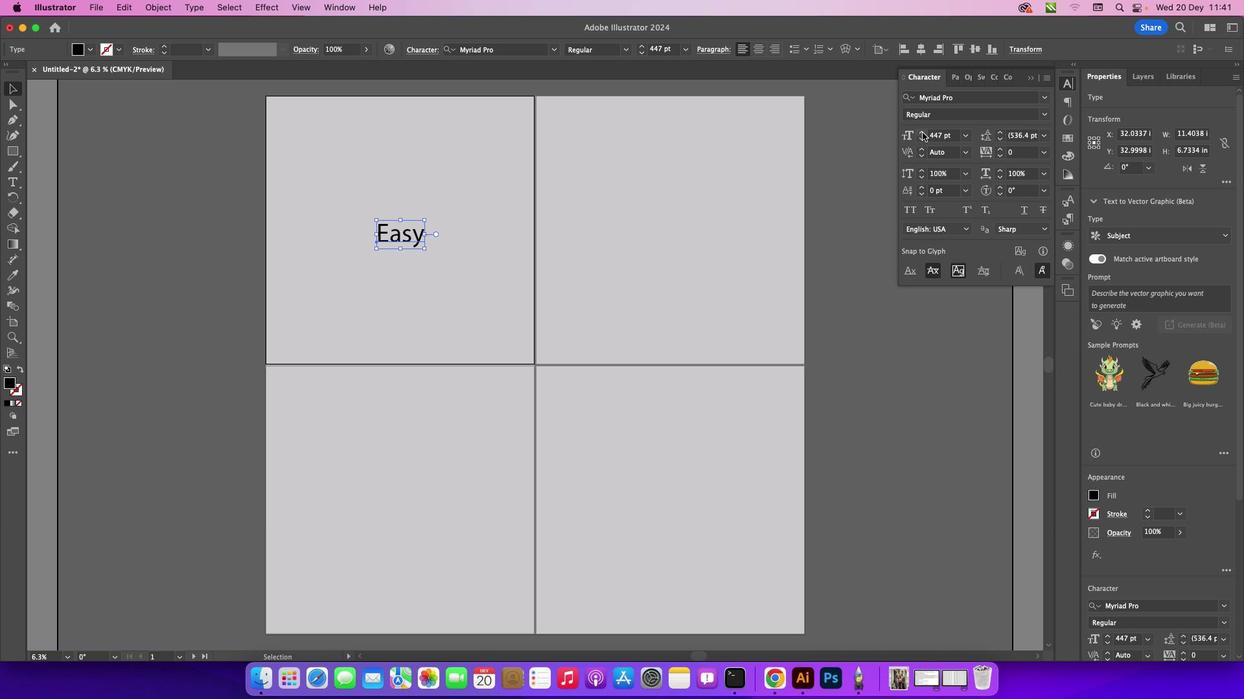 
Action: Mouse pressed left at (922, 132)
Screenshot: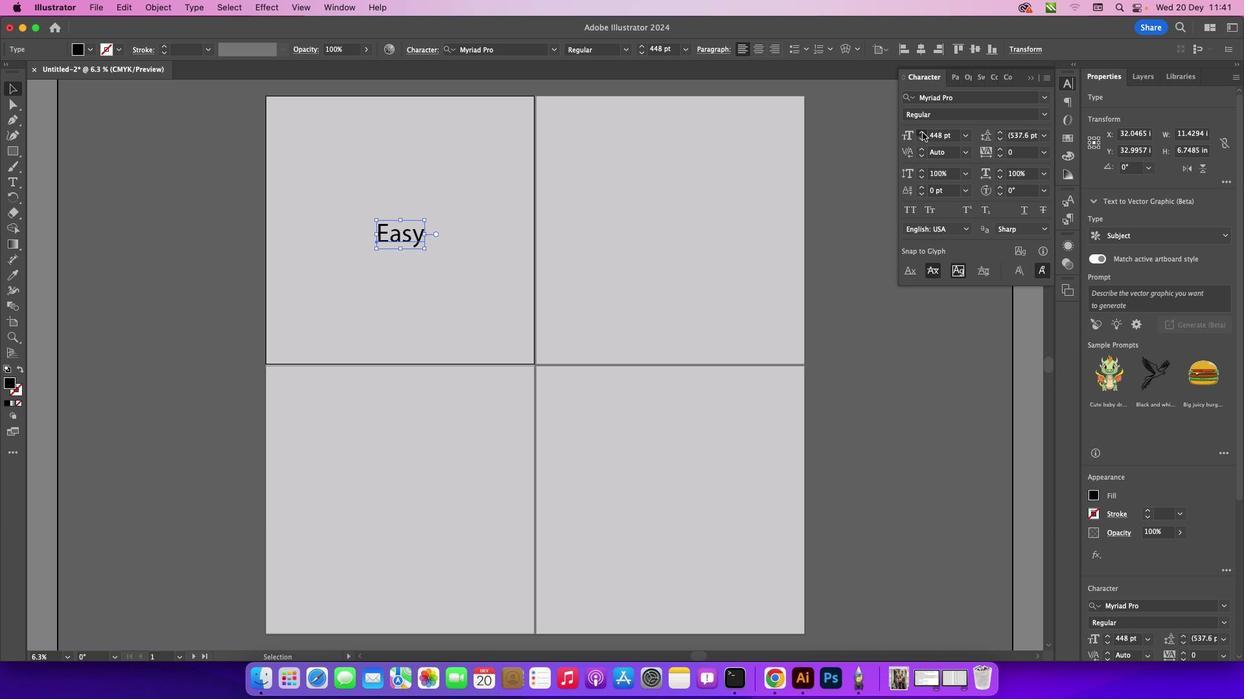 
Action: Mouse pressed left at (922, 132)
Screenshot: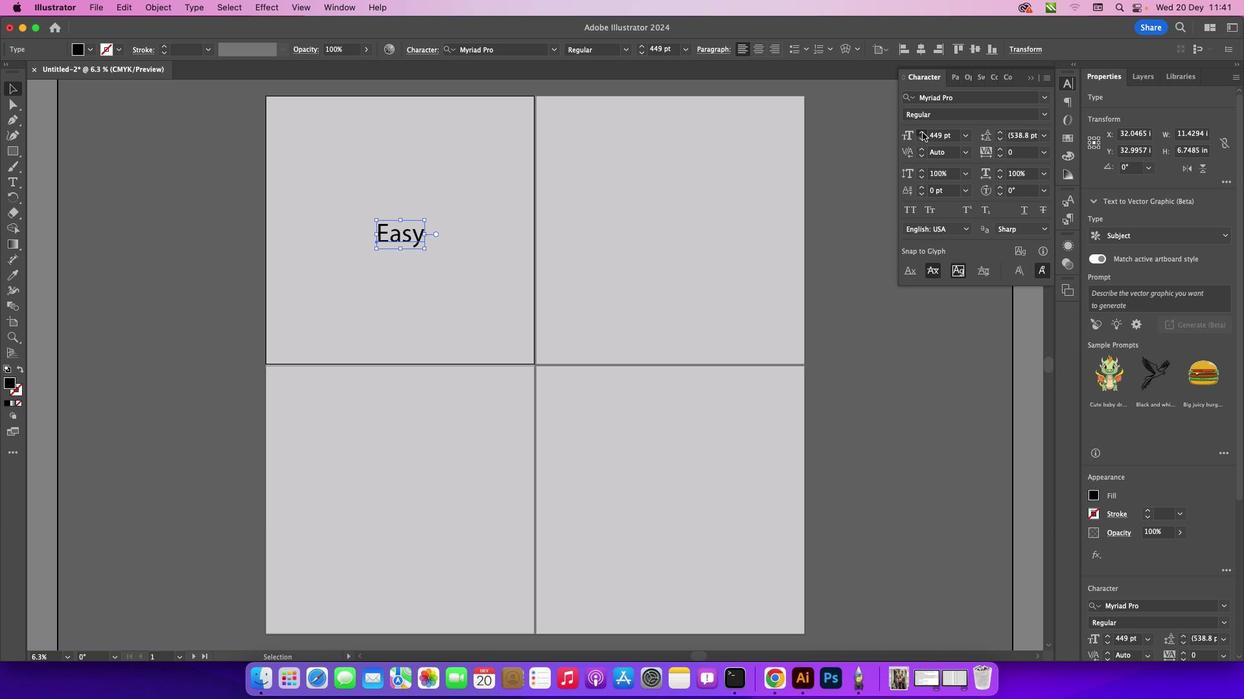 
Action: Mouse pressed left at (922, 132)
Screenshot: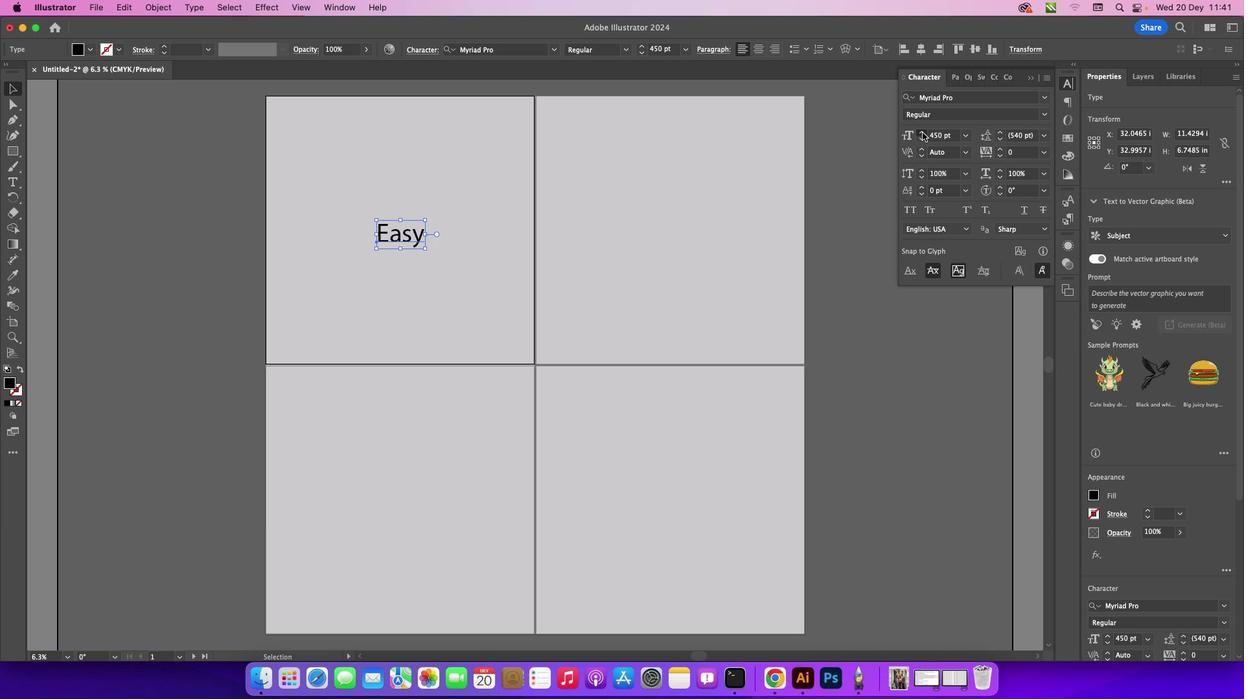 
Action: Mouse pressed left at (922, 132)
Screenshot: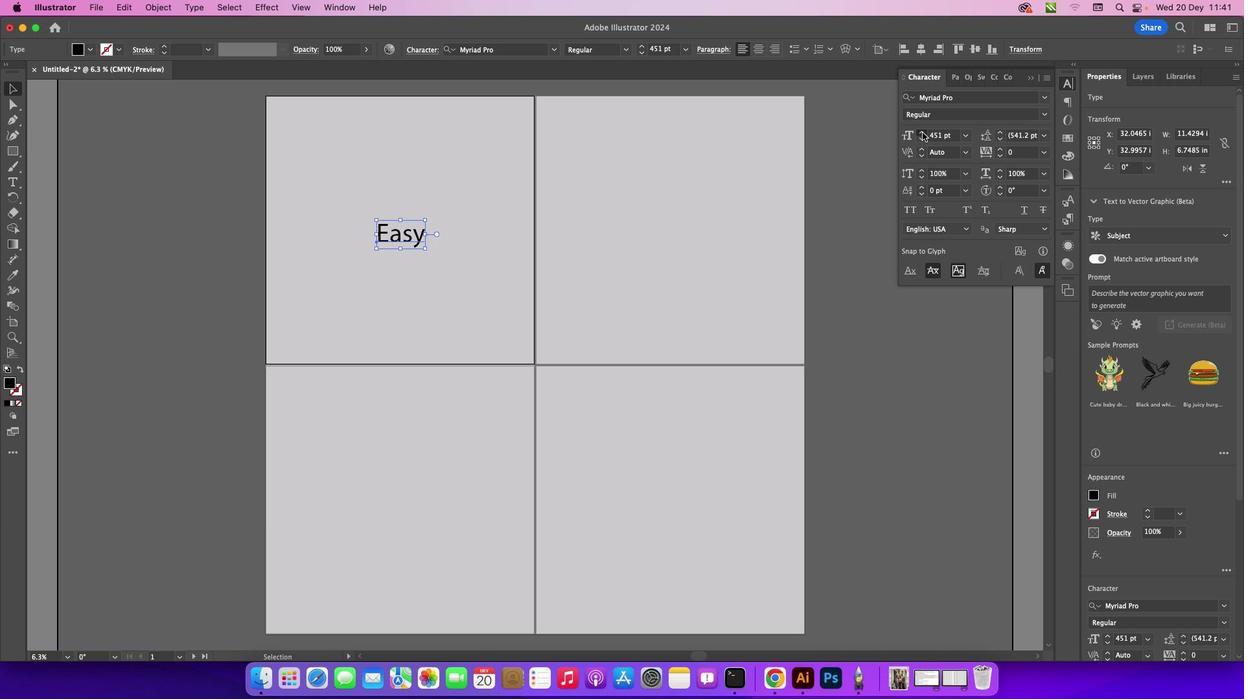 
Action: Mouse pressed left at (922, 132)
Screenshot: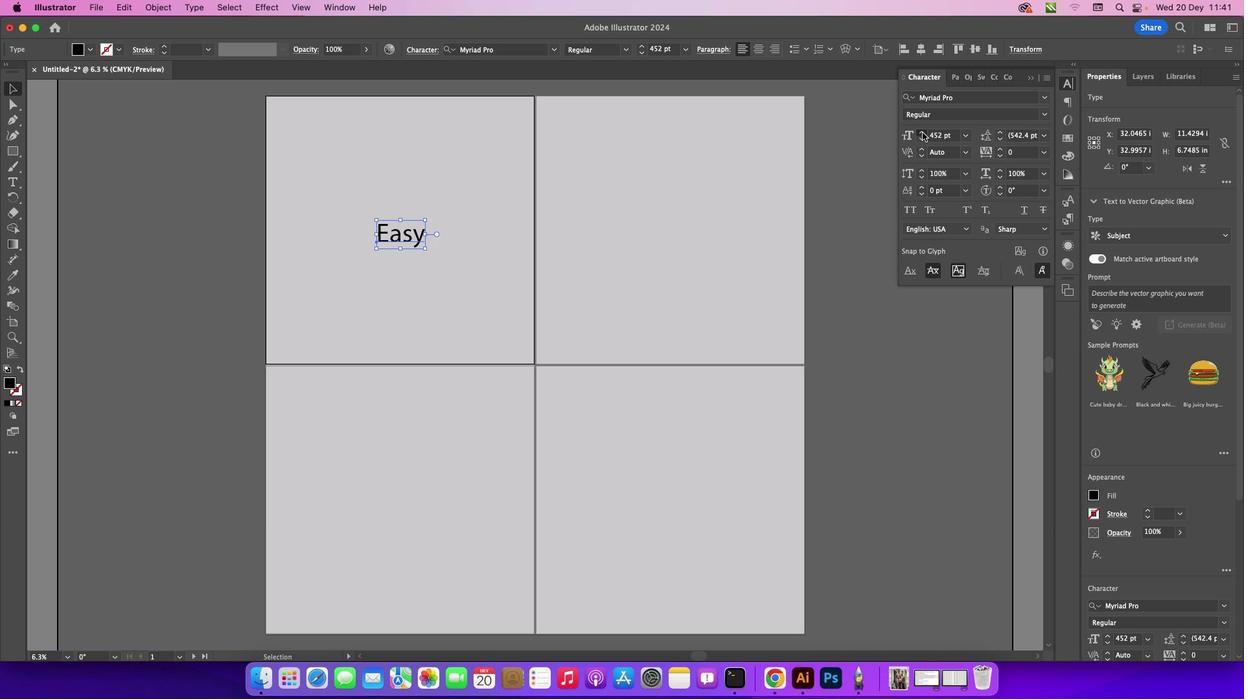 
Action: Mouse pressed left at (922, 132)
Screenshot: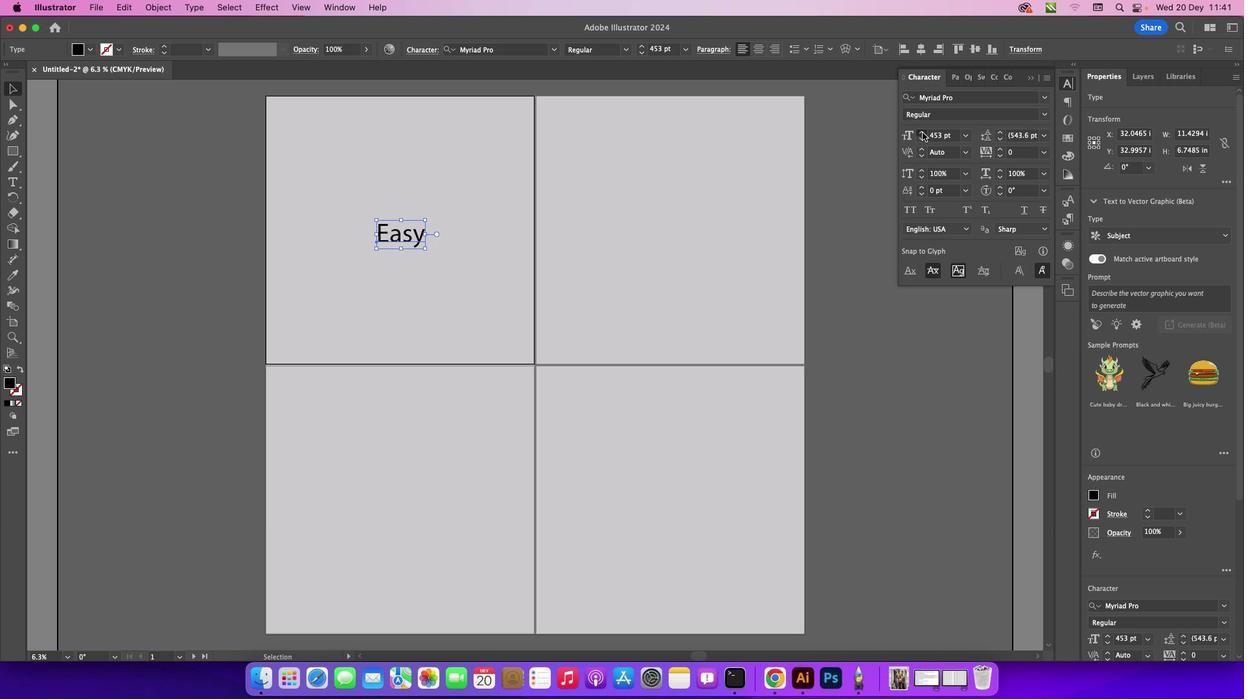 
Action: Mouse pressed left at (922, 132)
Screenshot: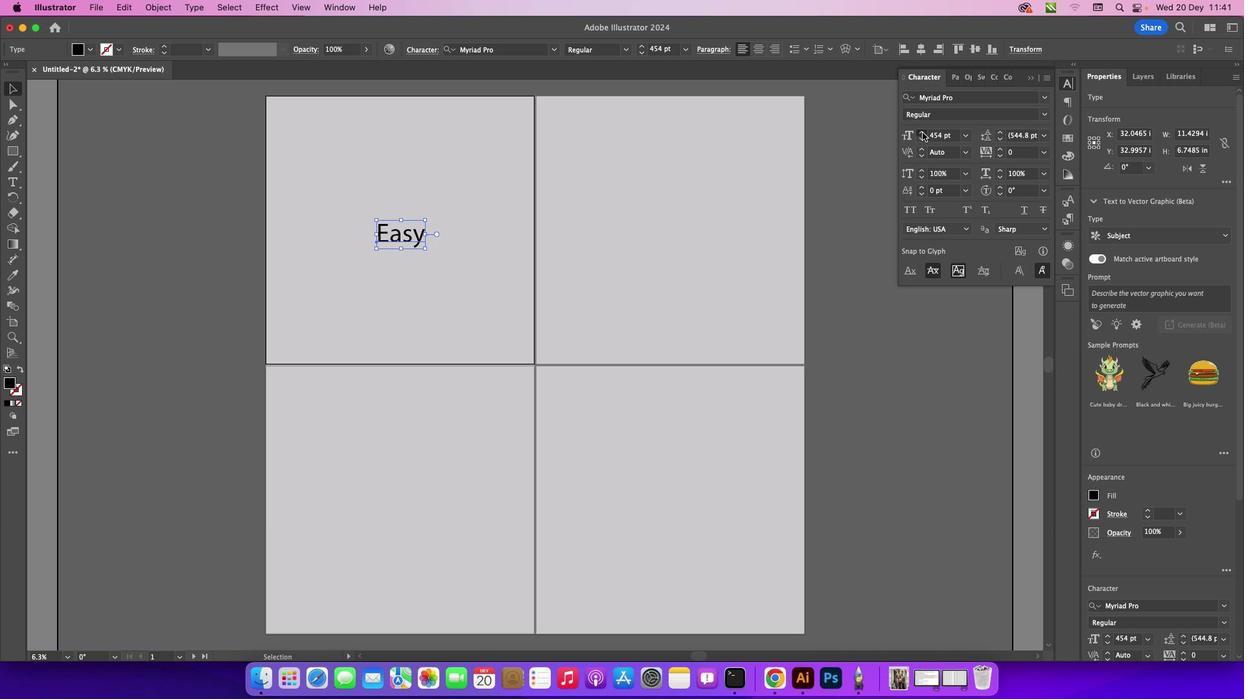 
Action: Mouse pressed left at (922, 132)
Screenshot: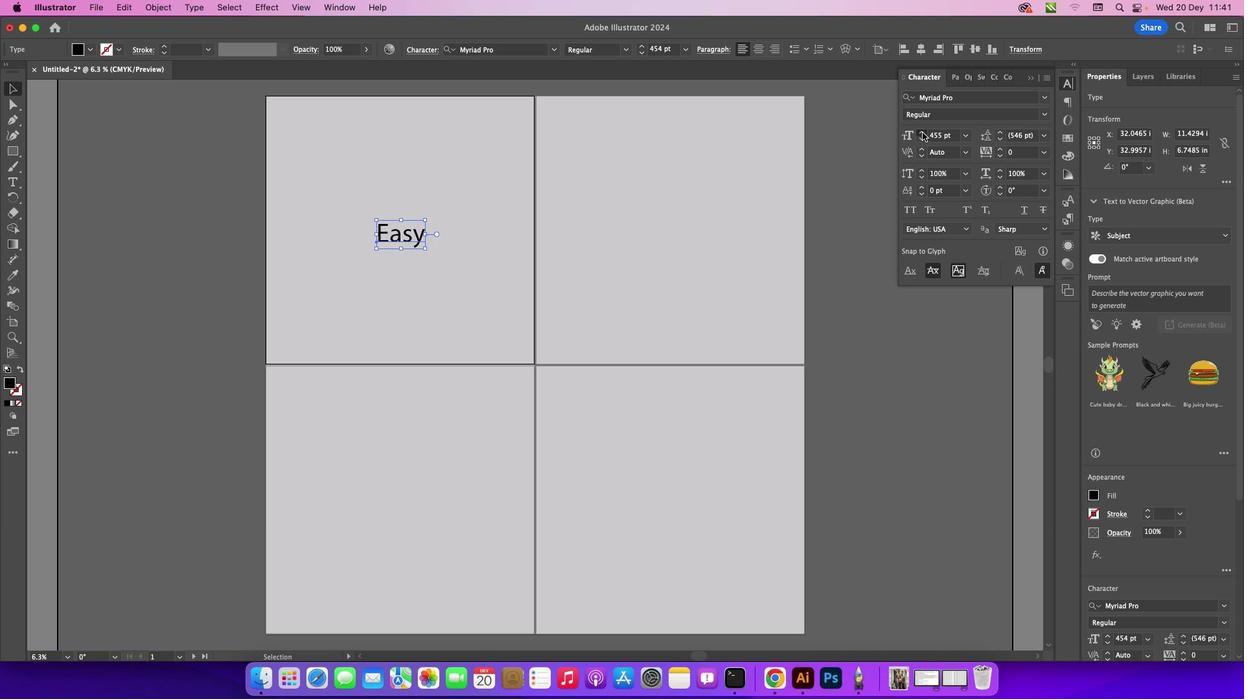 
Action: Mouse moved to (922, 132)
Screenshot: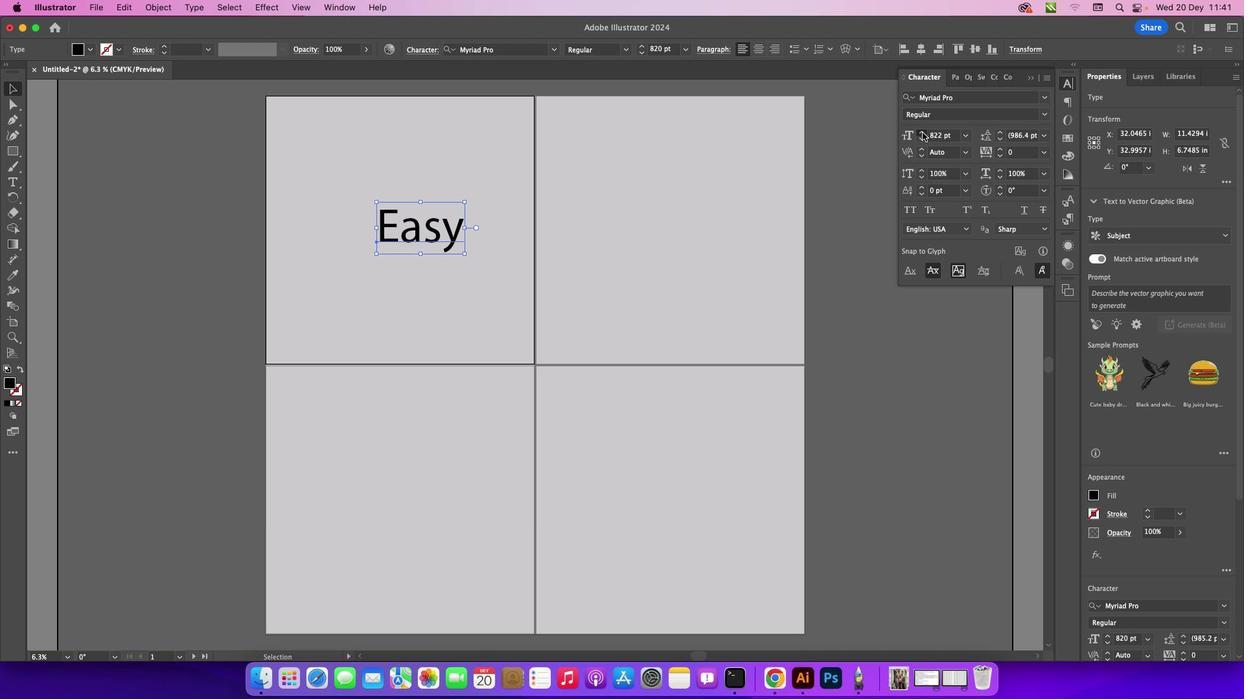 
Action: Mouse pressed left at (922, 132)
Screenshot: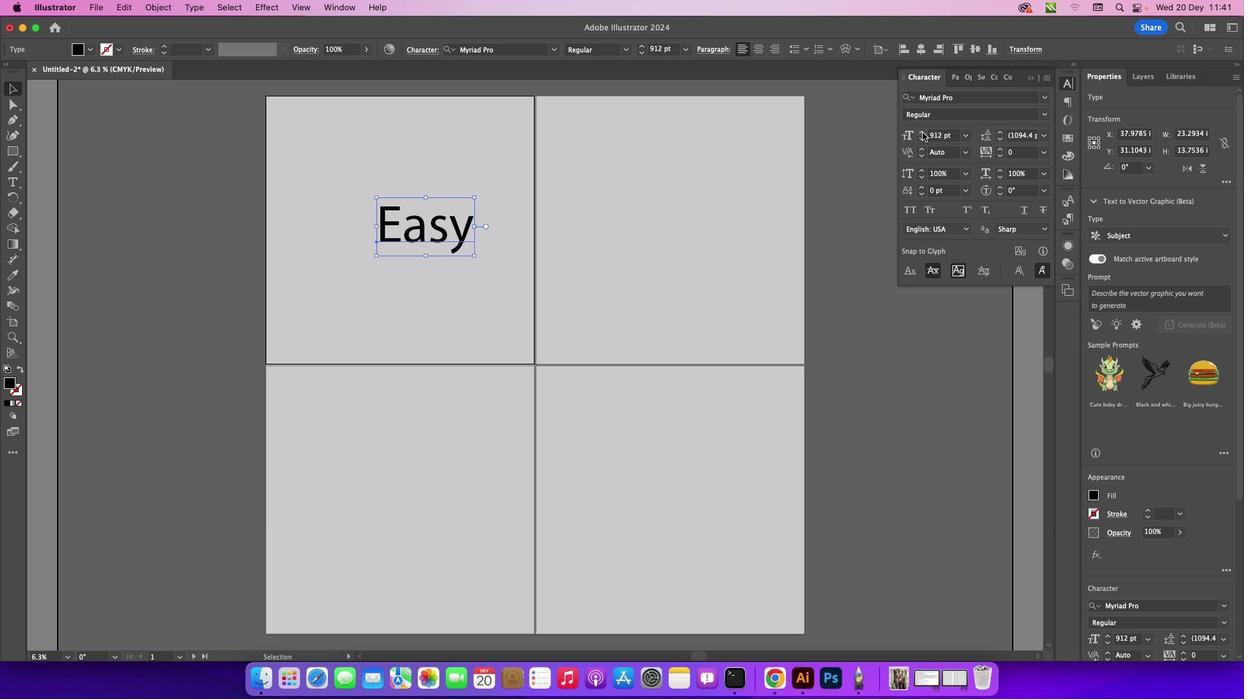 
Action: Mouse pressed left at (922, 132)
Screenshot: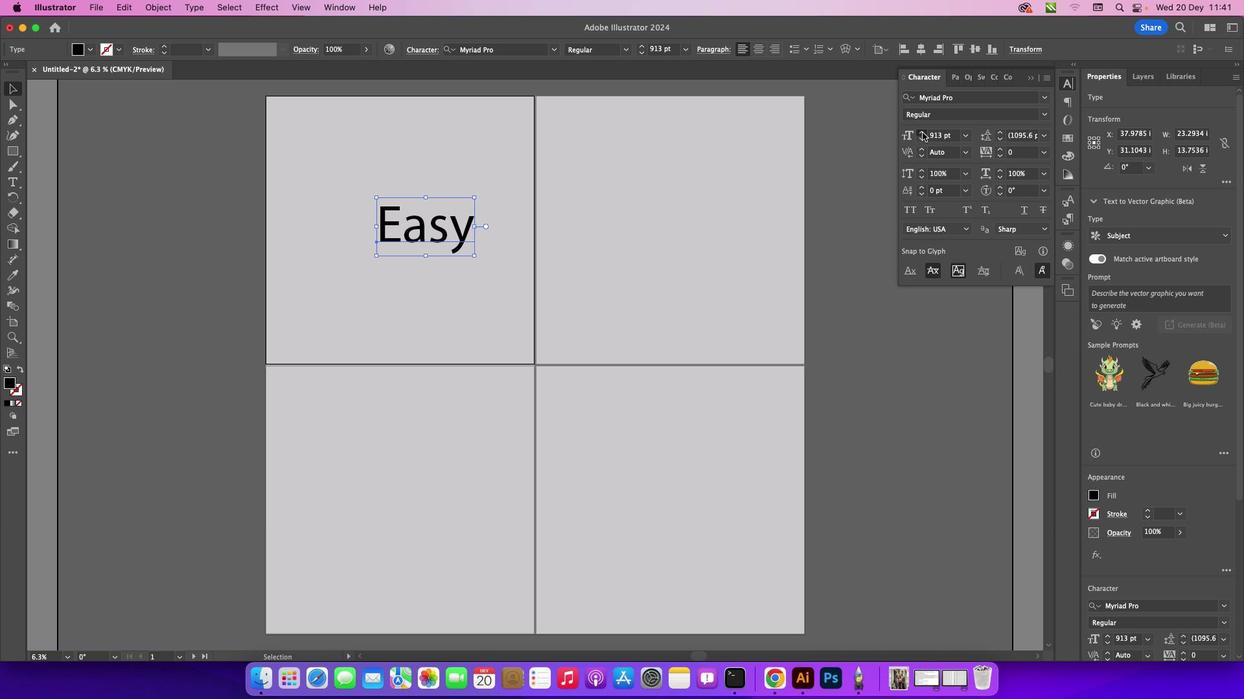 
Action: Mouse pressed left at (922, 132)
Screenshot: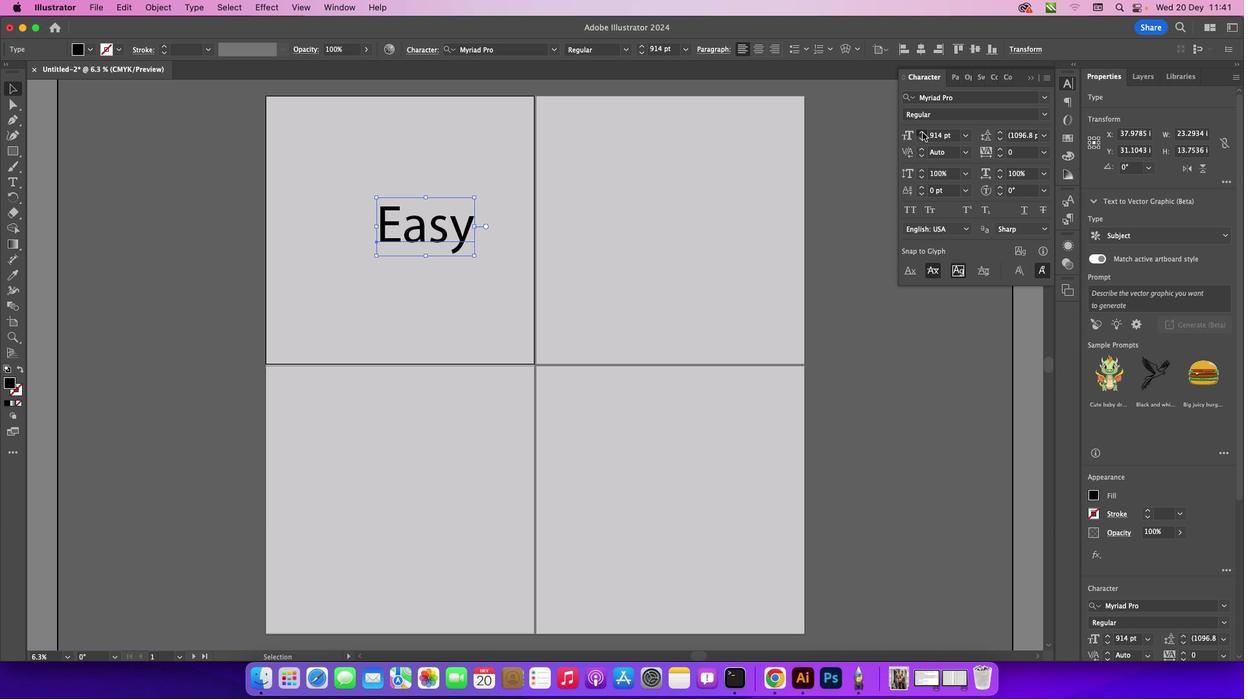 
Action: Mouse pressed left at (922, 132)
Screenshot: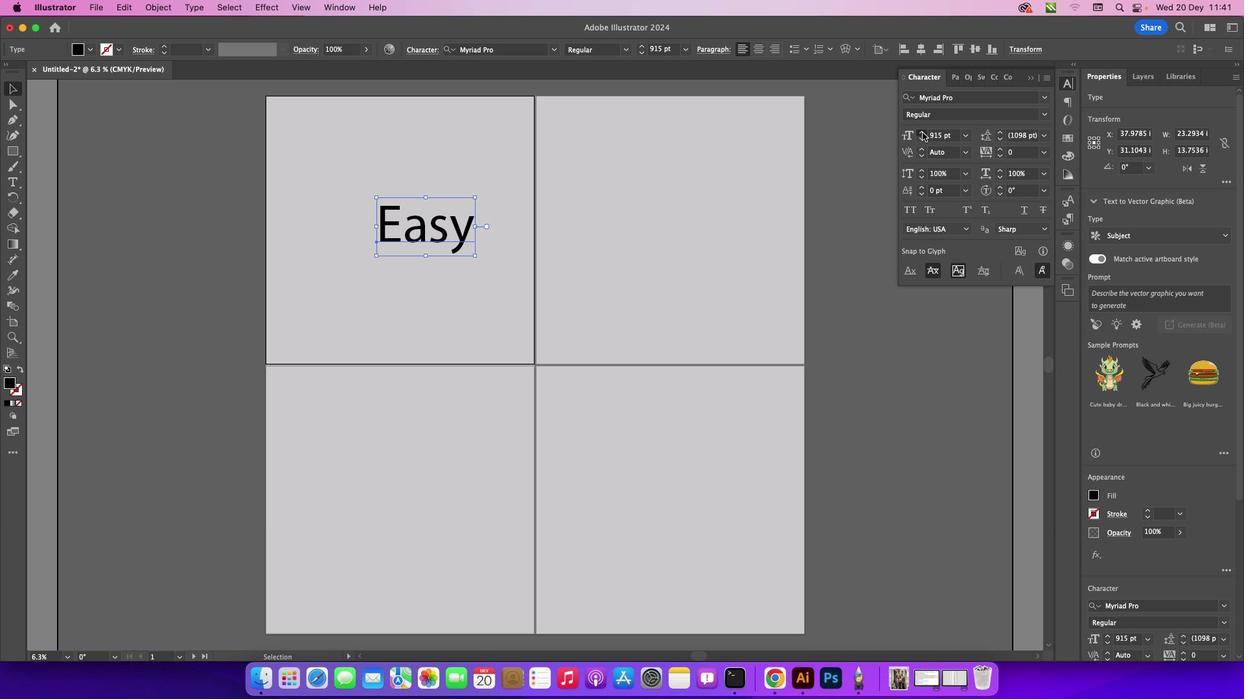 
Action: Mouse pressed left at (922, 132)
Screenshot: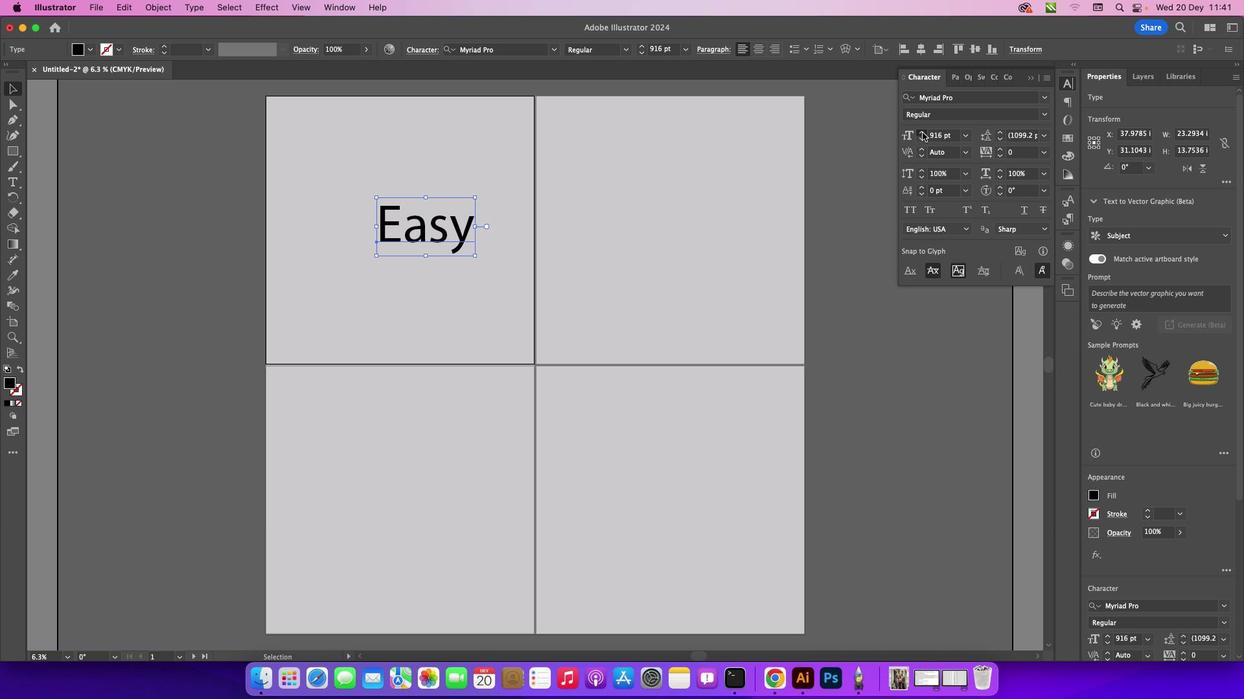 
Action: Mouse pressed left at (922, 132)
Screenshot: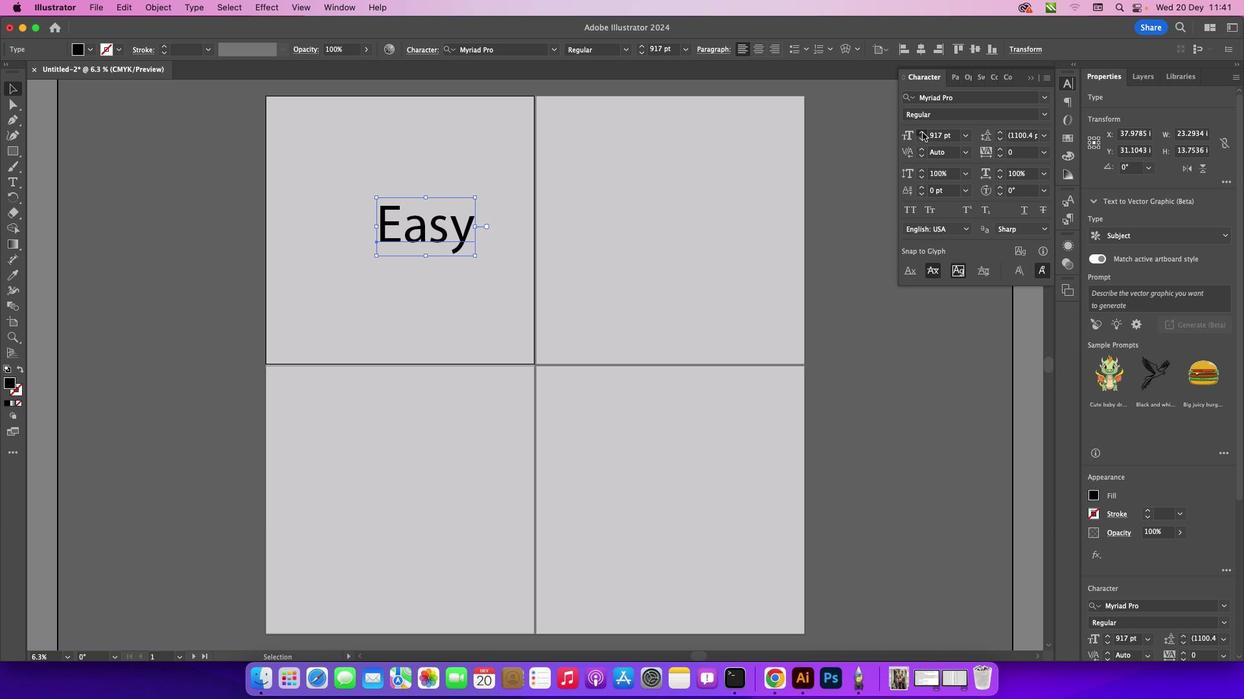 
Action: Mouse pressed left at (922, 132)
Screenshot: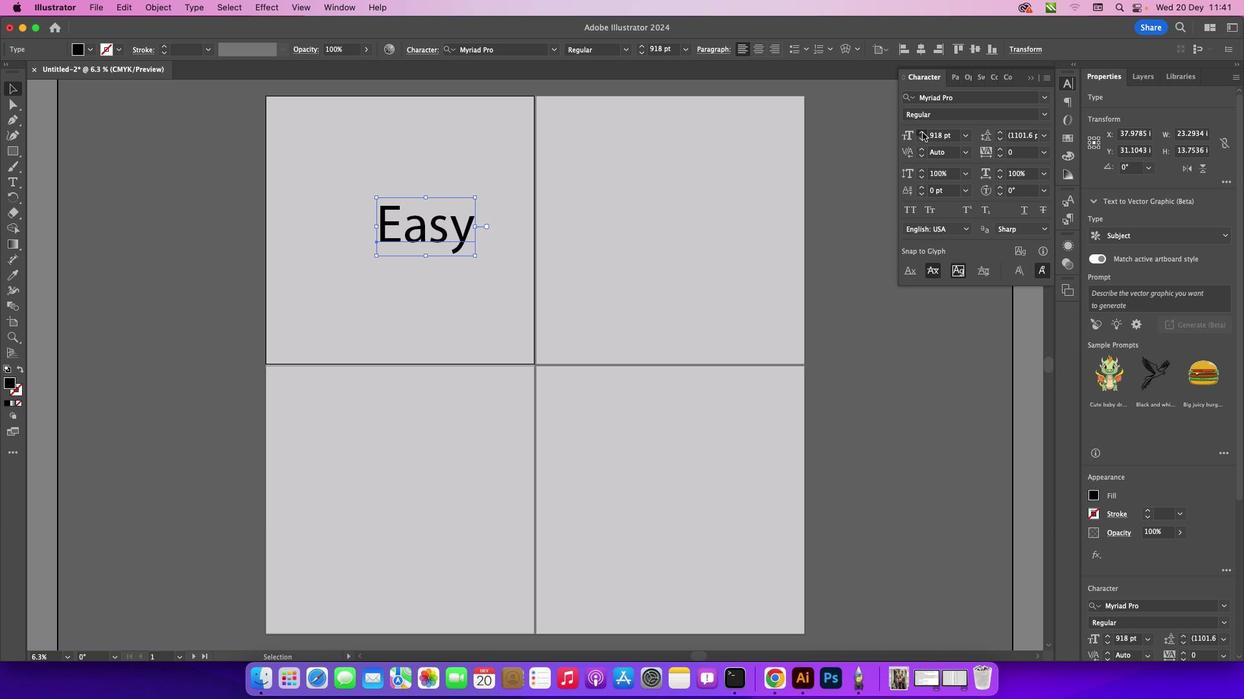 
Action: Mouse pressed left at (922, 132)
Screenshot: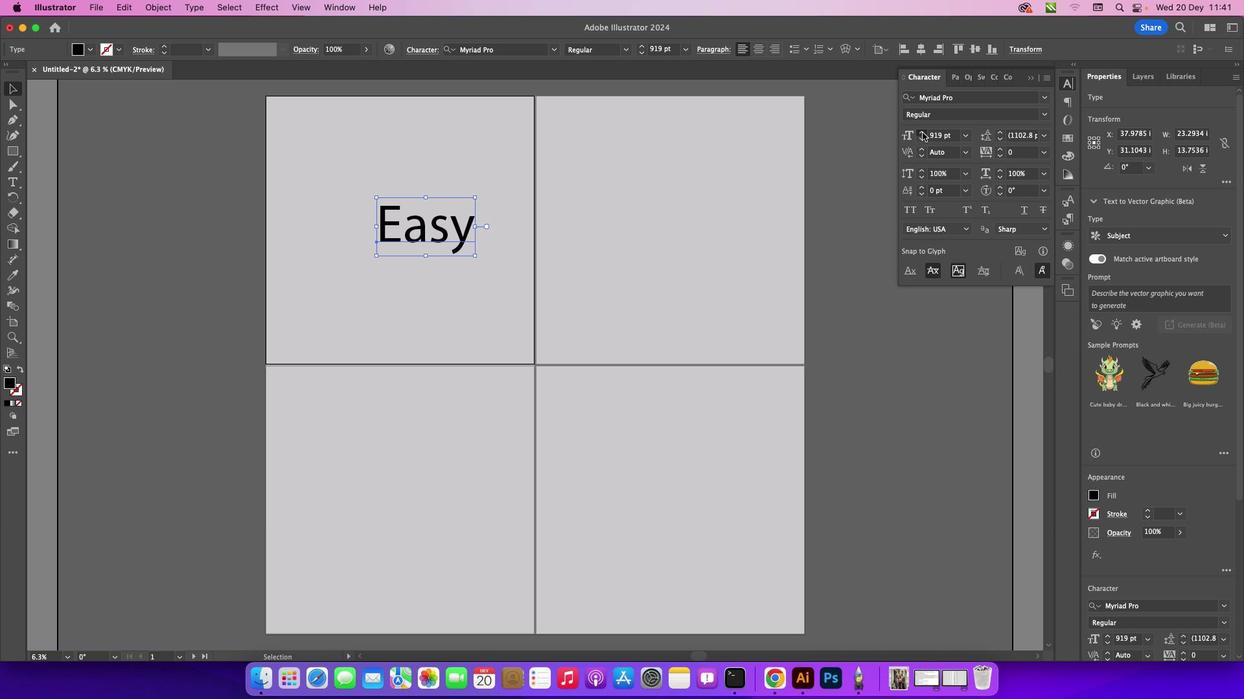 
Action: Mouse pressed left at (922, 132)
Screenshot: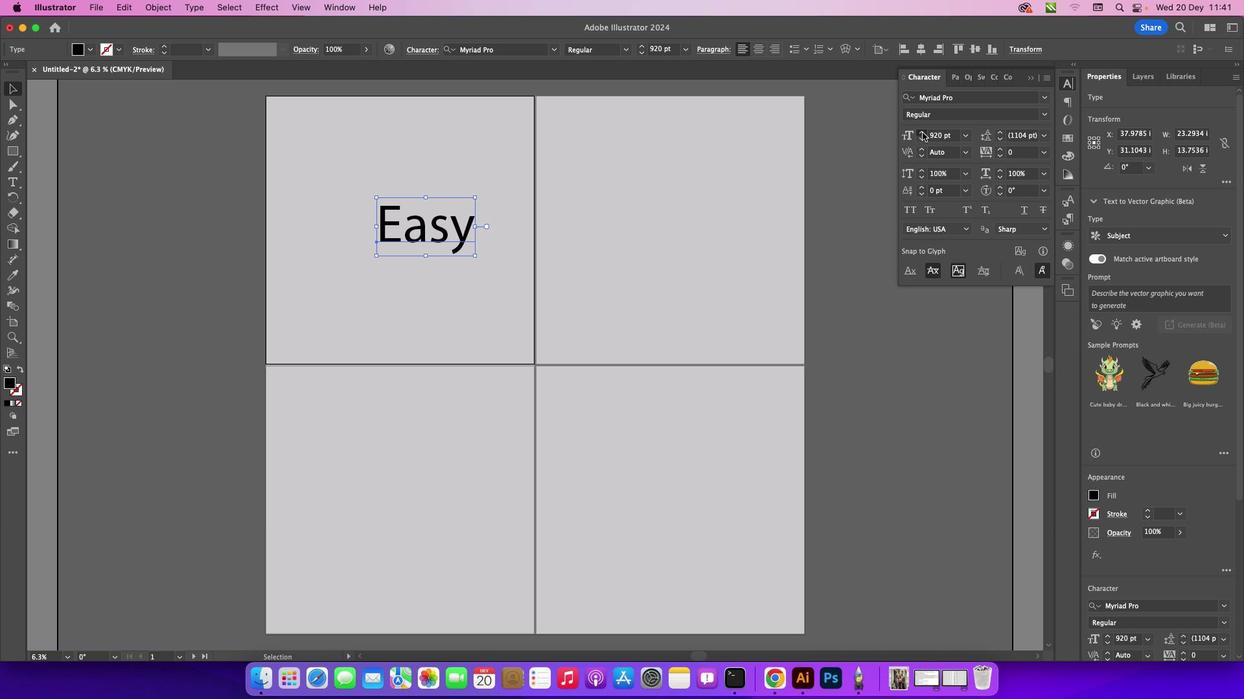 
Action: Mouse pressed left at (922, 132)
Screenshot: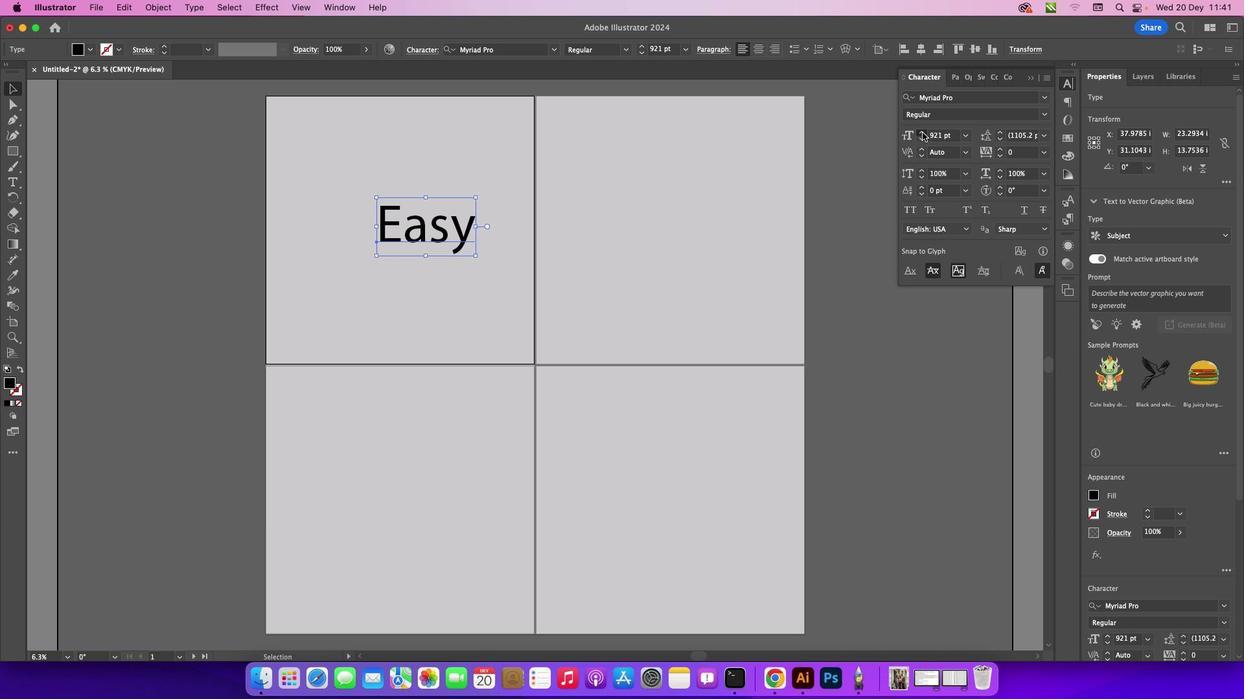 
Action: Mouse pressed left at (922, 132)
Screenshot: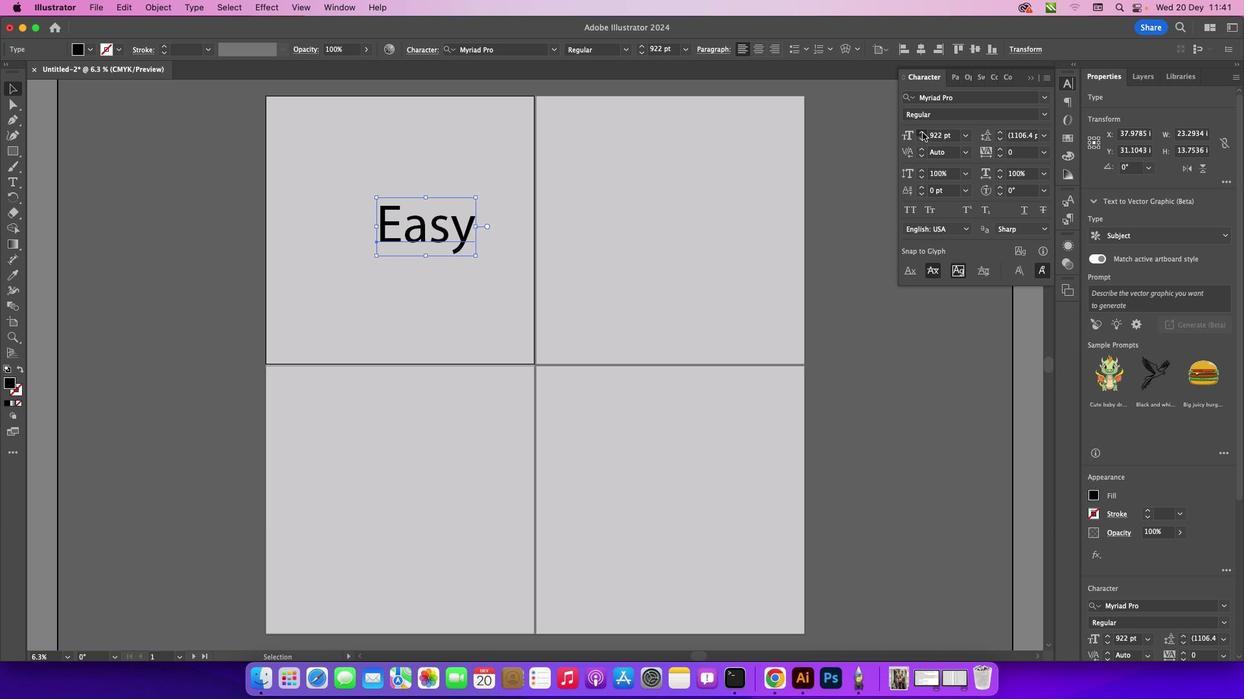 
Action: Mouse pressed left at (922, 132)
Screenshot: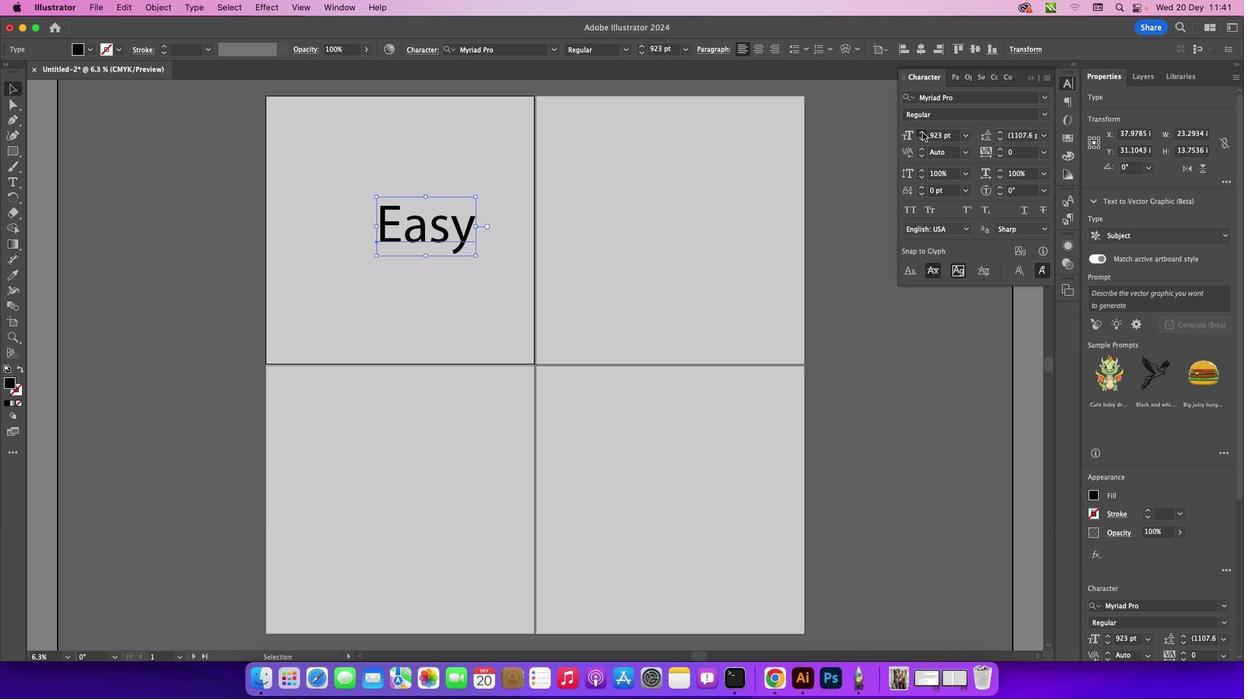 
Action: Mouse pressed left at (922, 132)
Screenshot: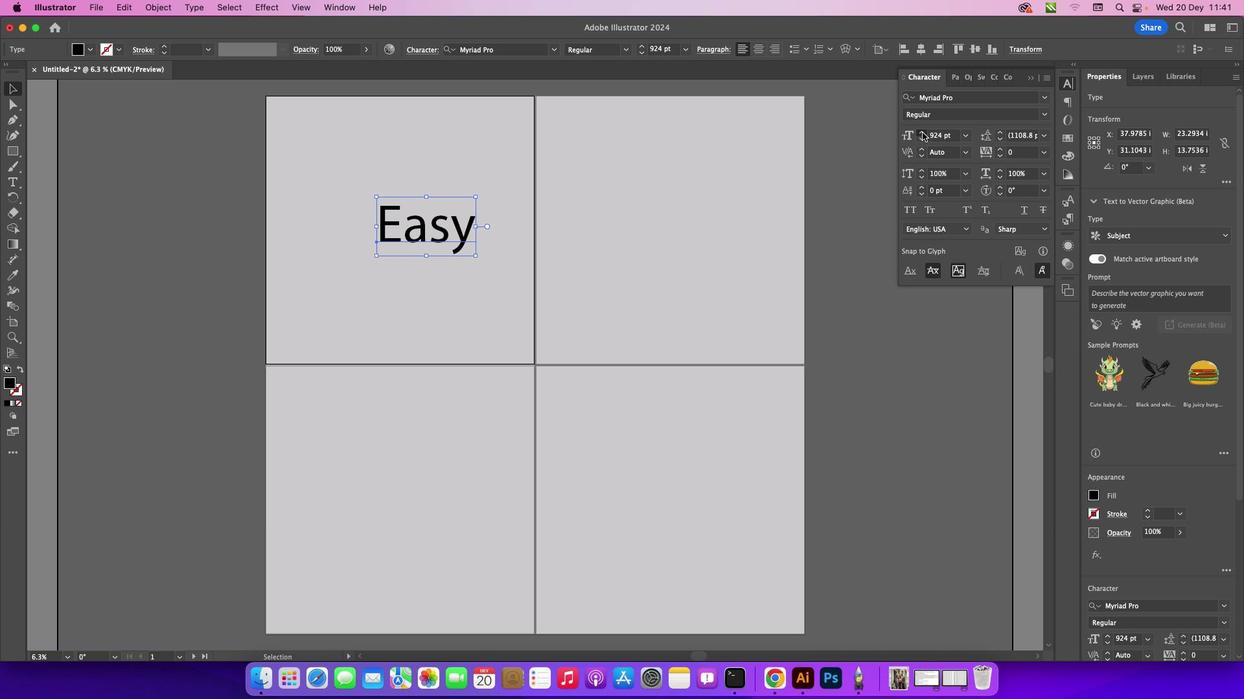 
Action: Mouse pressed left at (922, 132)
Screenshot: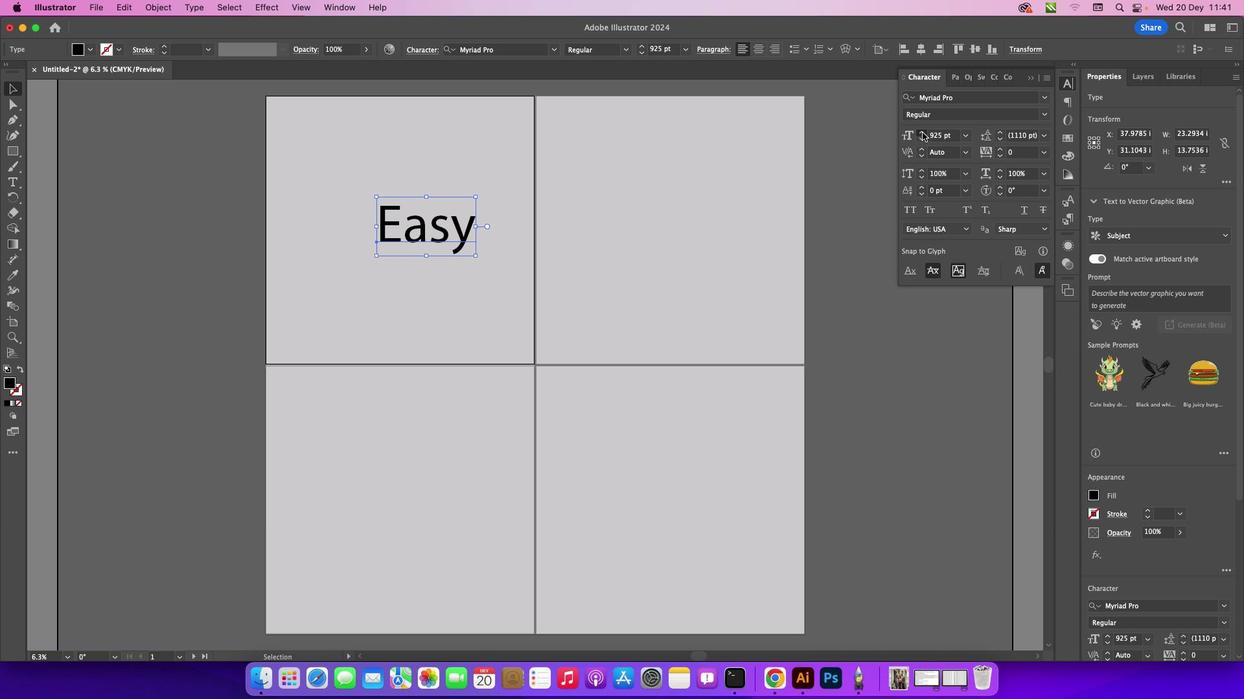 
Action: Mouse pressed left at (922, 132)
Screenshot: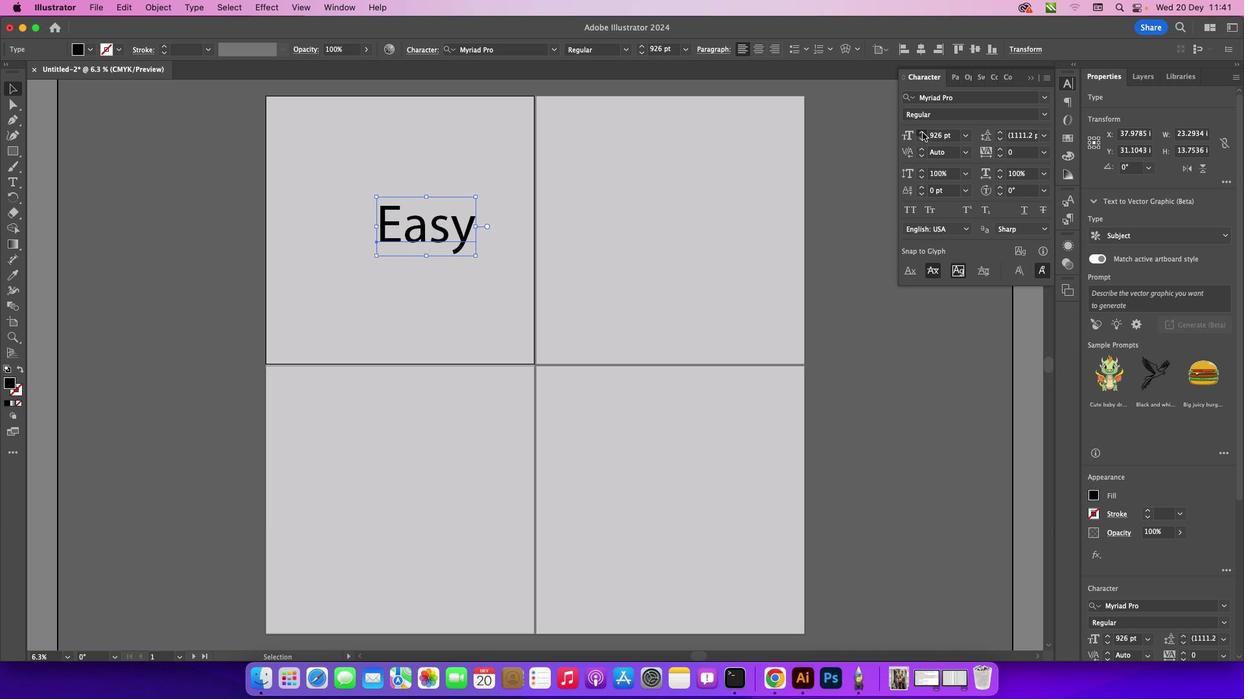
Action: Mouse pressed left at (922, 132)
Screenshot: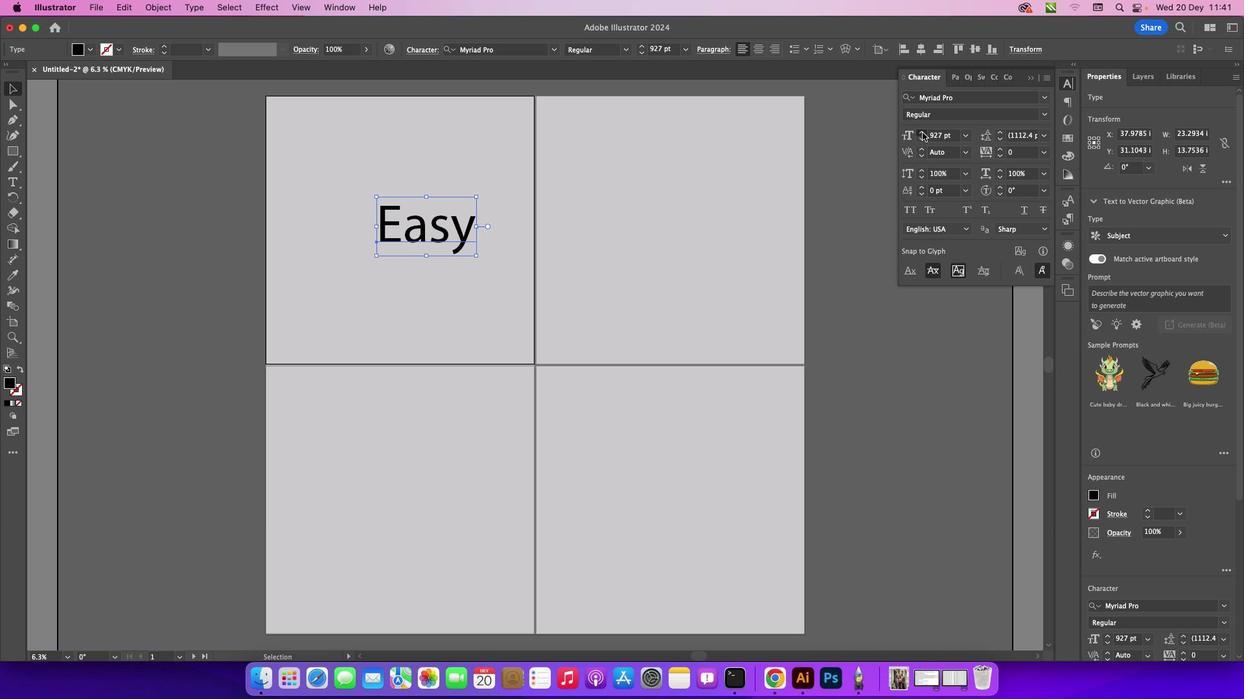 
Action: Mouse pressed left at (922, 132)
Screenshot: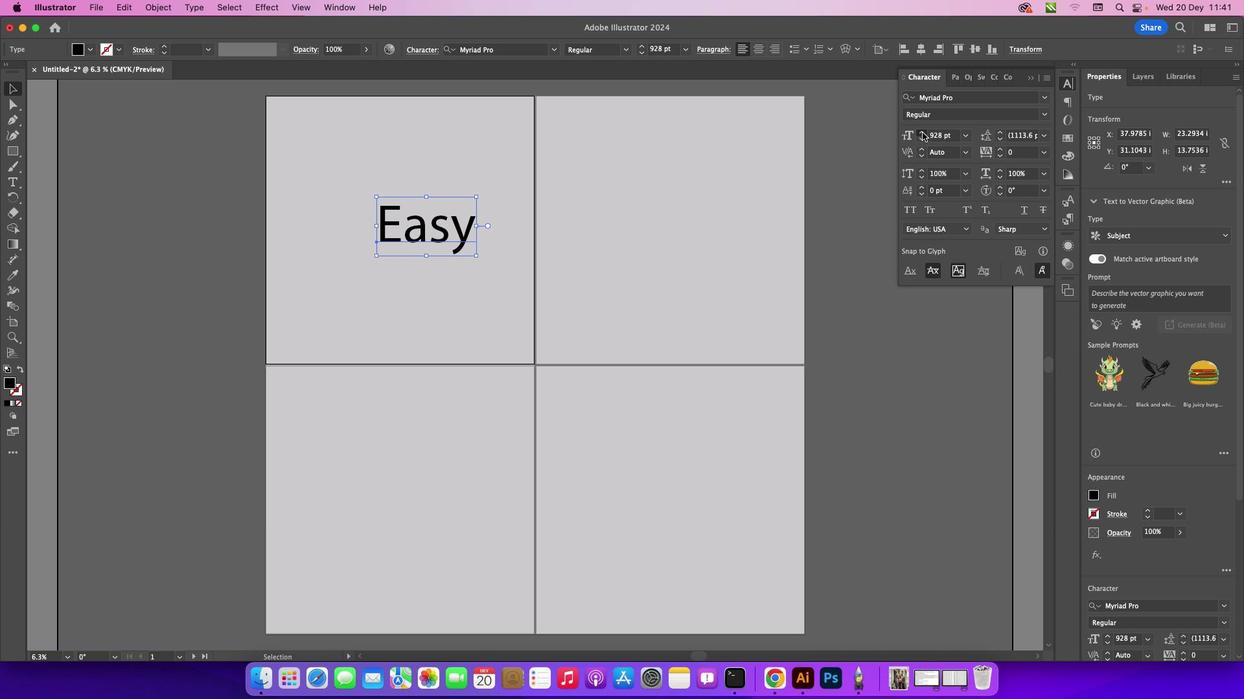 
Action: Mouse pressed left at (922, 132)
Screenshot: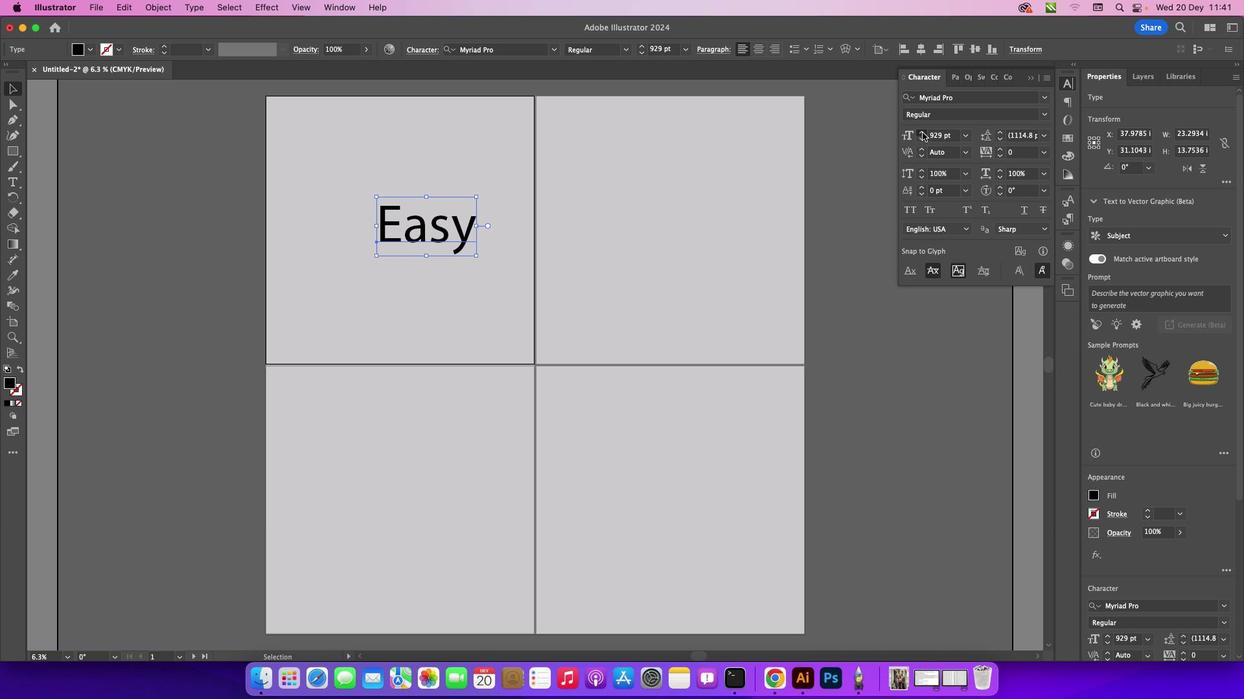 
Action: Mouse pressed left at (922, 132)
Screenshot: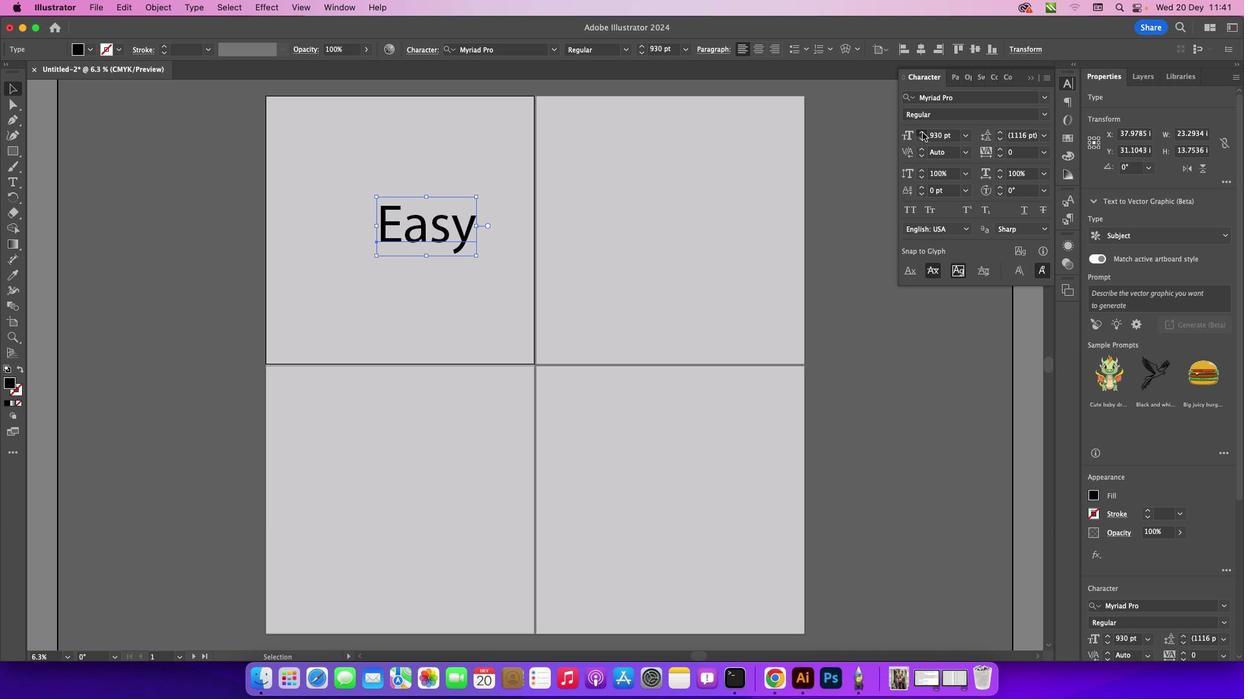 
Action: Mouse pressed left at (922, 132)
Screenshot: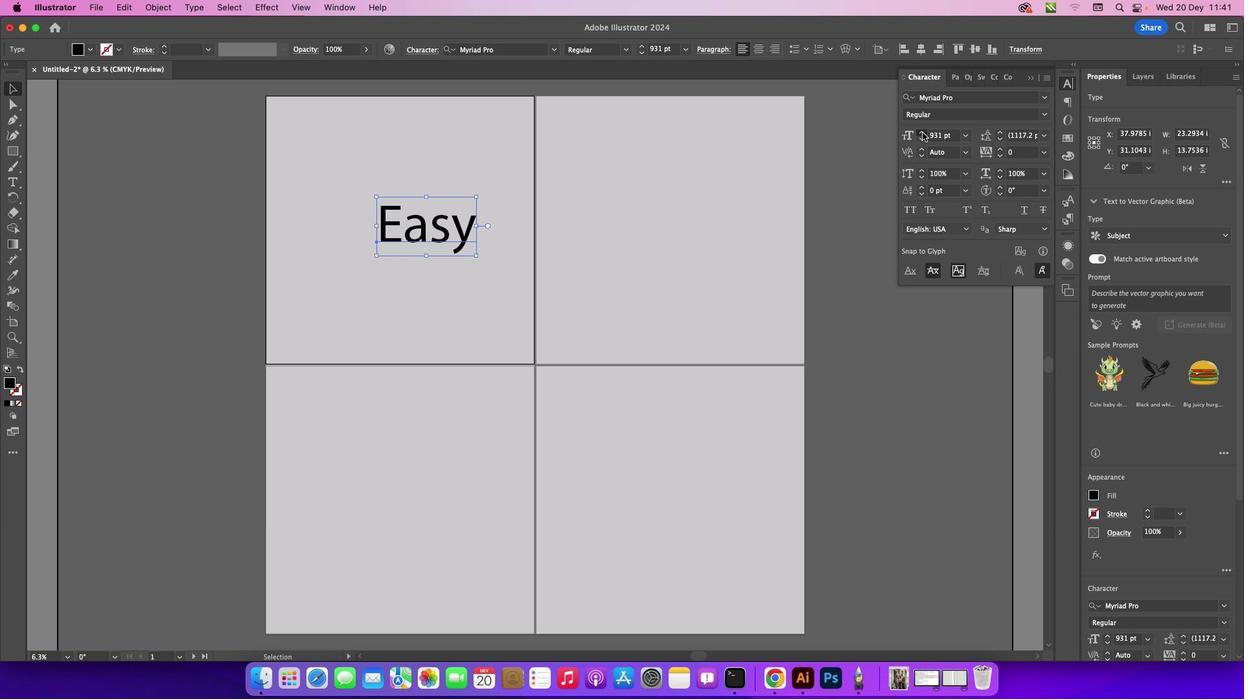 
Action: Mouse pressed left at (922, 132)
Screenshot: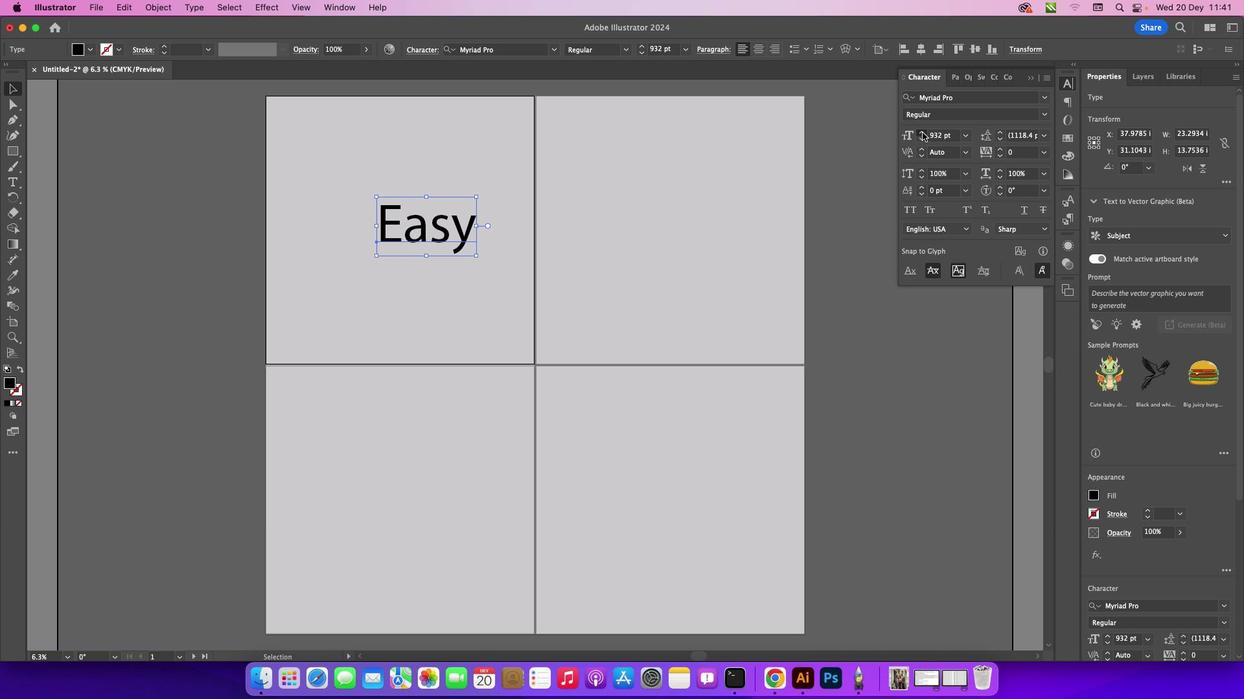 
Action: Mouse pressed left at (922, 132)
Screenshot: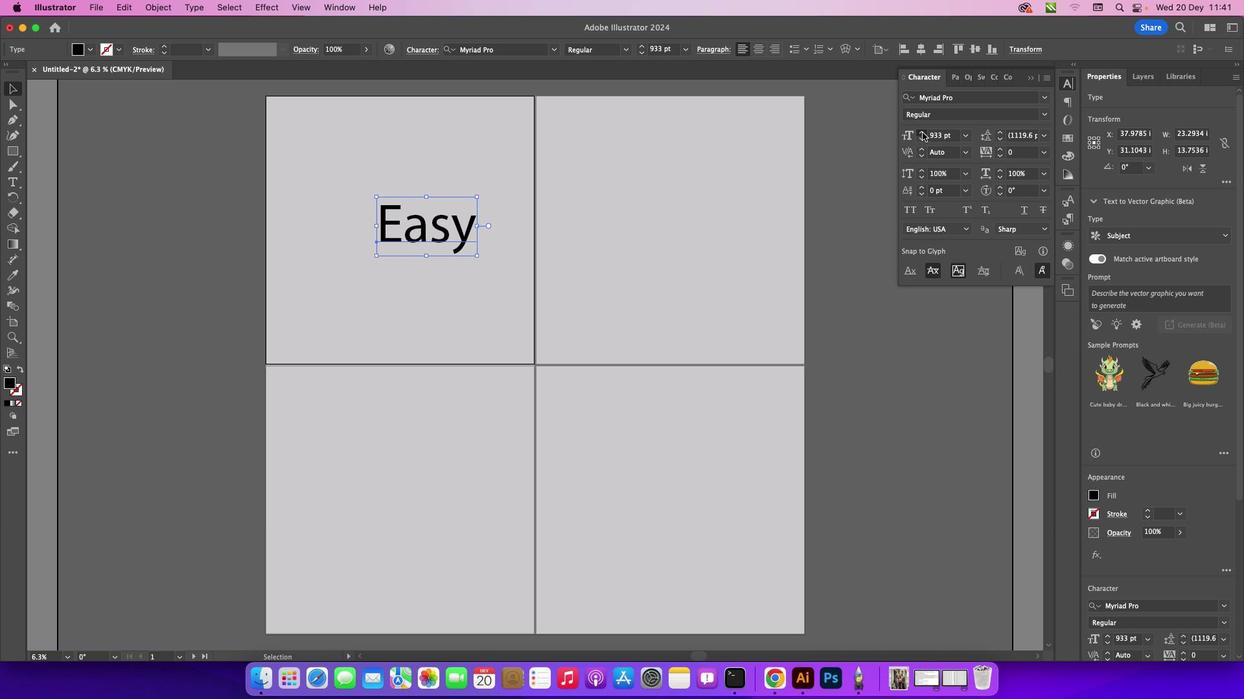 
Action: Mouse pressed left at (922, 132)
Screenshot: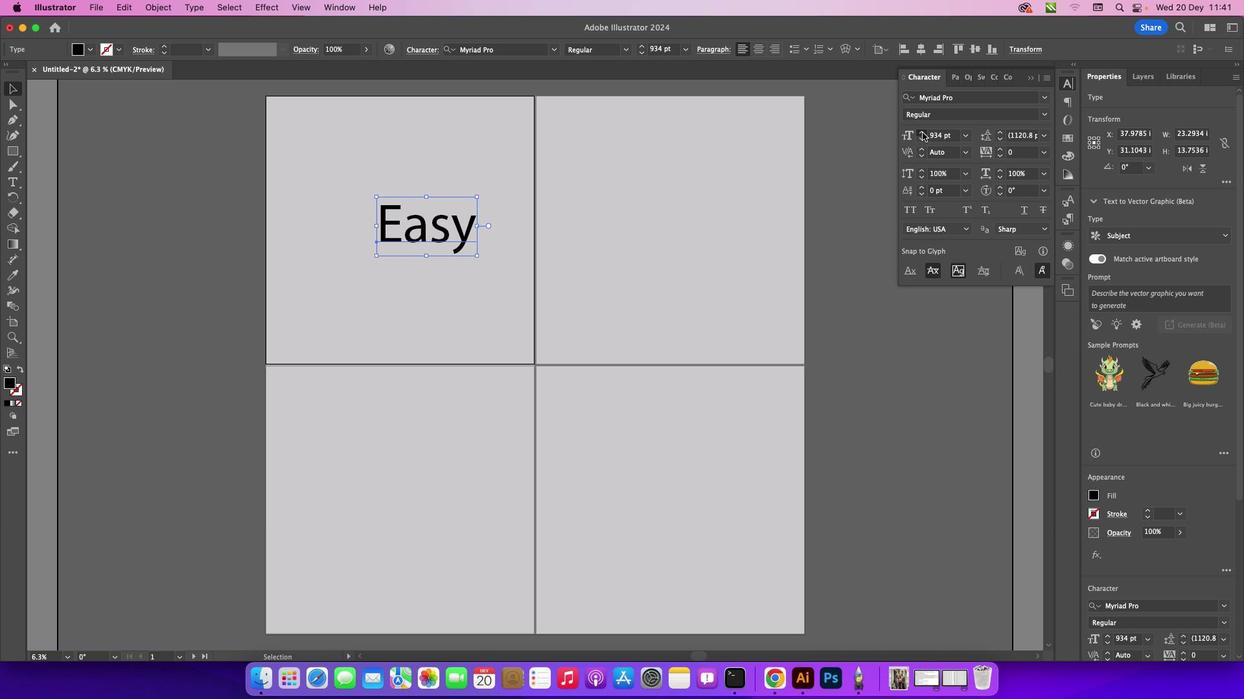
Action: Mouse pressed left at (922, 132)
Screenshot: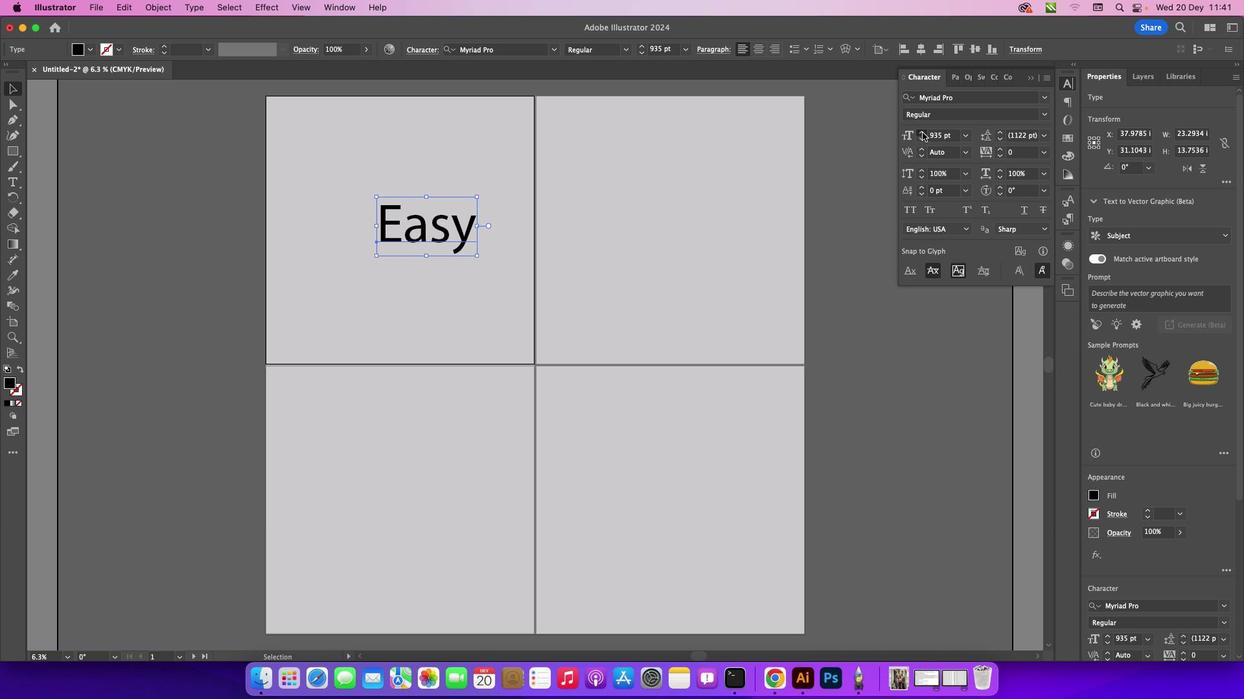 
Action: Mouse pressed left at (922, 132)
Screenshot: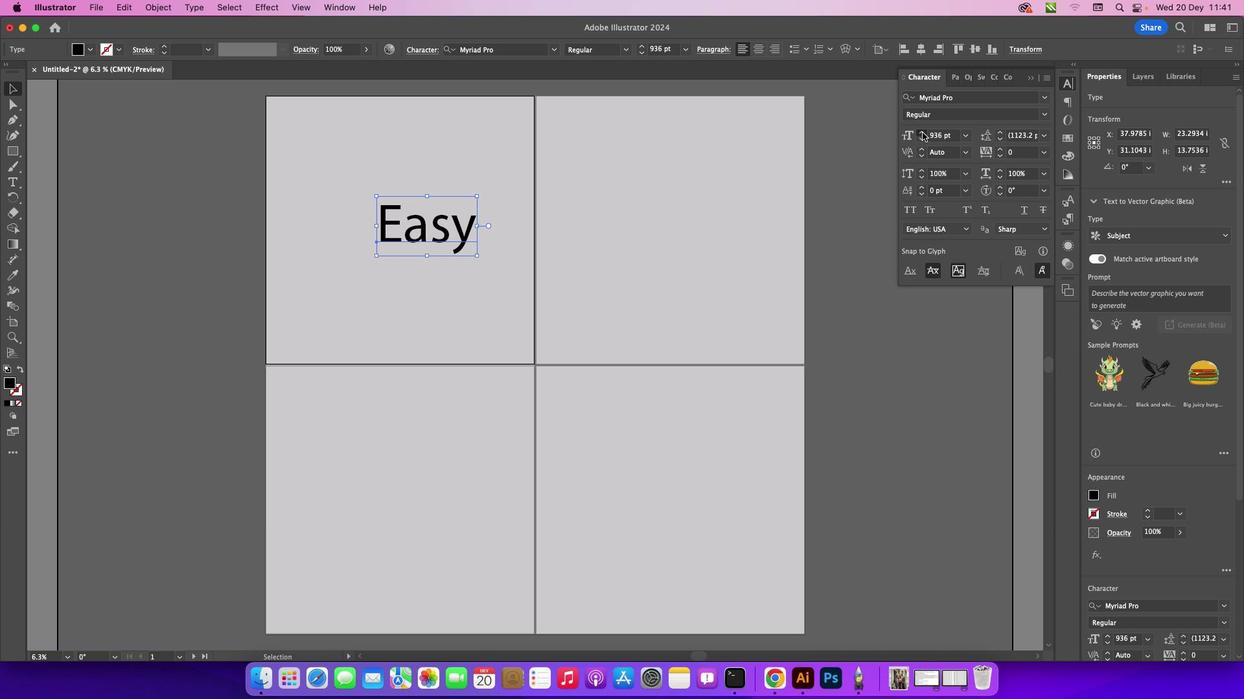 
Action: Mouse pressed left at (922, 132)
Screenshot: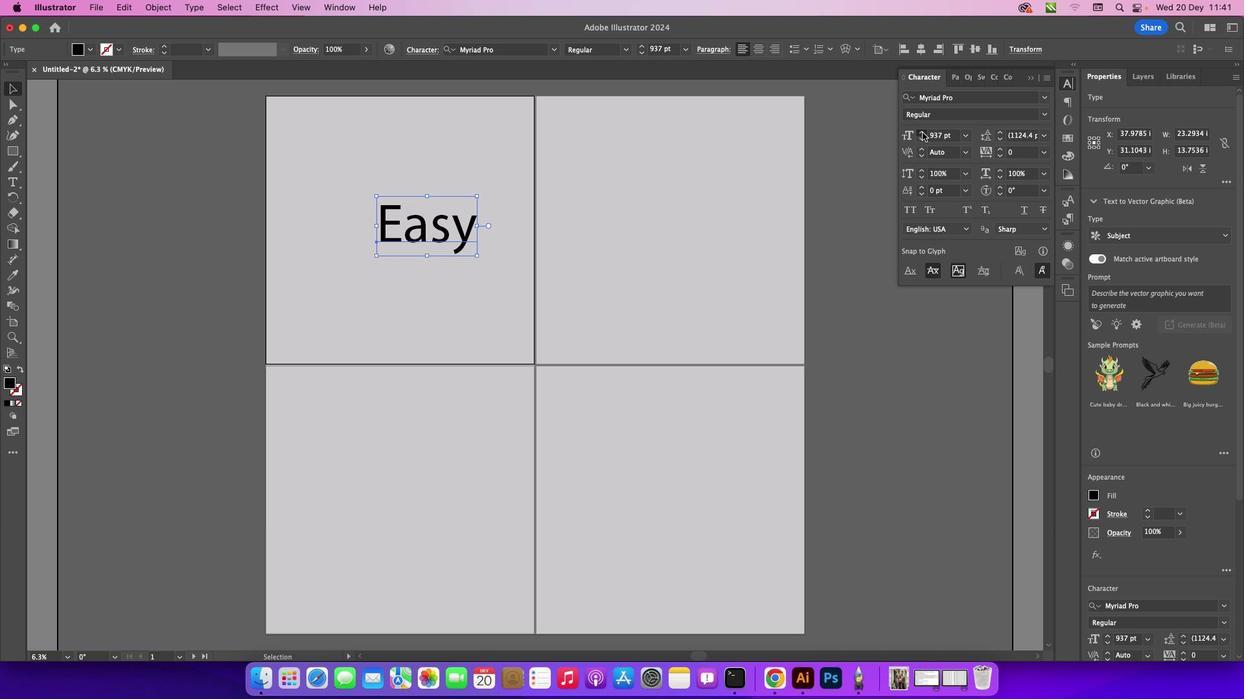 
Action: Mouse pressed left at (922, 132)
Screenshot: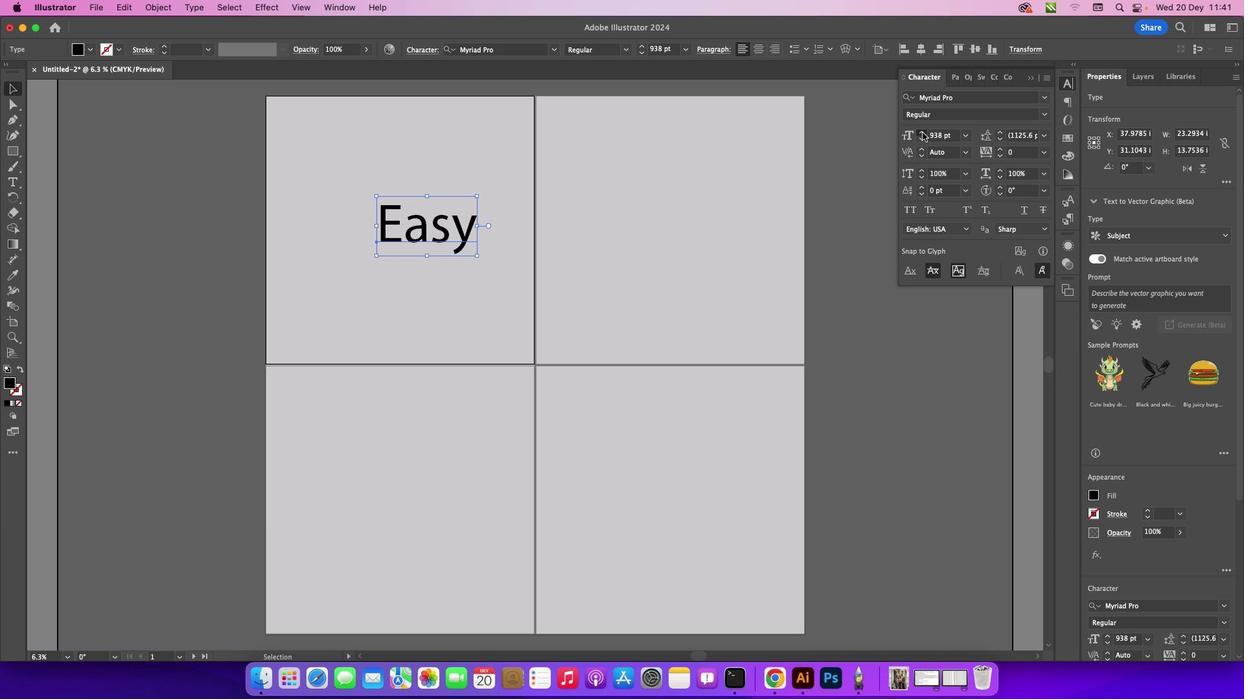 
Action: Mouse pressed left at (922, 132)
Screenshot: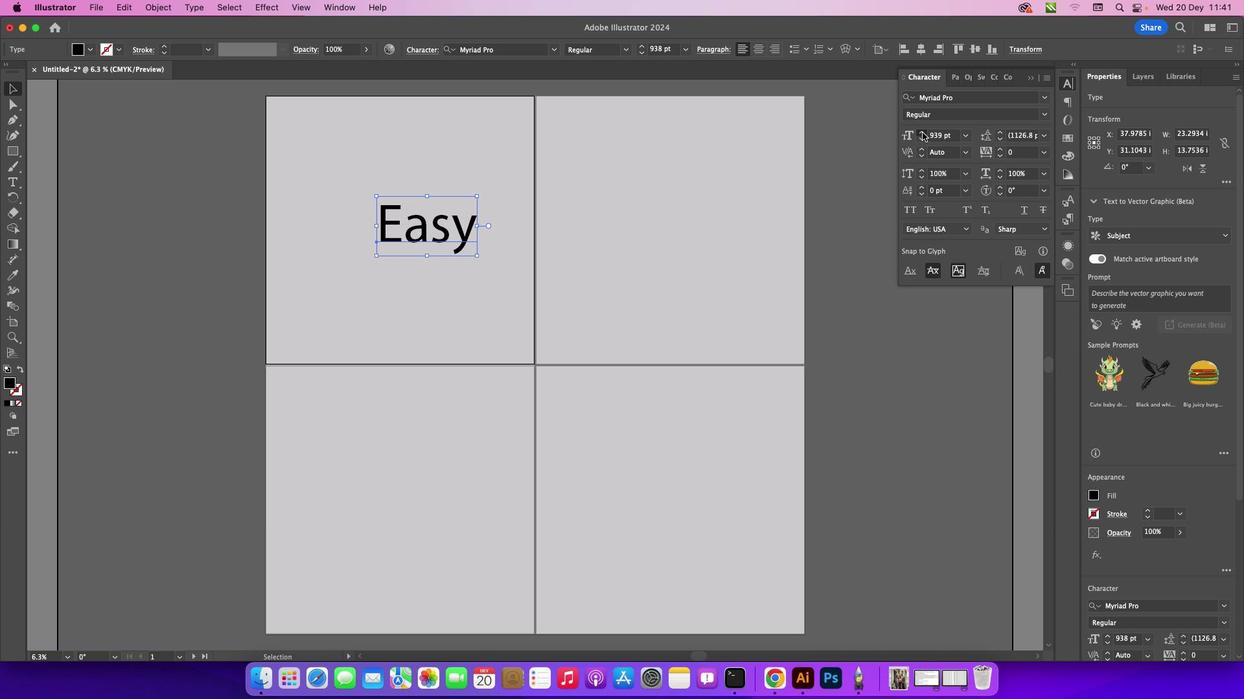 
Action: Mouse moved to (92, 50)
Screenshot: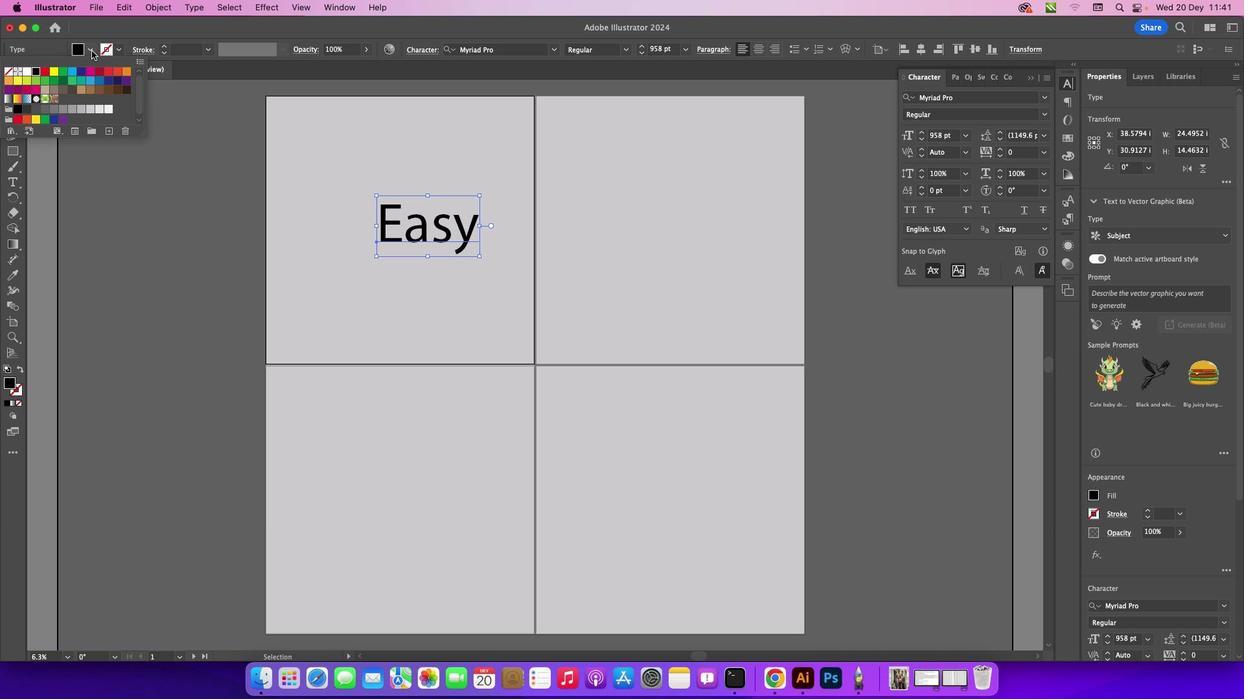 
Action: Mouse pressed left at (92, 50)
Screenshot: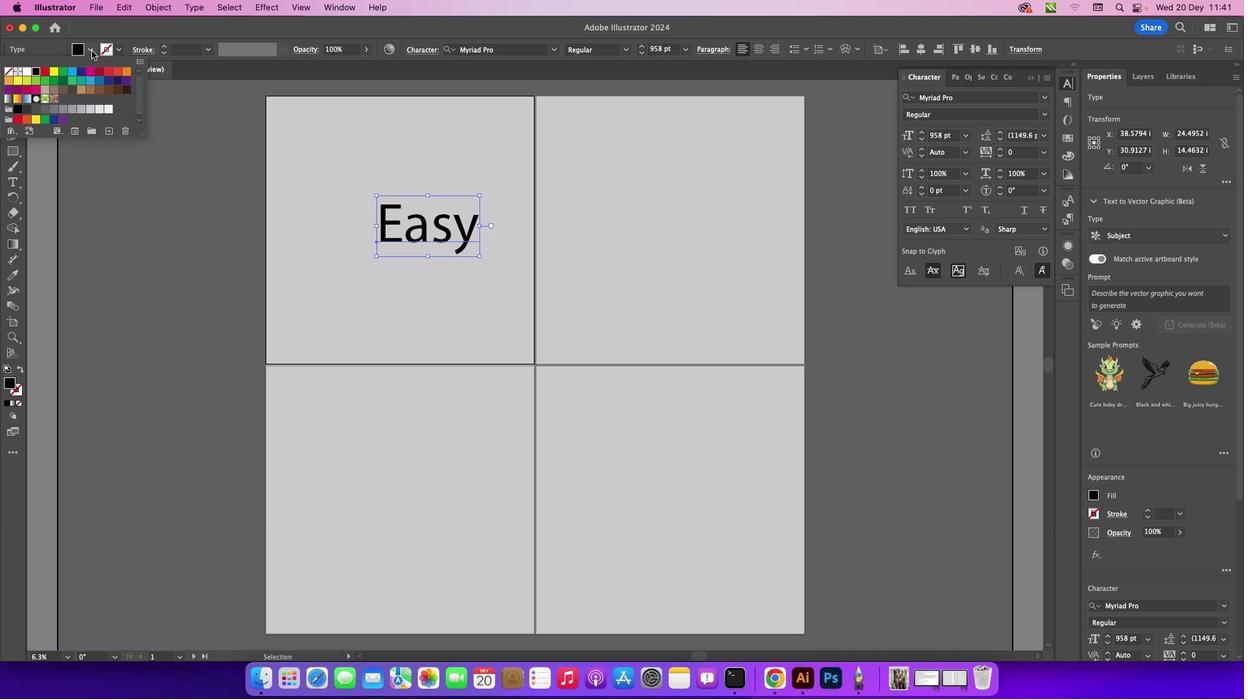 
Action: Mouse moved to (29, 72)
Screenshot: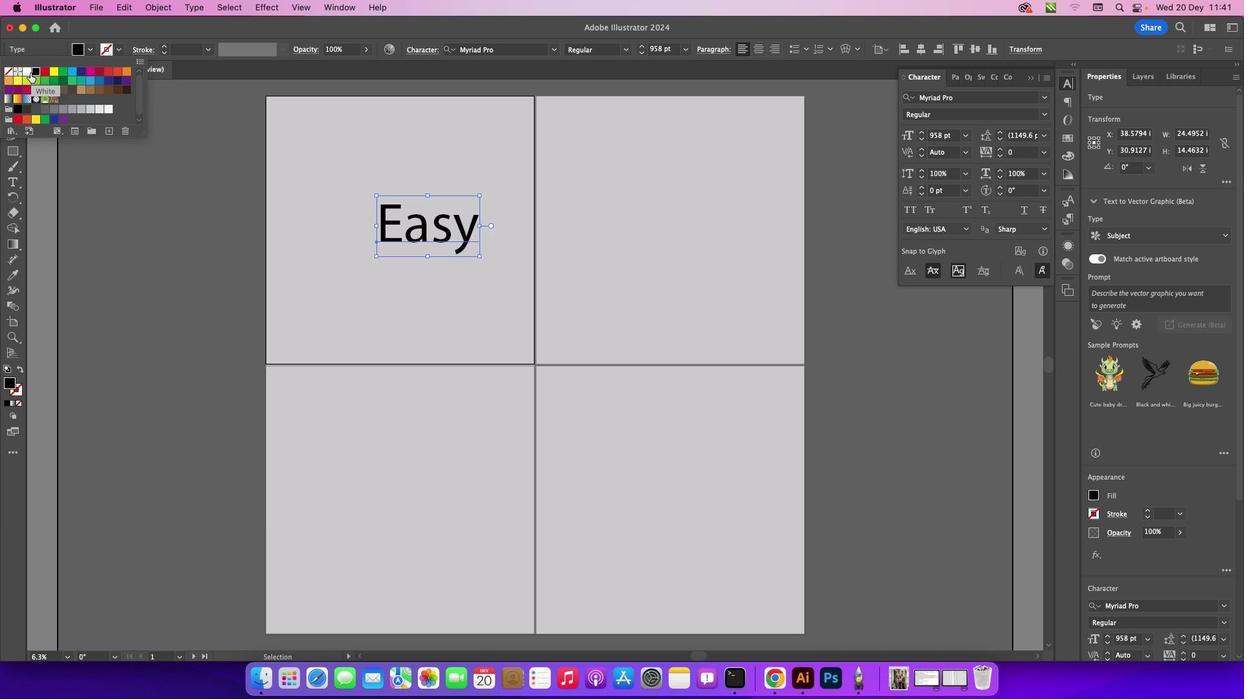 
Action: Mouse pressed left at (29, 72)
Screenshot: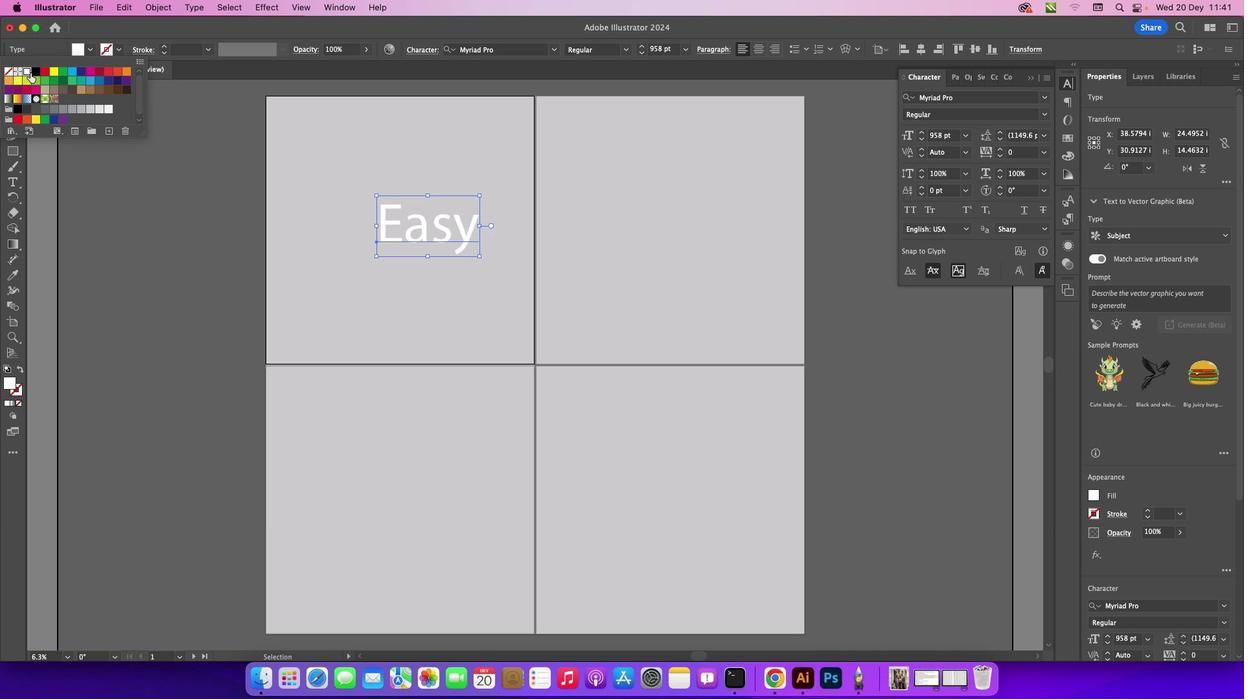 
Action: Mouse moved to (90, 48)
Screenshot: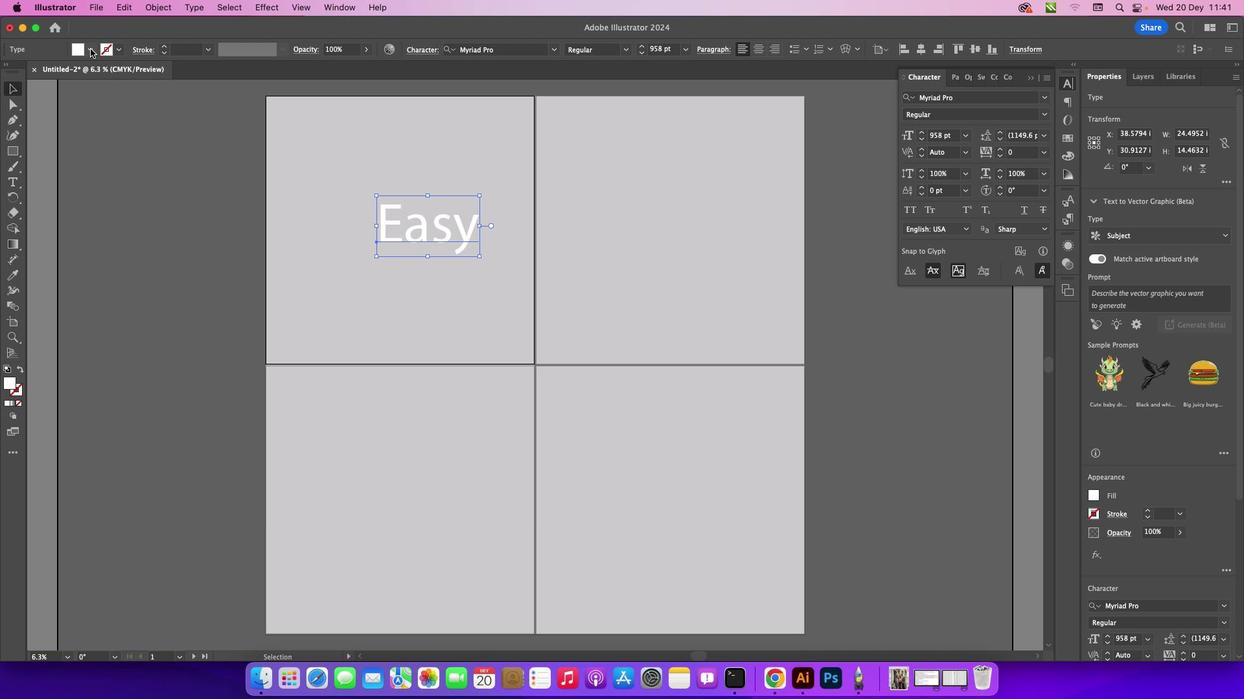 
Action: Mouse pressed left at (90, 48)
Screenshot: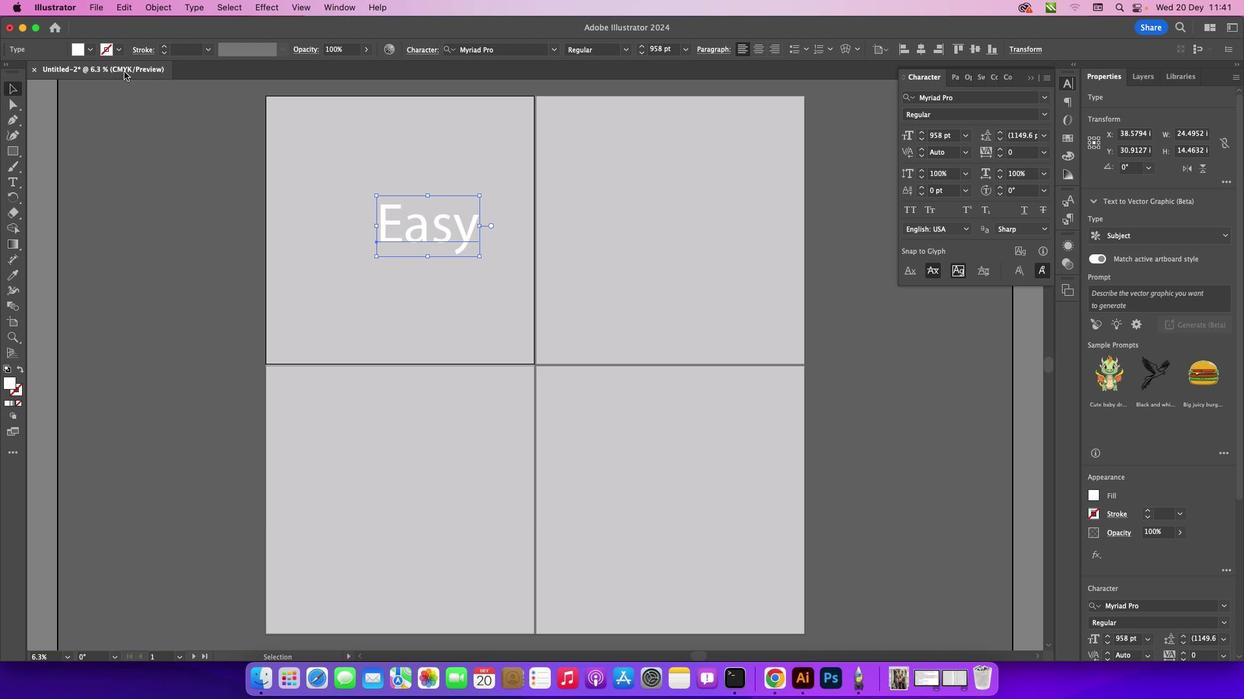 
Action: Mouse moved to (1042, 95)
Screenshot: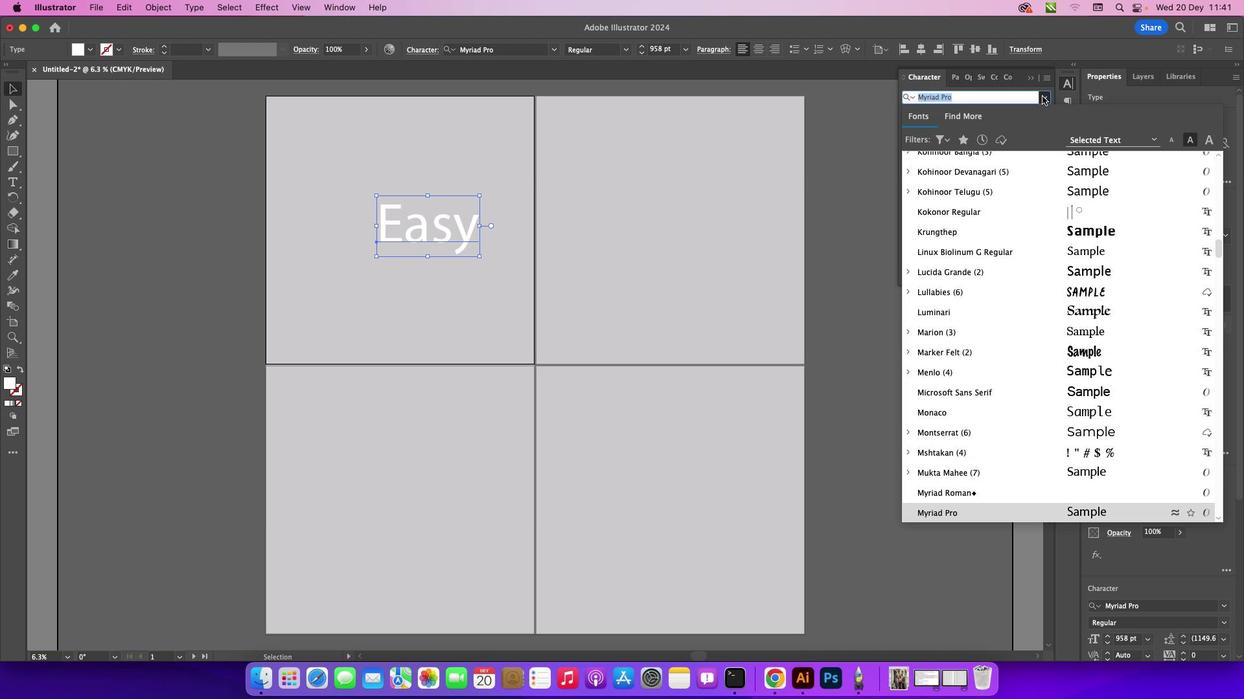 
Action: Mouse pressed left at (1042, 95)
Screenshot: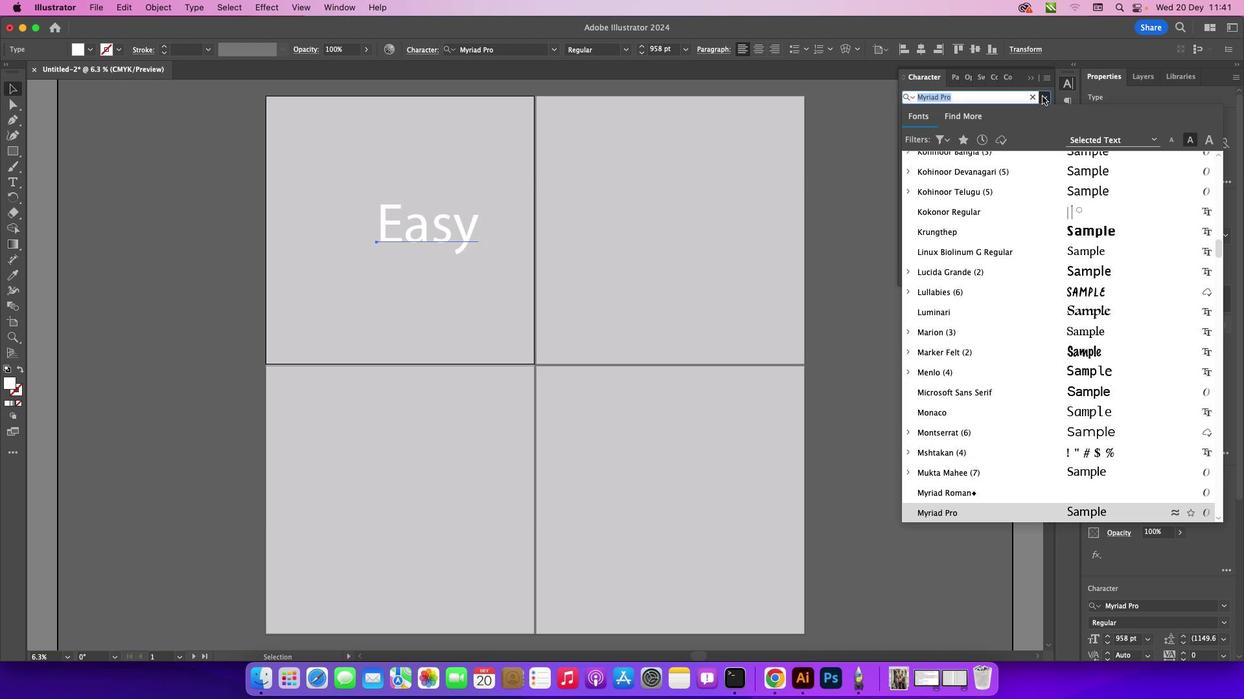 
Action: Mouse moved to (1025, 434)
Screenshot: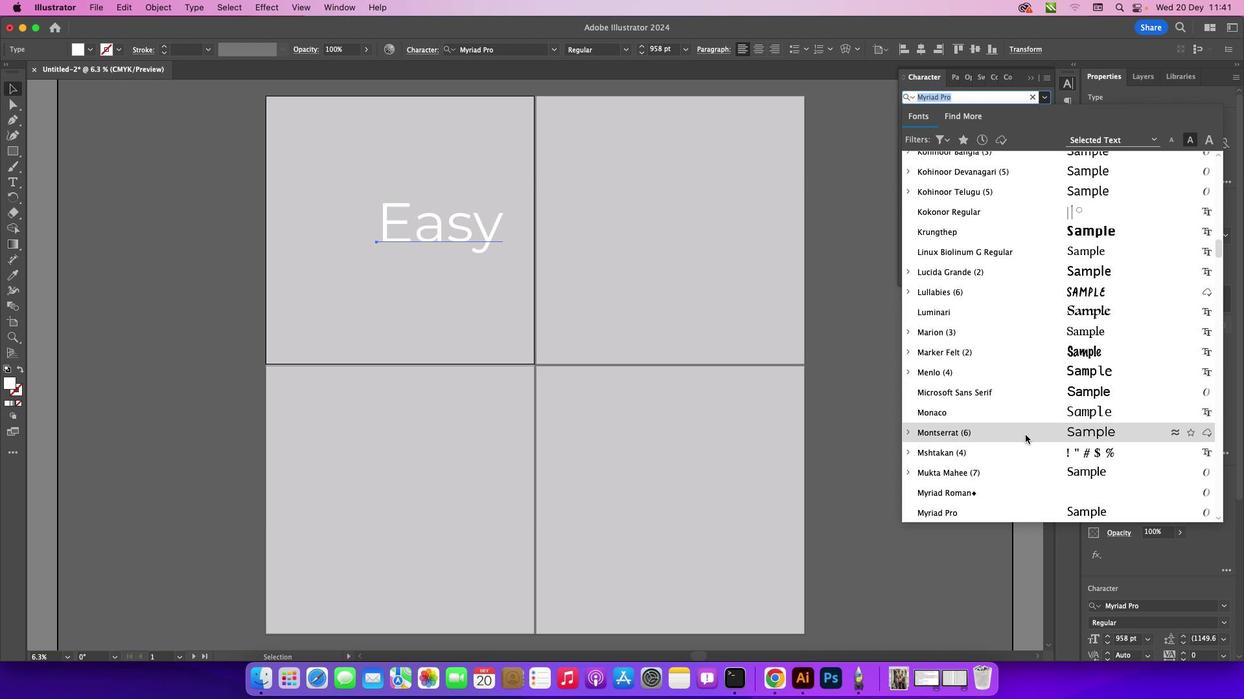 
Action: Mouse scrolled (1025, 434) with delta (0, 0)
Screenshot: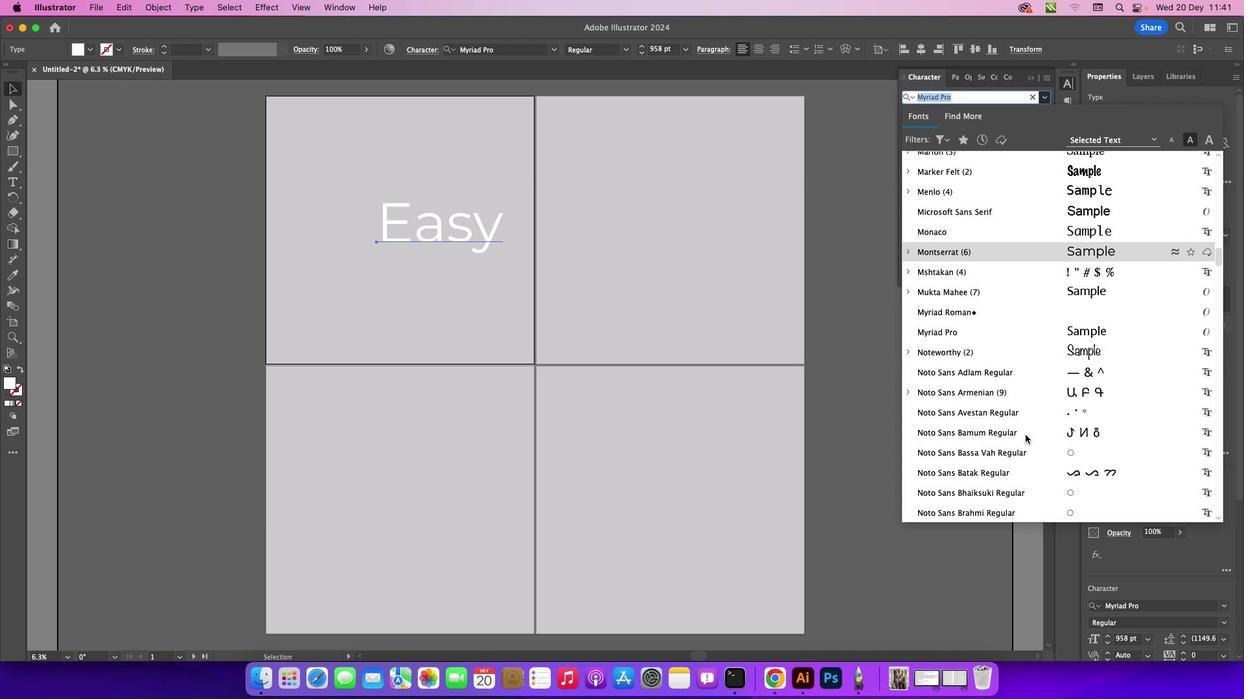 
Action: Mouse scrolled (1025, 434) with delta (0, 0)
Screenshot: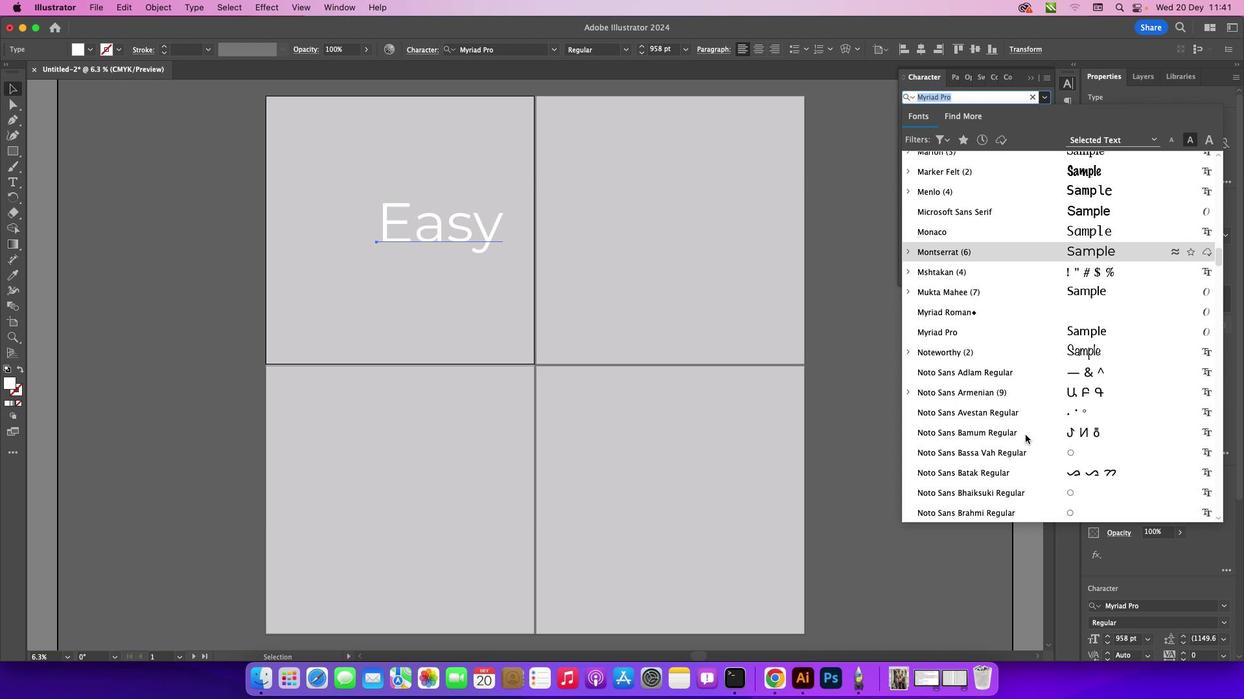 
Action: Mouse scrolled (1025, 434) with delta (0, -1)
Screenshot: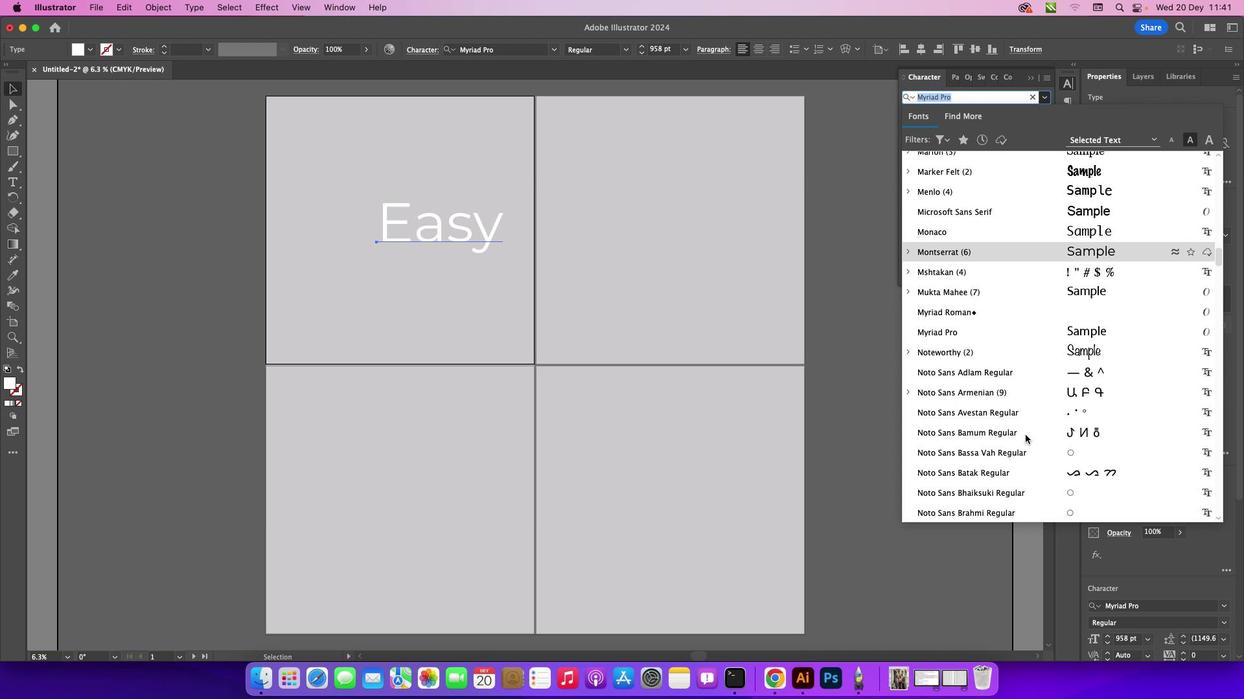 
Action: Mouse scrolled (1025, 434) with delta (0, -2)
Screenshot: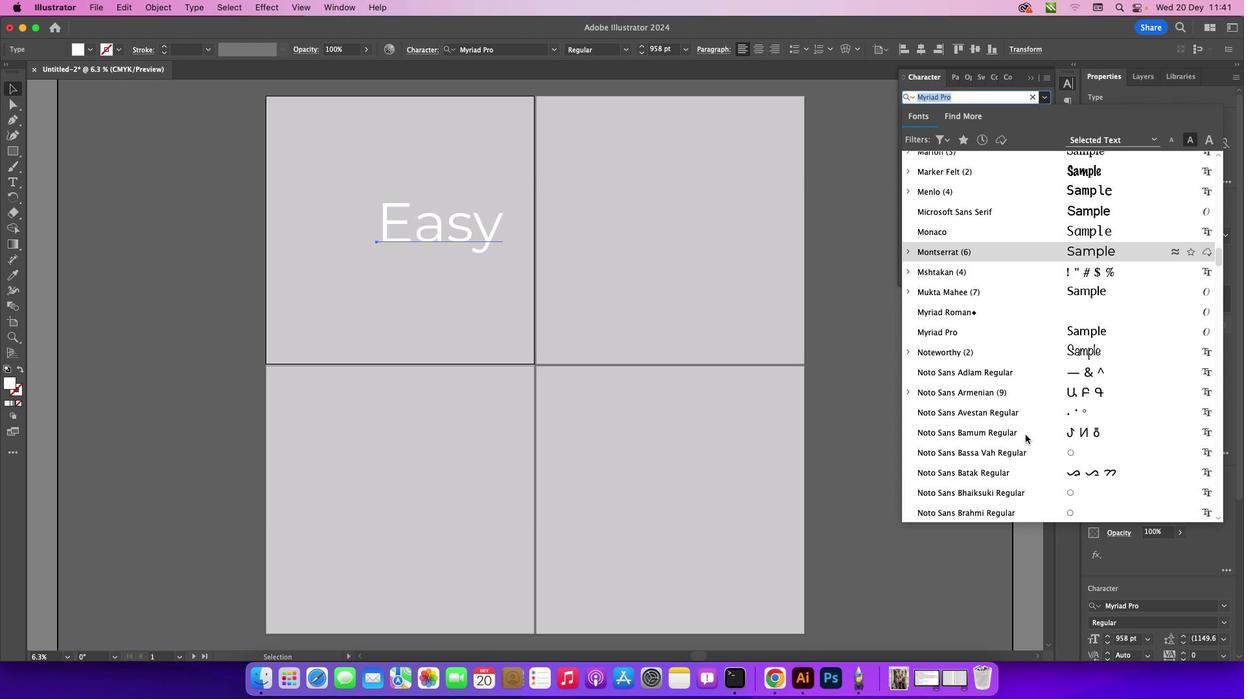 
Action: Mouse scrolled (1025, 434) with delta (0, 0)
Screenshot: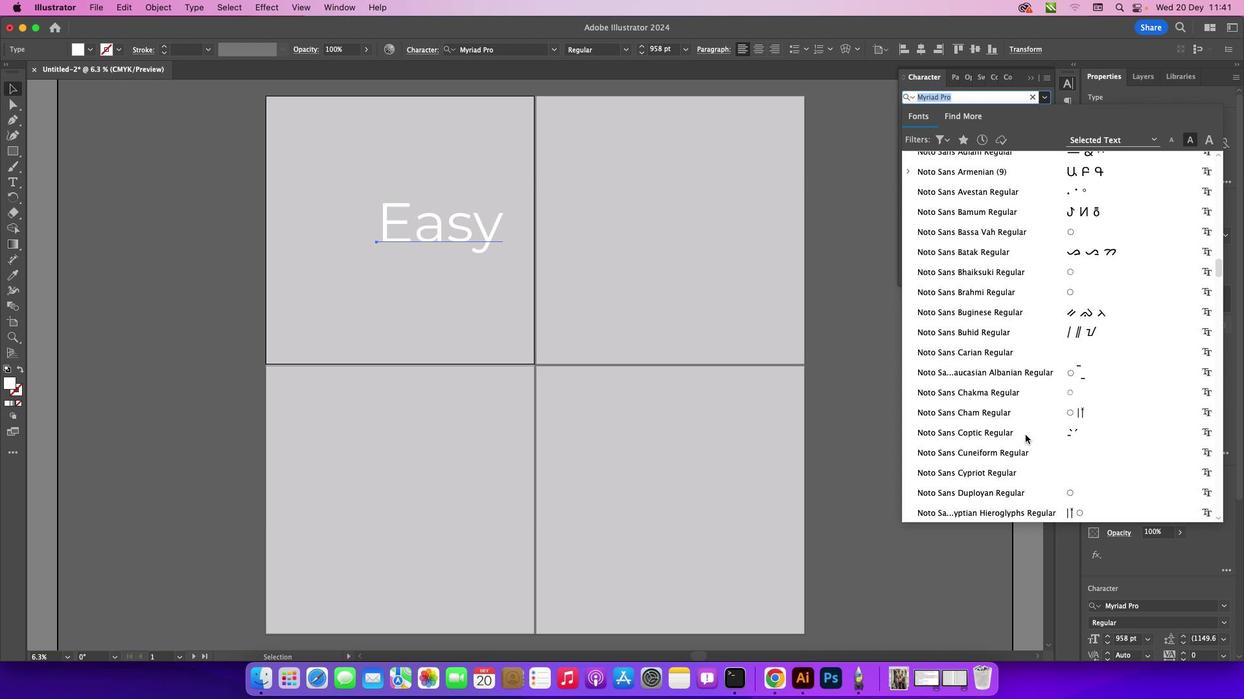 
Action: Mouse scrolled (1025, 434) with delta (0, 0)
Screenshot: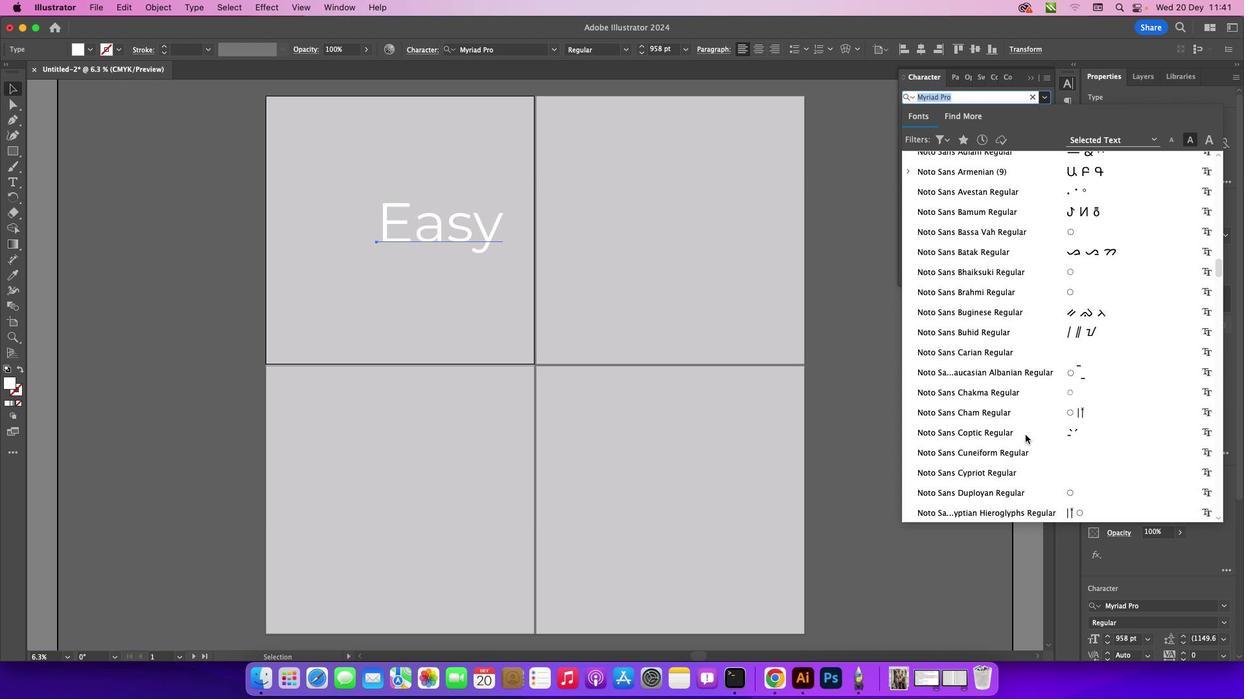 
Action: Mouse scrolled (1025, 434) with delta (0, -1)
Screenshot: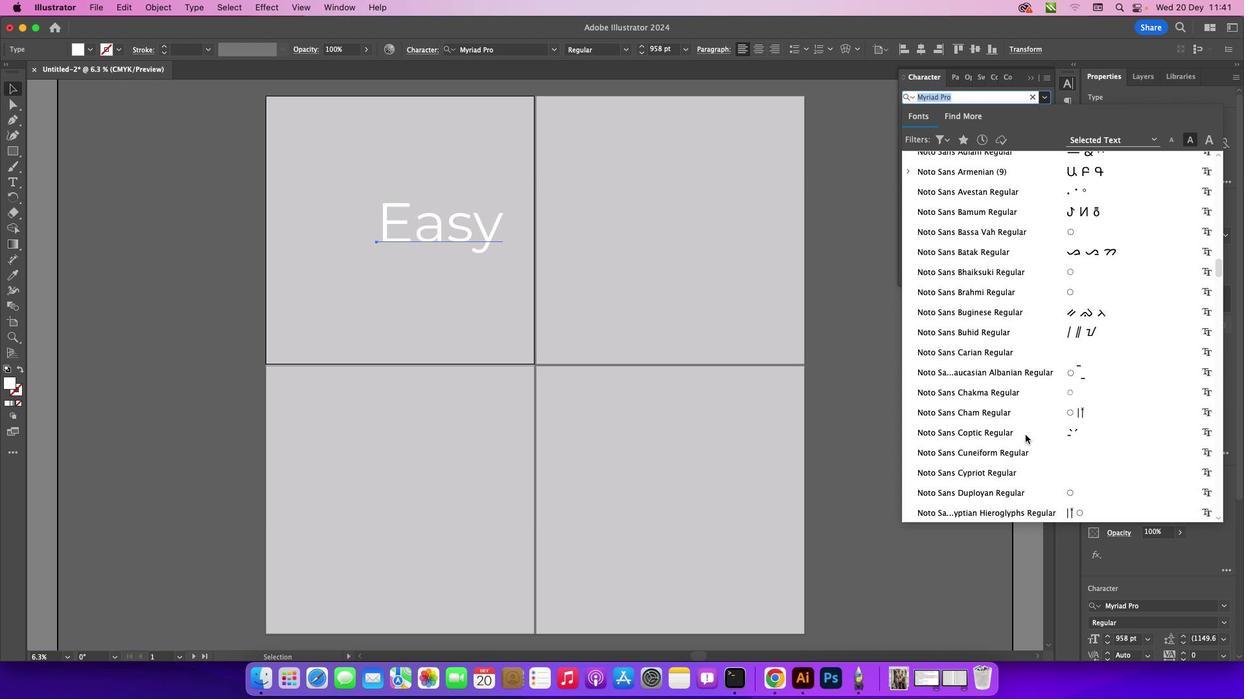 
Action: Mouse scrolled (1025, 434) with delta (0, -3)
Screenshot: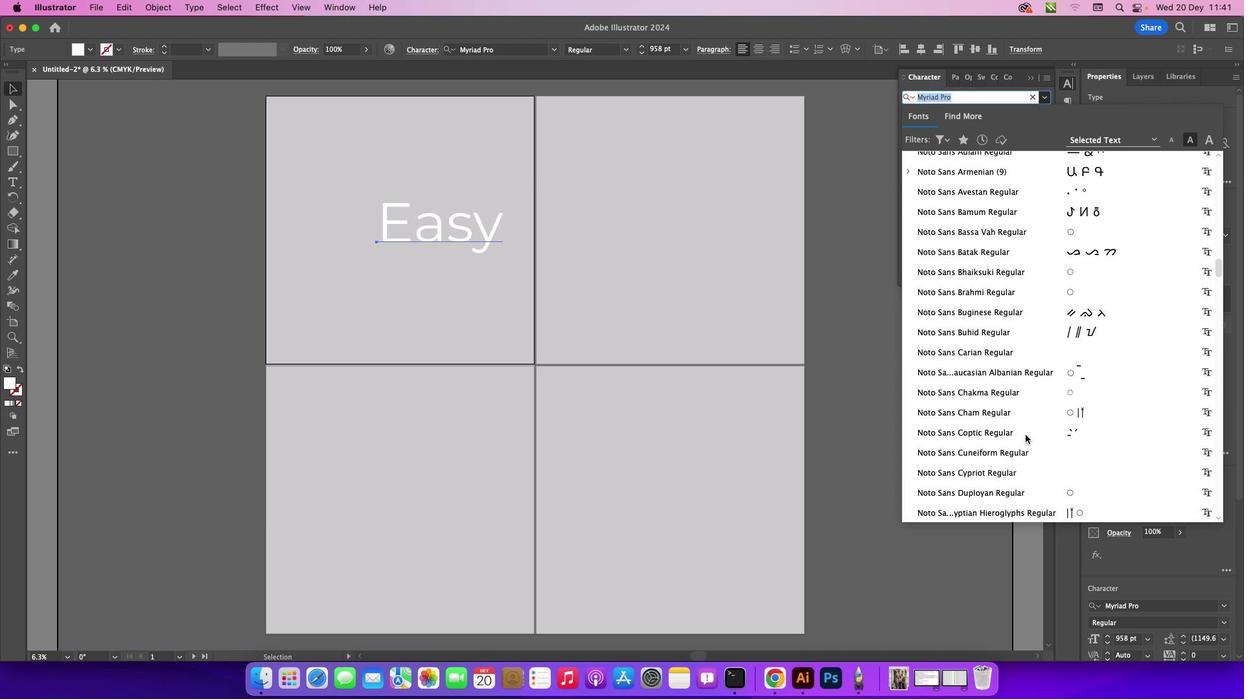
Action: Mouse scrolled (1025, 434) with delta (0, 0)
Screenshot: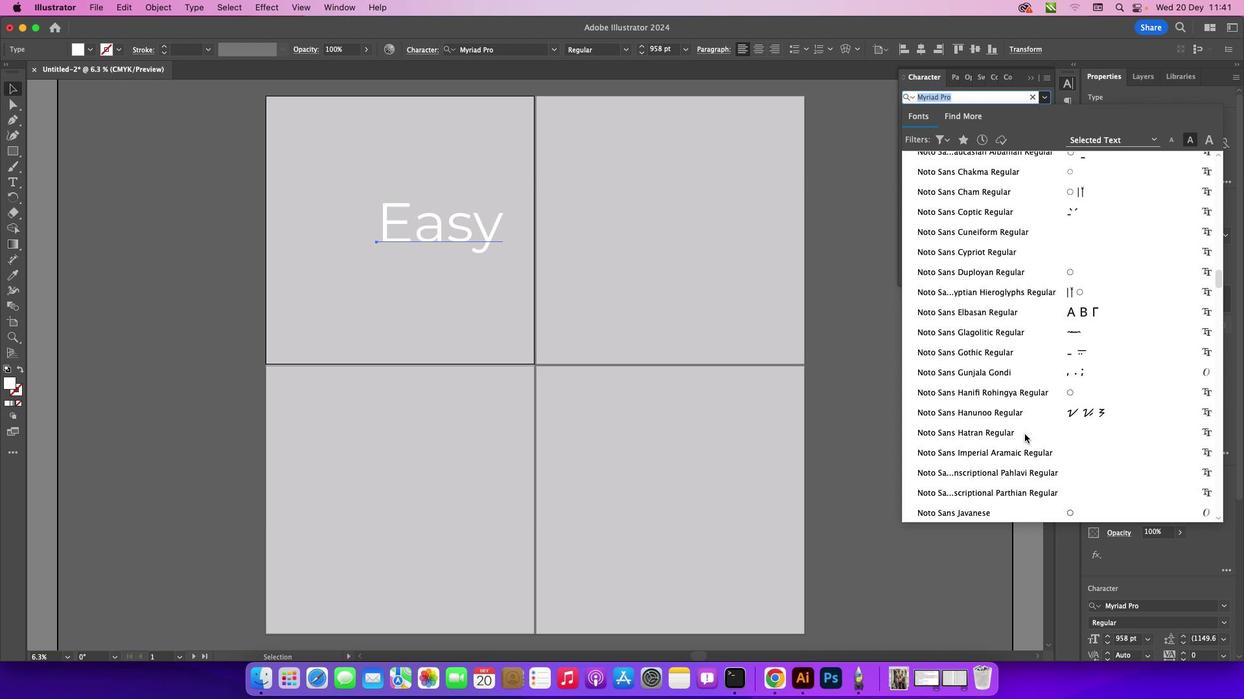 
Action: Mouse scrolled (1025, 434) with delta (0, 0)
Screenshot: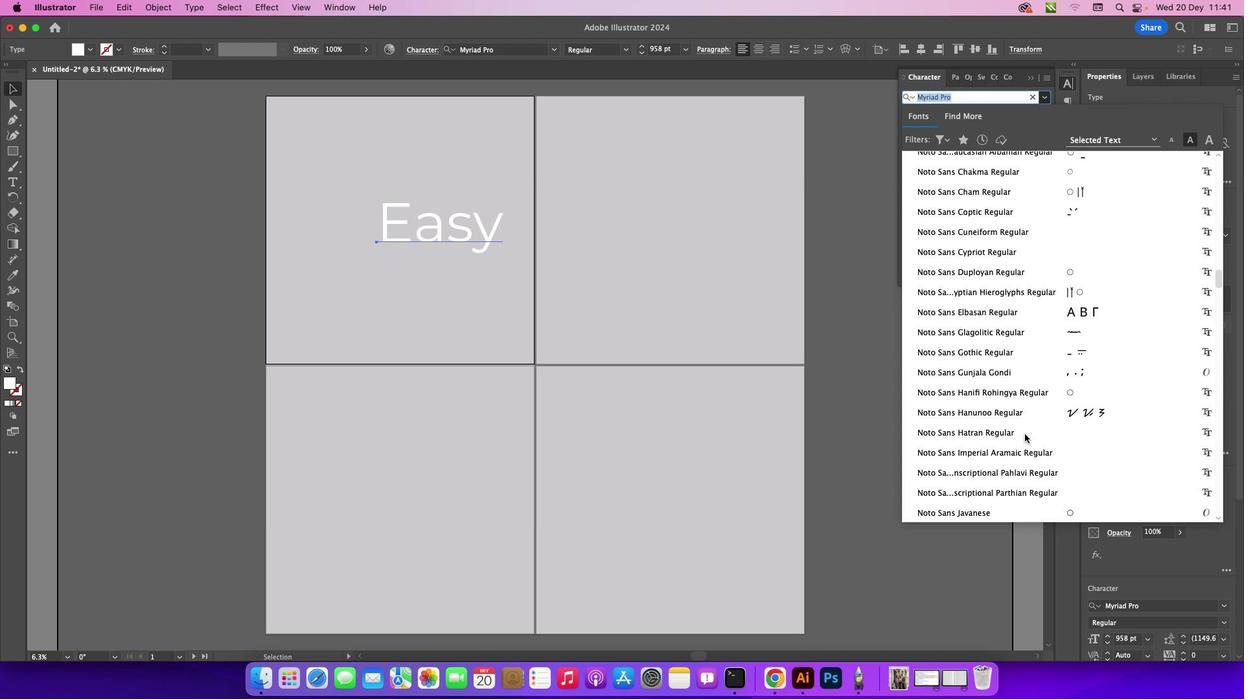 
Action: Mouse scrolled (1025, 434) with delta (0, -1)
Screenshot: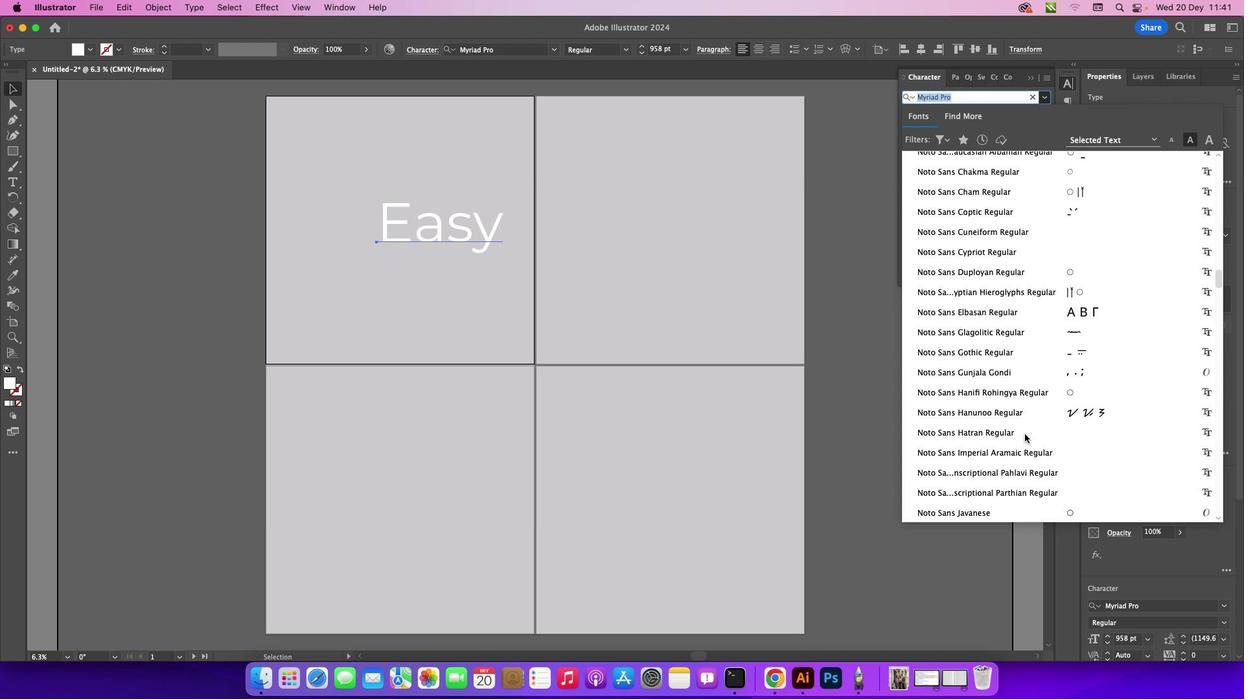 
Action: Mouse scrolled (1025, 434) with delta (0, -2)
Screenshot: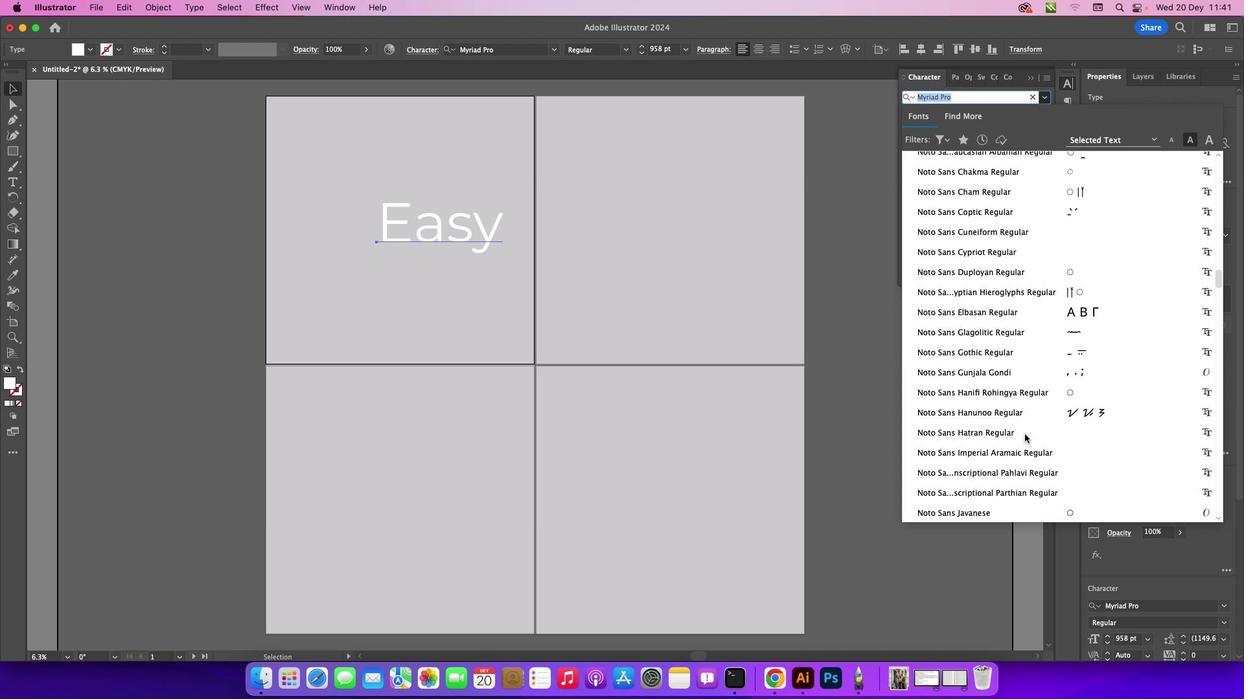 
Action: Mouse moved to (1025, 434)
Screenshot: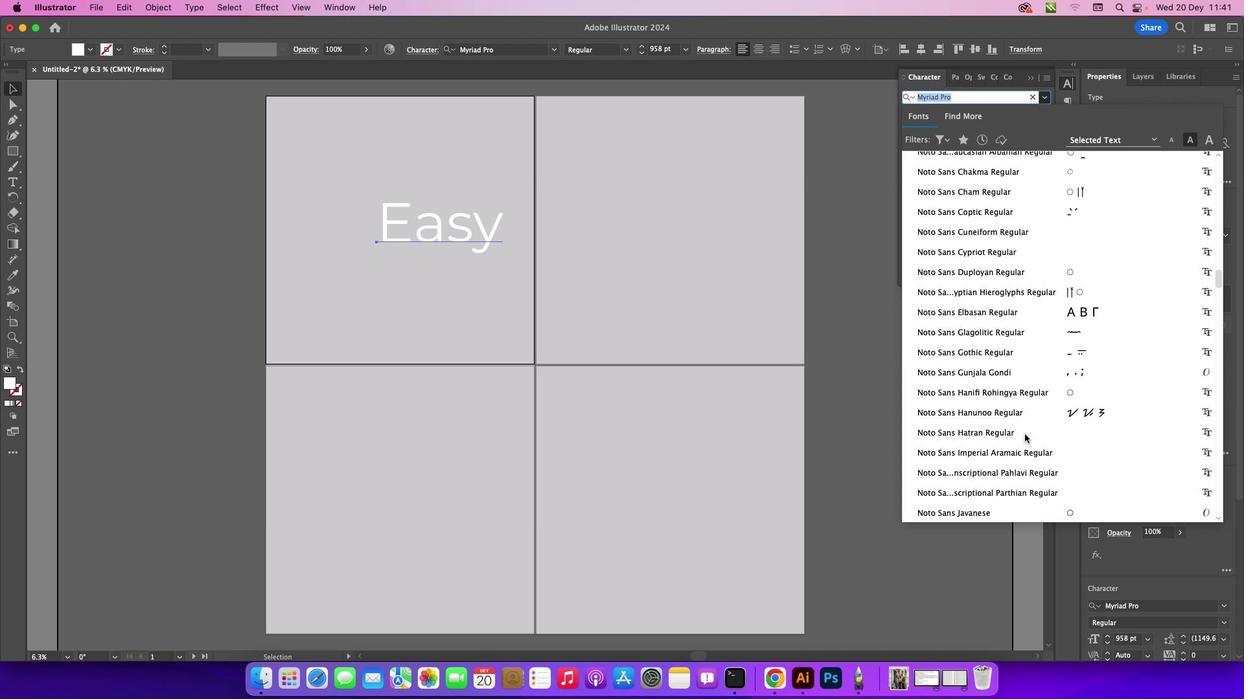 
Action: Mouse scrolled (1025, 434) with delta (0, 0)
Screenshot: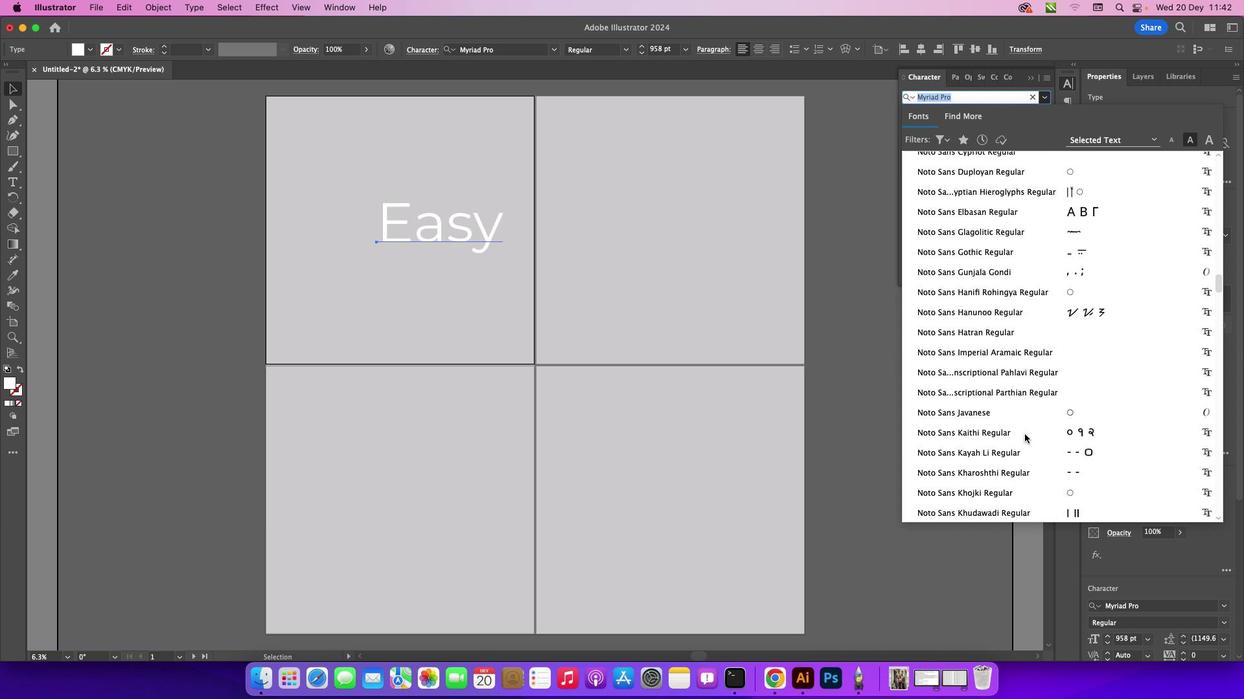 
Action: Mouse scrolled (1025, 434) with delta (0, 0)
Screenshot: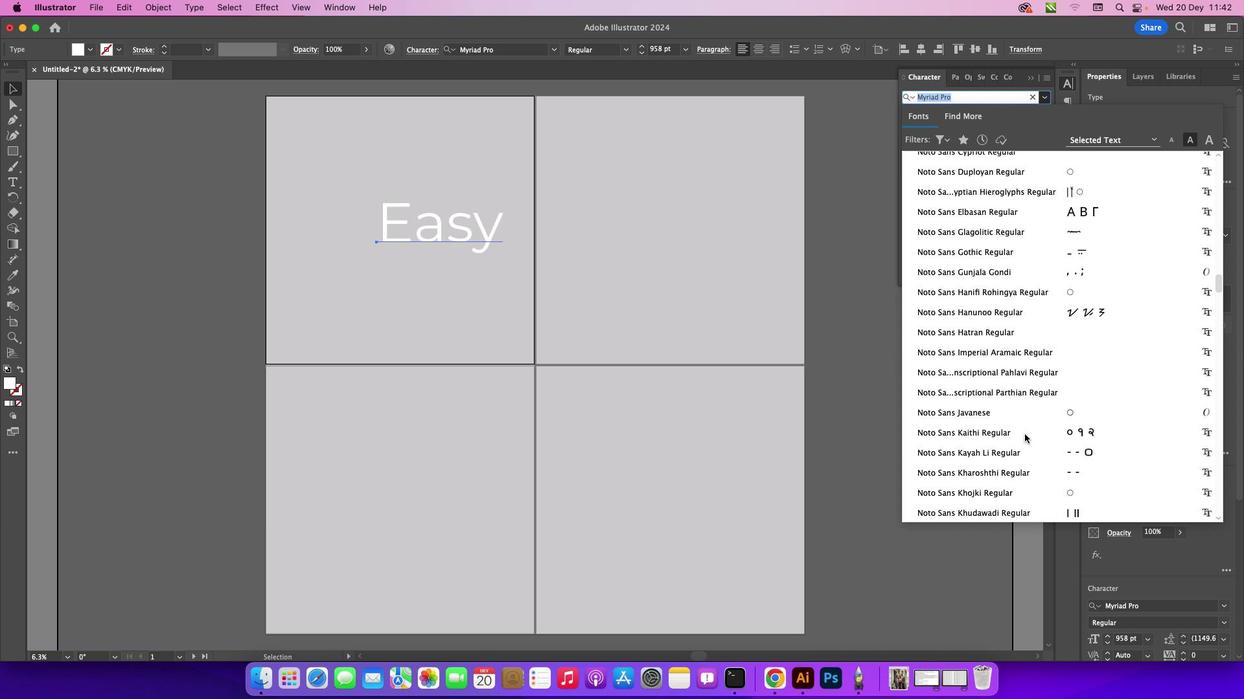 
Action: Mouse scrolled (1025, 434) with delta (0, -1)
Screenshot: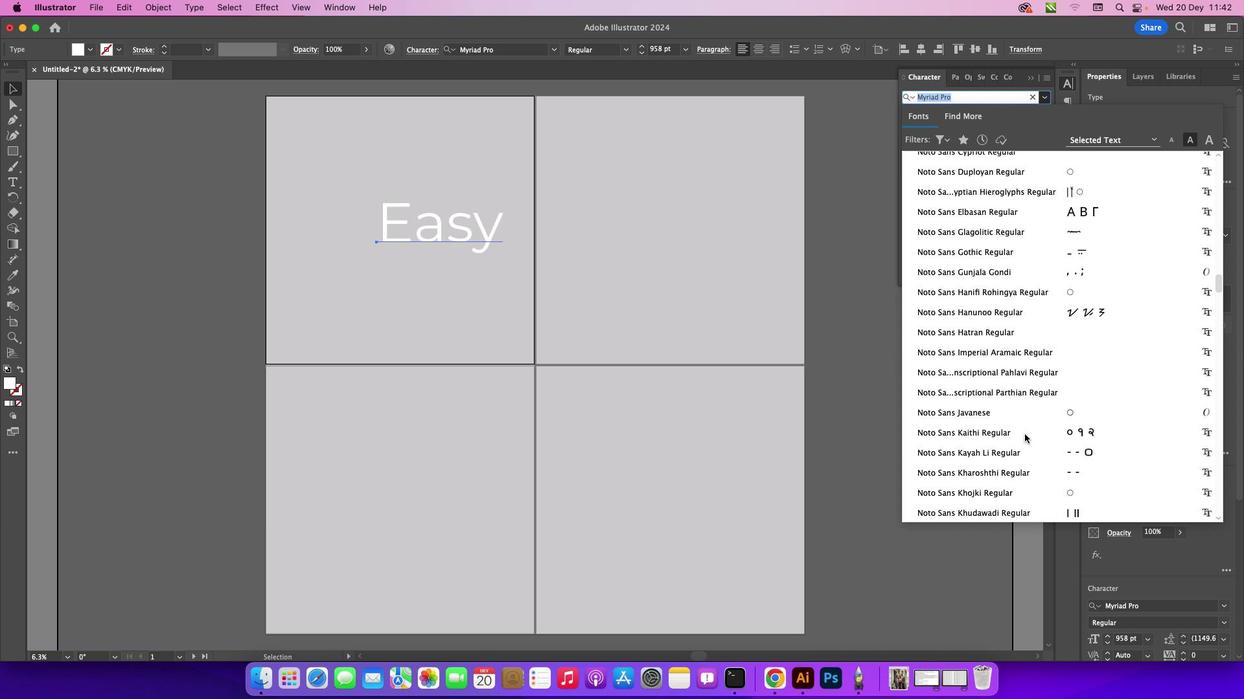 
Action: Mouse scrolled (1025, 434) with delta (0, 0)
Screenshot: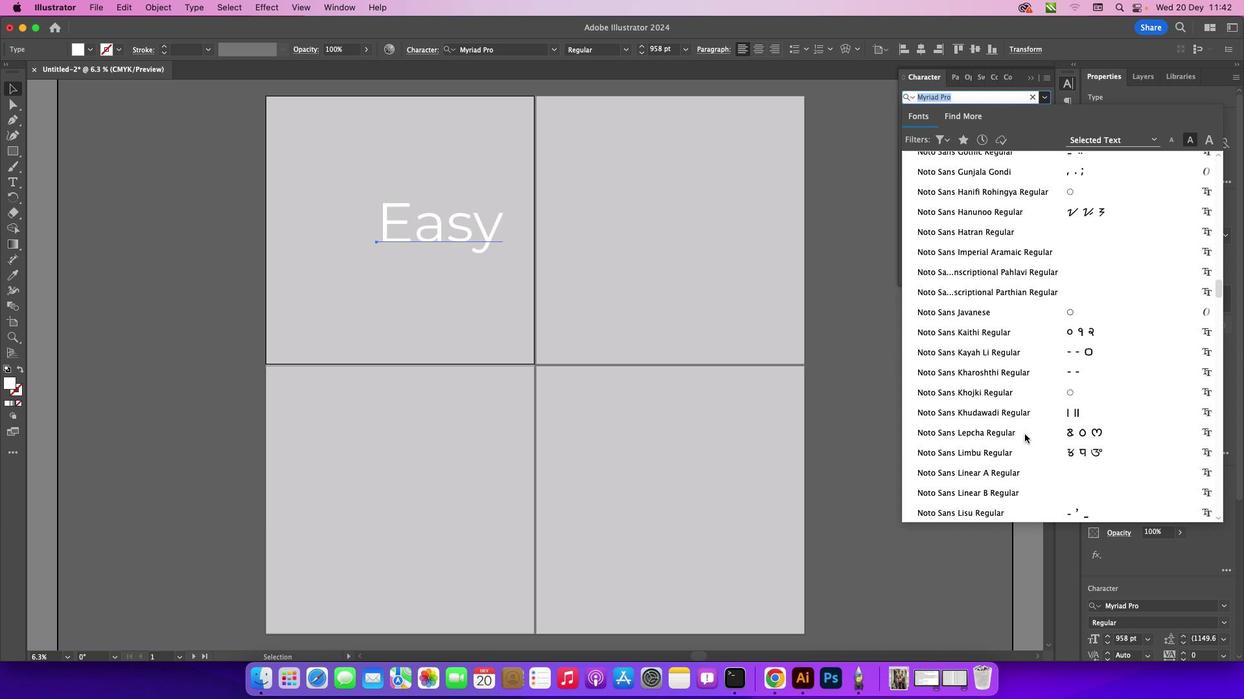 
Action: Mouse scrolled (1025, 434) with delta (0, 0)
Screenshot: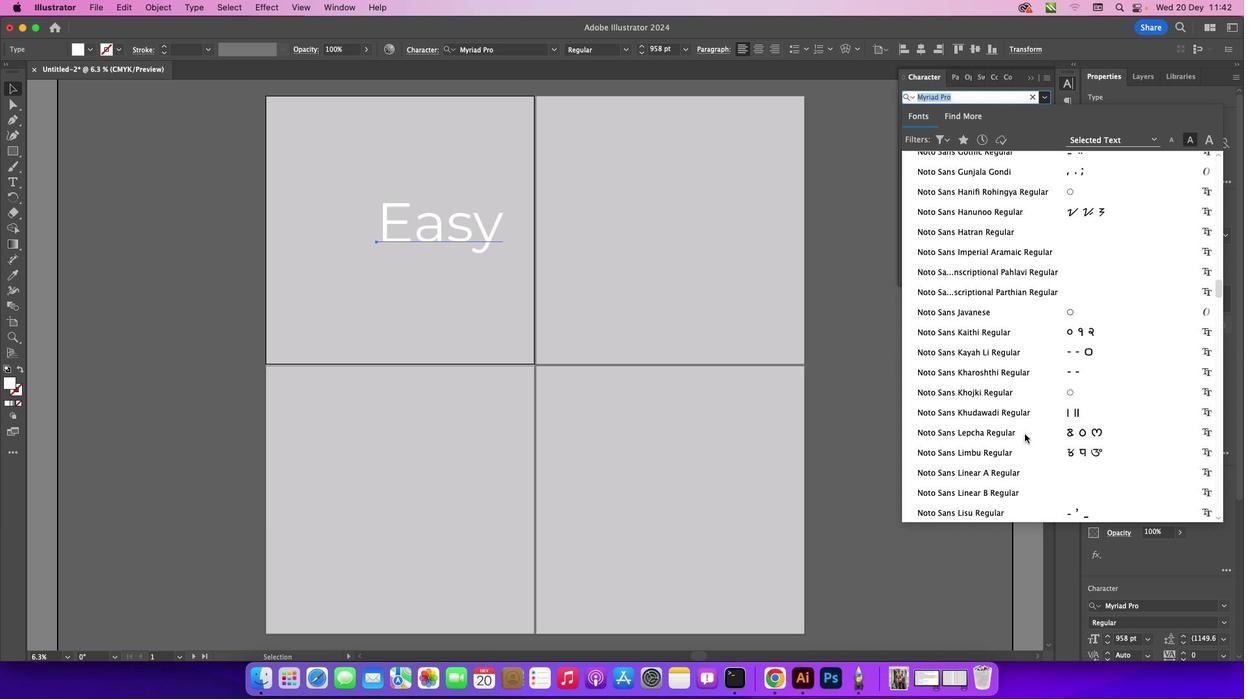 
Action: Mouse scrolled (1025, 434) with delta (0, -1)
Screenshot: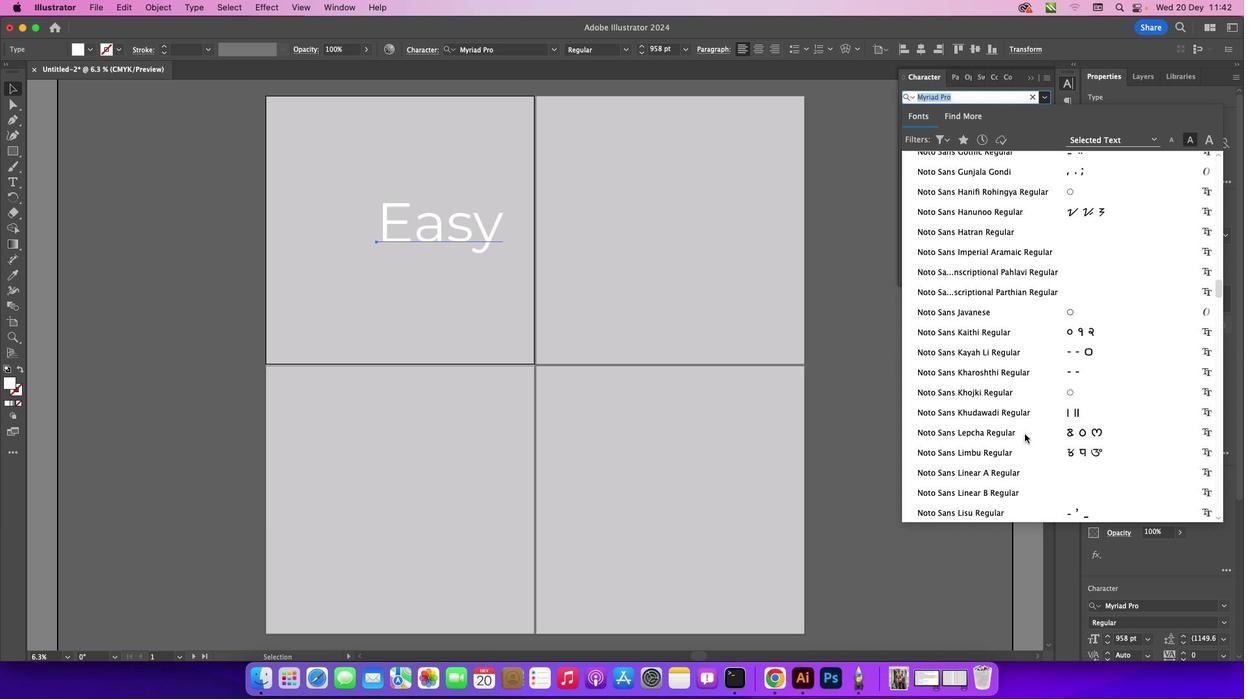 
Action: Mouse scrolled (1025, 434) with delta (0, 0)
Screenshot: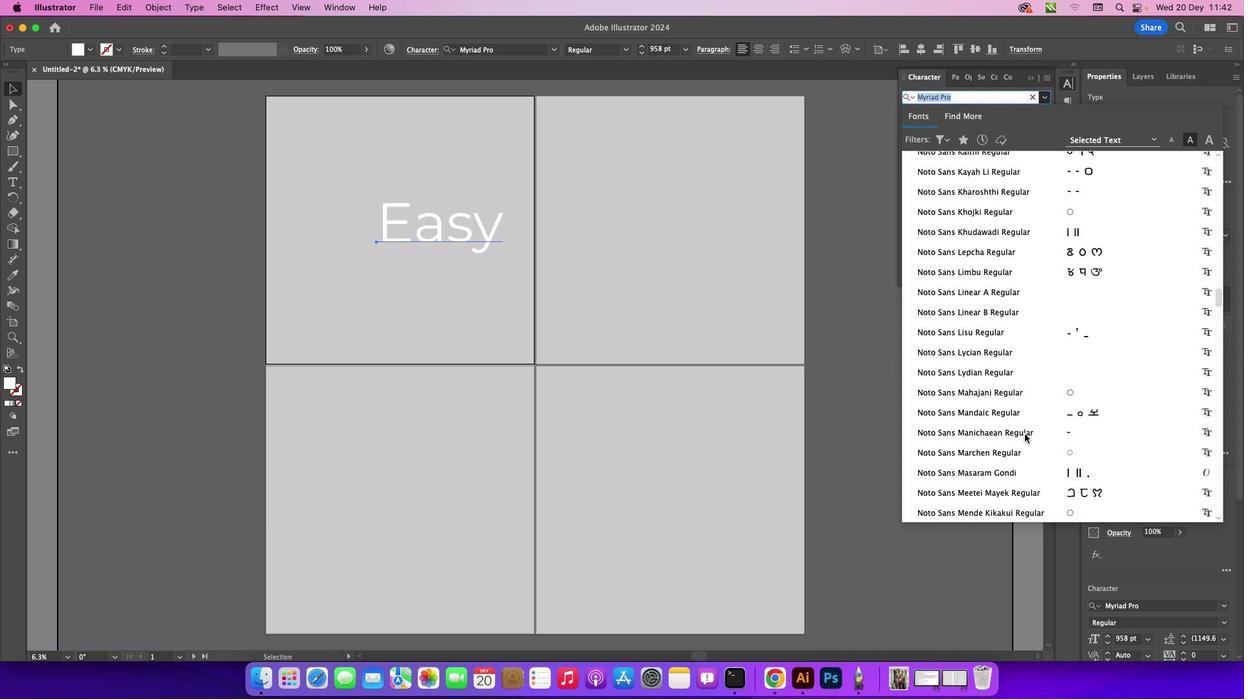
Action: Mouse scrolled (1025, 434) with delta (0, 0)
Screenshot: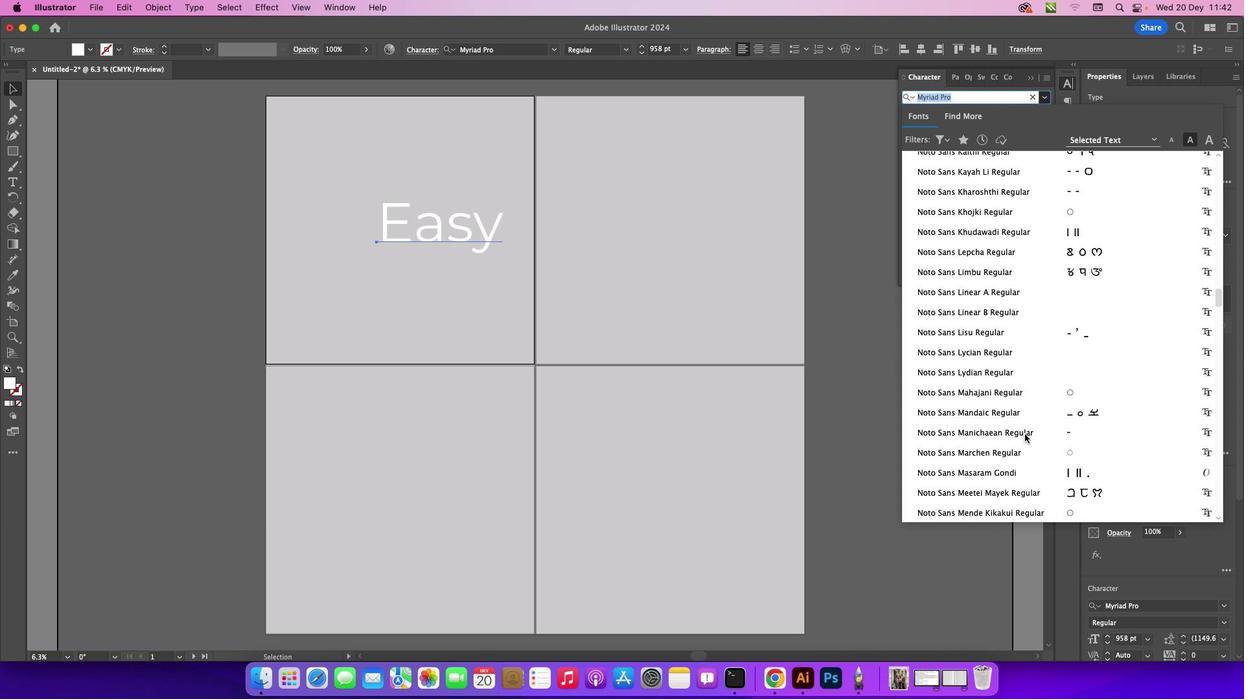 
Action: Mouse scrolled (1025, 434) with delta (0, -1)
Screenshot: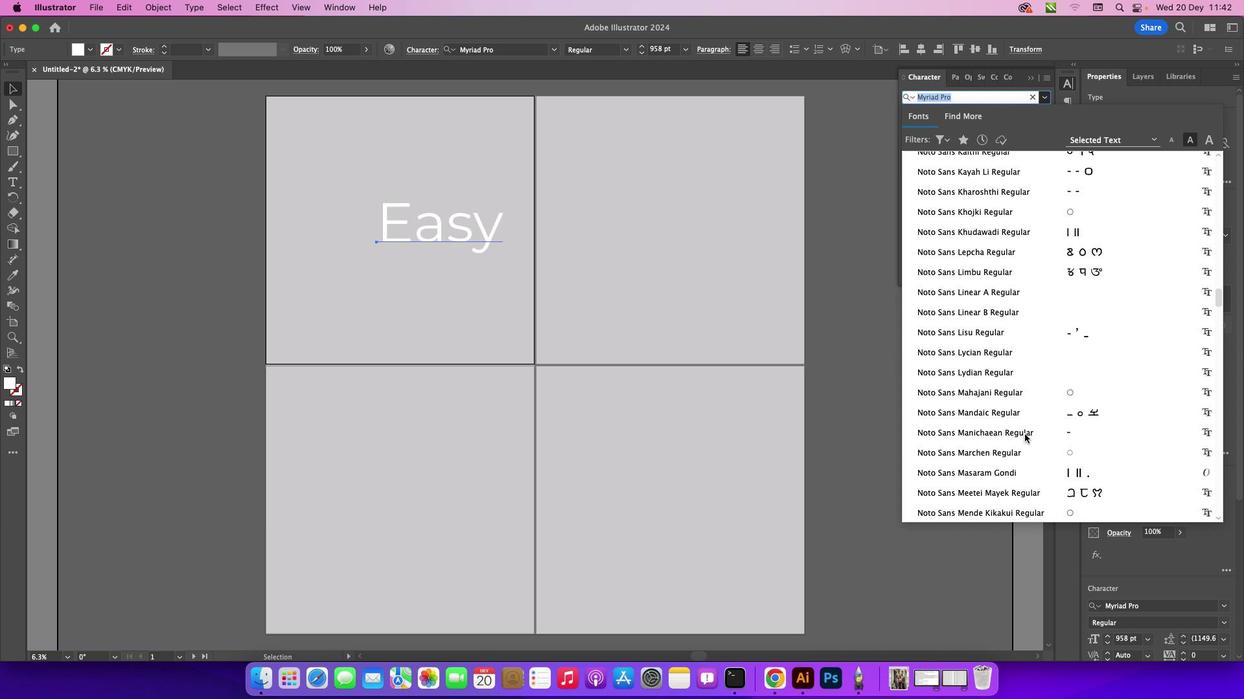 
Action: Mouse scrolled (1025, 434) with delta (0, -2)
Screenshot: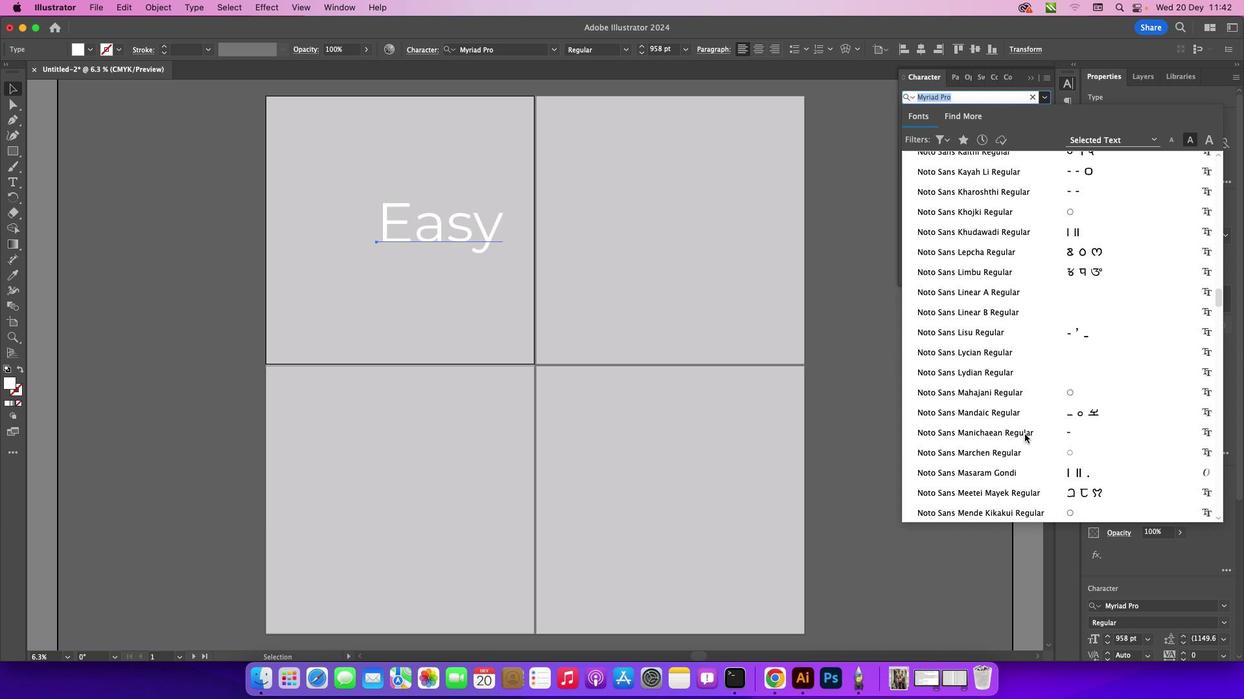 
Action: Mouse scrolled (1025, 434) with delta (0, 0)
Screenshot: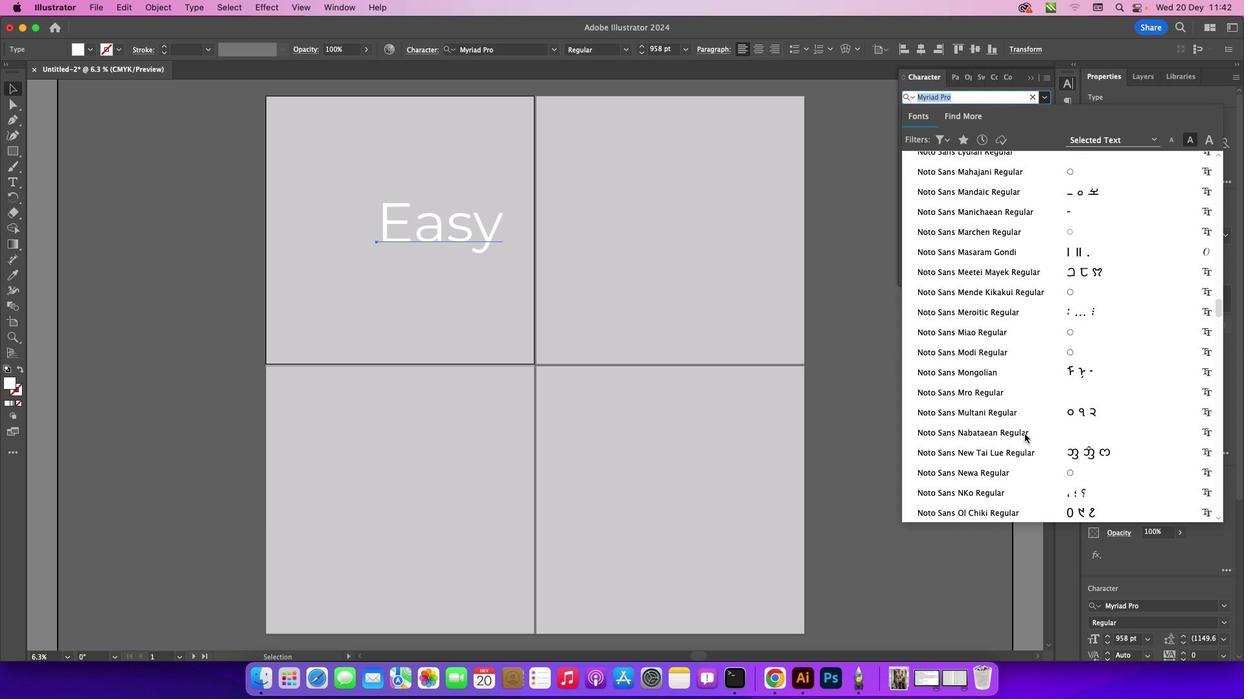 
Action: Mouse scrolled (1025, 434) with delta (0, 0)
Screenshot: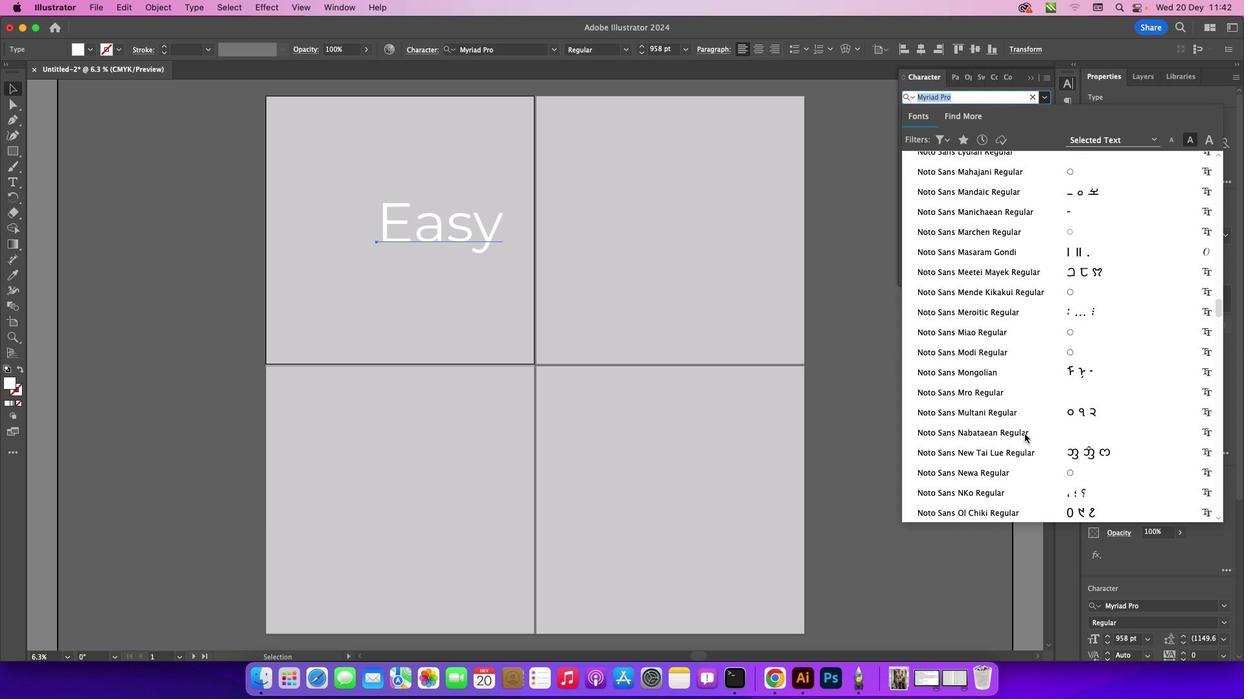 
Action: Mouse scrolled (1025, 434) with delta (0, -1)
Screenshot: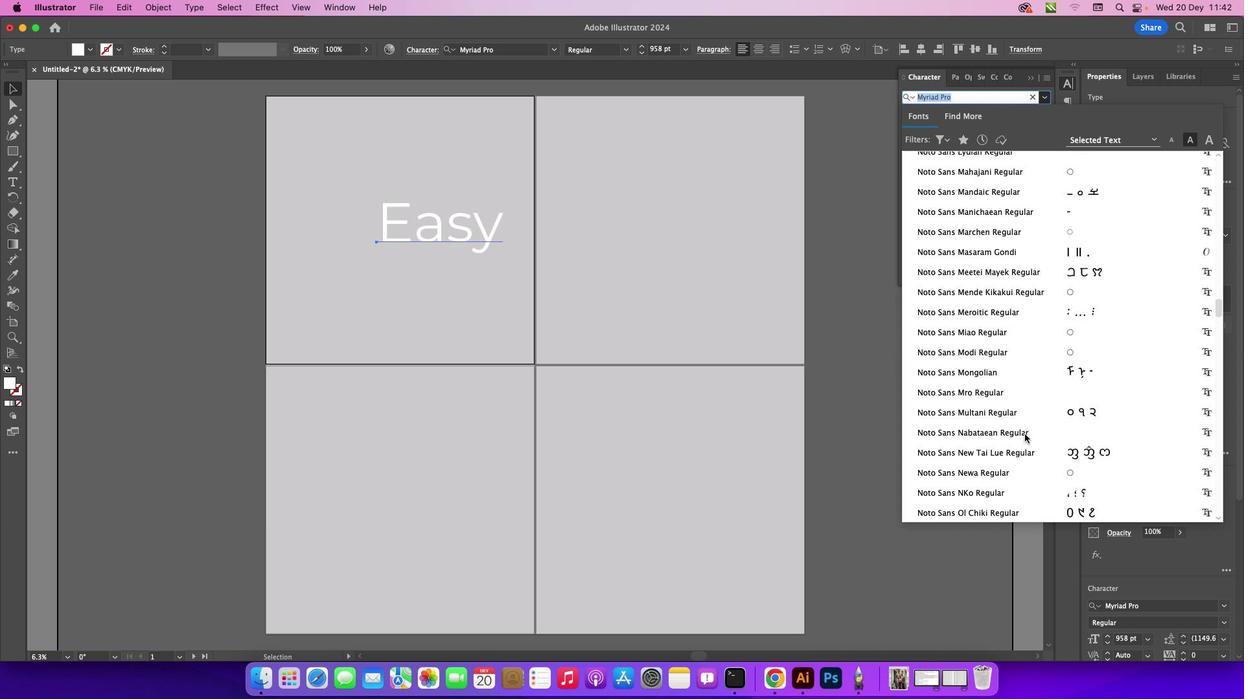 
Action: Mouse scrolled (1025, 434) with delta (0, -2)
Screenshot: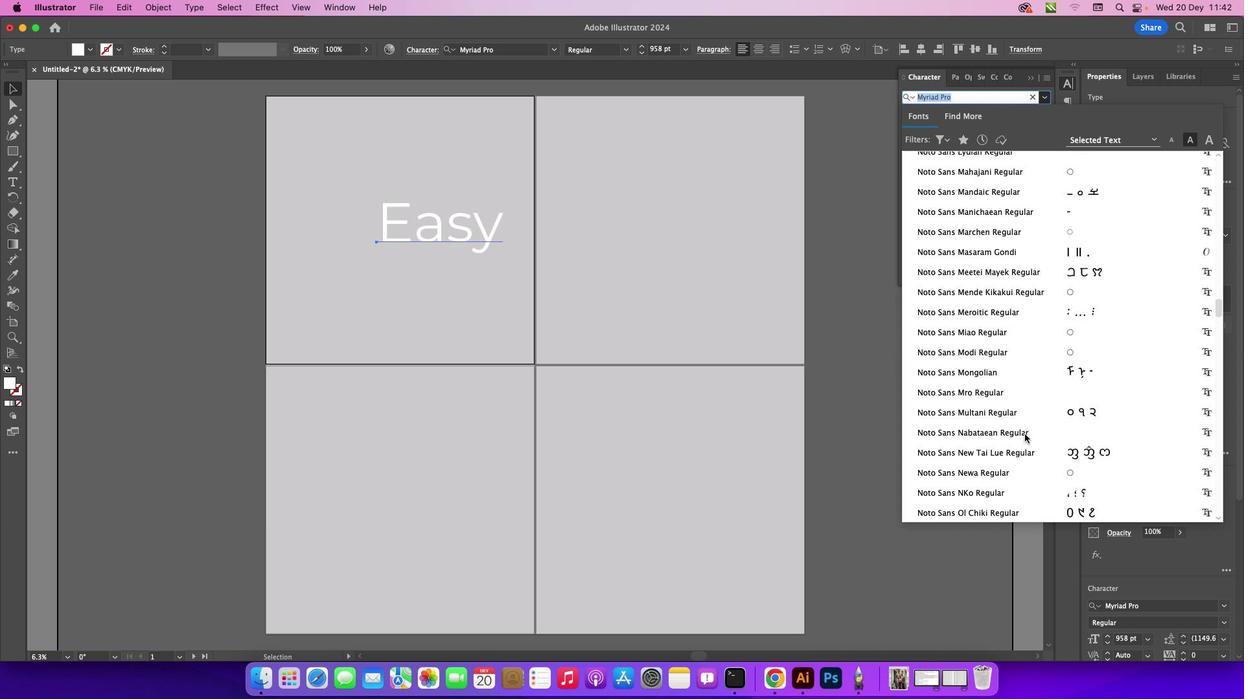 
Action: Mouse scrolled (1025, 434) with delta (0, 0)
Screenshot: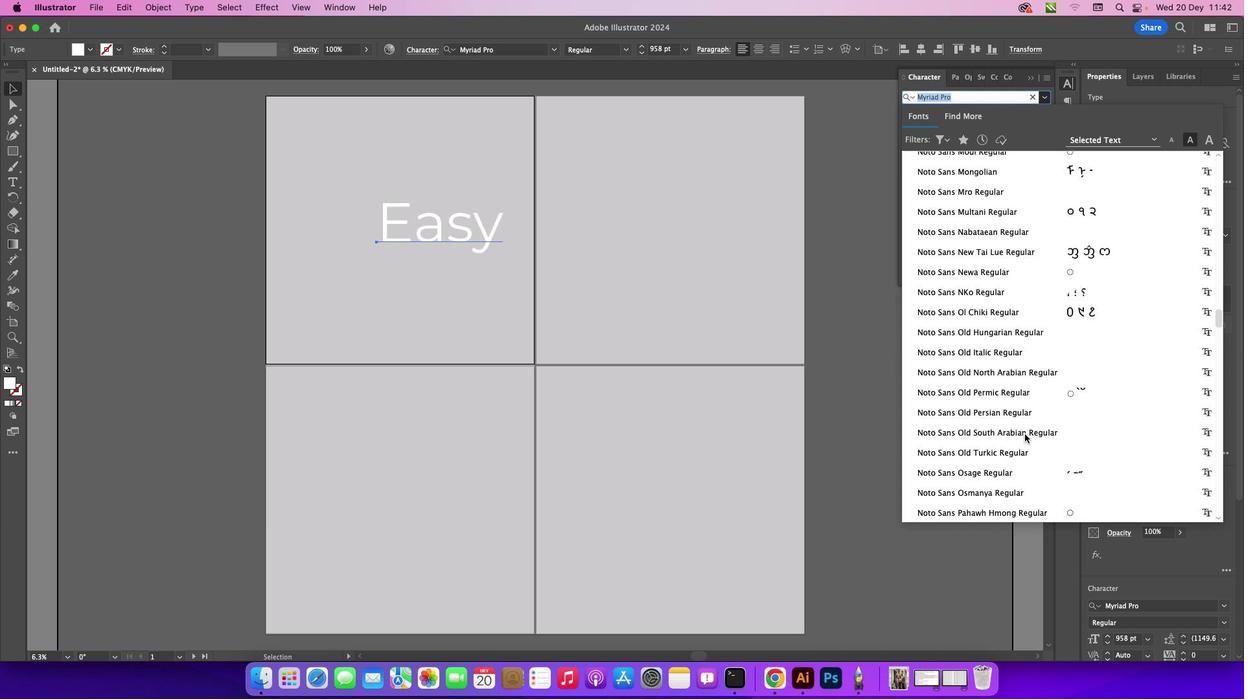 
Action: Mouse scrolled (1025, 434) with delta (0, 0)
Screenshot: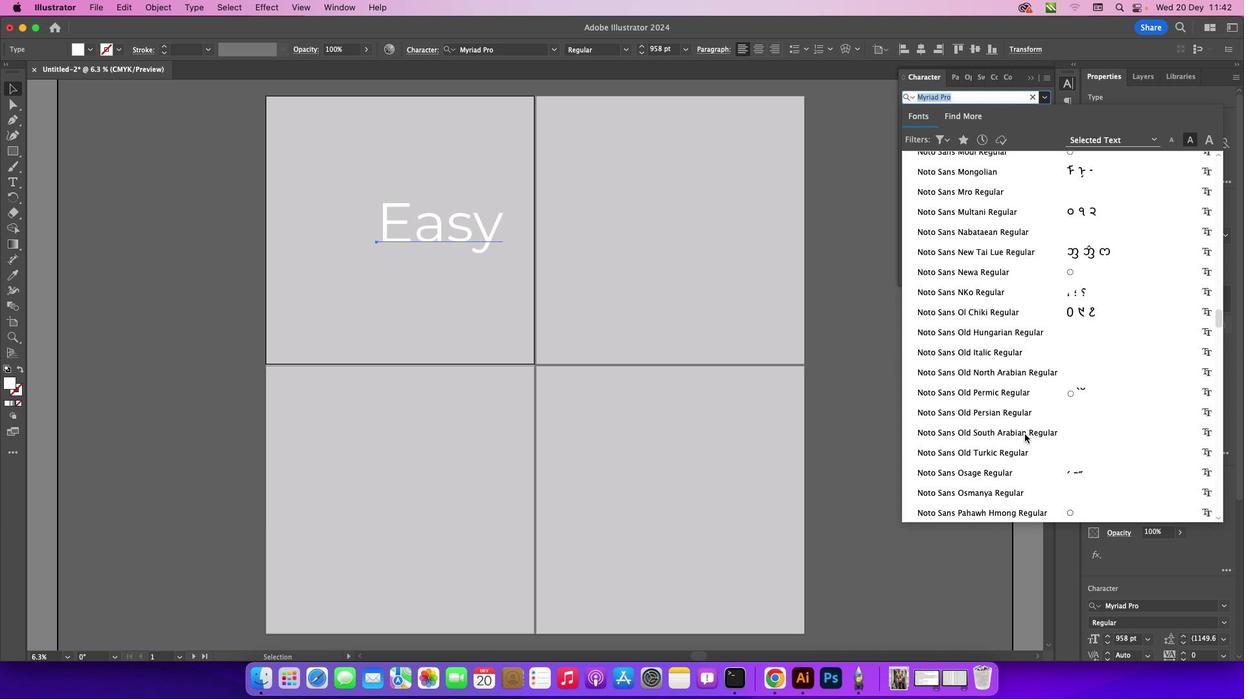 
Action: Mouse scrolled (1025, 434) with delta (0, -1)
Screenshot: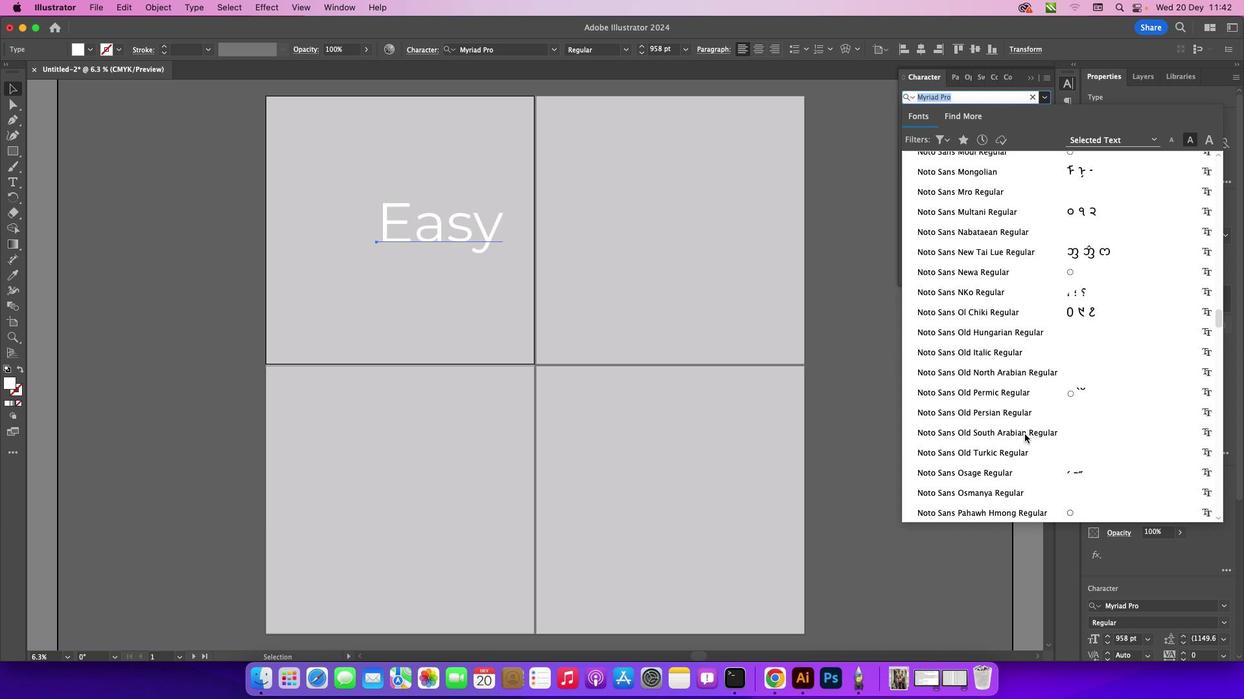 
Action: Mouse scrolled (1025, 434) with delta (0, -2)
Screenshot: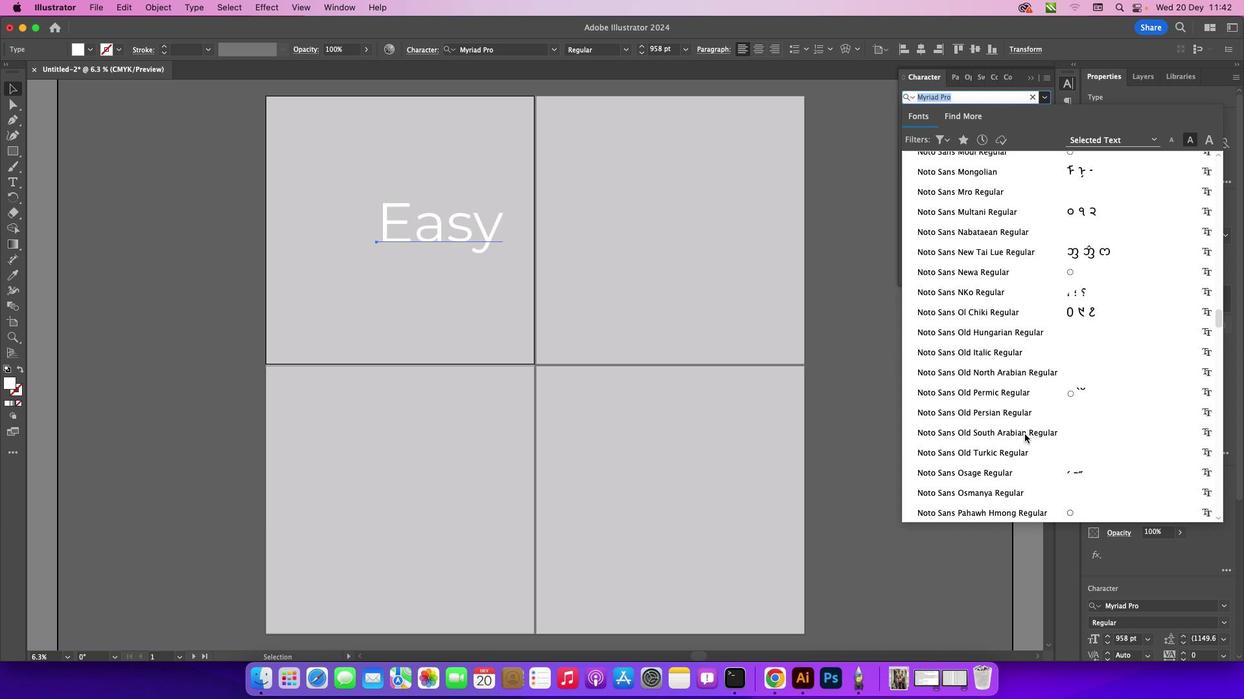 
Action: Mouse scrolled (1025, 434) with delta (0, 0)
Screenshot: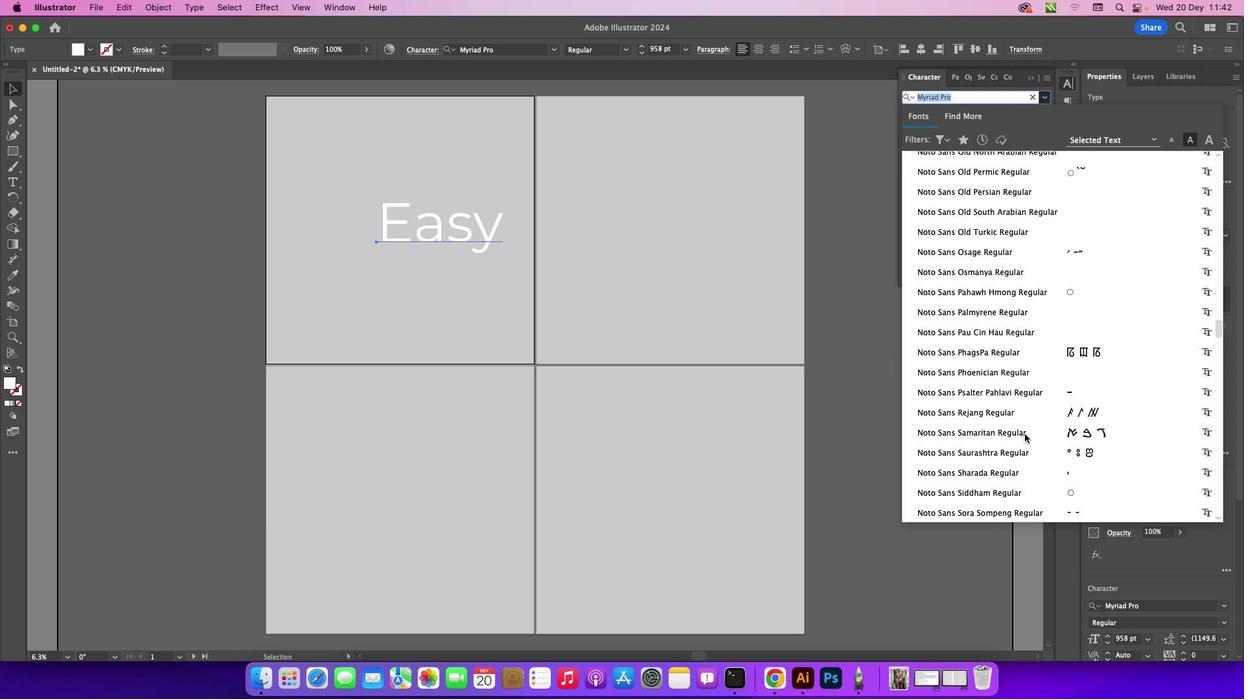 
Action: Mouse scrolled (1025, 434) with delta (0, 0)
Screenshot: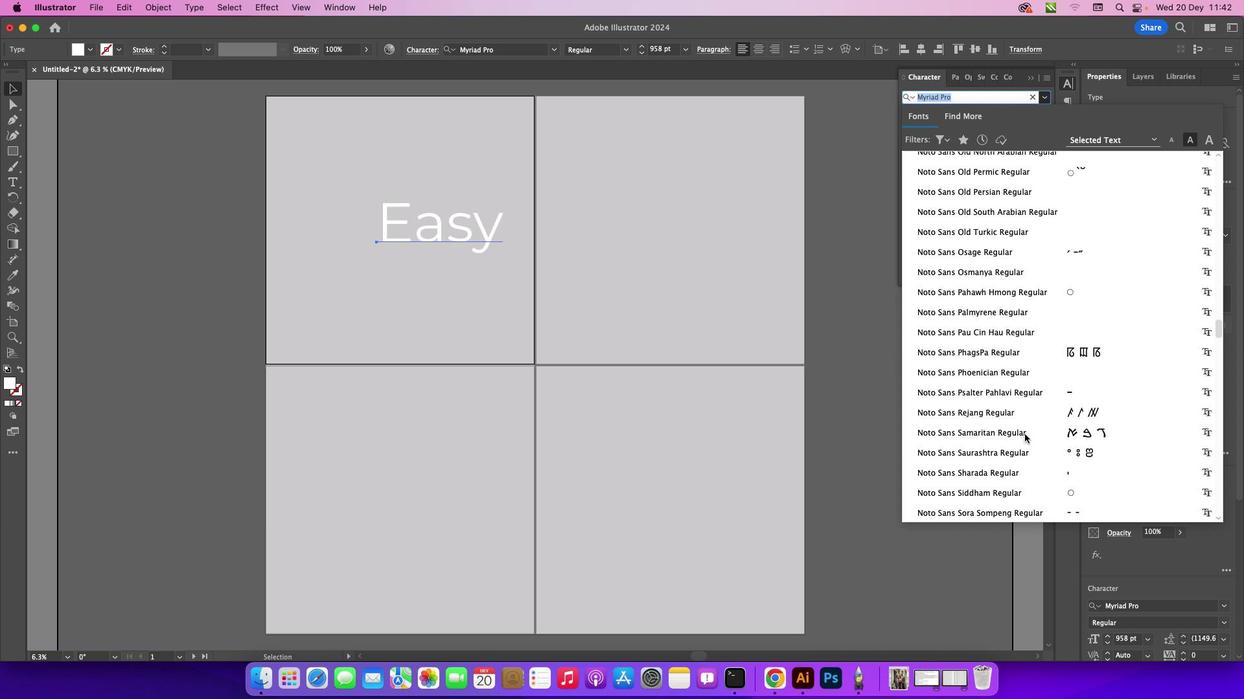 
Action: Mouse scrolled (1025, 434) with delta (0, -1)
Screenshot: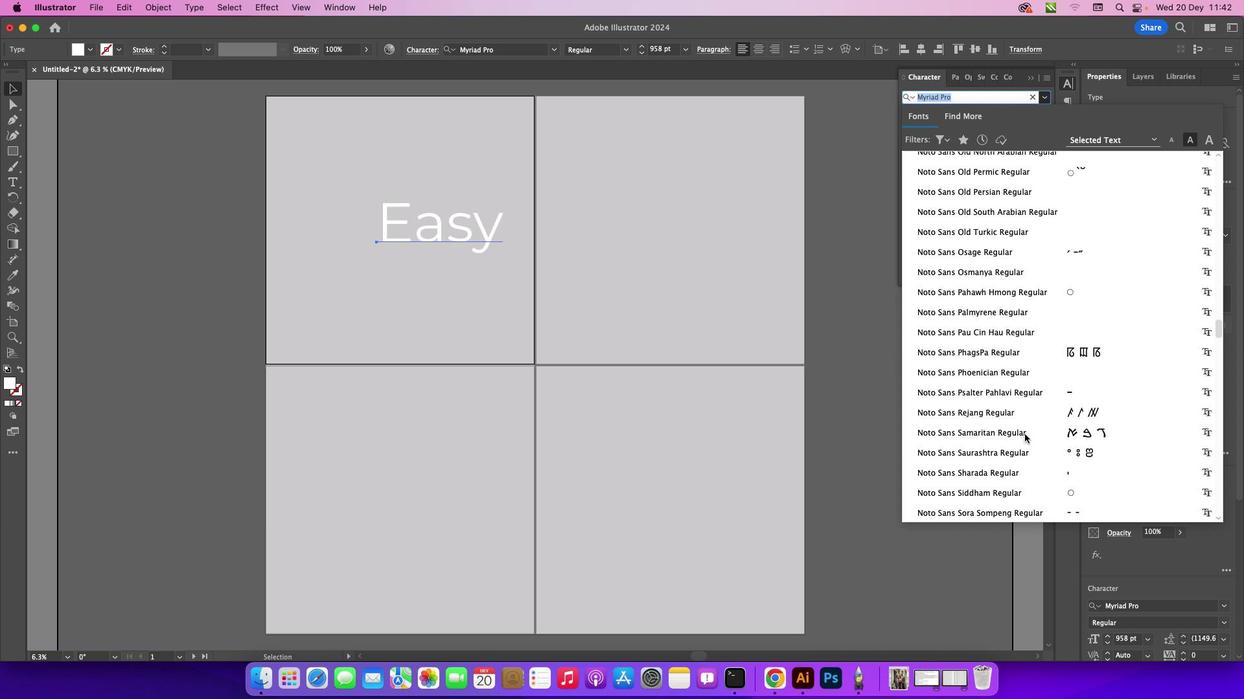 
Action: Mouse scrolled (1025, 434) with delta (0, -3)
Screenshot: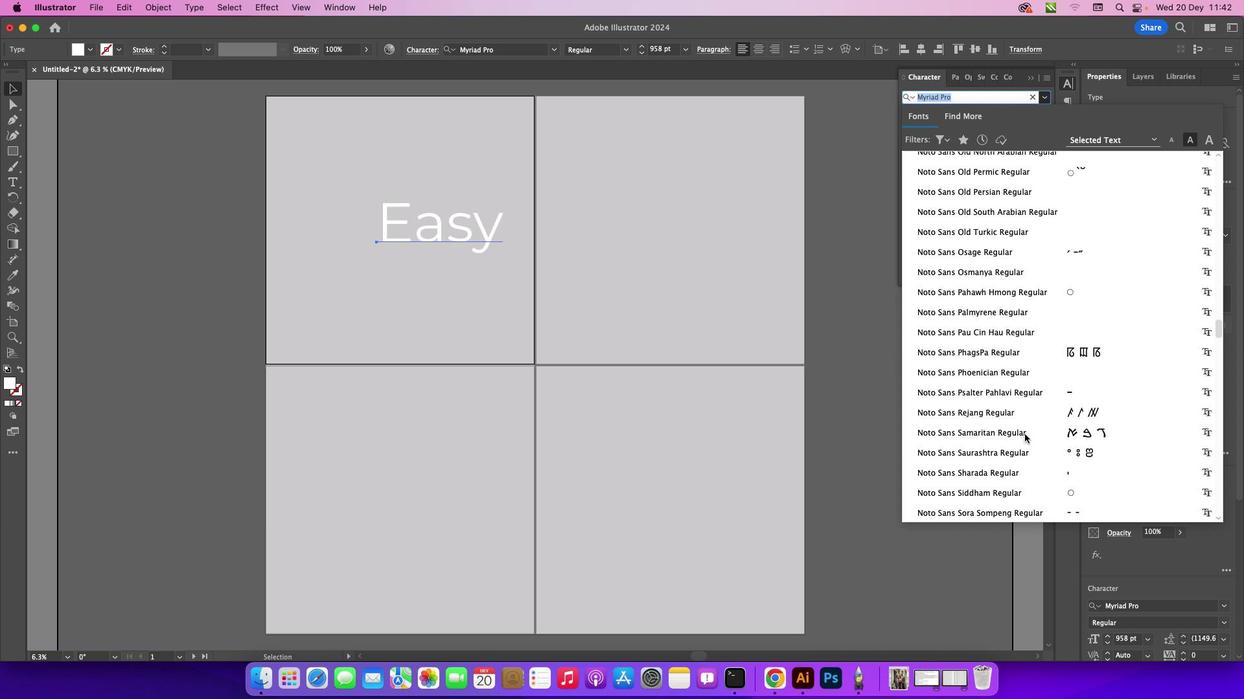 
Action: Mouse scrolled (1025, 434) with delta (0, 0)
Screenshot: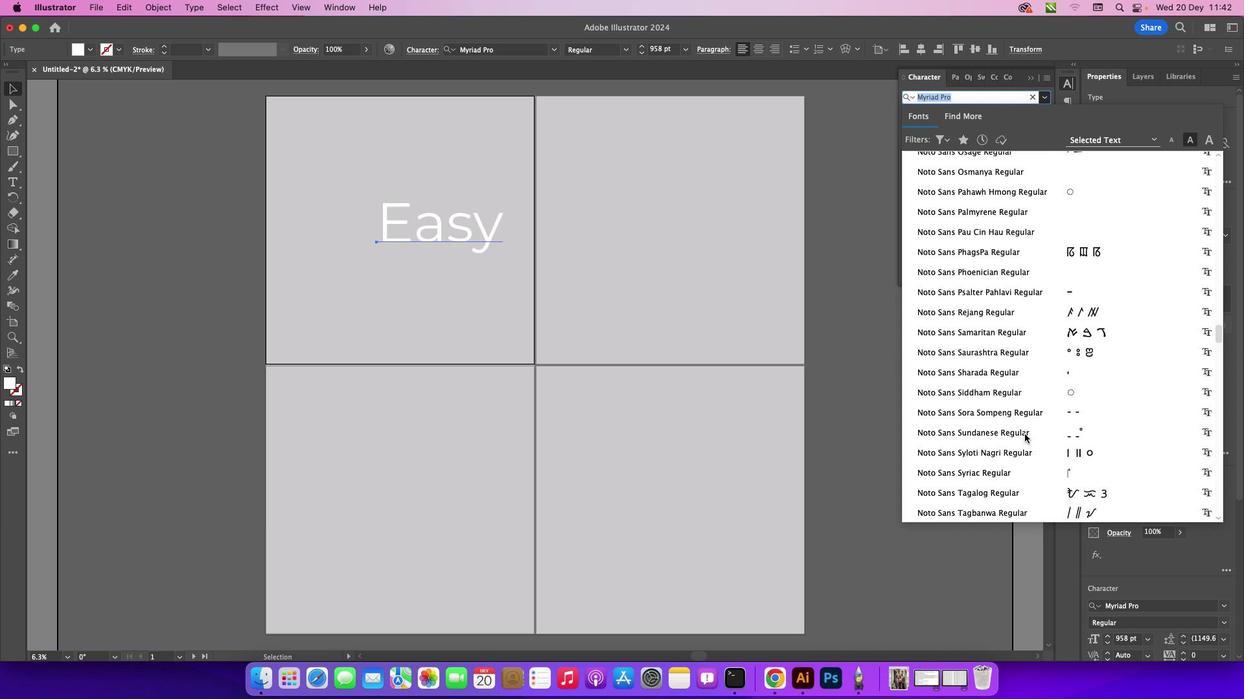 
Action: Mouse scrolled (1025, 434) with delta (0, 0)
Screenshot: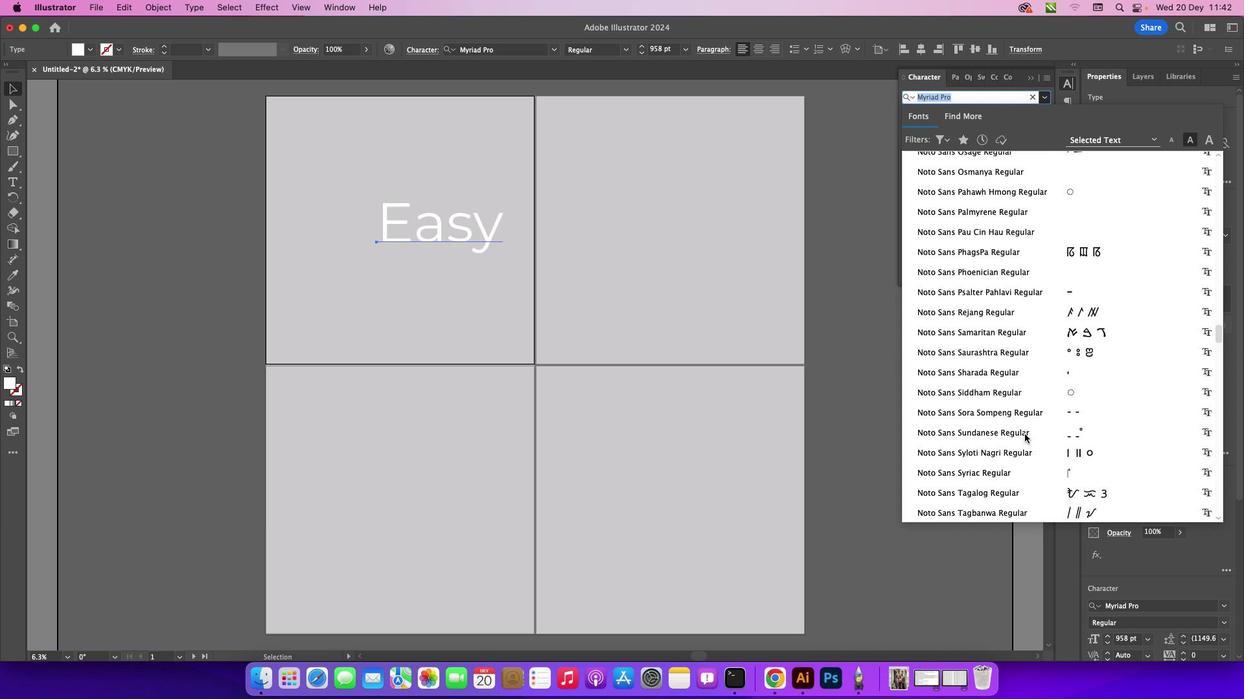 
Action: Mouse scrolled (1025, 434) with delta (0, -1)
Screenshot: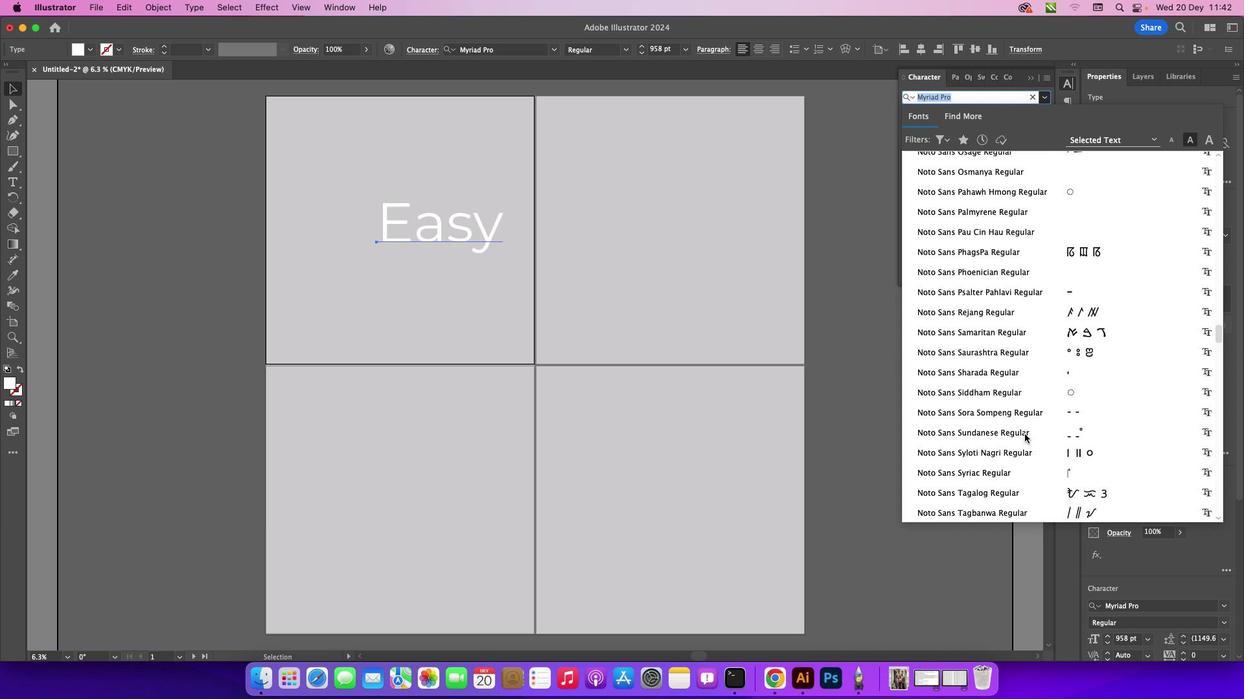 
Action: Mouse scrolled (1025, 434) with delta (0, 0)
Screenshot: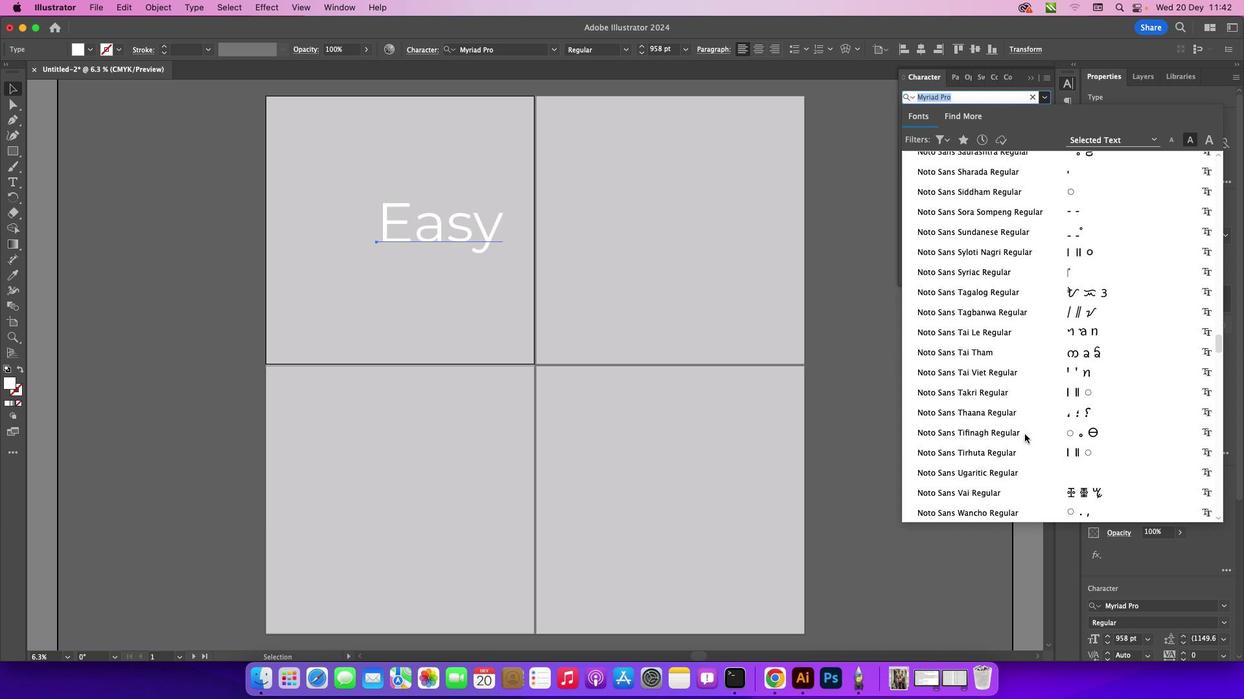 
Action: Mouse scrolled (1025, 434) with delta (0, 0)
Screenshot: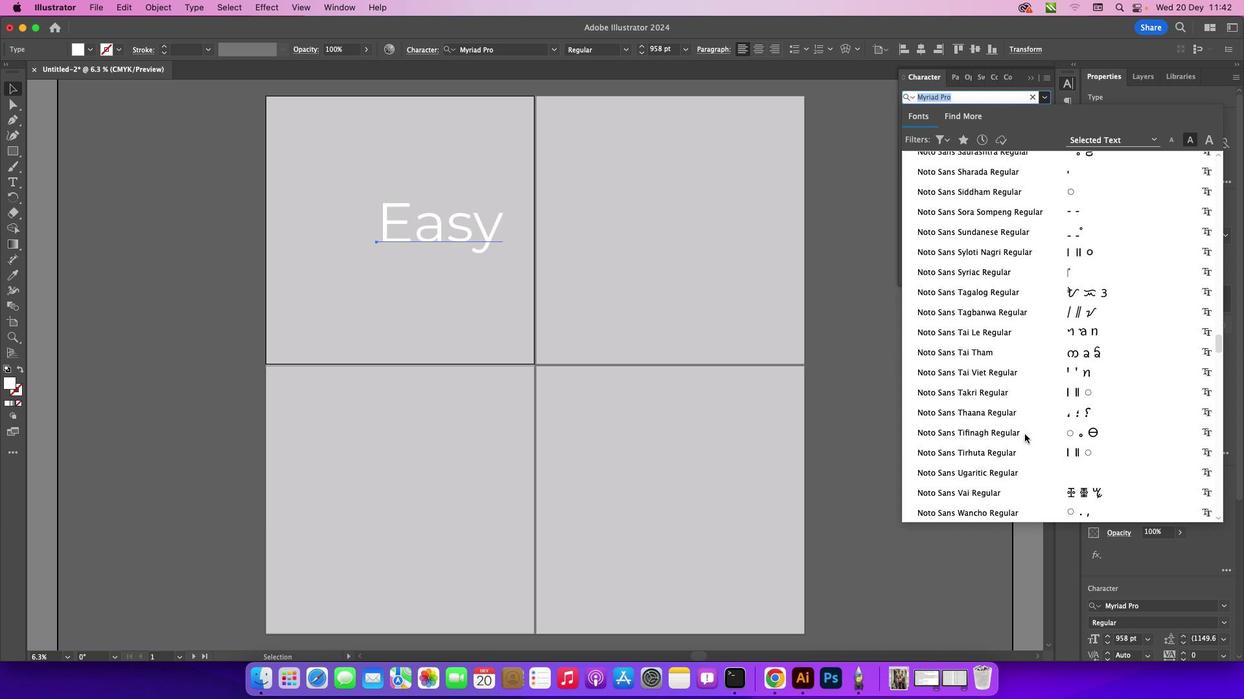 
Action: Mouse scrolled (1025, 434) with delta (0, -1)
Screenshot: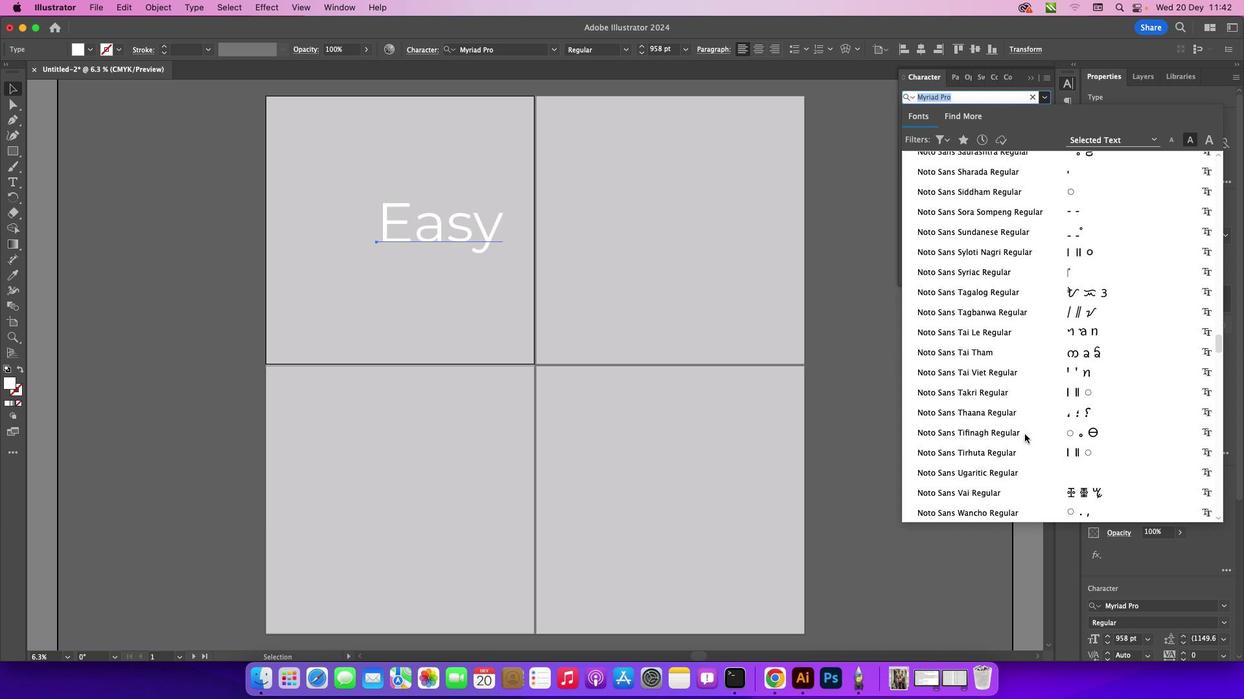 
Action: Mouse scrolled (1025, 434) with delta (0, -3)
Screenshot: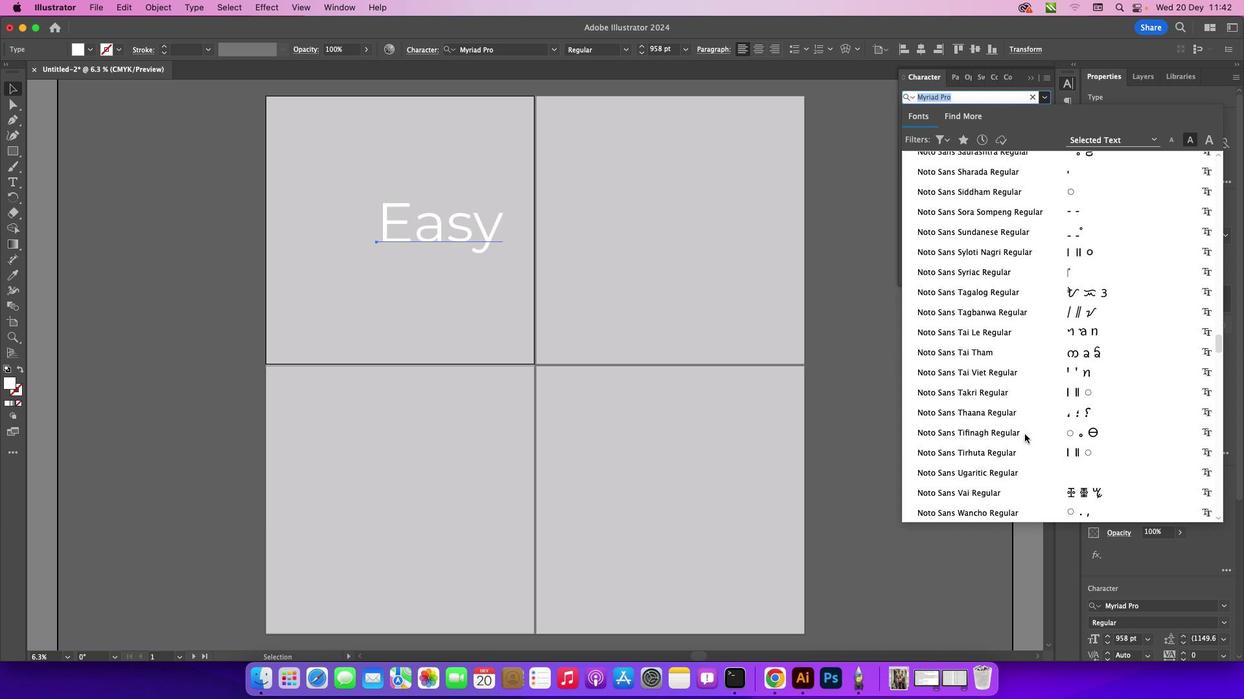 
Action: Mouse scrolled (1025, 434) with delta (0, 0)
Screenshot: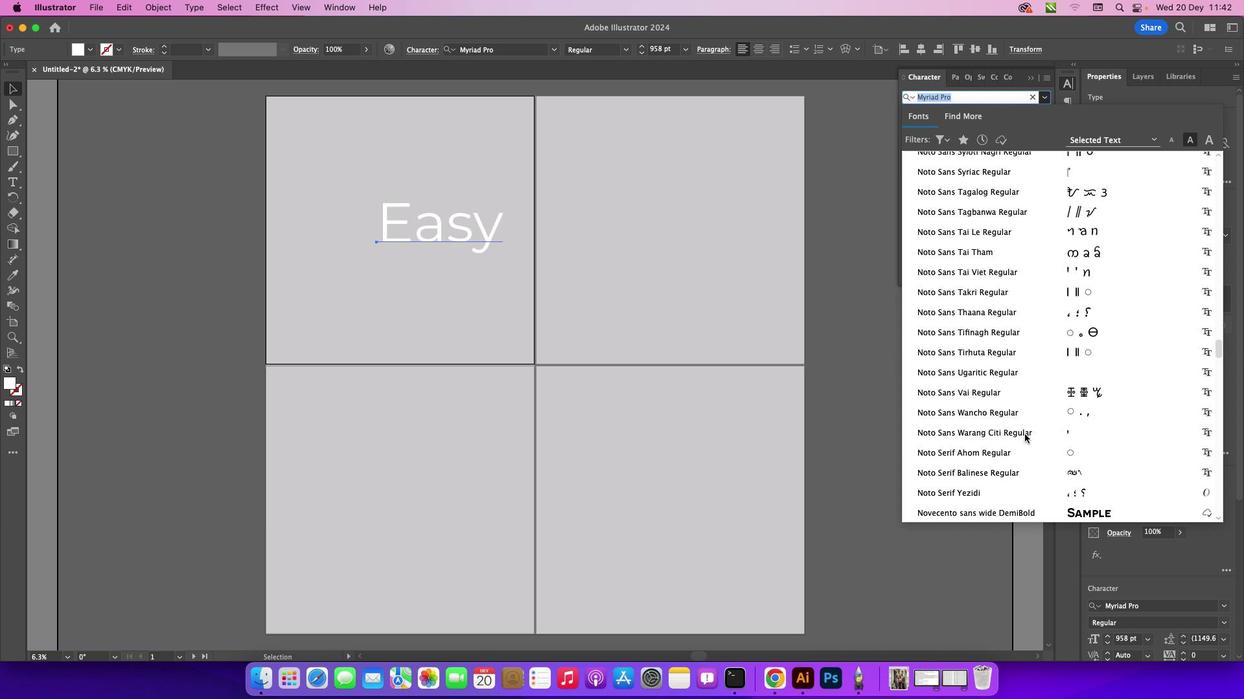 
Action: Mouse scrolled (1025, 434) with delta (0, 0)
Screenshot: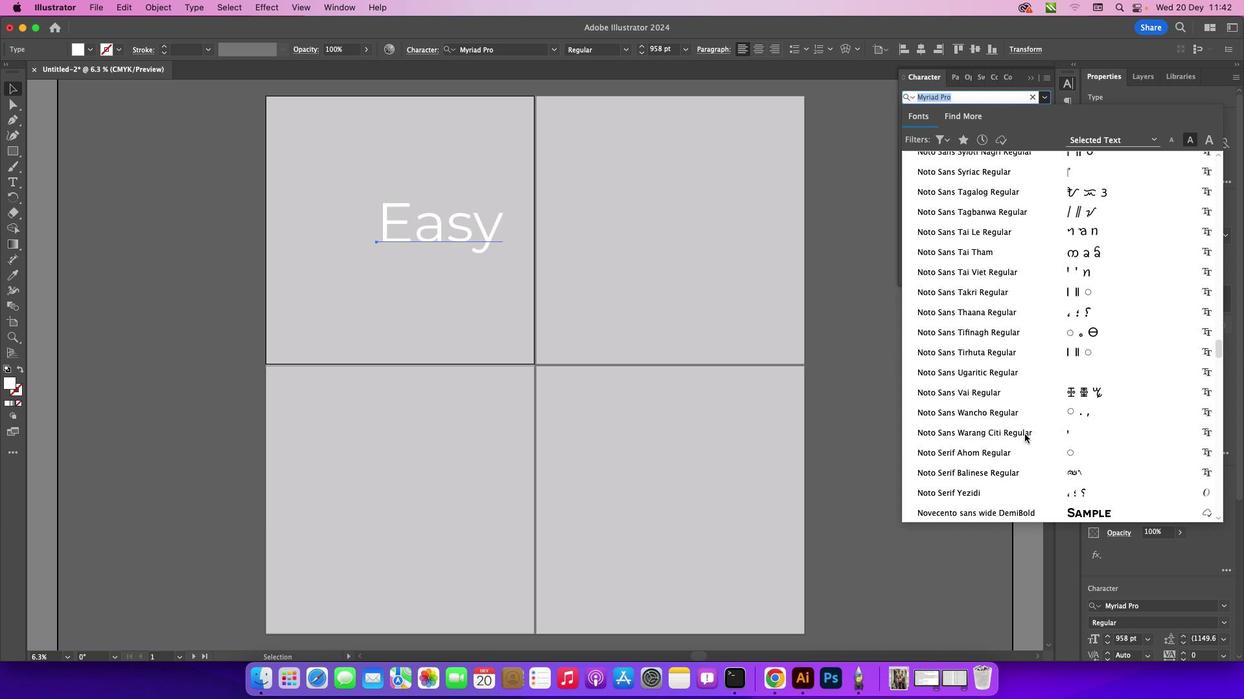 
Action: Mouse scrolled (1025, 434) with delta (0, -1)
Screenshot: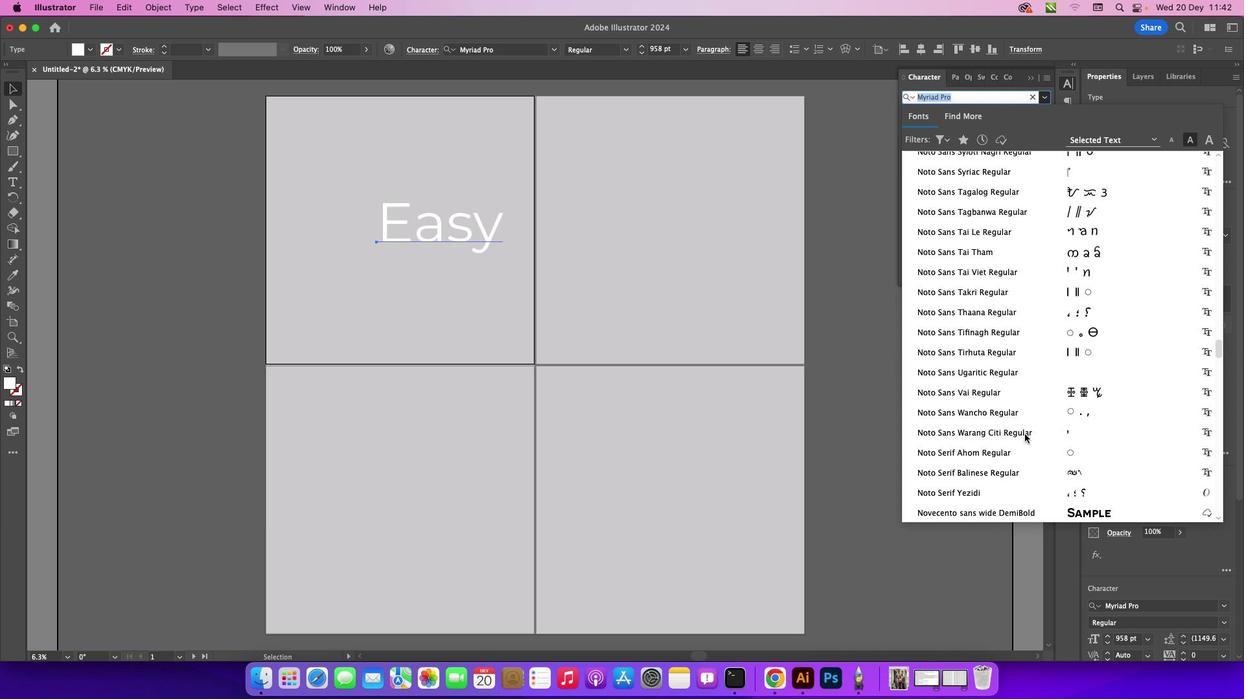 
Action: Mouse scrolled (1025, 434) with delta (0, 0)
Screenshot: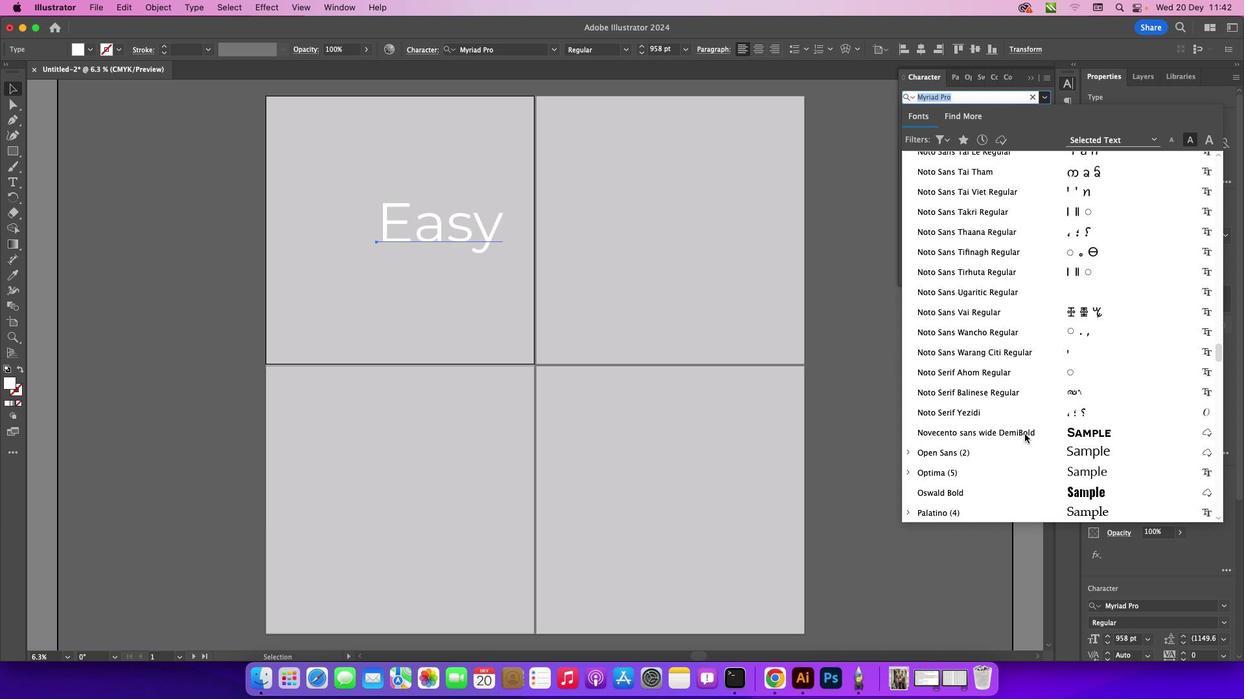 
Action: Mouse scrolled (1025, 434) with delta (0, 0)
Screenshot: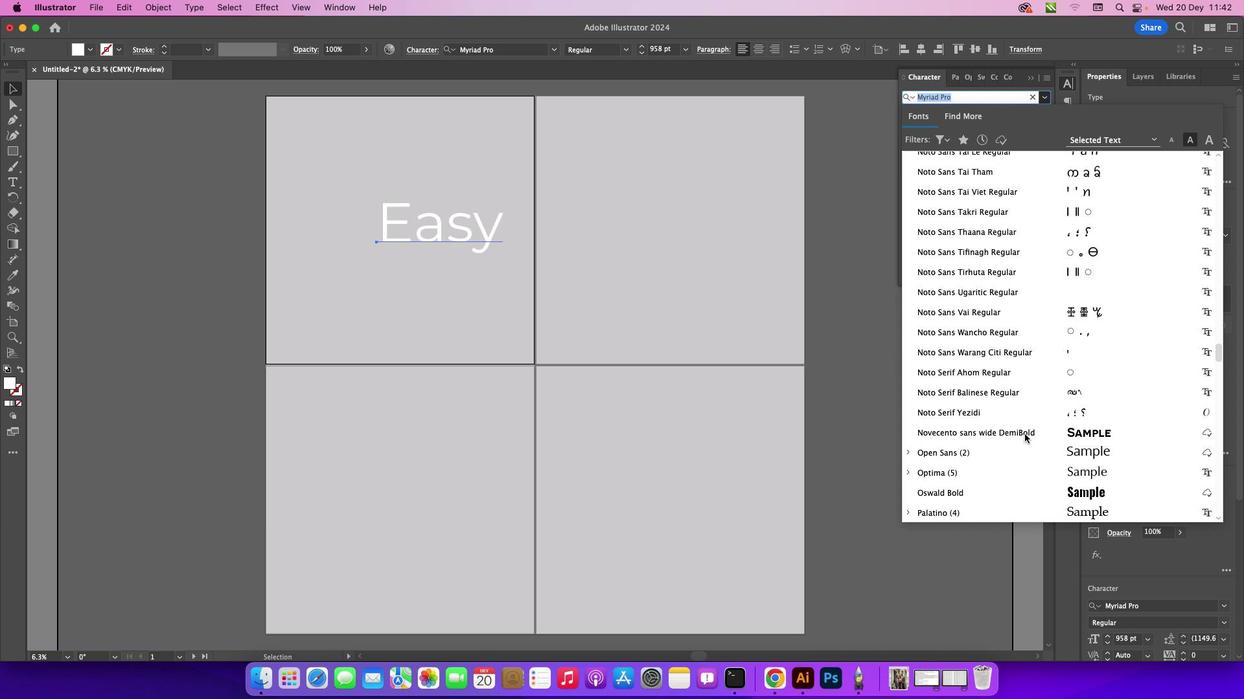 
Action: Mouse scrolled (1025, 434) with delta (0, -1)
Screenshot: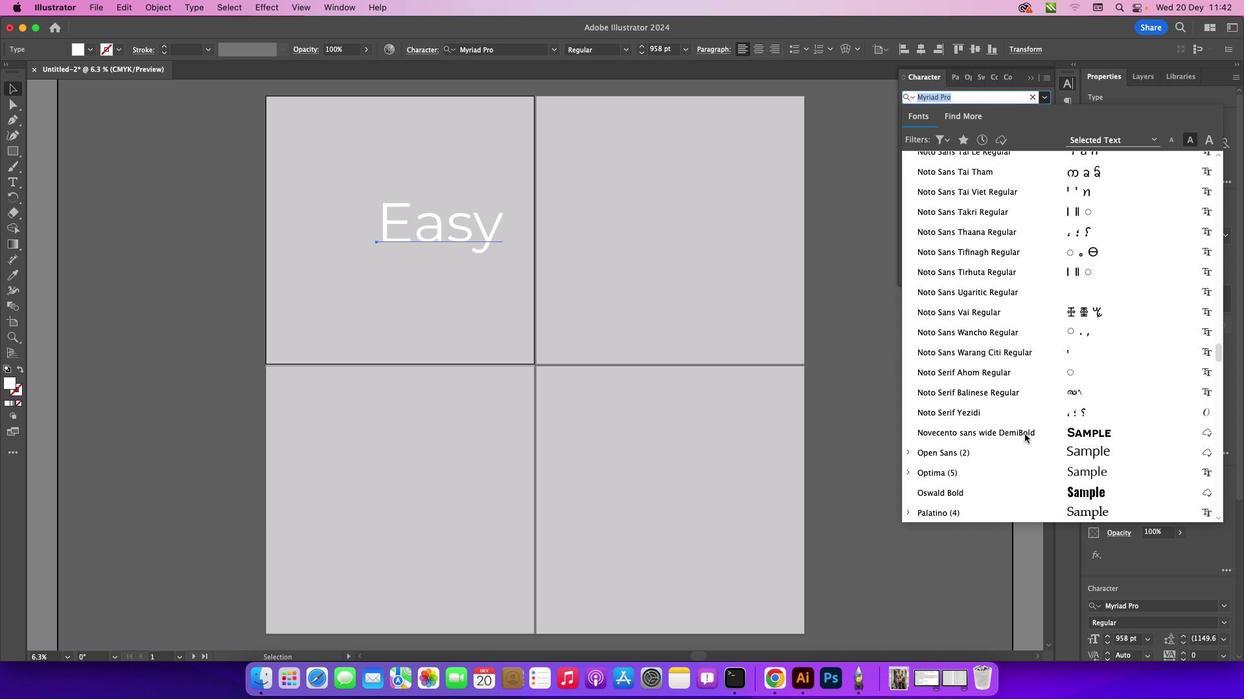 
Action: Mouse moved to (965, 467)
